 Task: Search for houses in Atlanta, Georgia, with a private backyard and outdoor kitchen, and prioritize properties with space for outdoor entertaining.
Action: Mouse moved to (346, 280)
Screenshot: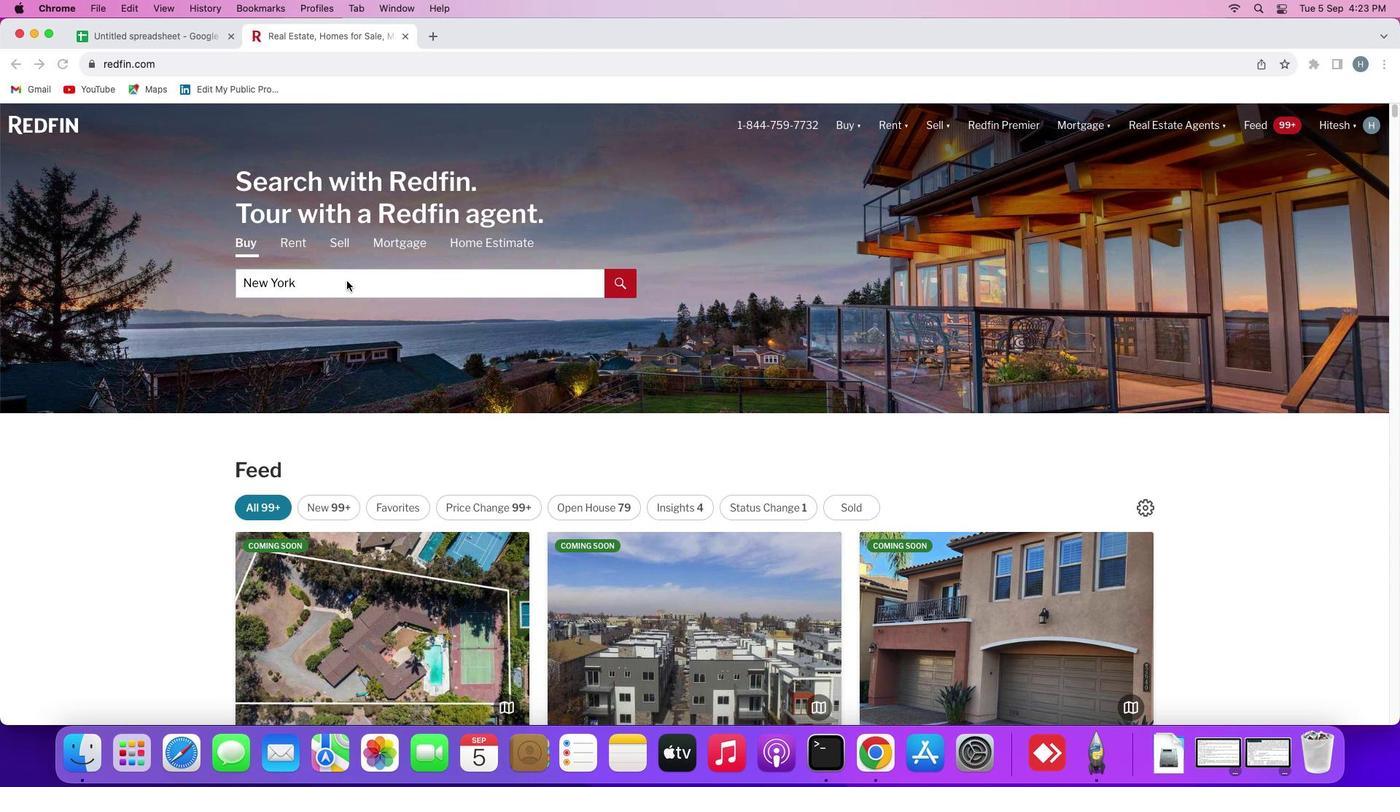
Action: Mouse pressed left at (346, 280)
Screenshot: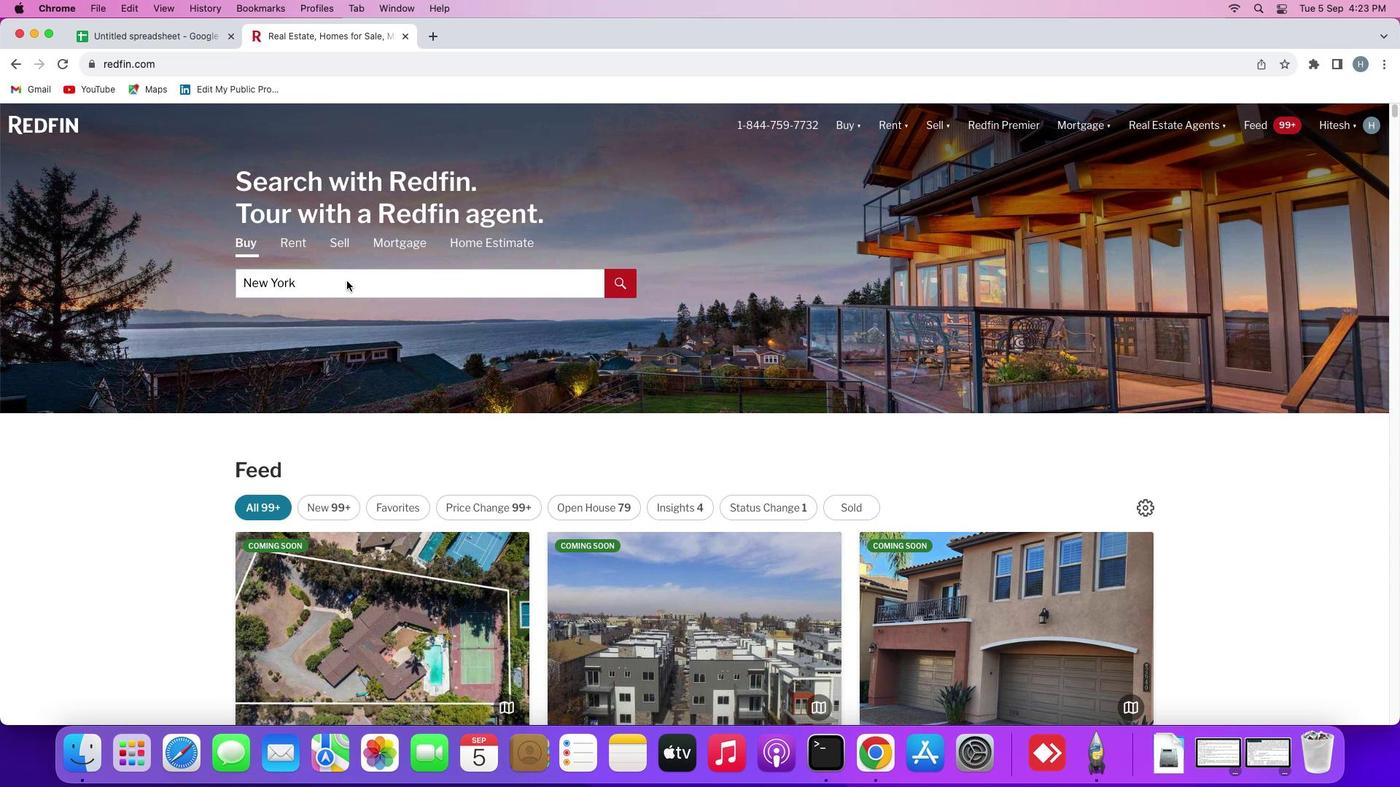 
Action: Mouse moved to (348, 283)
Screenshot: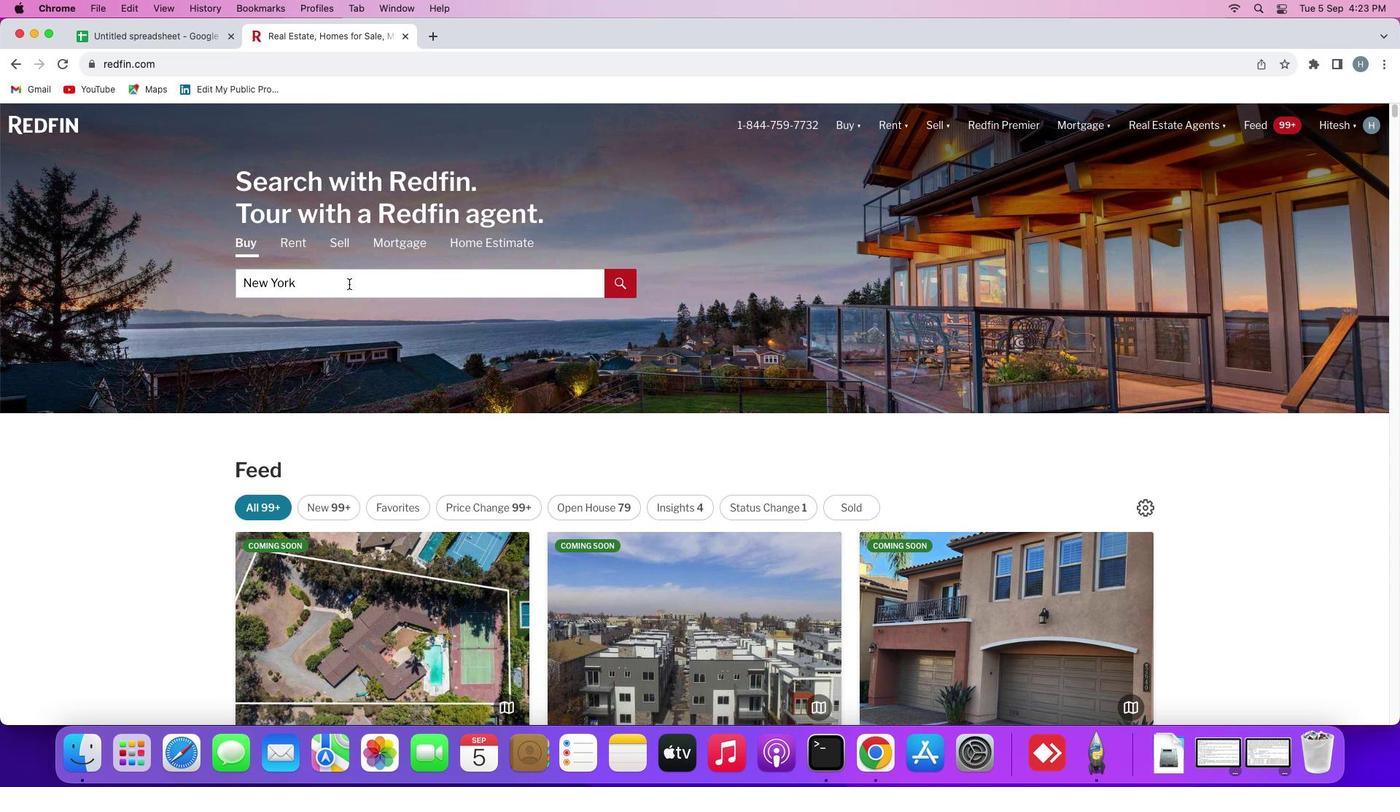 
Action: Mouse pressed left at (348, 283)
Screenshot: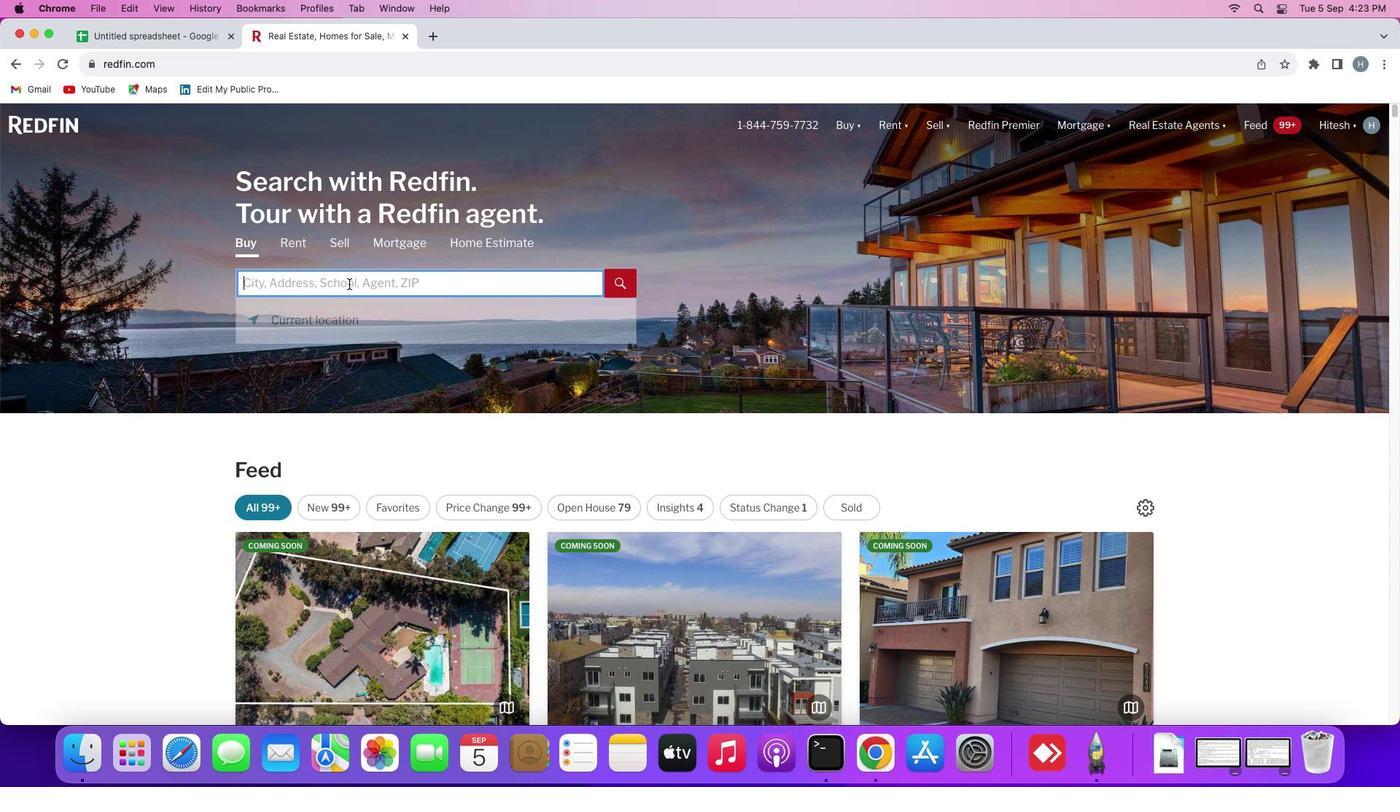 
Action: Mouse moved to (349, 283)
Screenshot: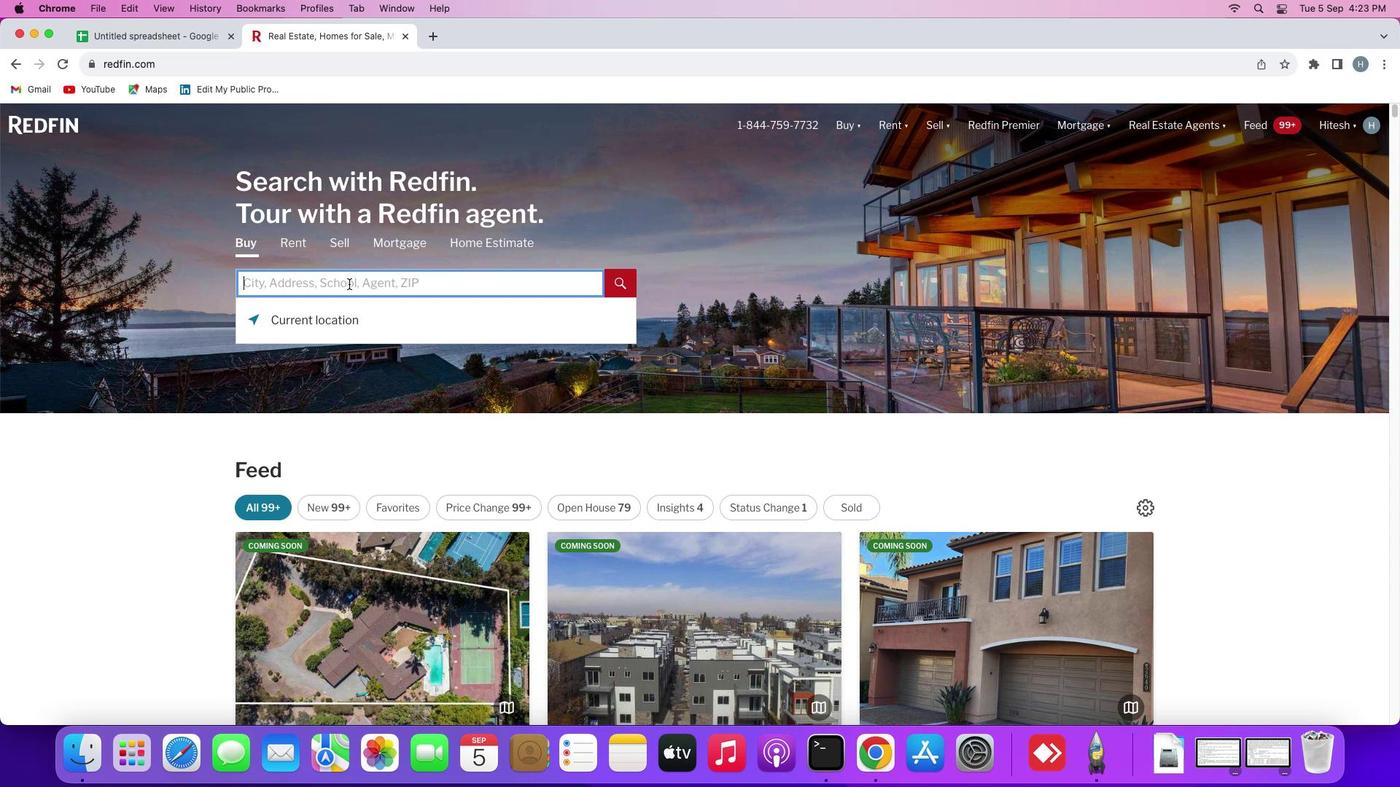 
Action: Key pressed Key.shift'A''t''l''a''n''t''a'Key.spaceKey.shift'G''e''o''r''g''i''a'
Screenshot: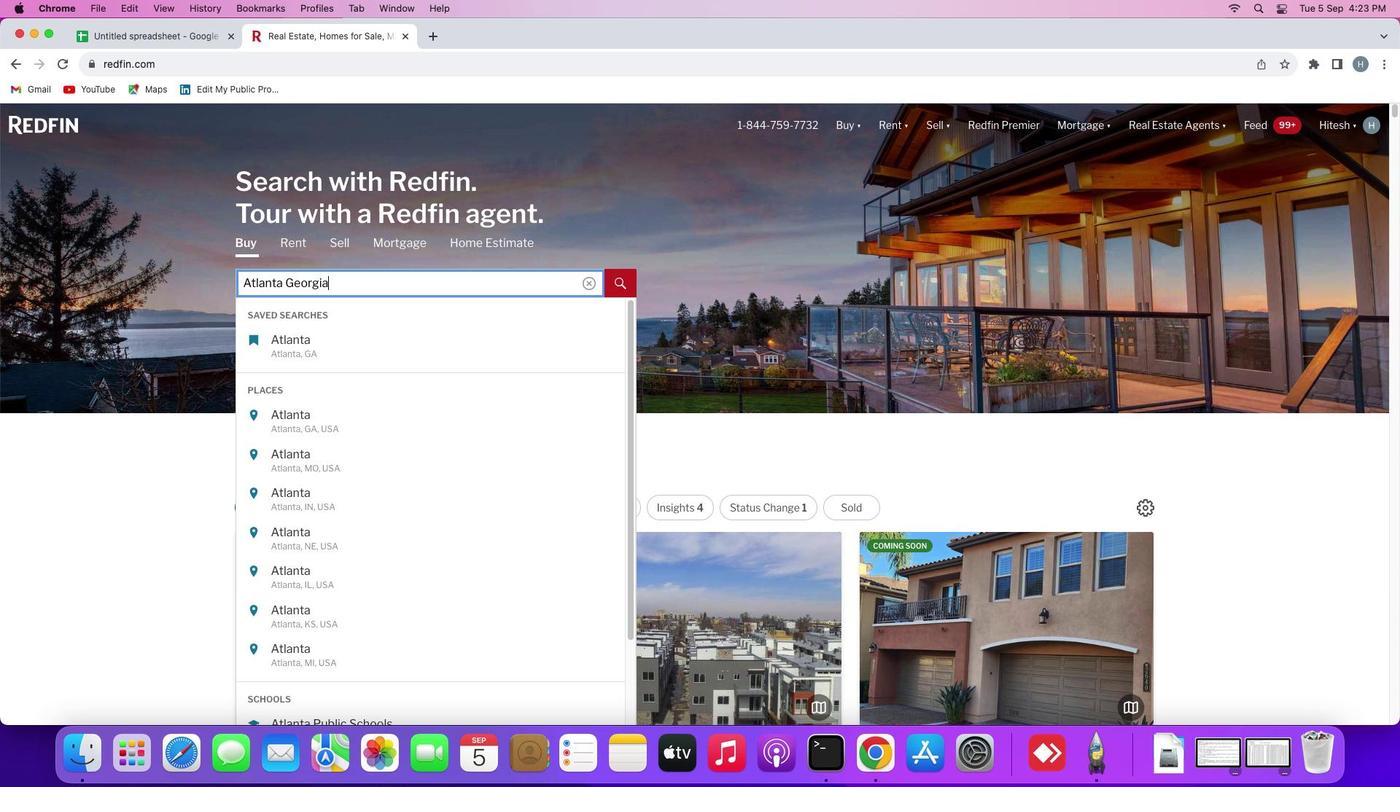 
Action: Mouse moved to (372, 349)
Screenshot: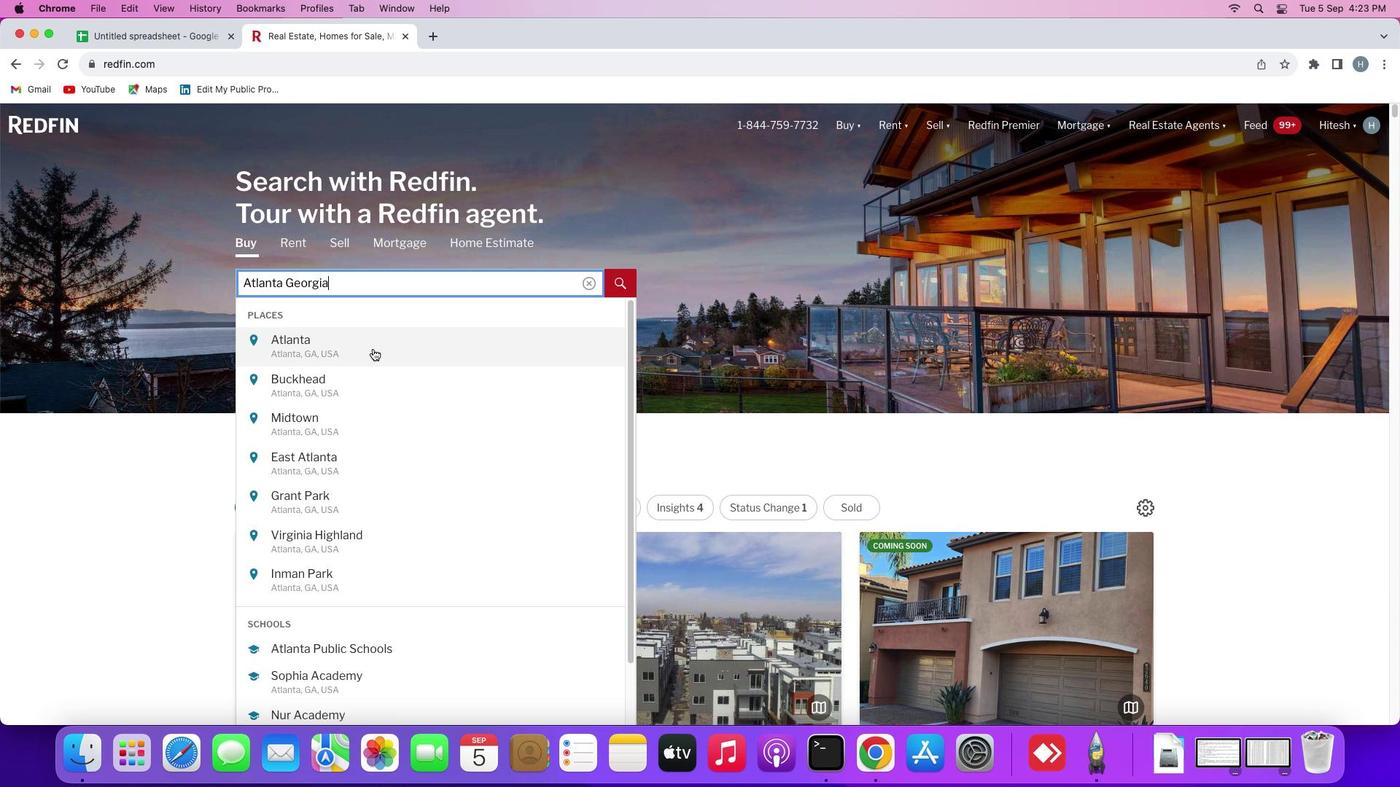 
Action: Mouse pressed left at (372, 349)
Screenshot: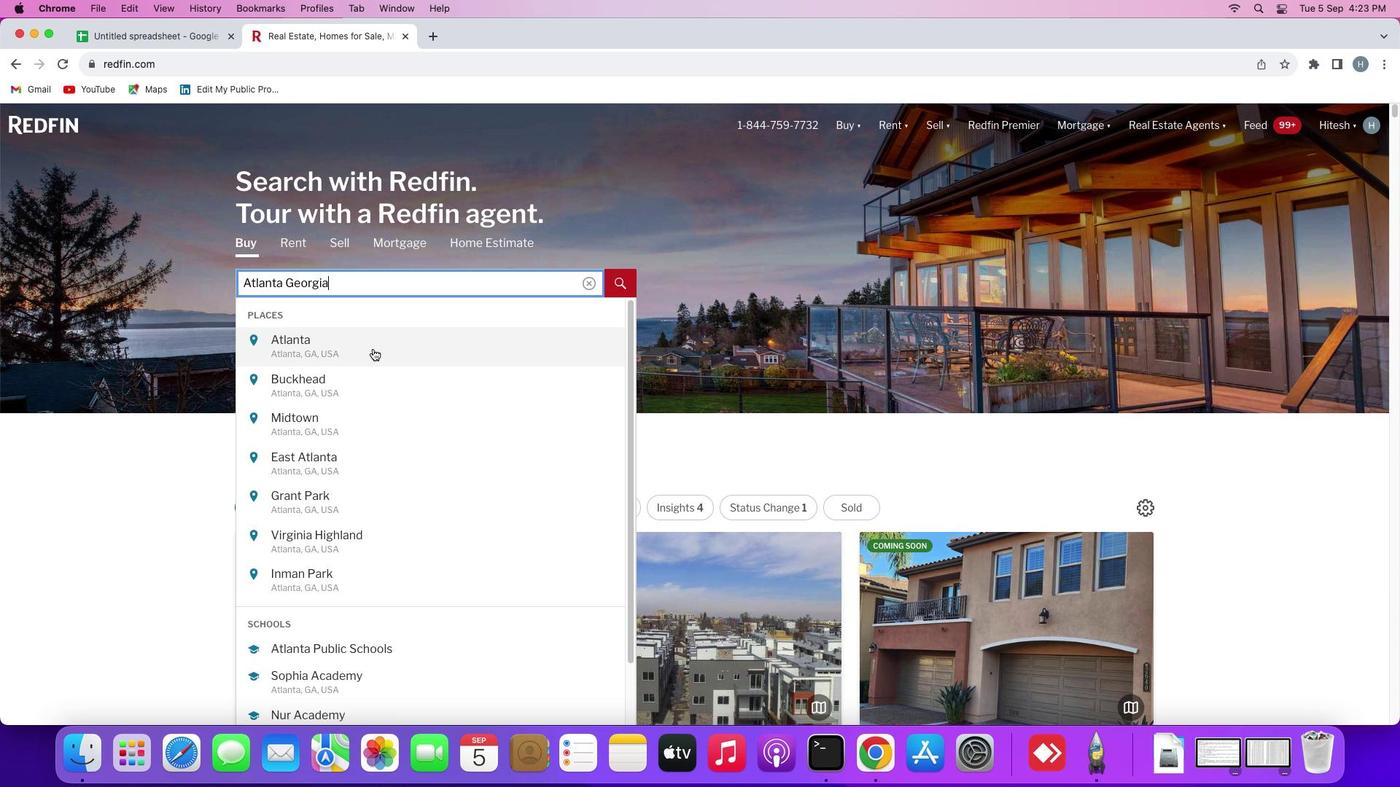 
Action: Mouse moved to (1250, 216)
Screenshot: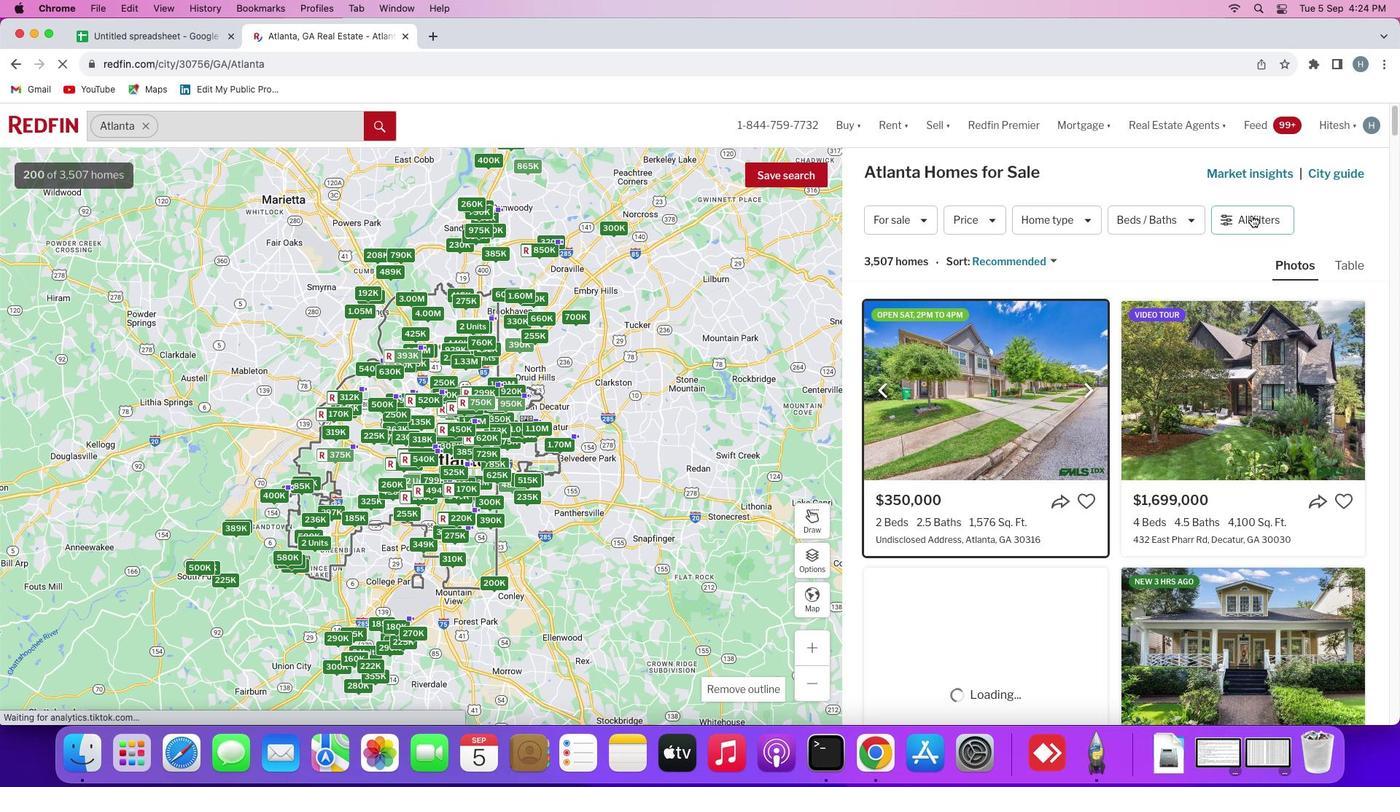 
Action: Mouse pressed left at (1250, 216)
Screenshot: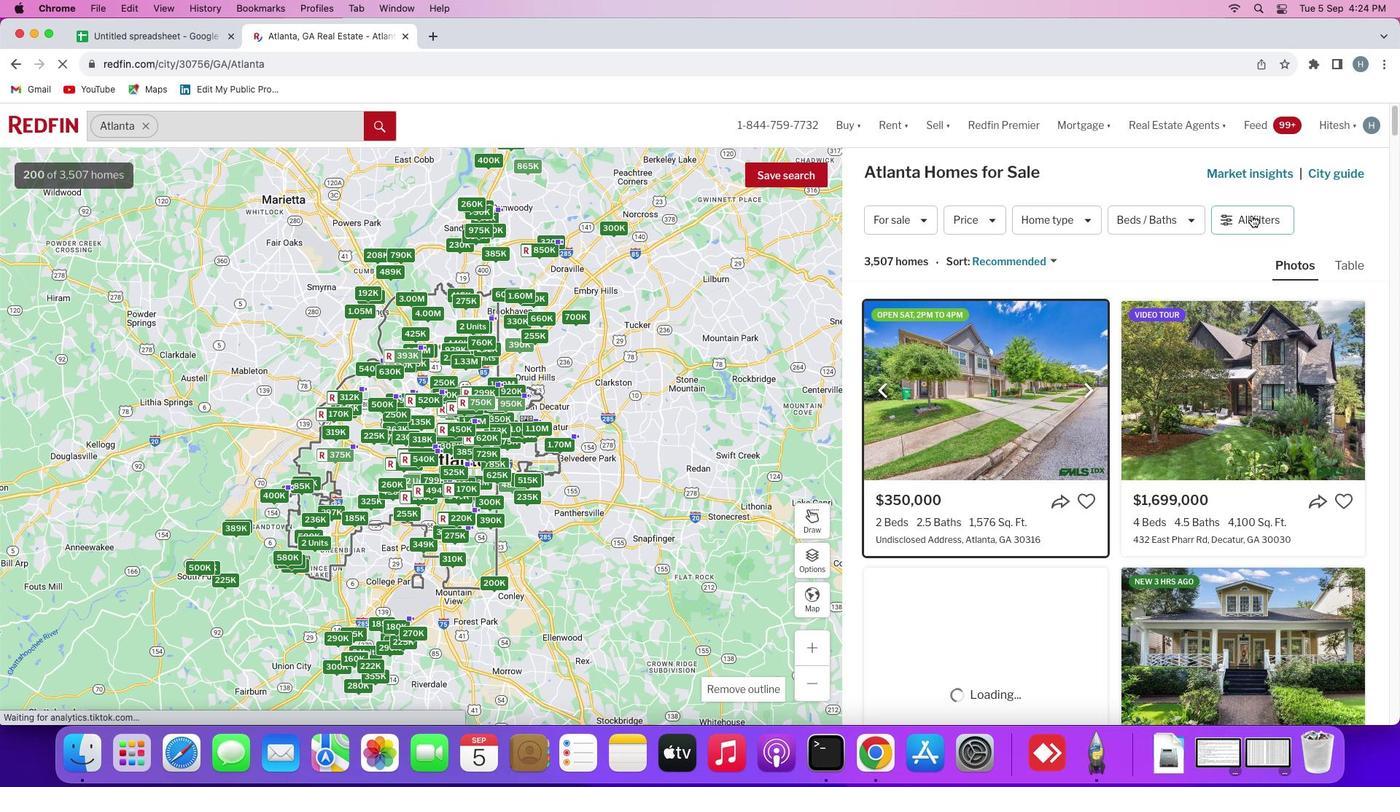 
Action: Mouse moved to (1253, 217)
Screenshot: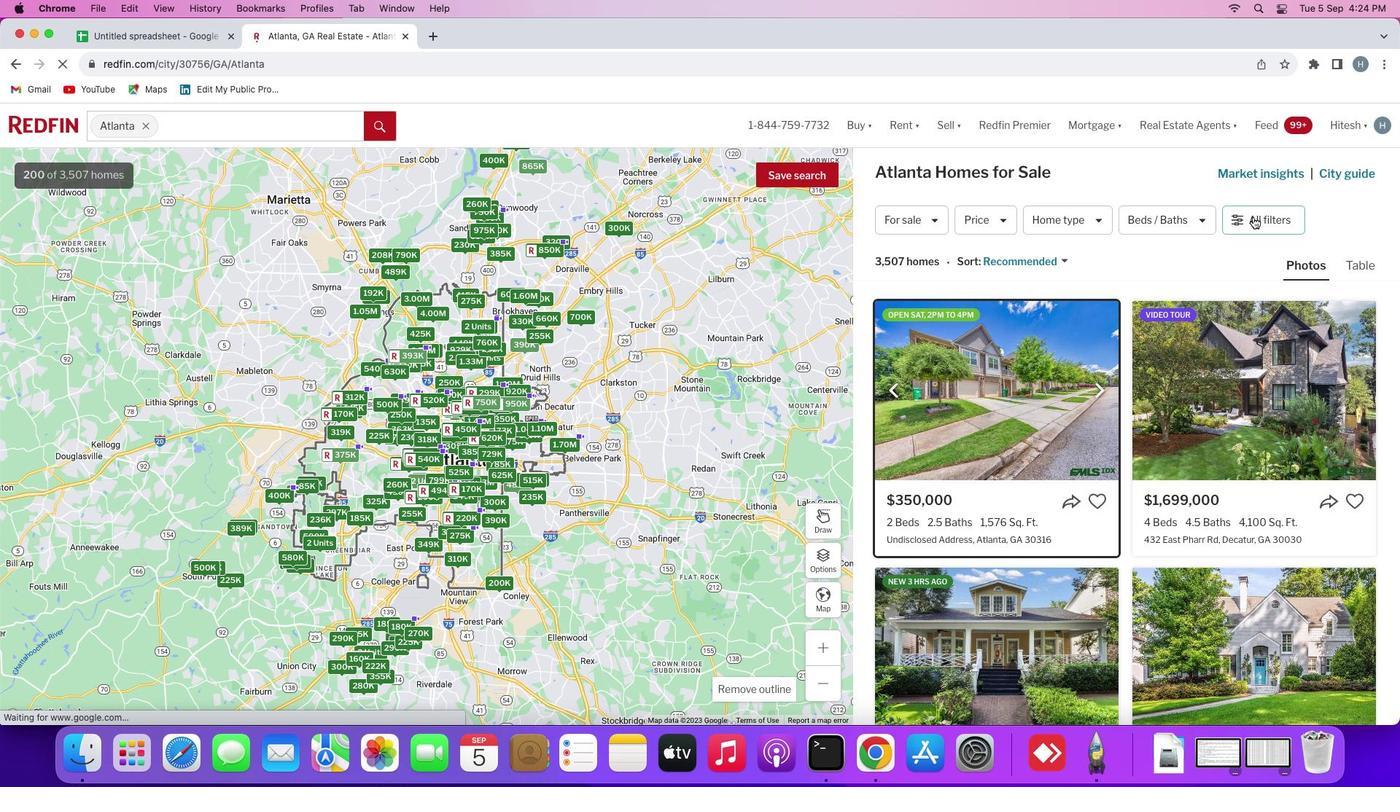 
Action: Mouse pressed left at (1253, 217)
Screenshot: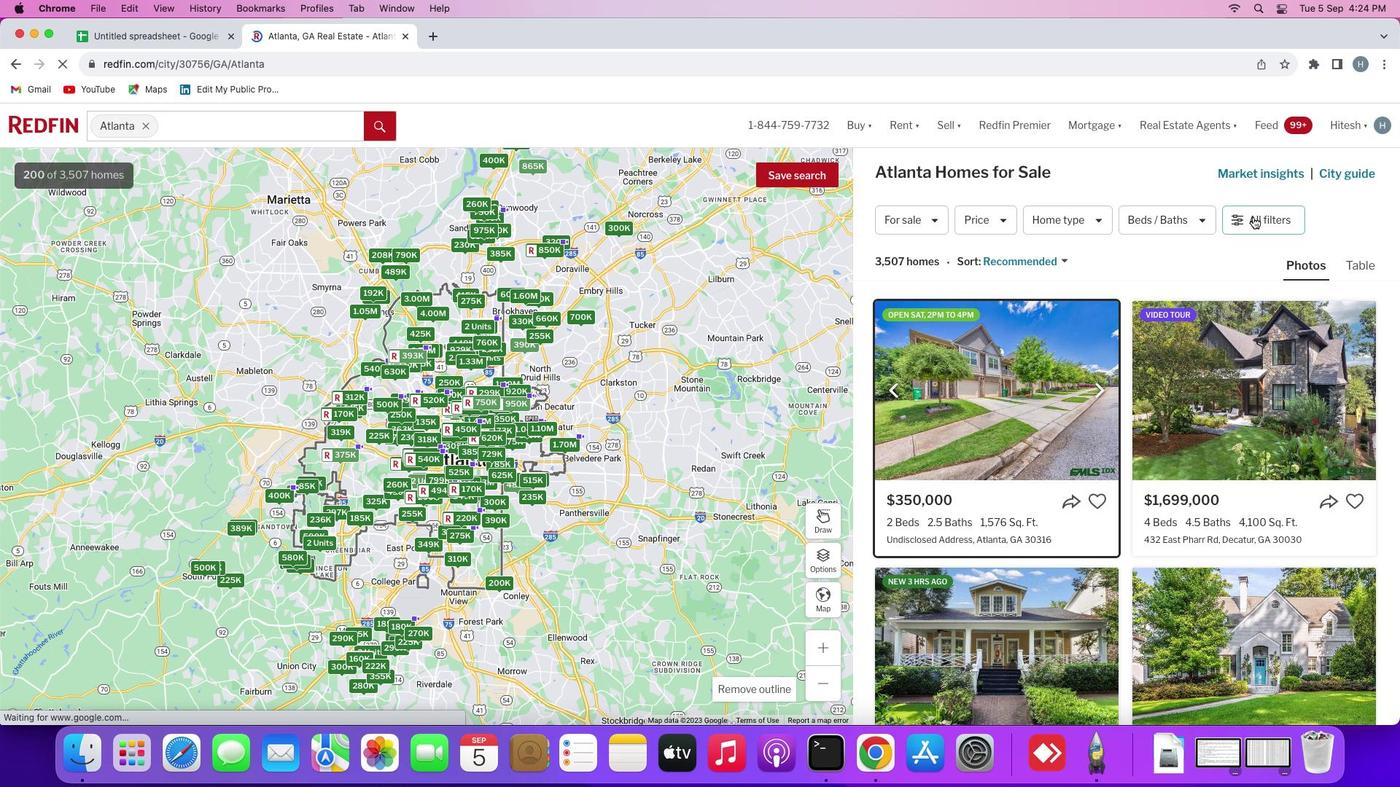 
Action: Mouse moved to (1180, 445)
Screenshot: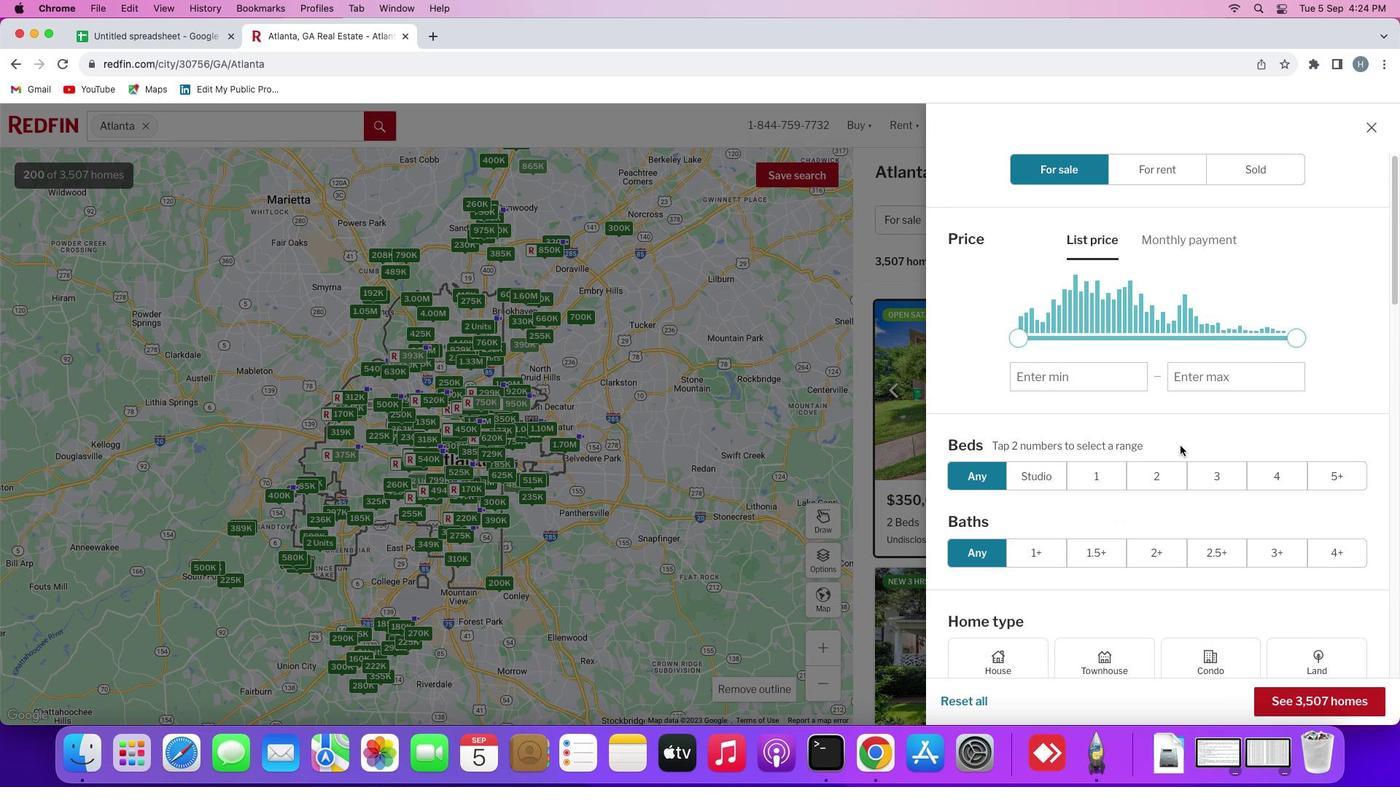 
Action: Mouse scrolled (1180, 445) with delta (0, 0)
Screenshot: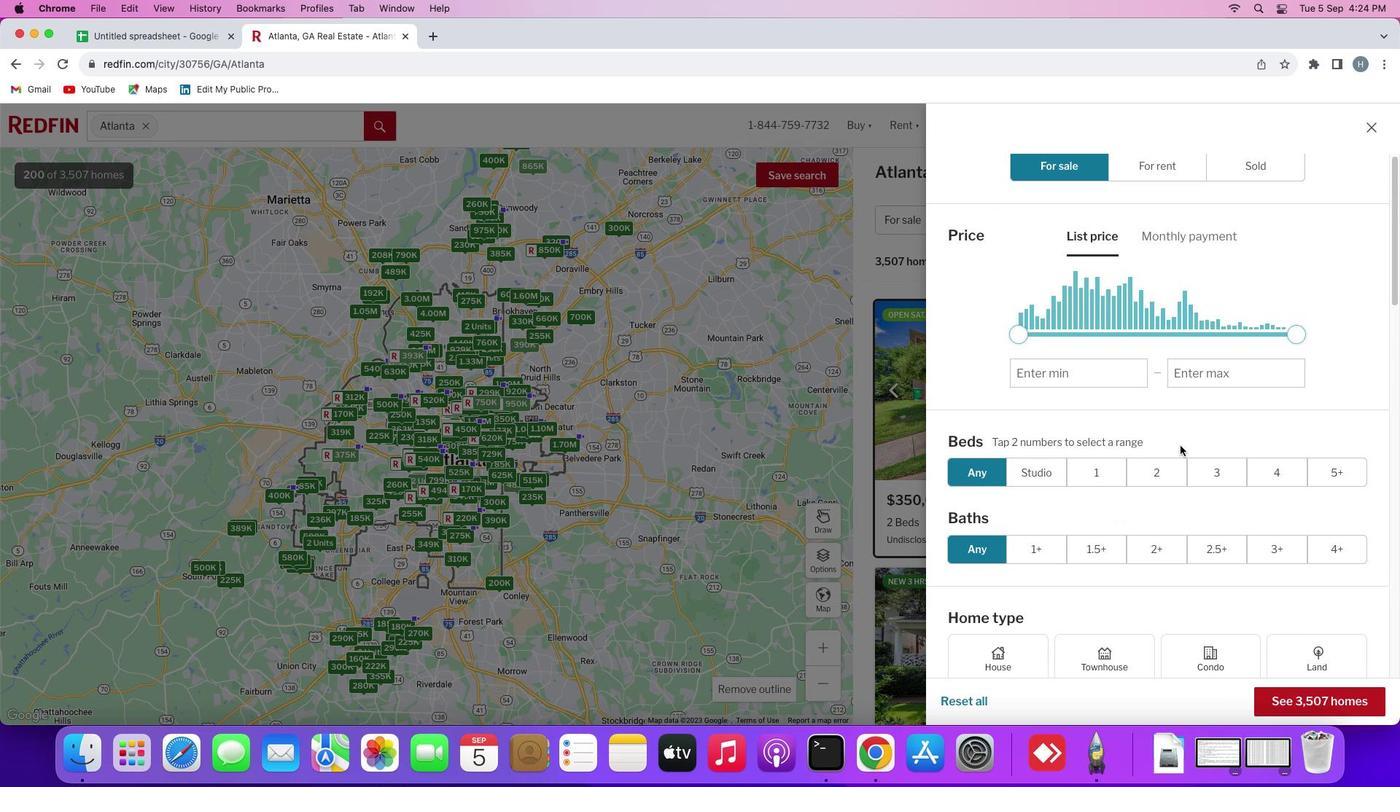 
Action: Mouse scrolled (1180, 445) with delta (0, 0)
Screenshot: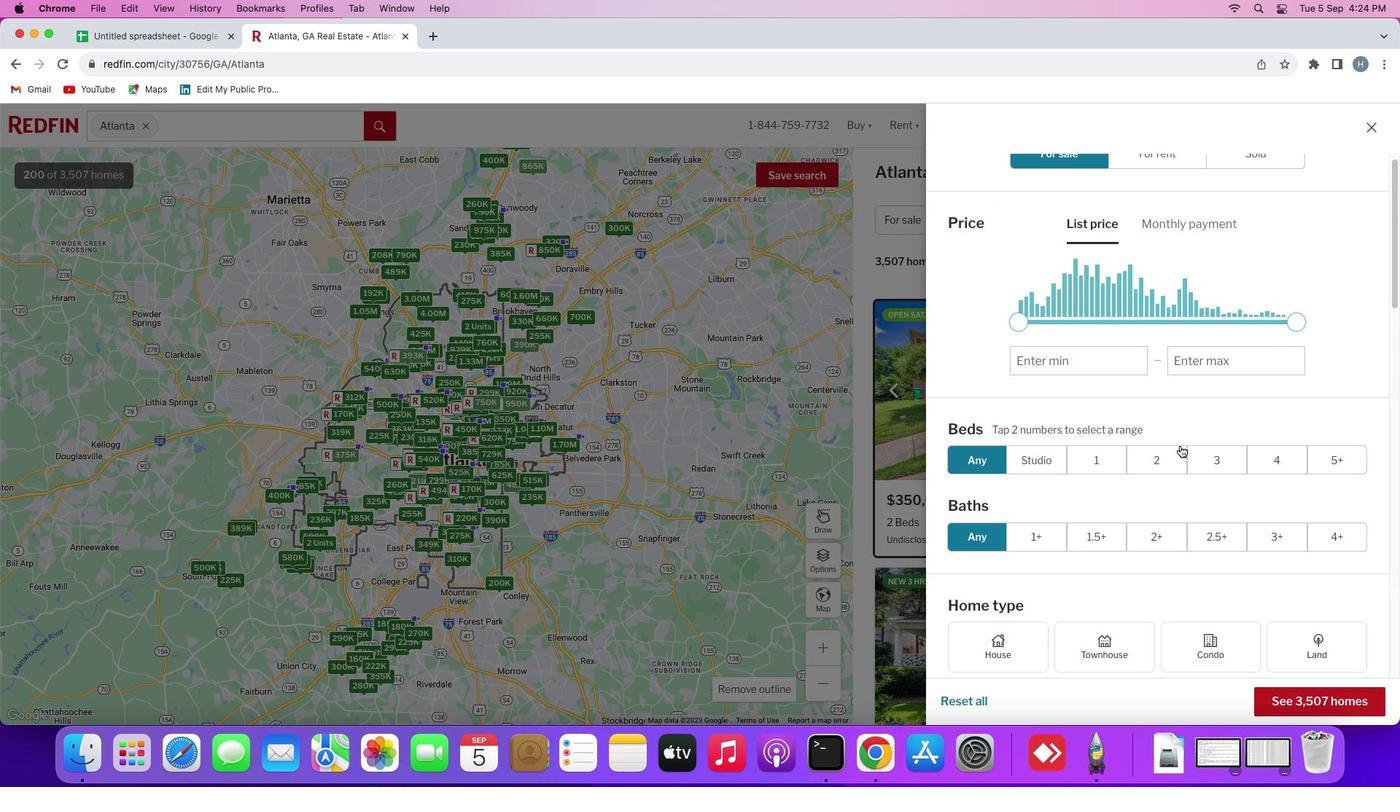 
Action: Mouse scrolled (1180, 445) with delta (0, 0)
Screenshot: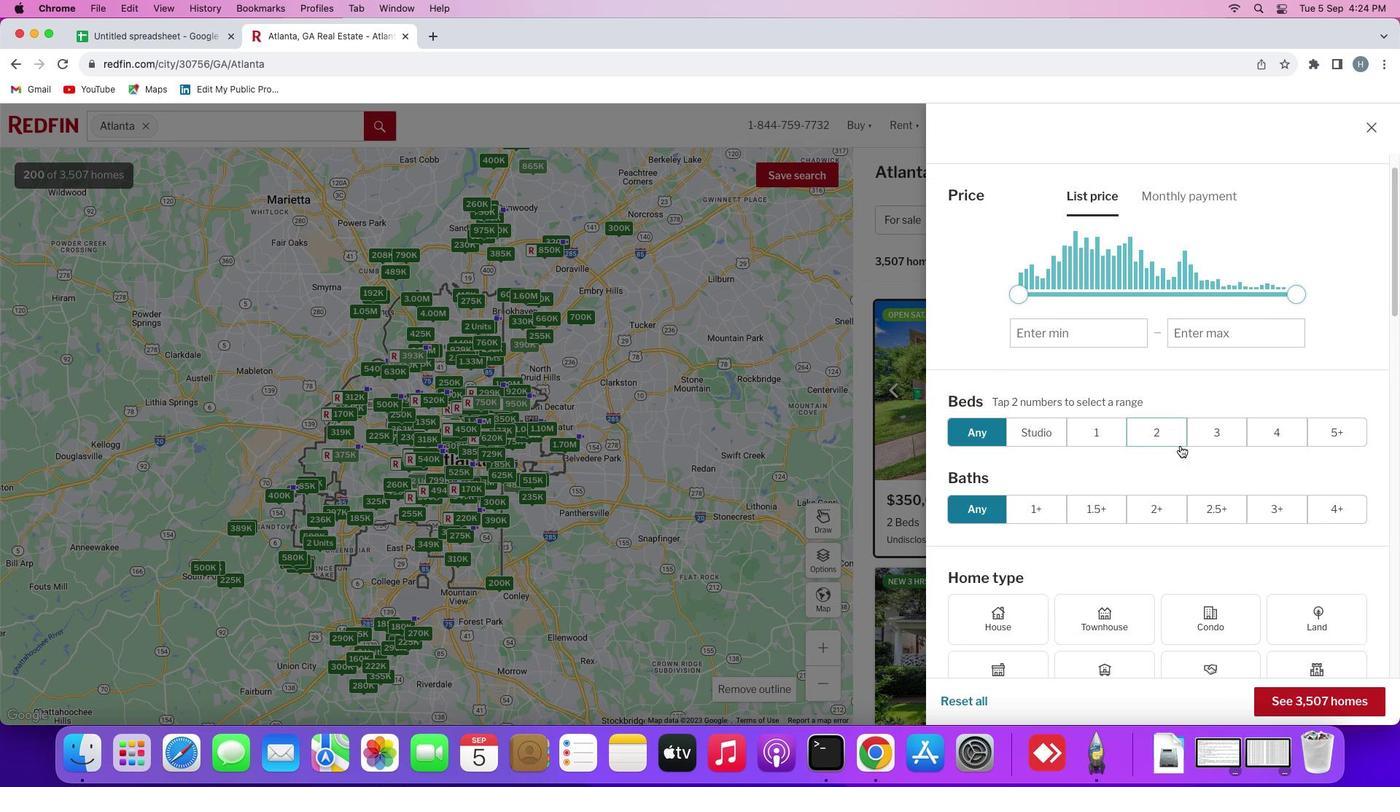 
Action: Mouse moved to (1180, 445)
Screenshot: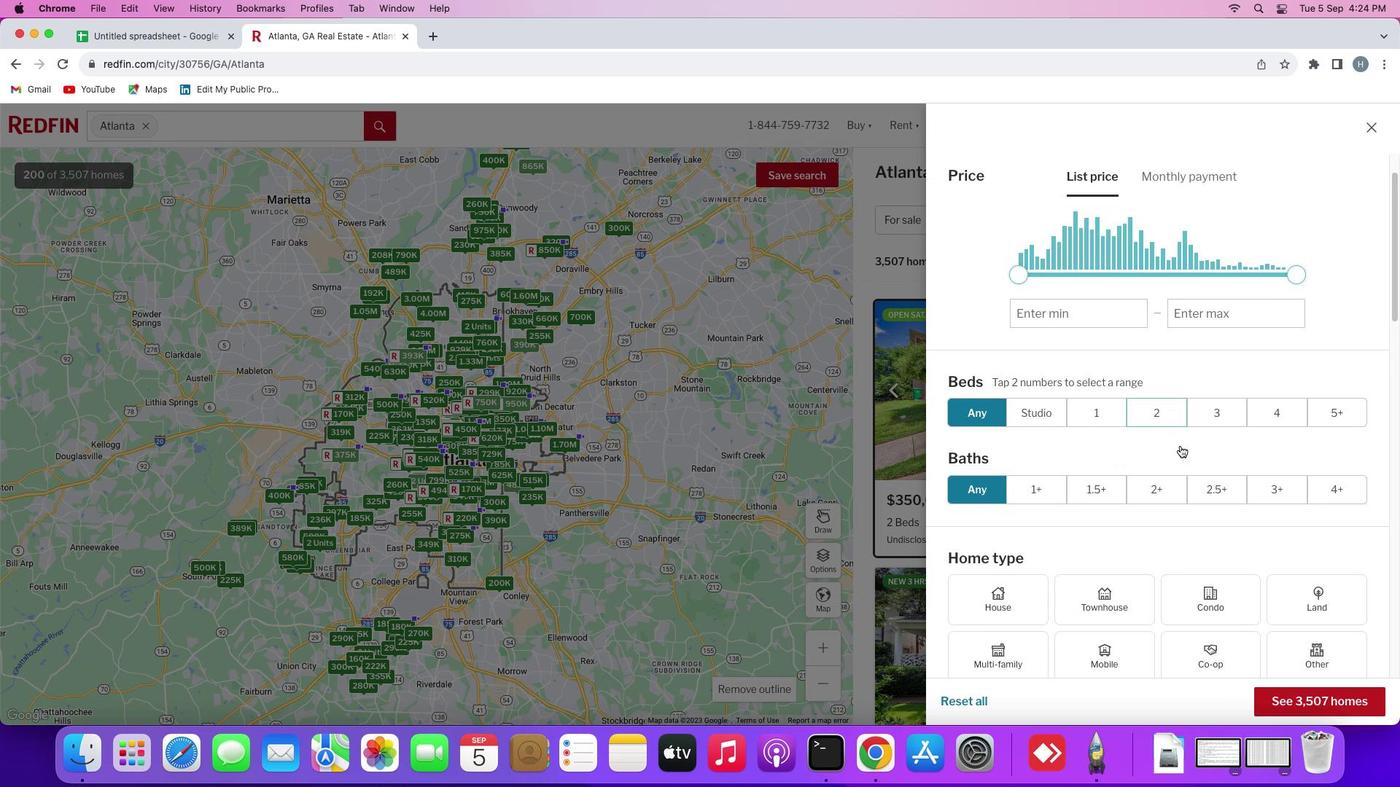 
Action: Mouse scrolled (1180, 445) with delta (0, 0)
Screenshot: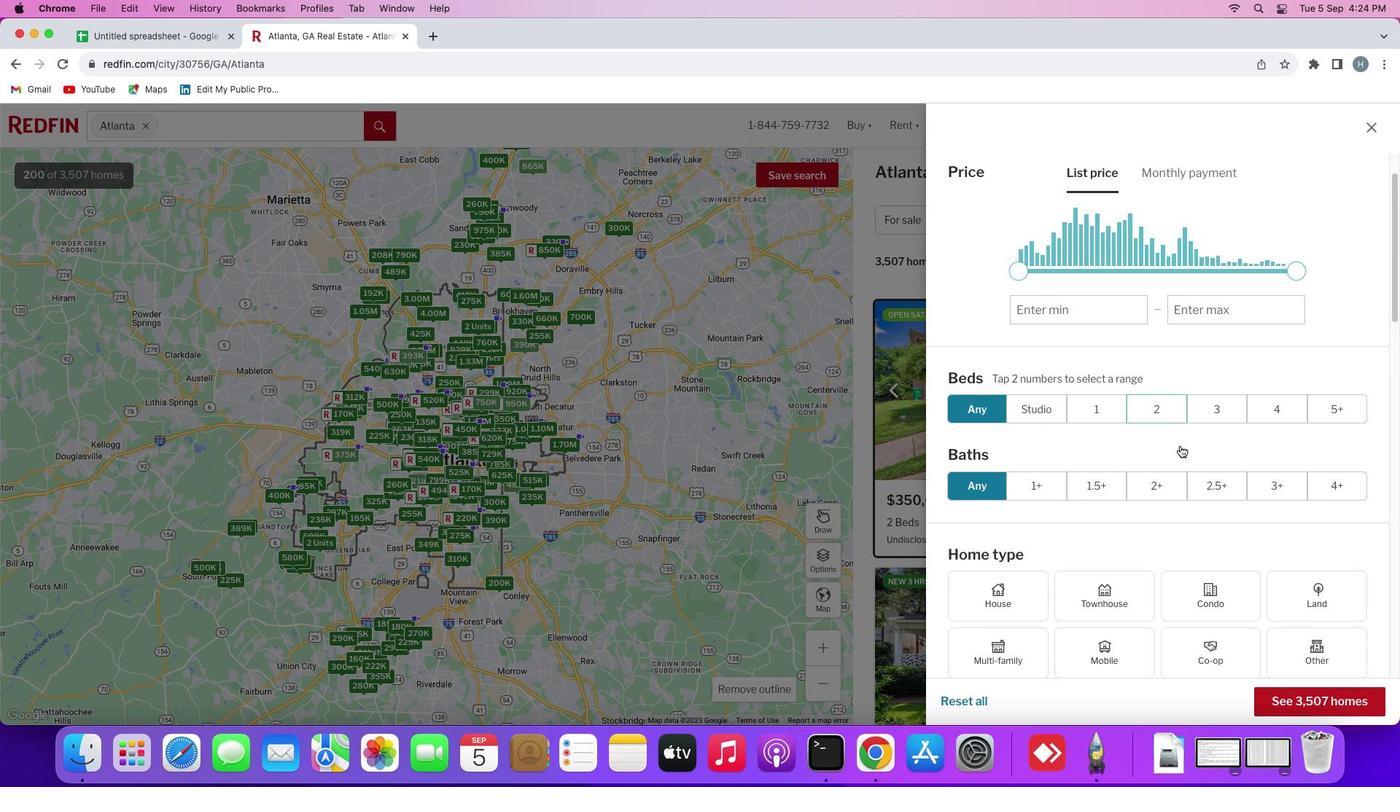 
Action: Mouse scrolled (1180, 445) with delta (0, 0)
Screenshot: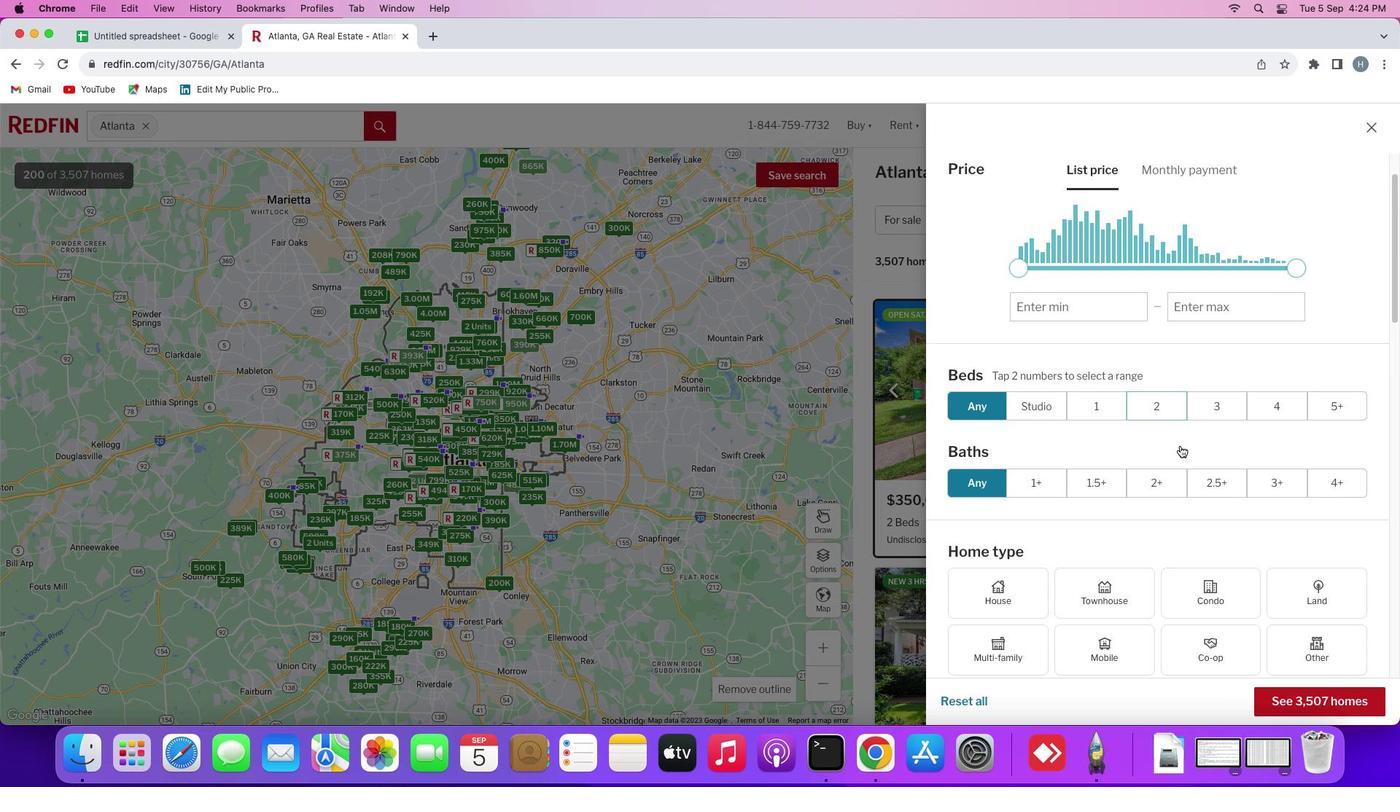 
Action: Mouse scrolled (1180, 445) with delta (0, 0)
Screenshot: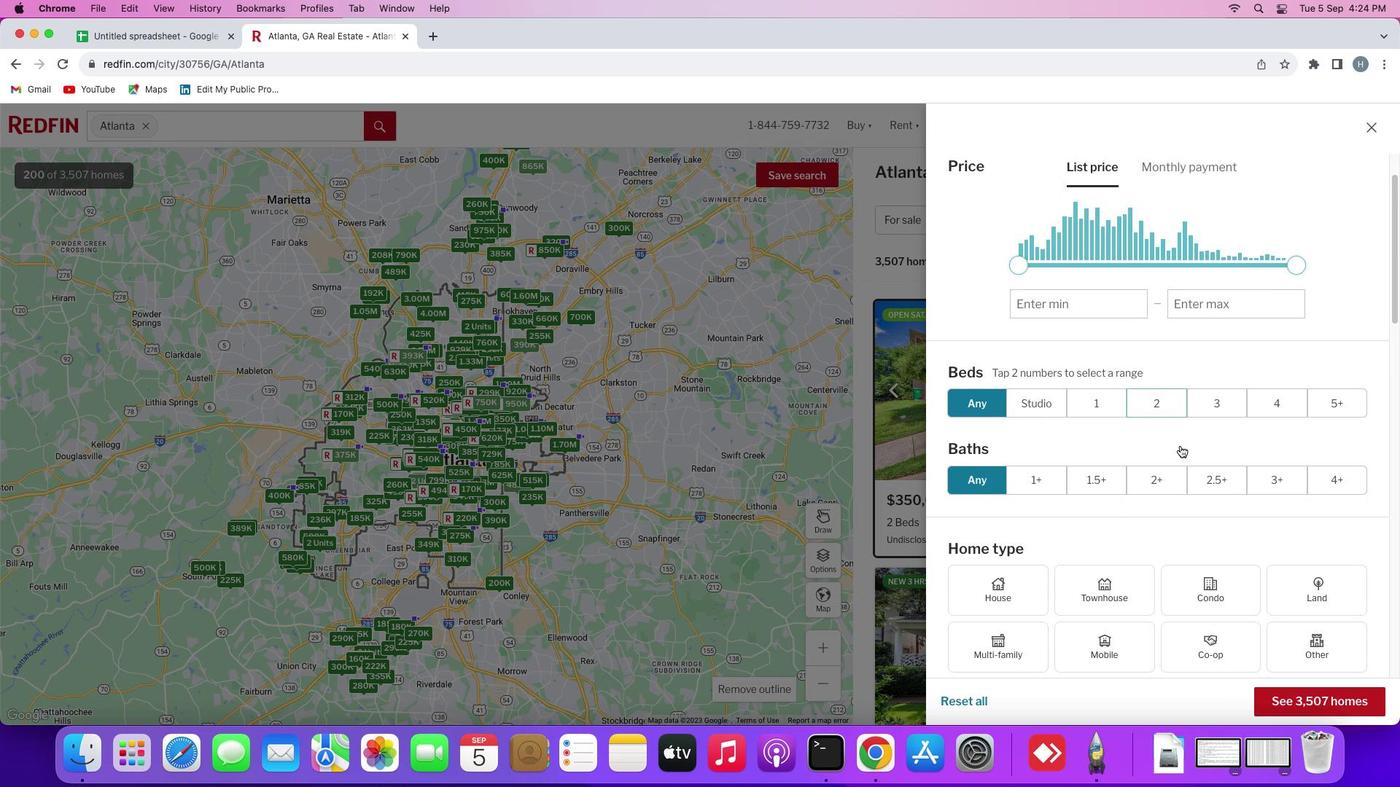 
Action: Mouse scrolled (1180, 445) with delta (0, 0)
Screenshot: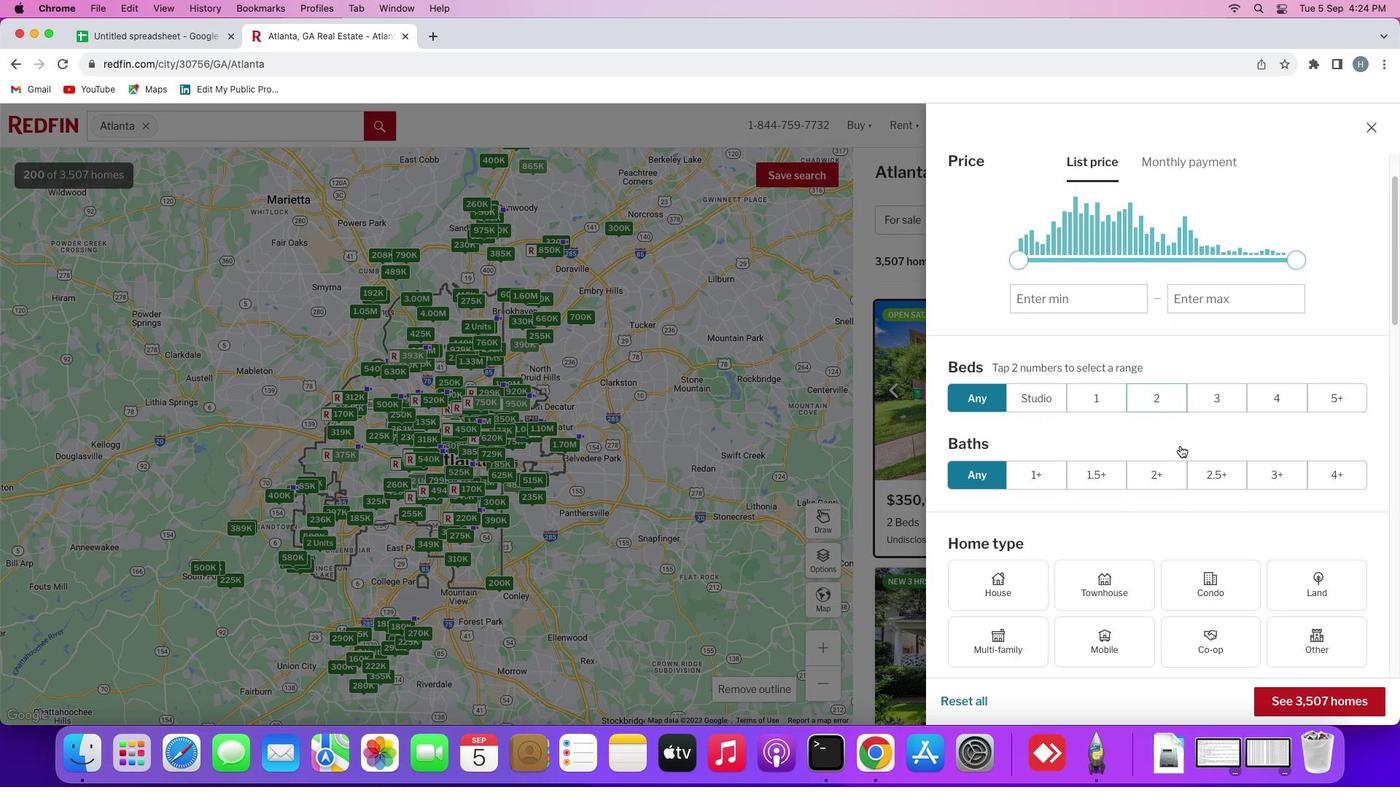 
Action: Mouse scrolled (1180, 445) with delta (0, 0)
Screenshot: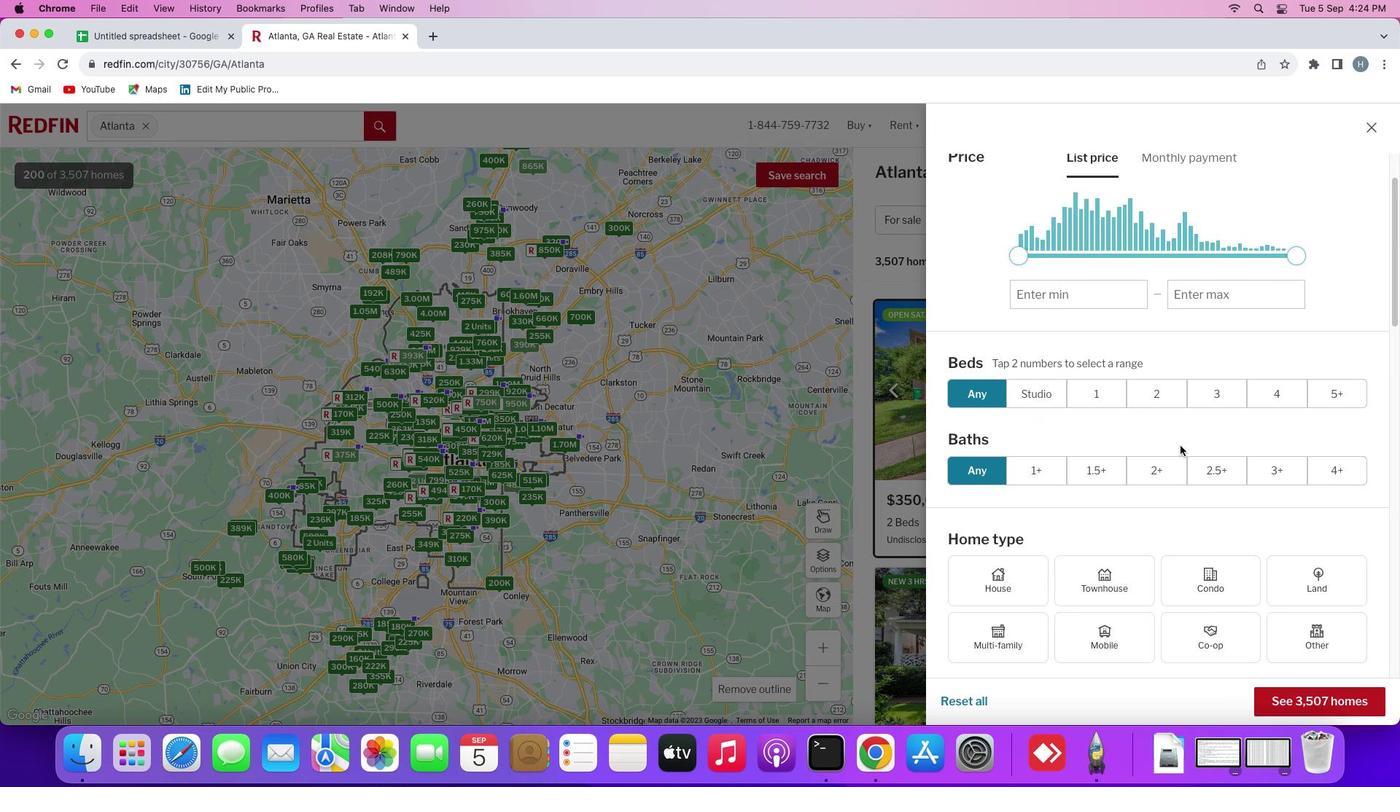 
Action: Mouse scrolled (1180, 445) with delta (0, 0)
Screenshot: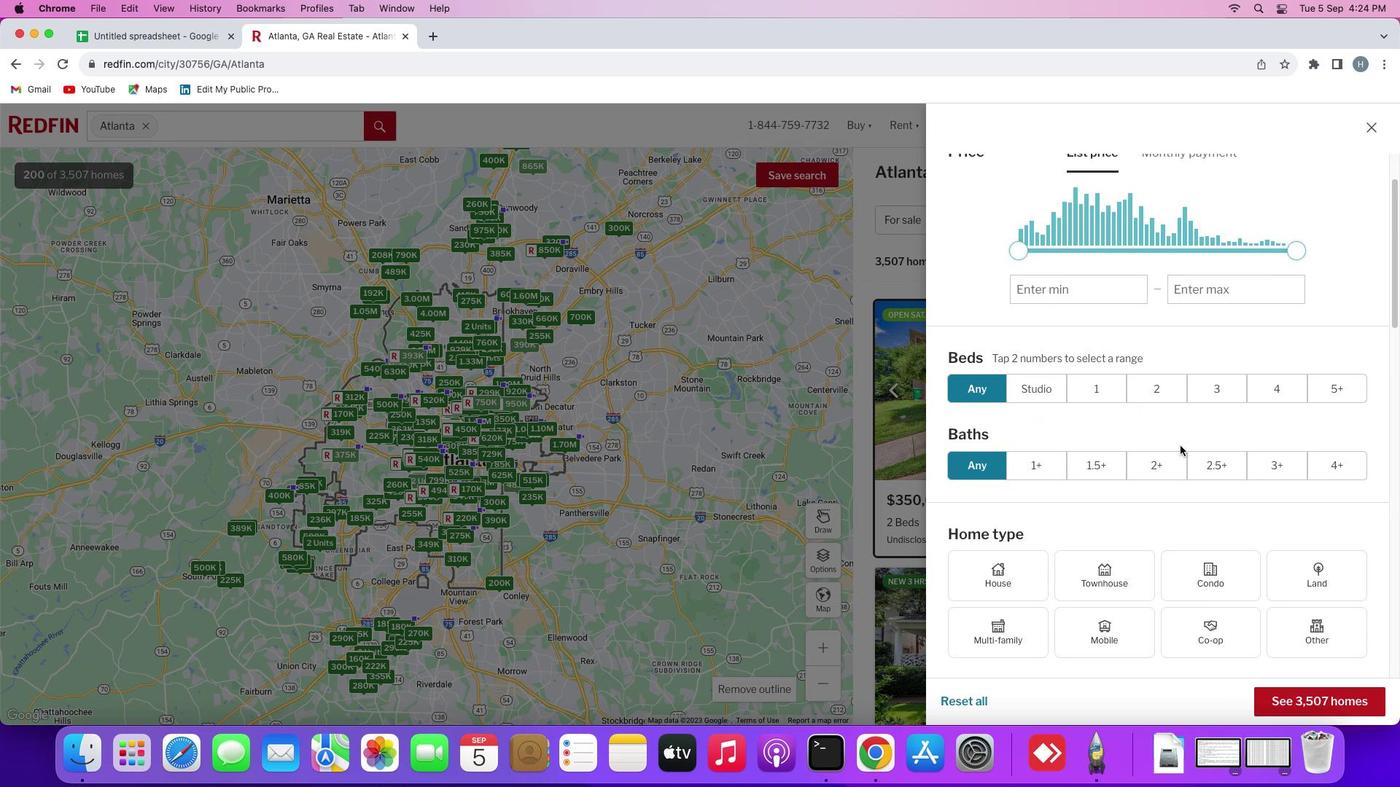 
Action: Mouse scrolled (1180, 445) with delta (0, 0)
Screenshot: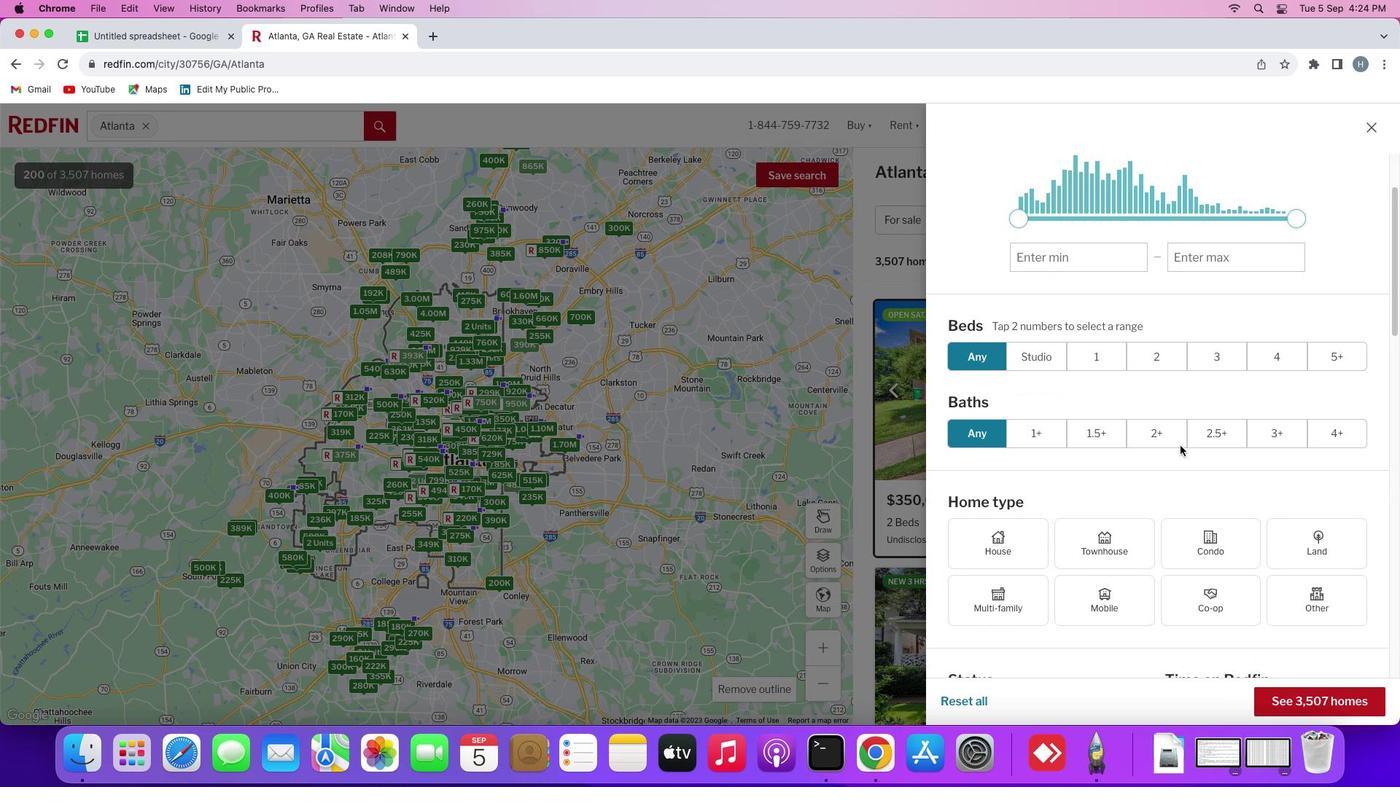 
Action: Mouse scrolled (1180, 445) with delta (0, 0)
Screenshot: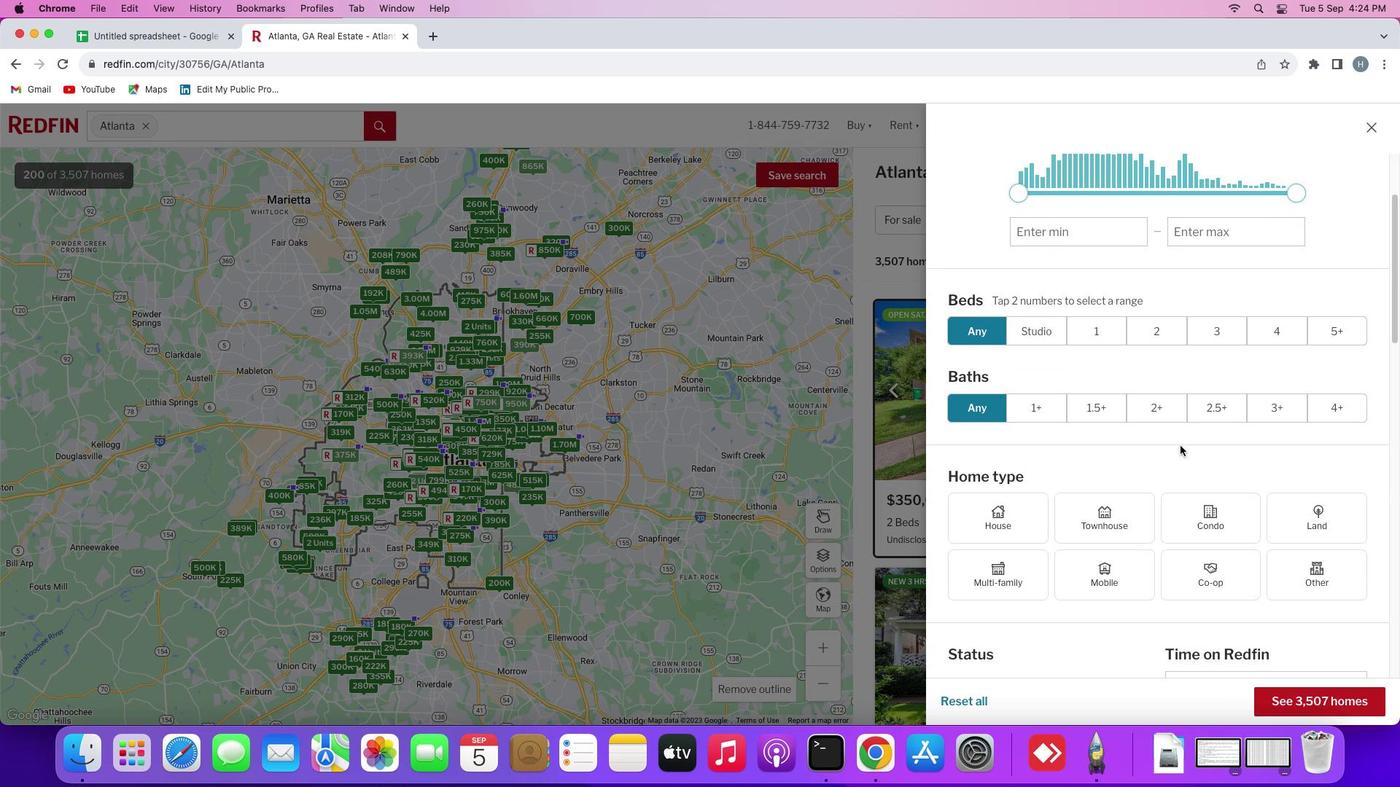 
Action: Mouse scrolled (1180, 445) with delta (0, -1)
Screenshot: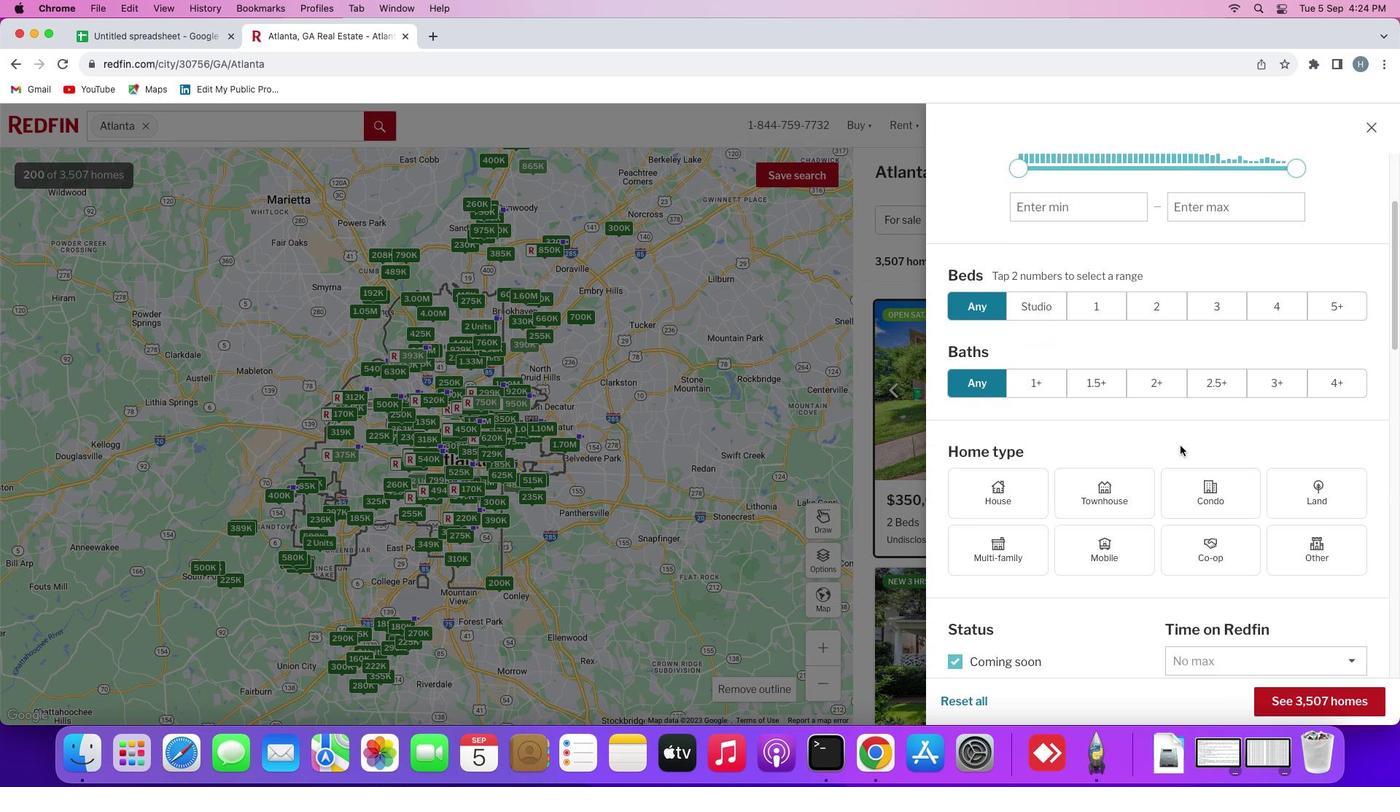 
Action: Mouse scrolled (1180, 445) with delta (0, 0)
Screenshot: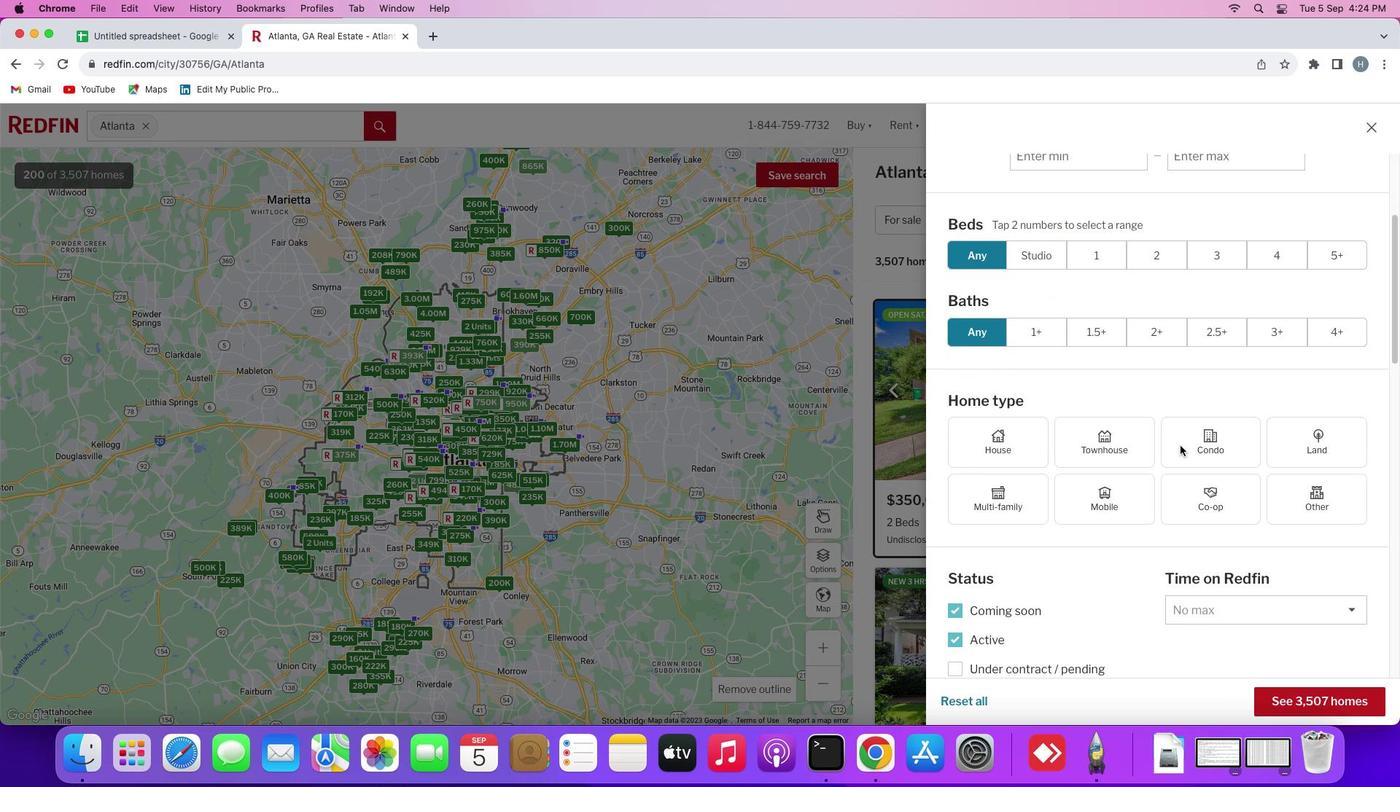 
Action: Mouse scrolled (1180, 445) with delta (0, 0)
Screenshot: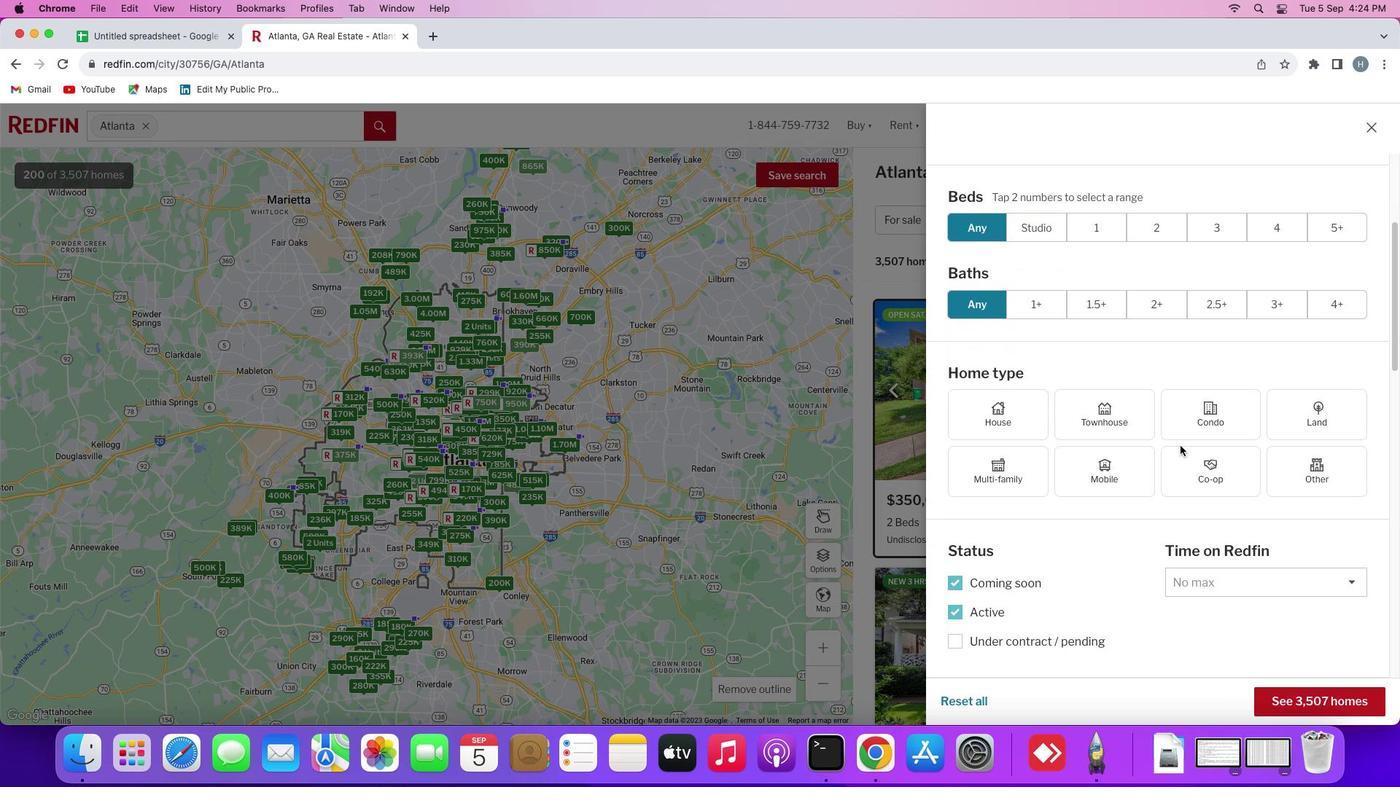 
Action: Mouse scrolled (1180, 445) with delta (0, -1)
Screenshot: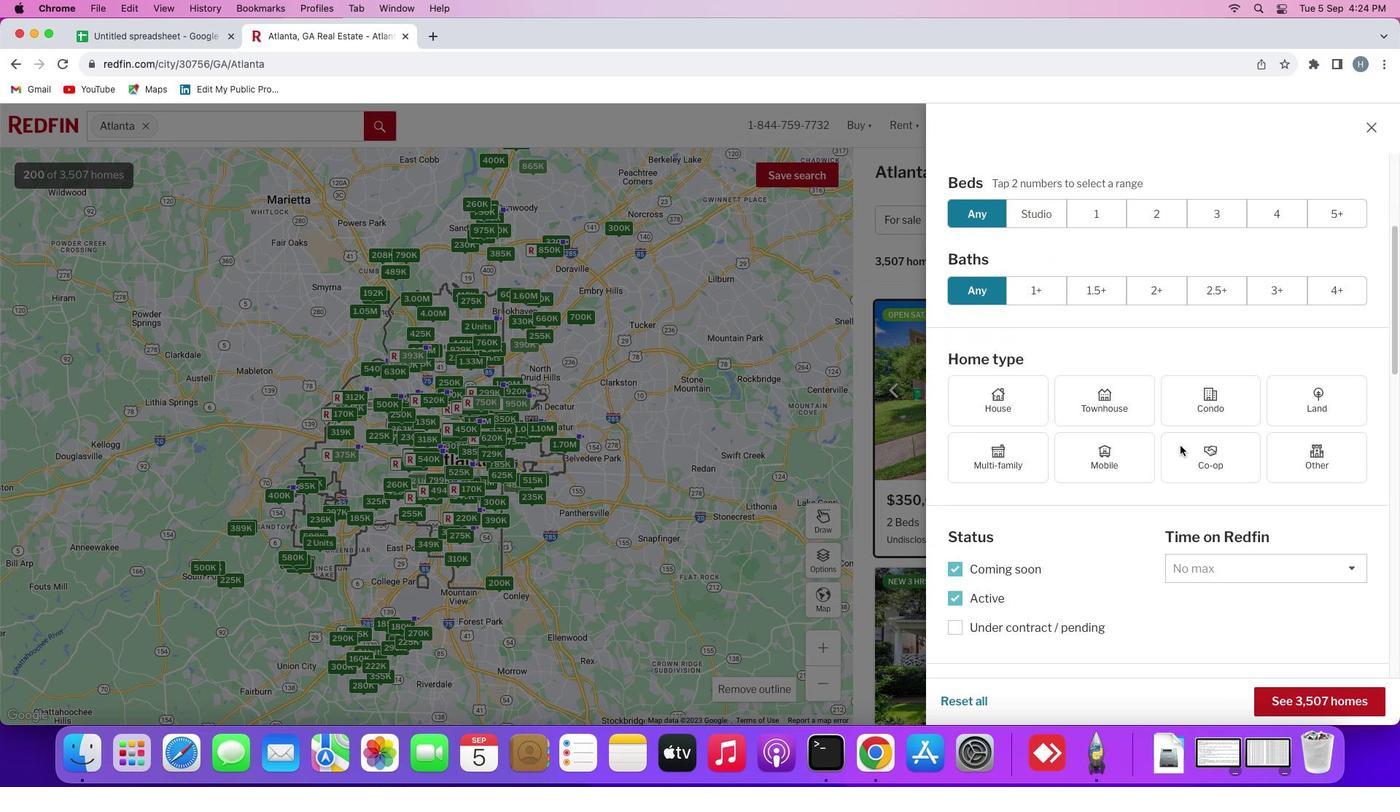 
Action: Mouse scrolled (1180, 445) with delta (0, 0)
Screenshot: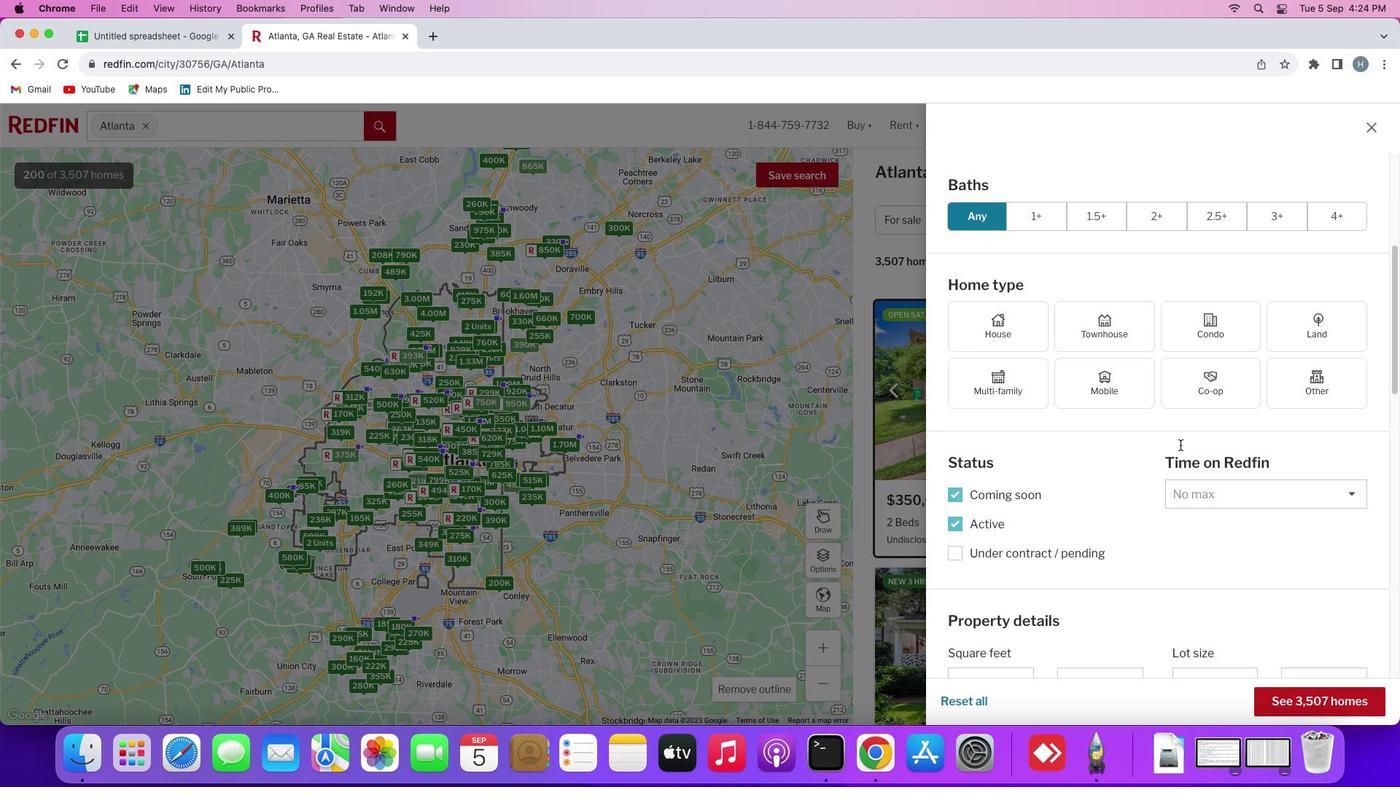 
Action: Mouse scrolled (1180, 445) with delta (0, 0)
Screenshot: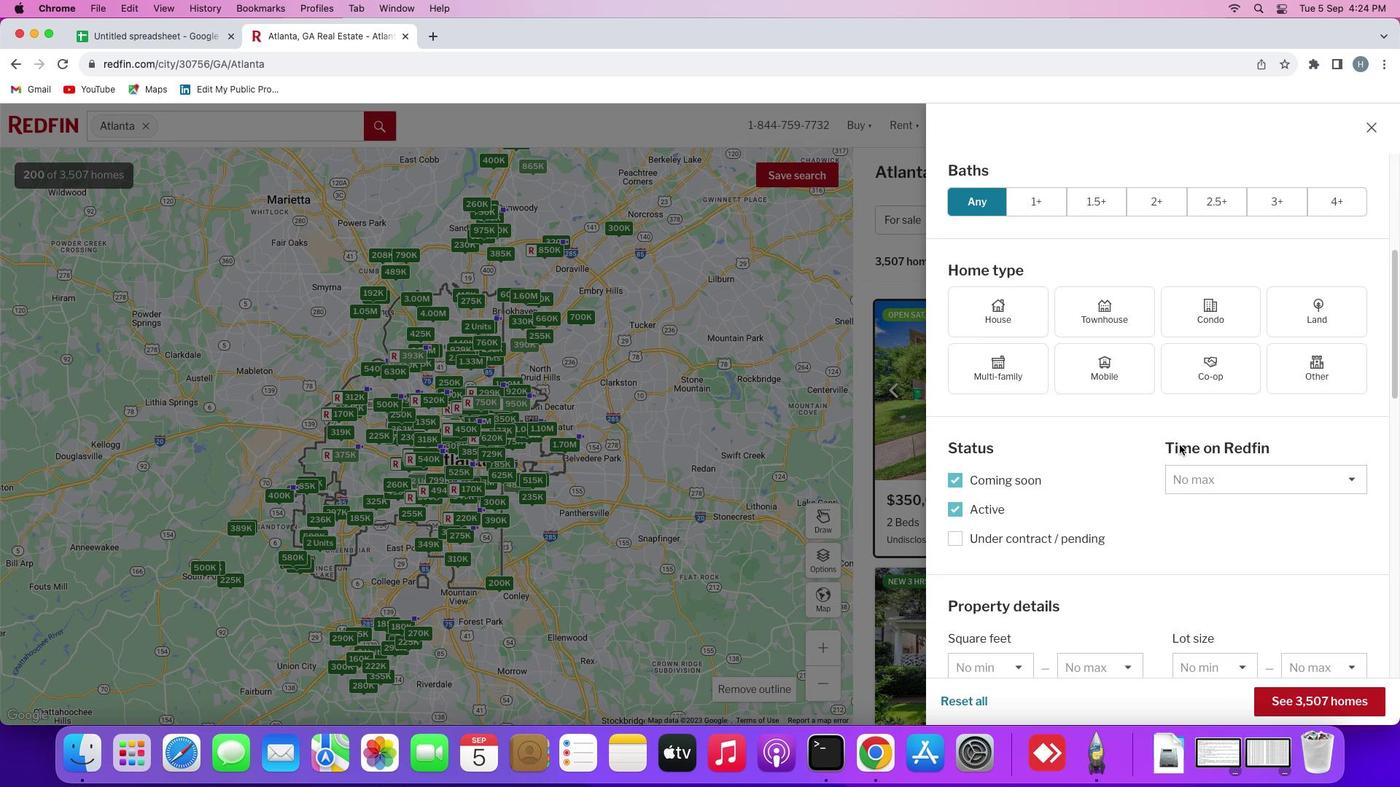
Action: Mouse scrolled (1180, 445) with delta (0, -1)
Screenshot: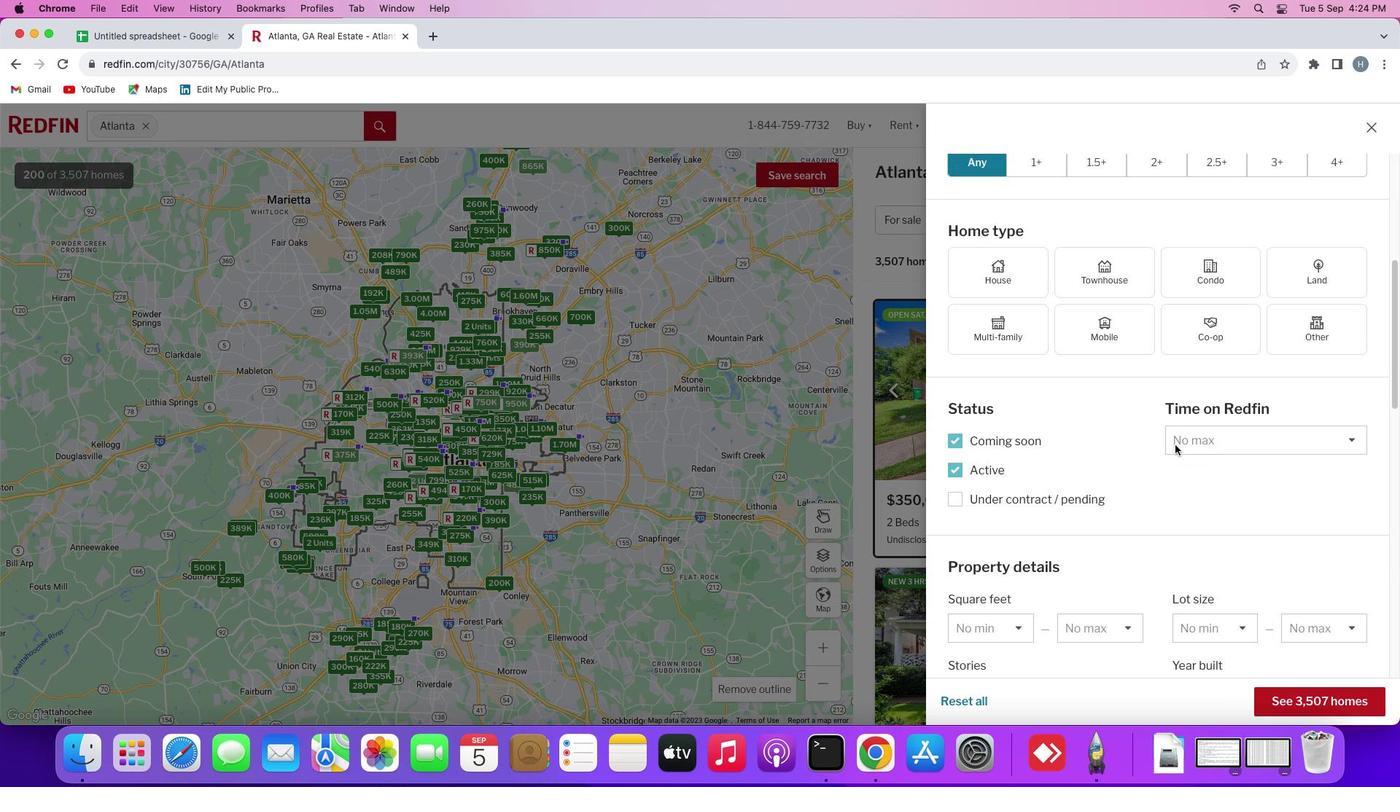
Action: Mouse moved to (1128, 465)
Screenshot: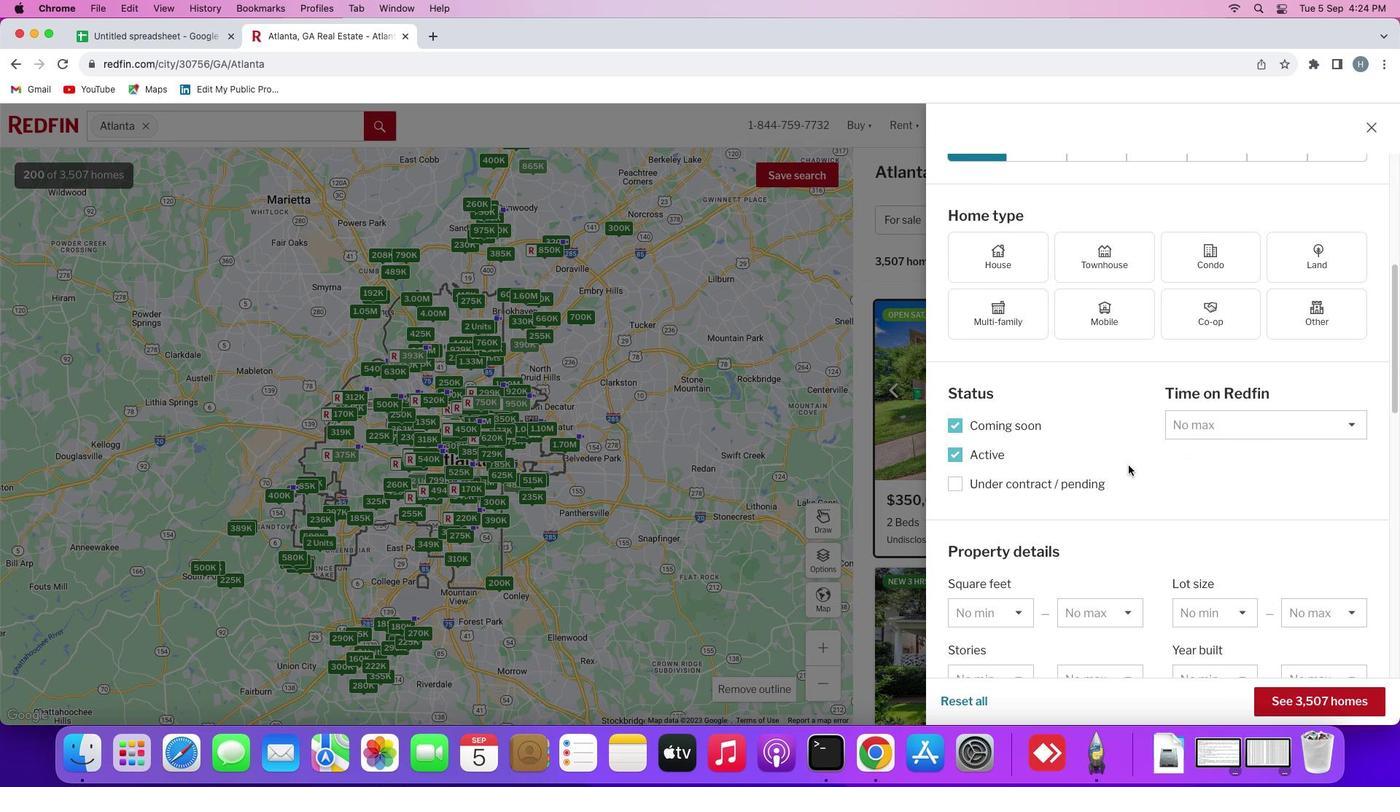 
Action: Mouse scrolled (1128, 465) with delta (0, 0)
Screenshot: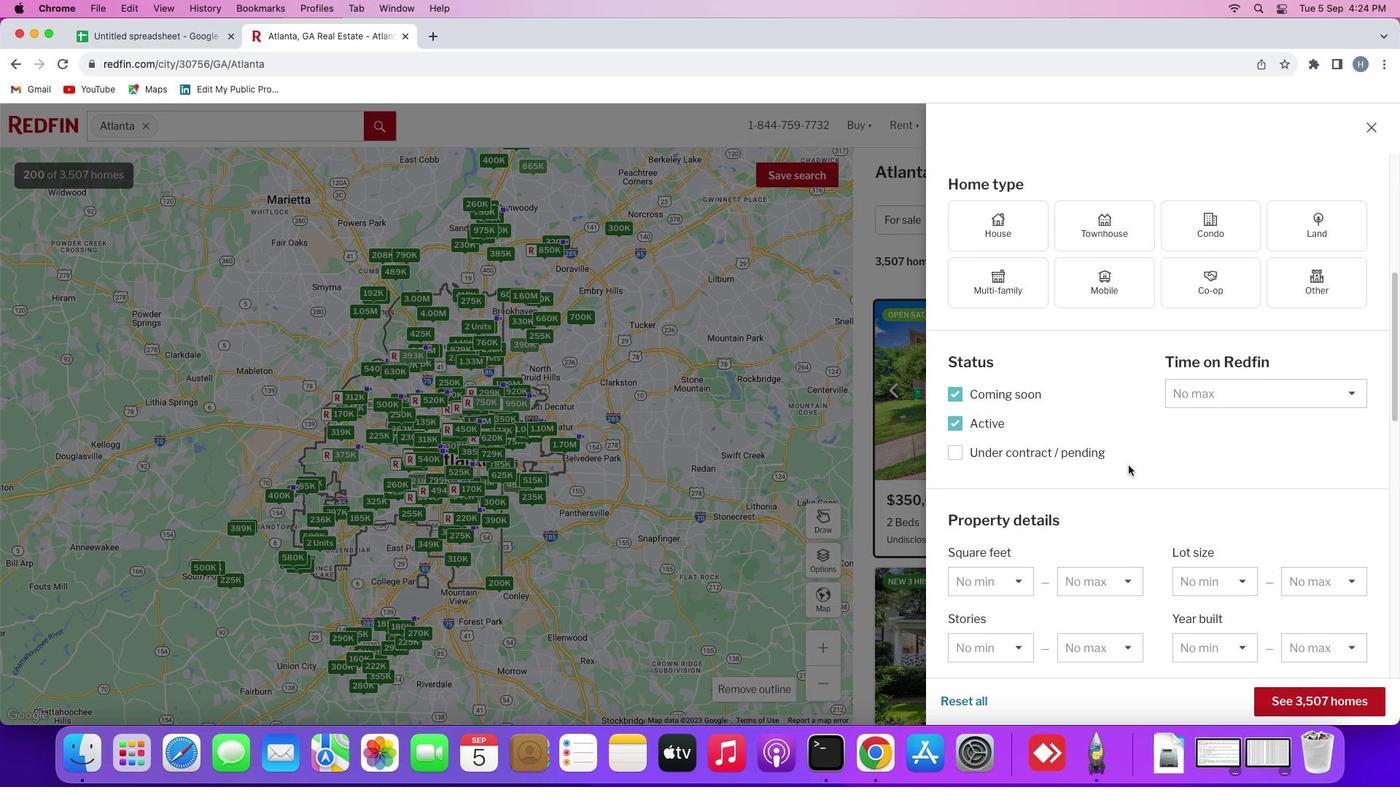 
Action: Mouse scrolled (1128, 465) with delta (0, 0)
Screenshot: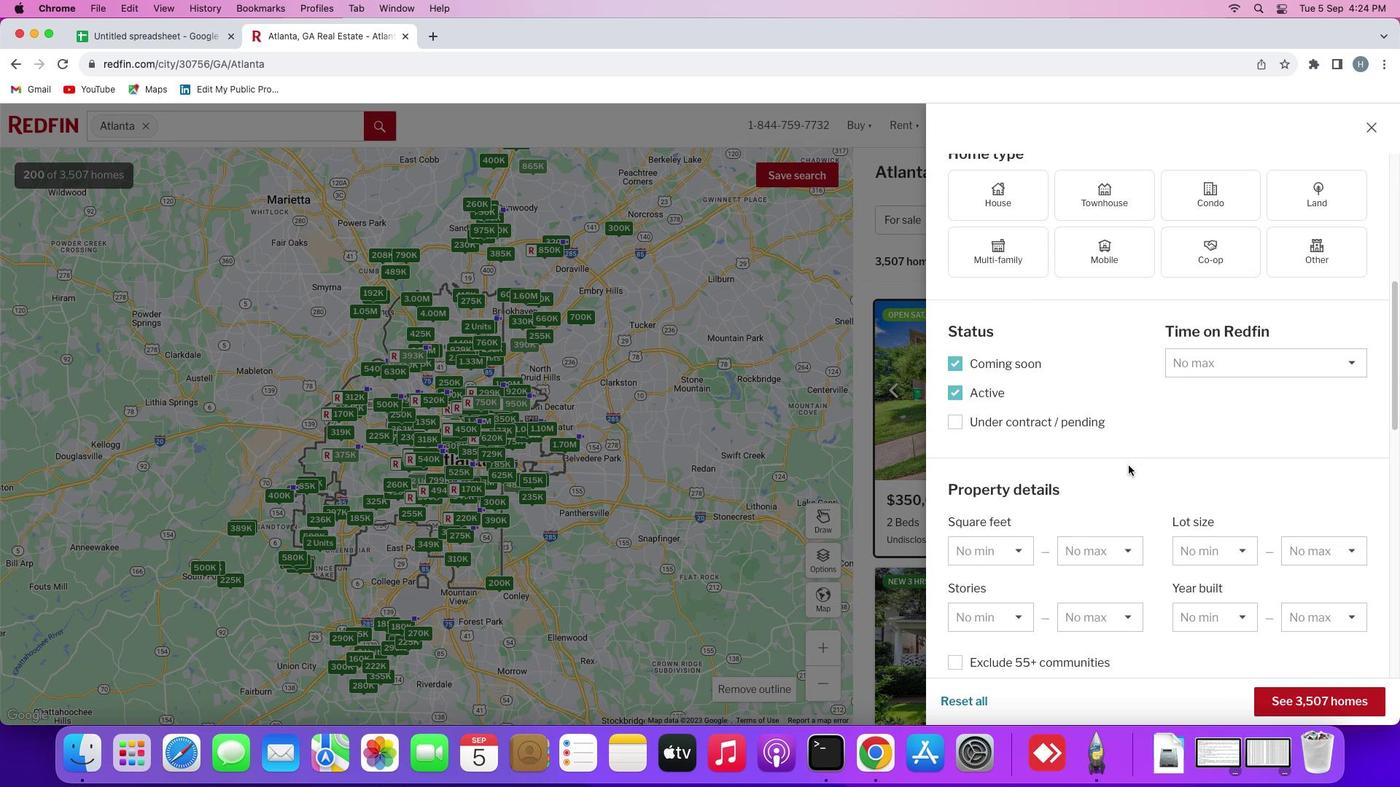 
Action: Mouse scrolled (1128, 465) with delta (0, -1)
Screenshot: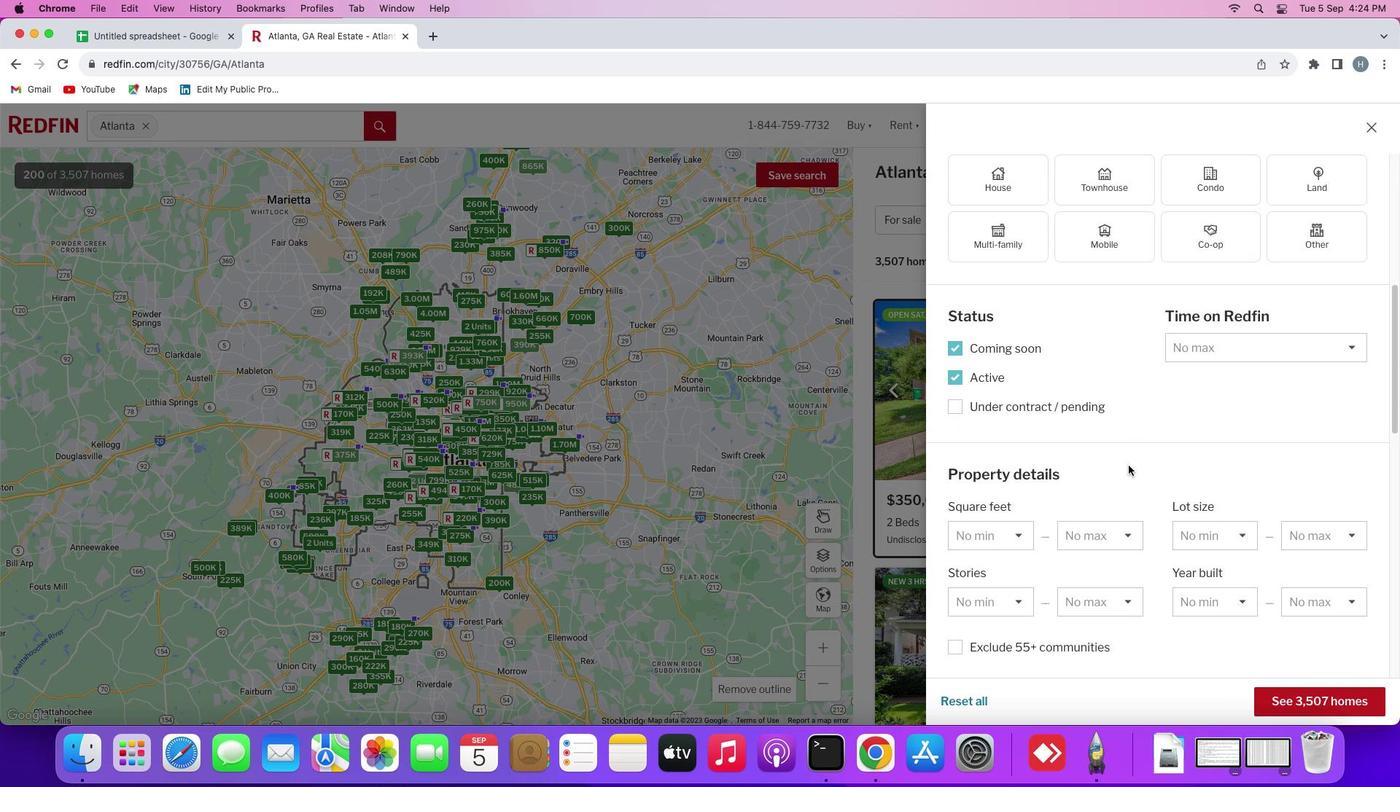 
Action: Mouse scrolled (1128, 465) with delta (0, 0)
Screenshot: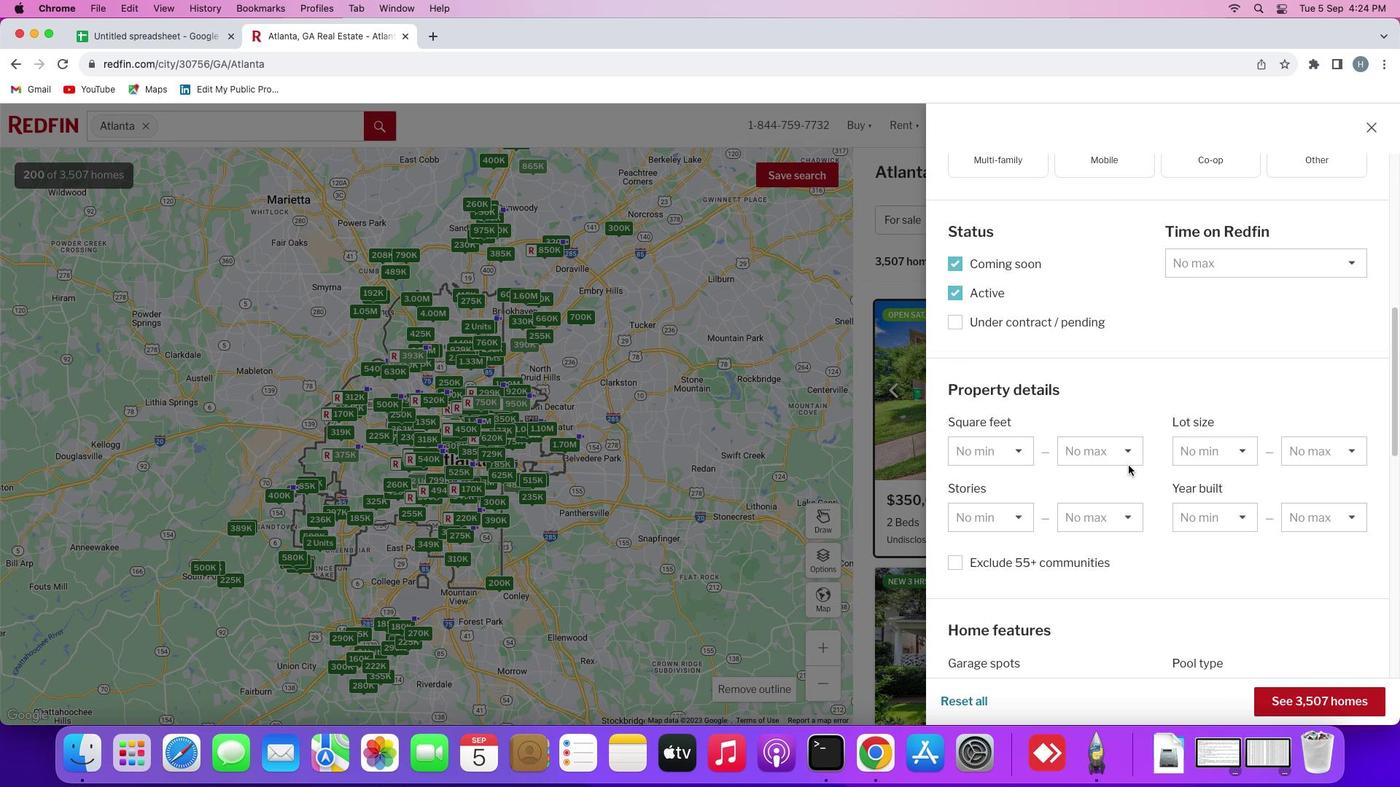 
Action: Mouse scrolled (1128, 465) with delta (0, 0)
Screenshot: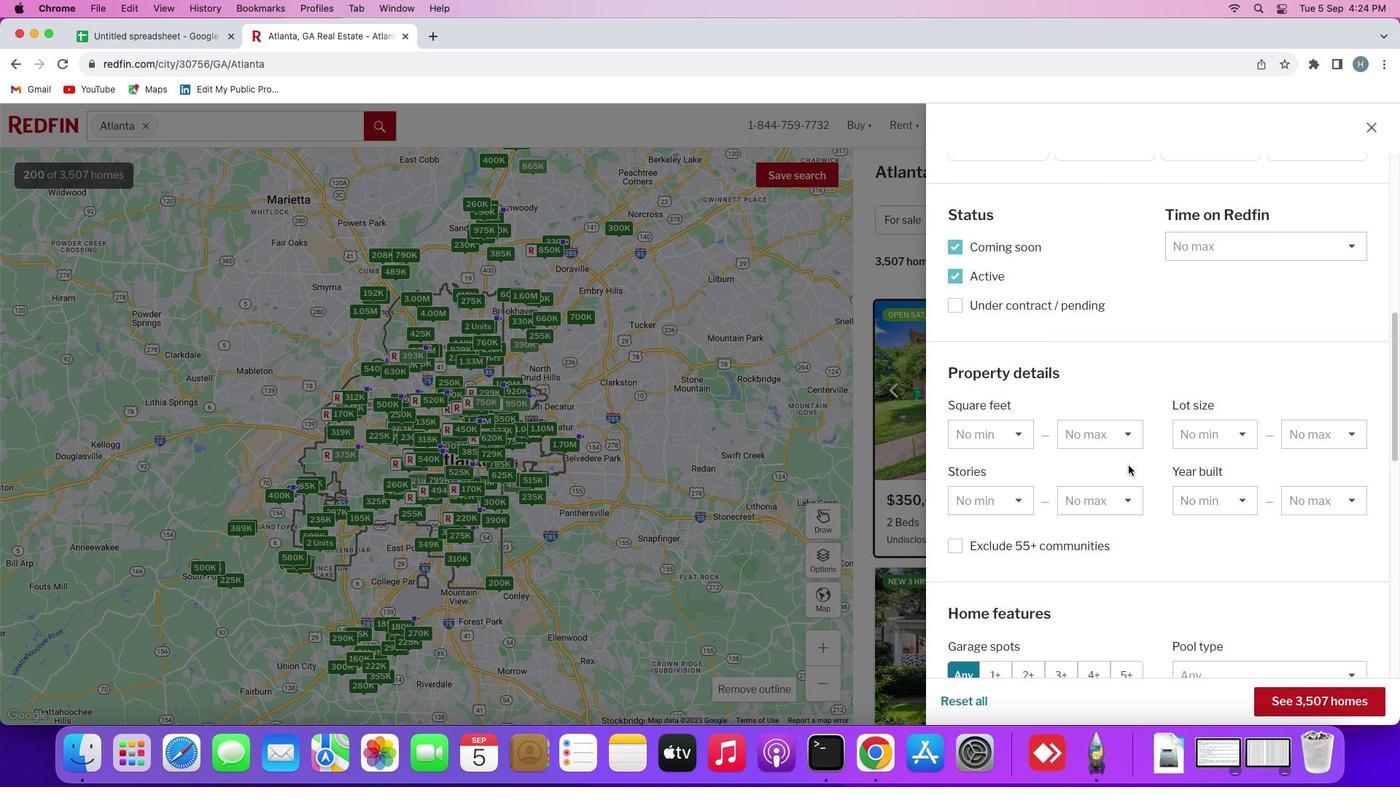 
Action: Mouse scrolled (1128, 465) with delta (0, -2)
Screenshot: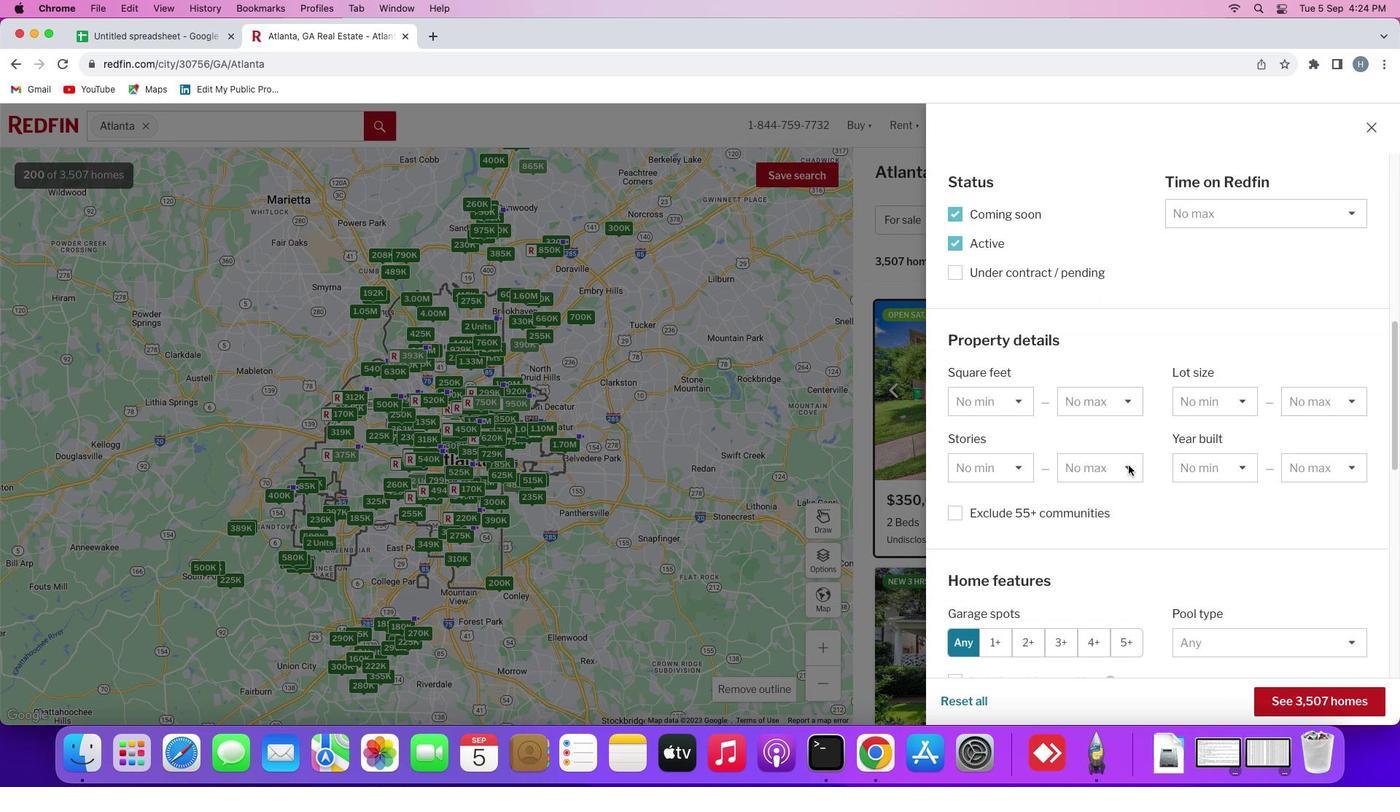 
Action: Mouse scrolled (1128, 465) with delta (0, 0)
Screenshot: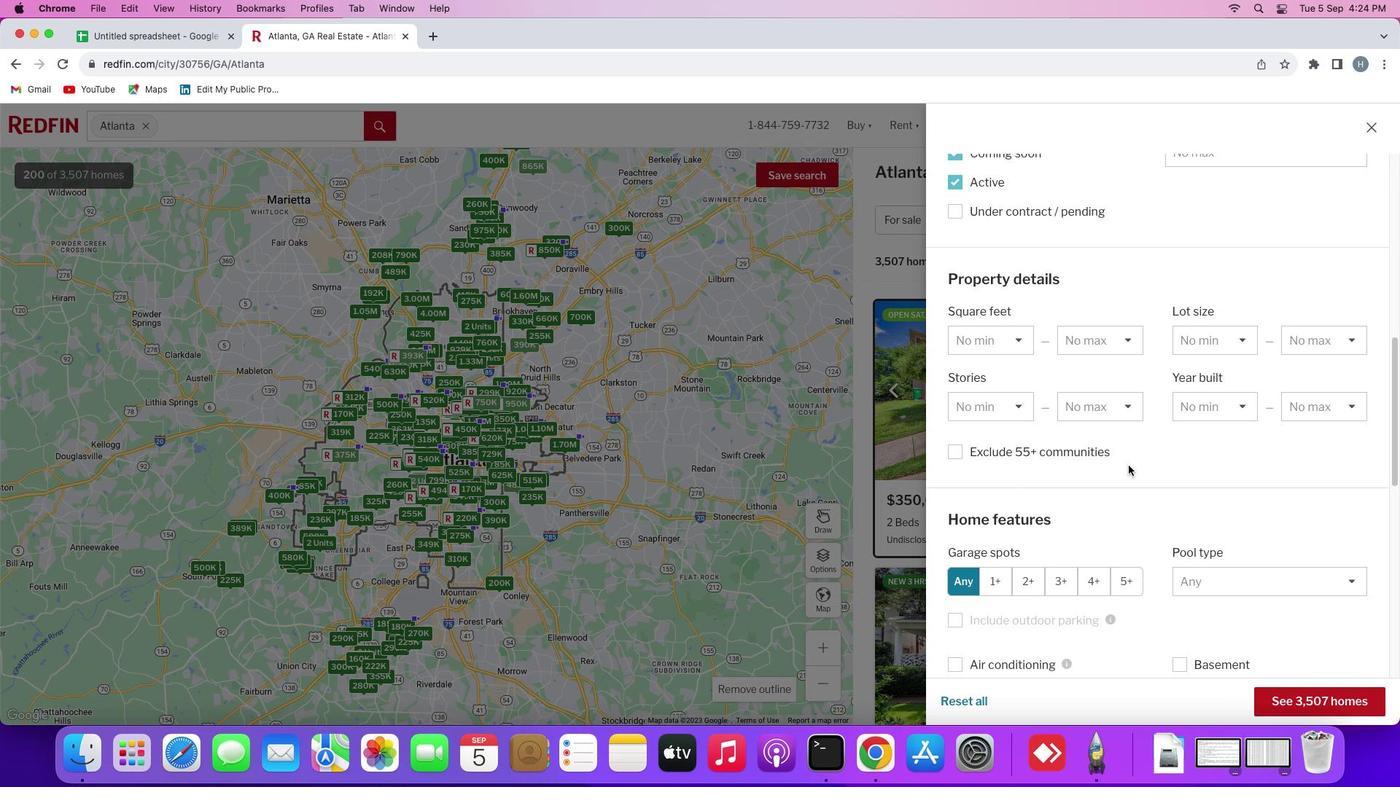 
Action: Mouse scrolled (1128, 465) with delta (0, 0)
Screenshot: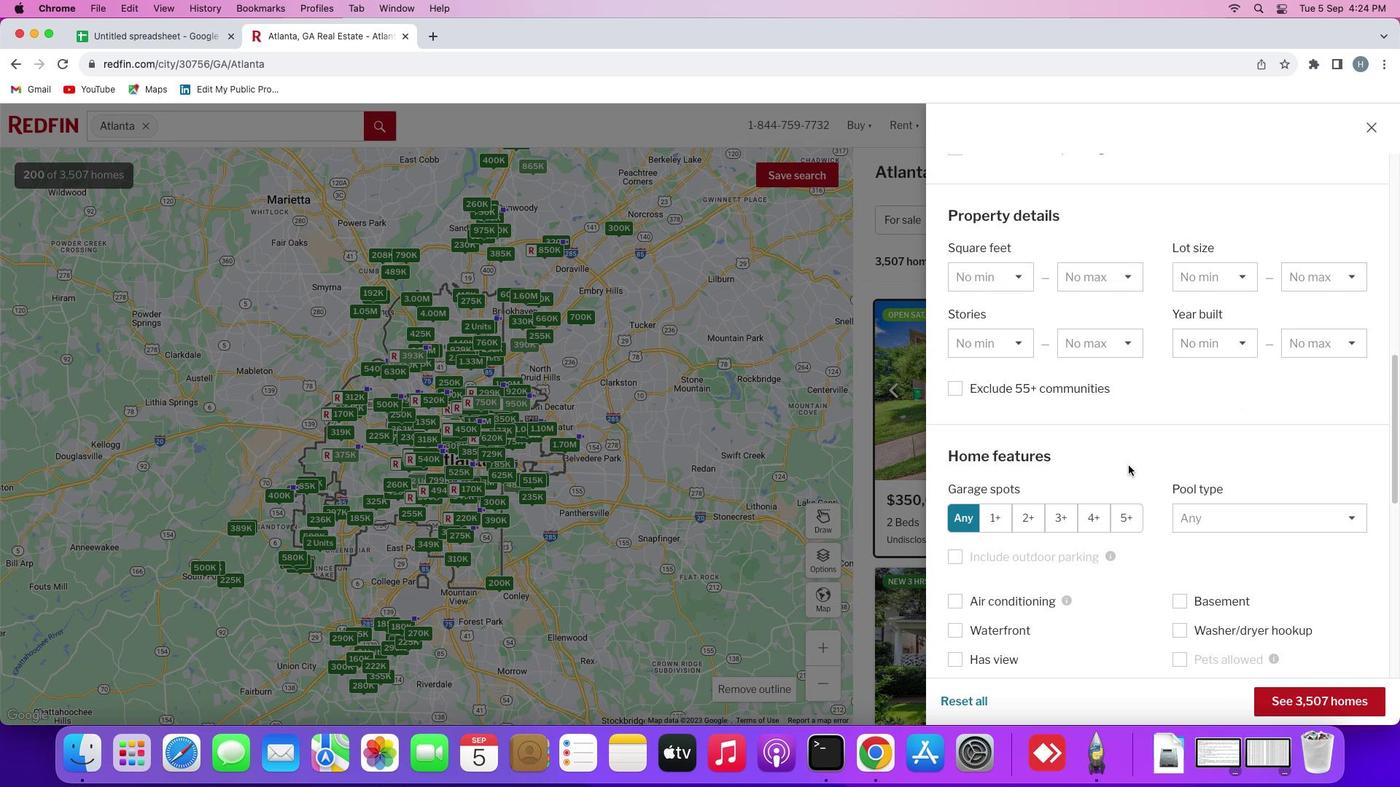 
Action: Mouse scrolled (1128, 465) with delta (0, -1)
Screenshot: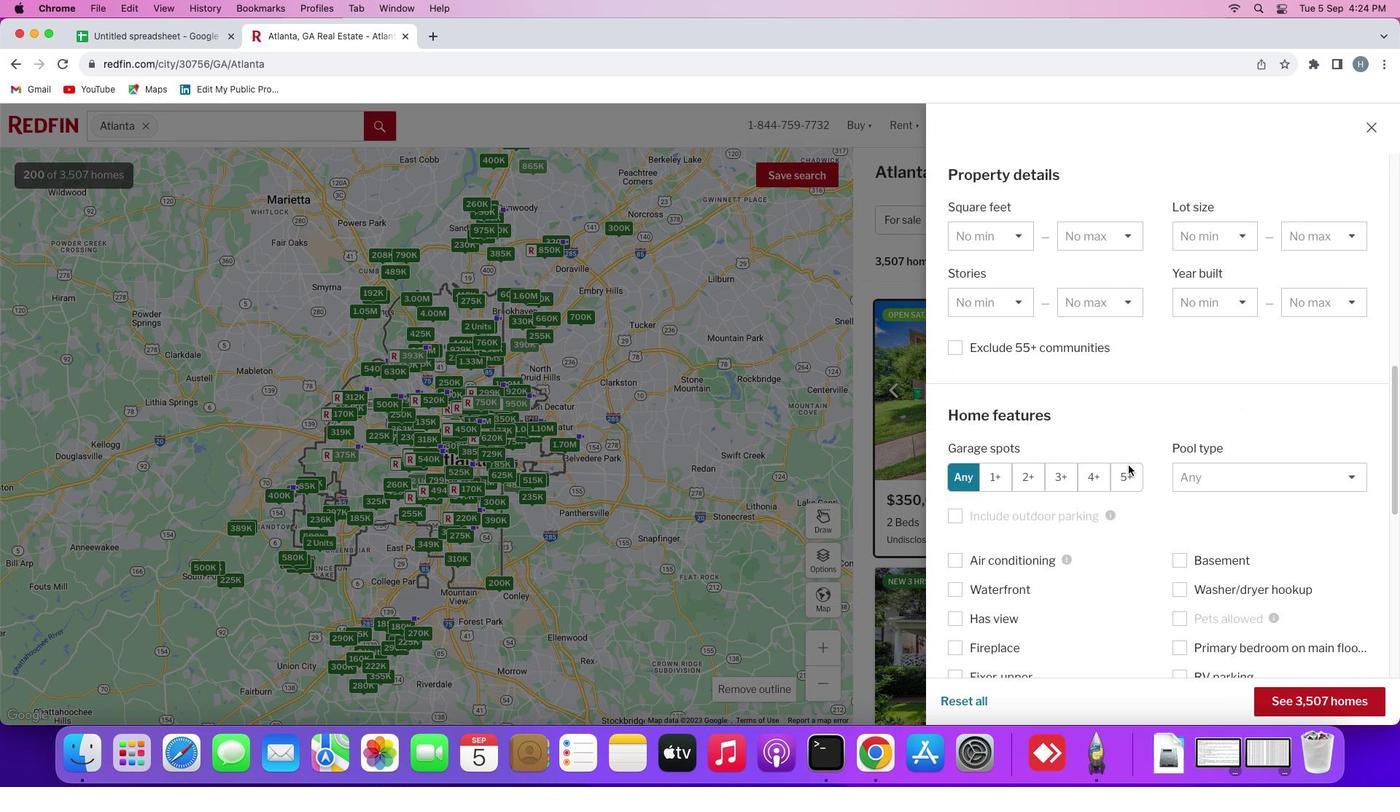 
Action: Mouse scrolled (1128, 465) with delta (0, -2)
Screenshot: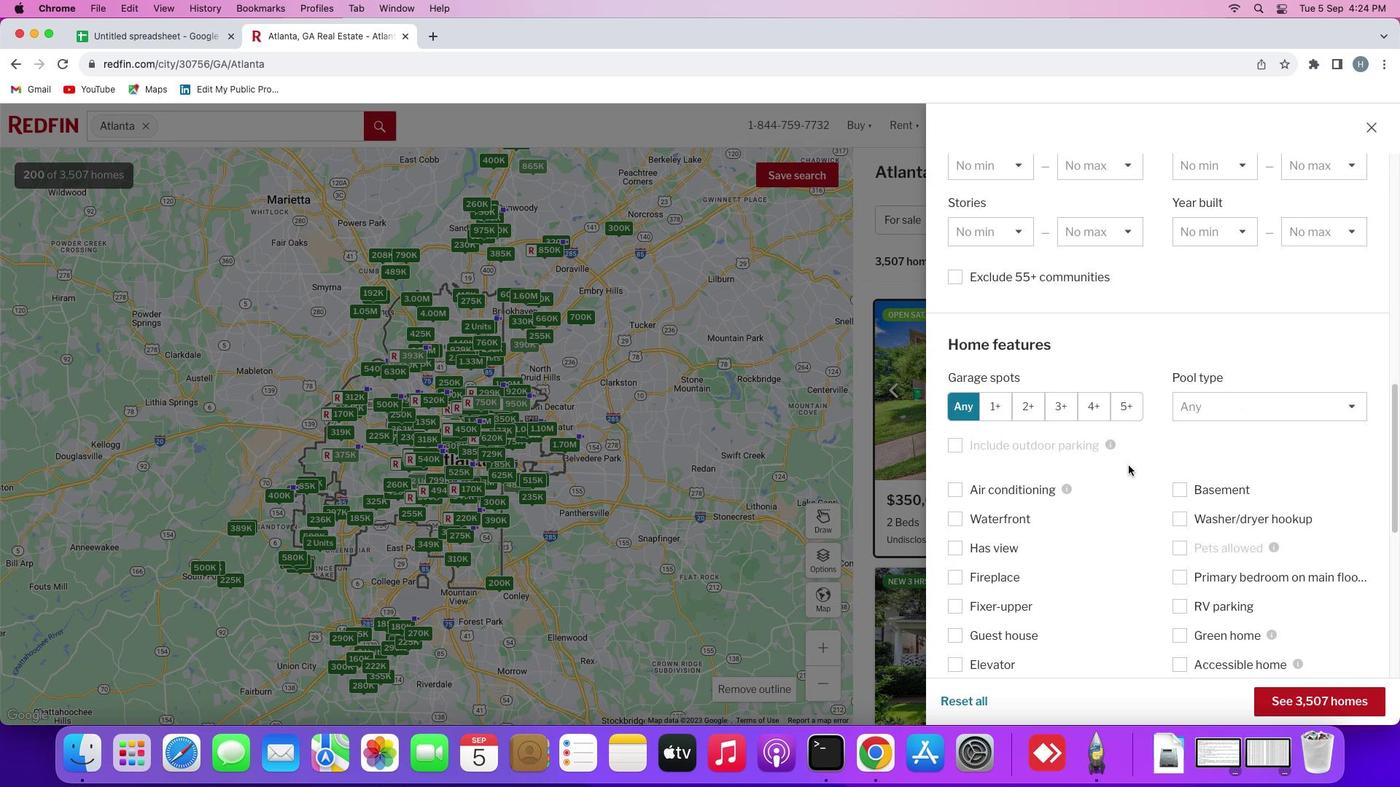 
Action: Mouse scrolled (1128, 465) with delta (0, 0)
Screenshot: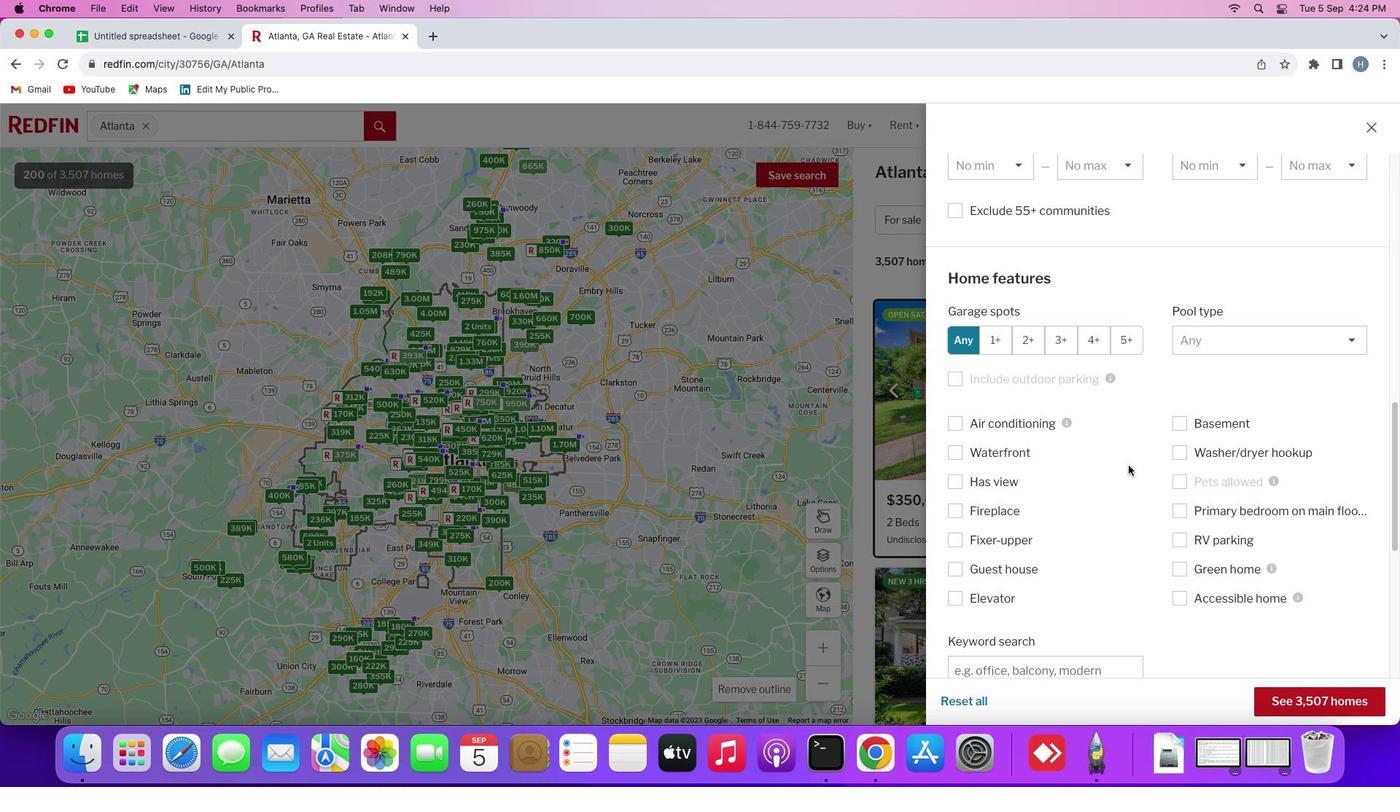 
Action: Mouse scrolled (1128, 465) with delta (0, 0)
Screenshot: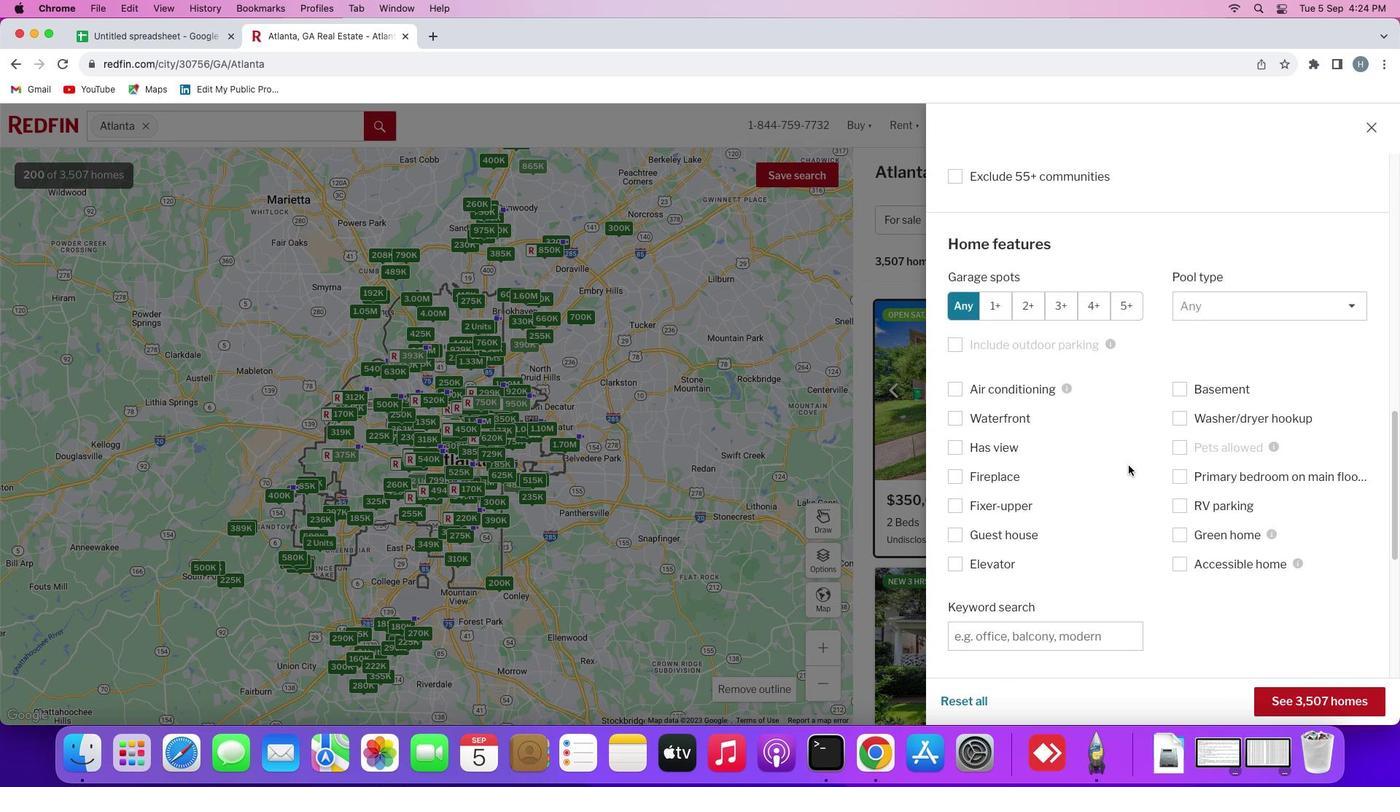 
Action: Mouse scrolled (1128, 465) with delta (0, -2)
Screenshot: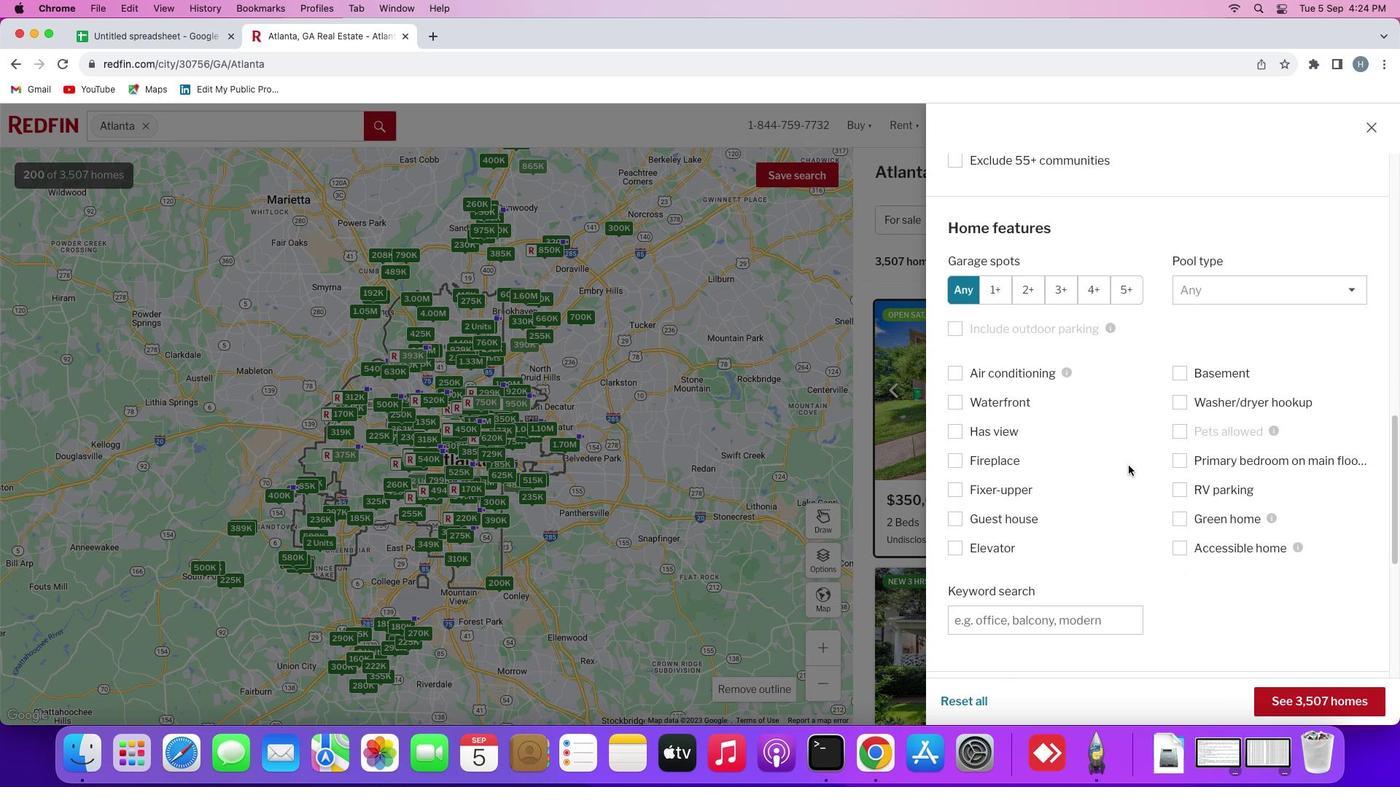 
Action: Mouse moved to (1050, 586)
Screenshot: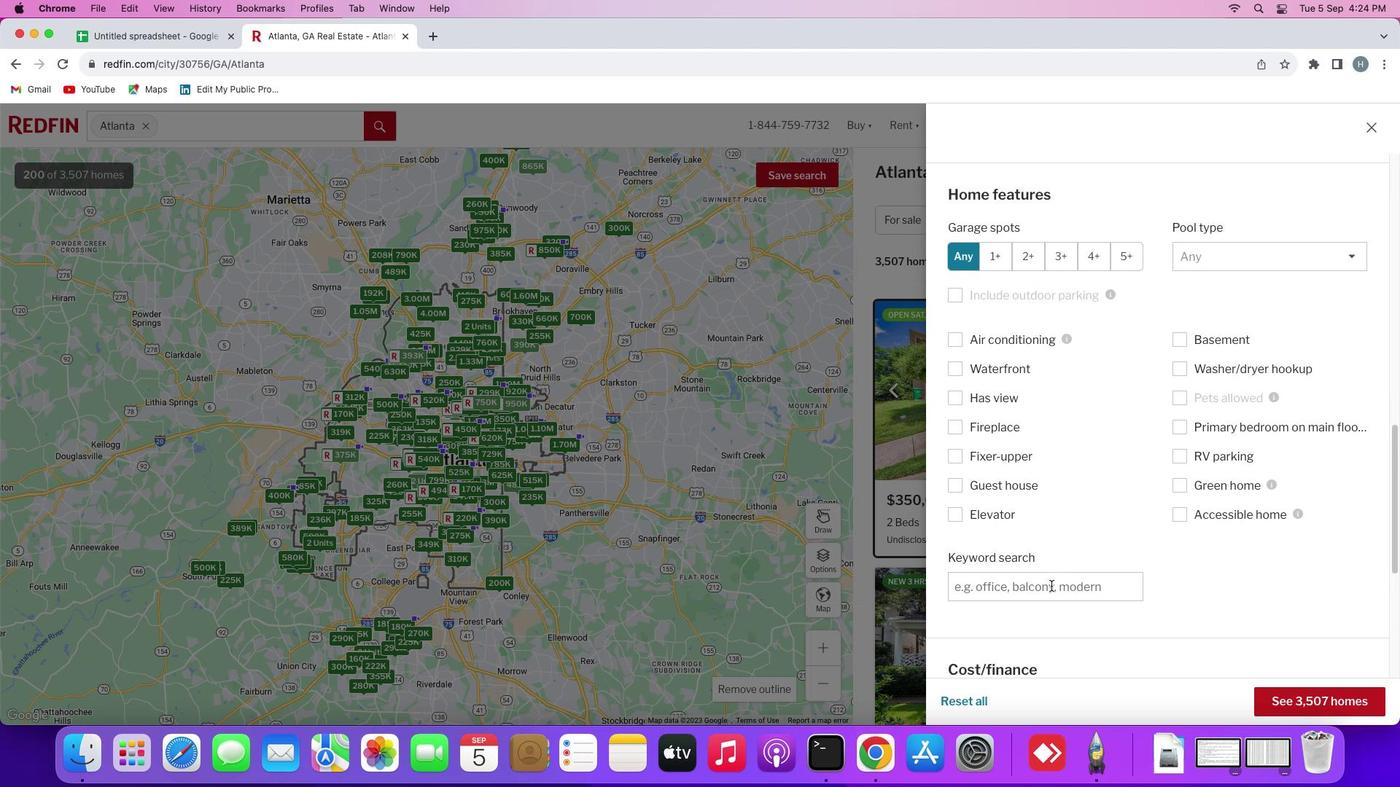 
Action: Mouse pressed left at (1050, 586)
Screenshot: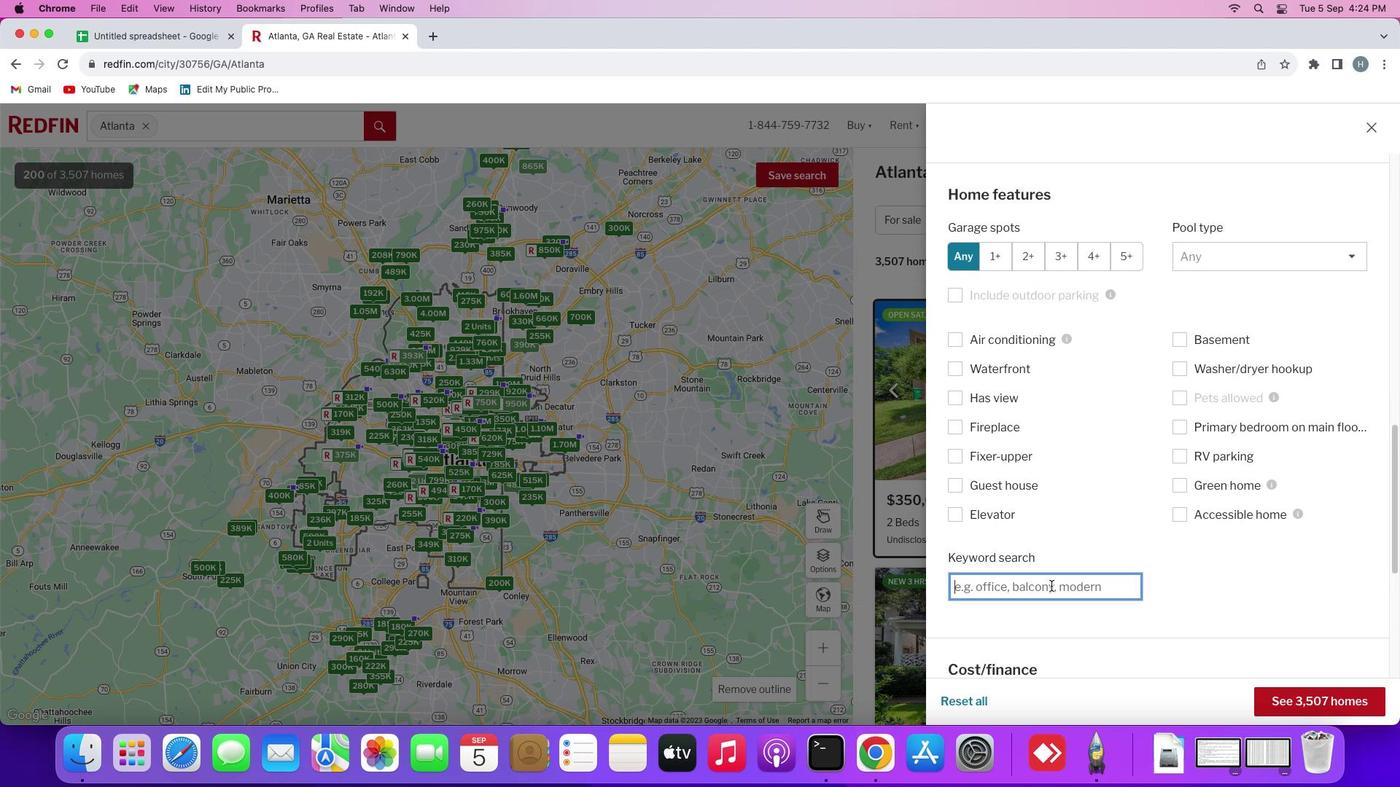 
Action: Key pressed 'o''u''t''d''o''o''r'Key.space'k''i''t''c''h''e''n'','Key.space'b''a''c''k''y''a''r''d'
Screenshot: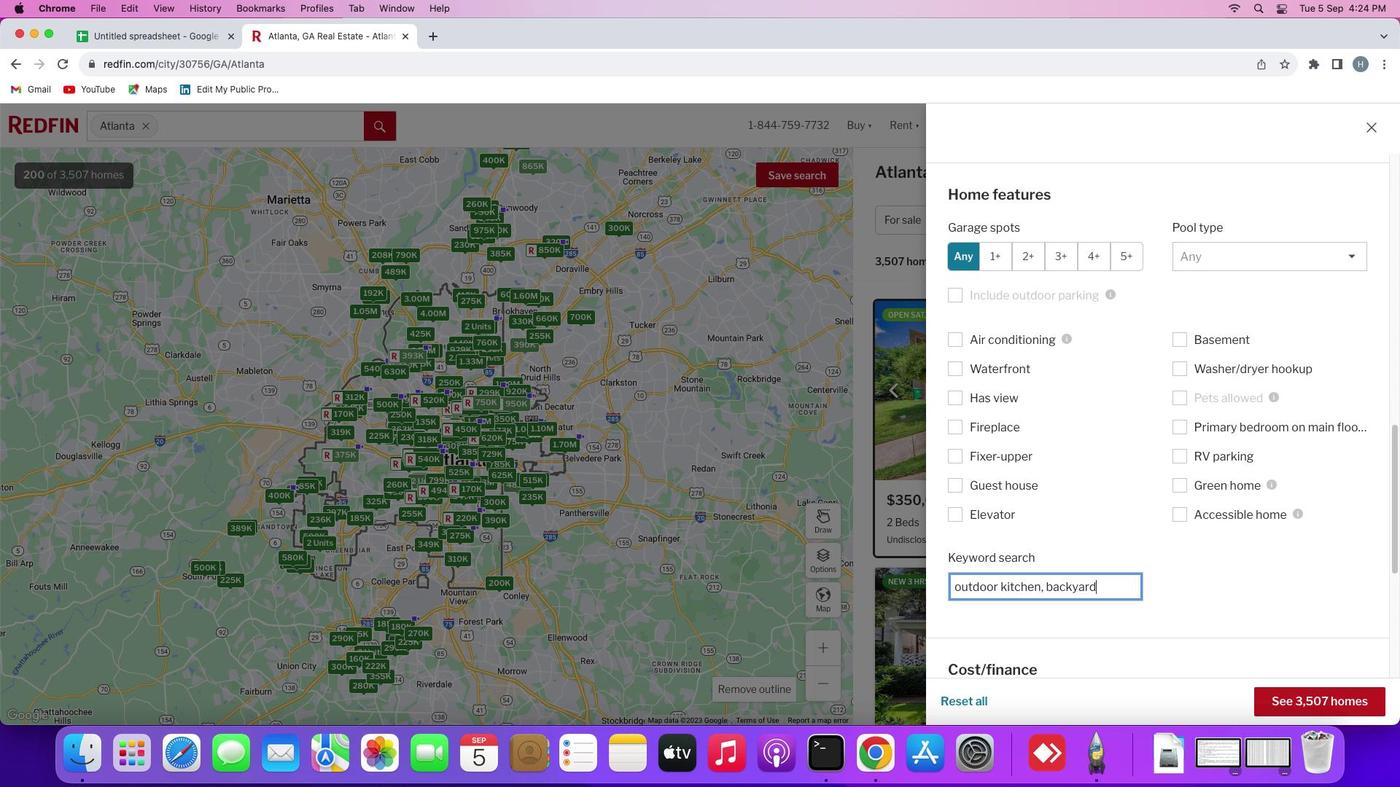 
Action: Mouse moved to (1282, 597)
Screenshot: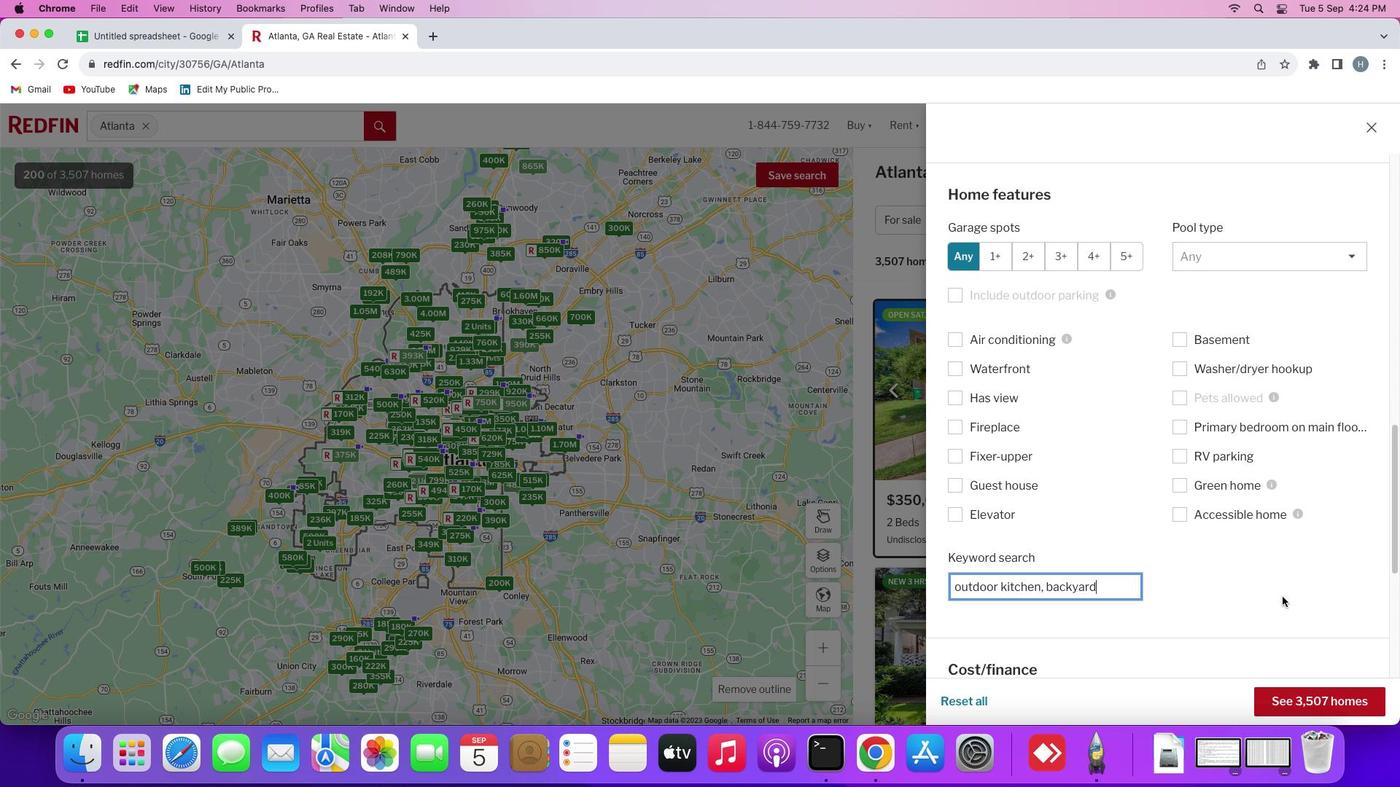 
Action: Mouse pressed left at (1282, 597)
Screenshot: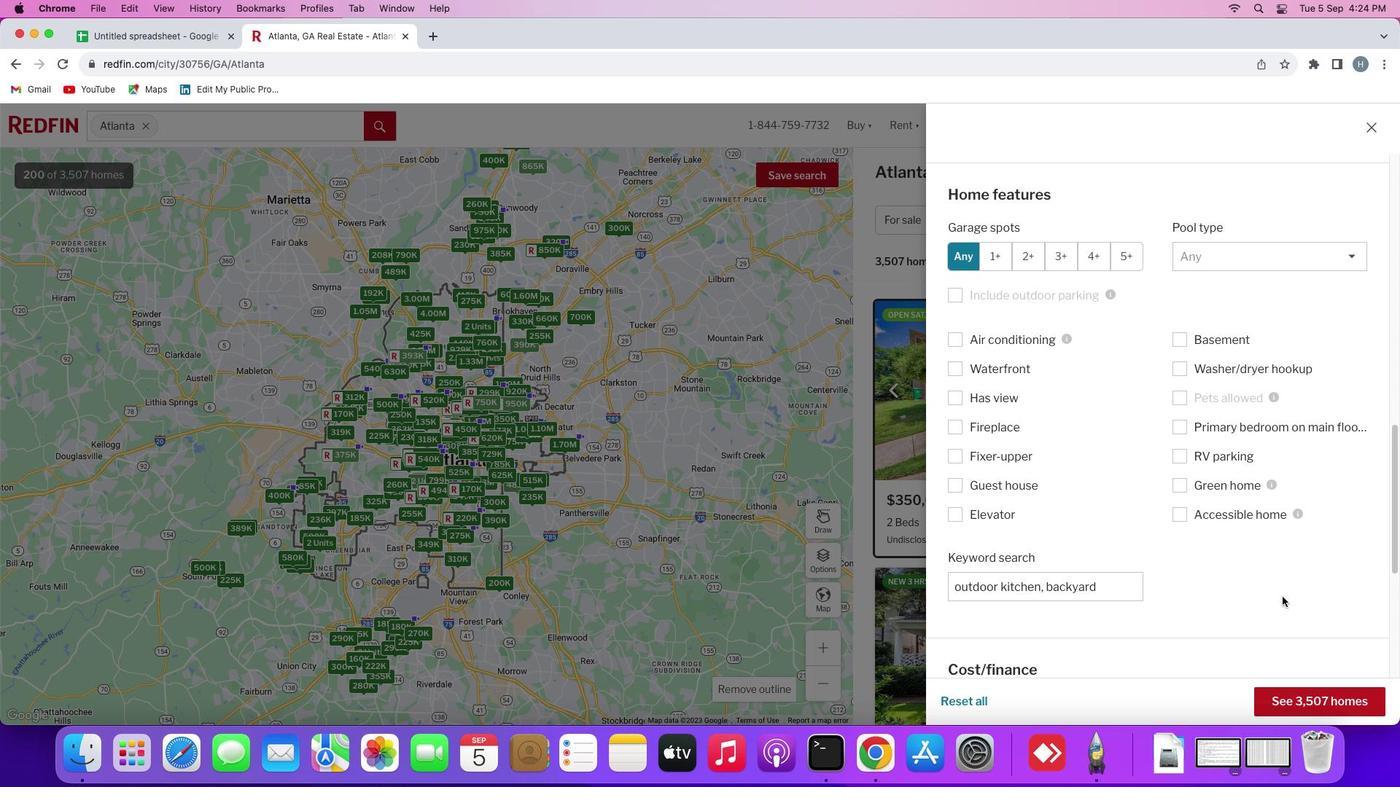 
Action: Mouse moved to (1045, 589)
Screenshot: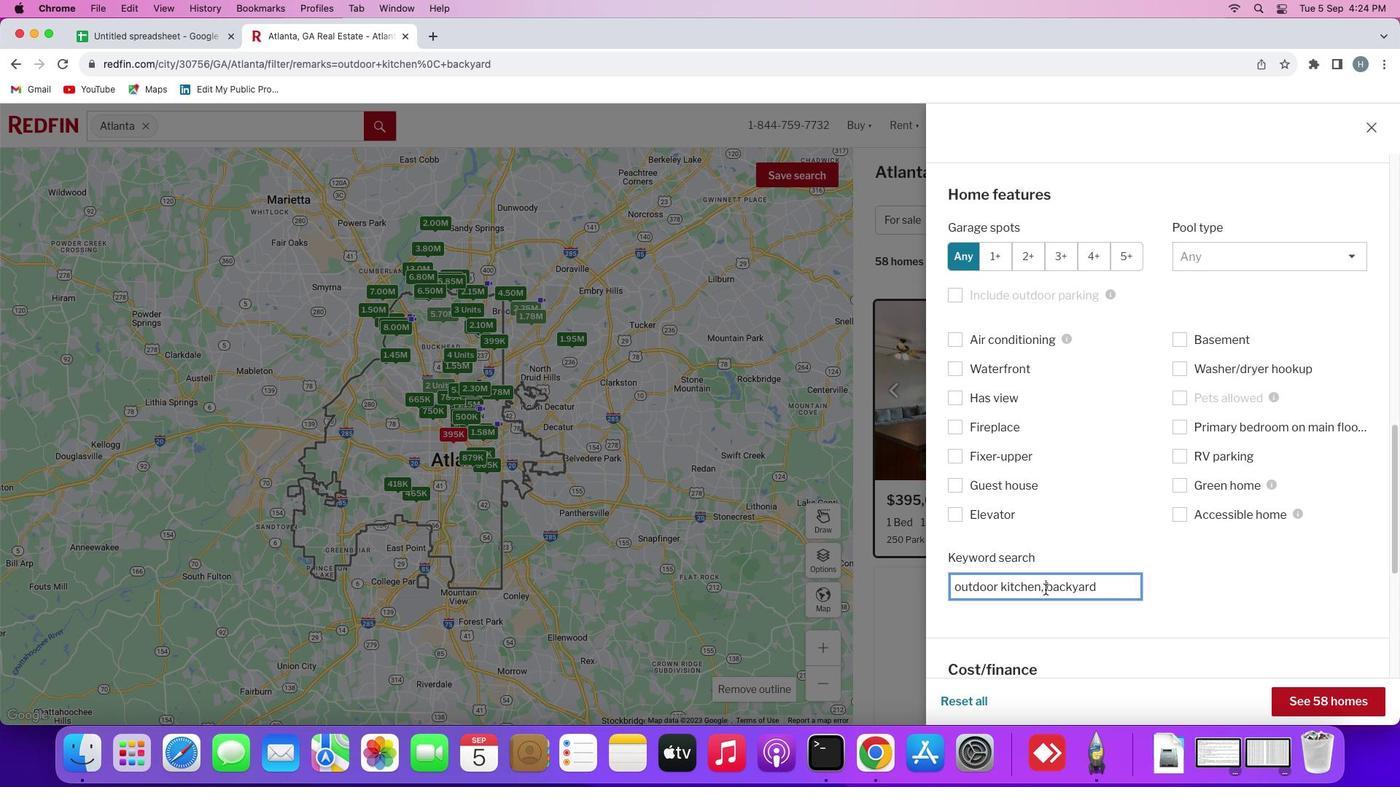 
Action: Mouse pressed left at (1045, 589)
Screenshot: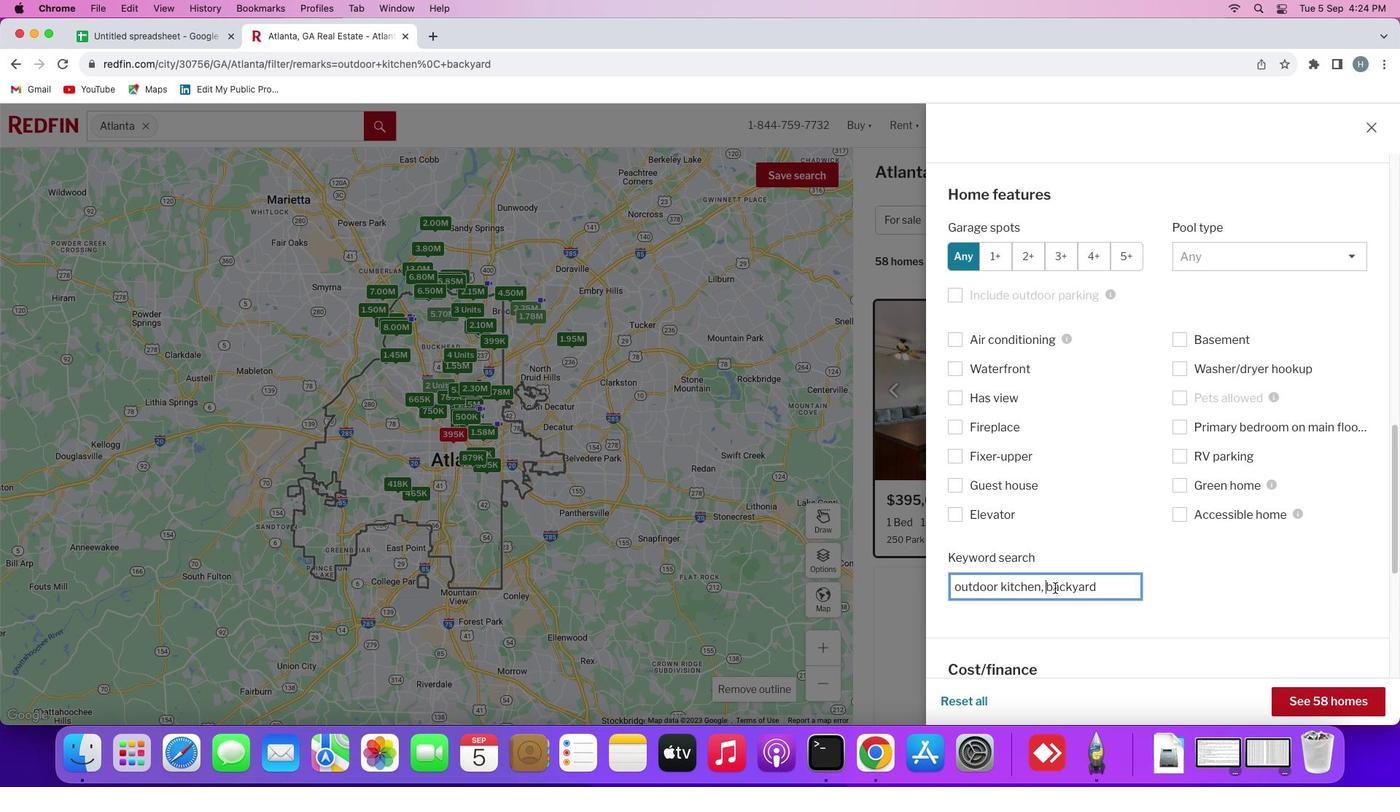 
Action: Mouse moved to (1056, 587)
Screenshot: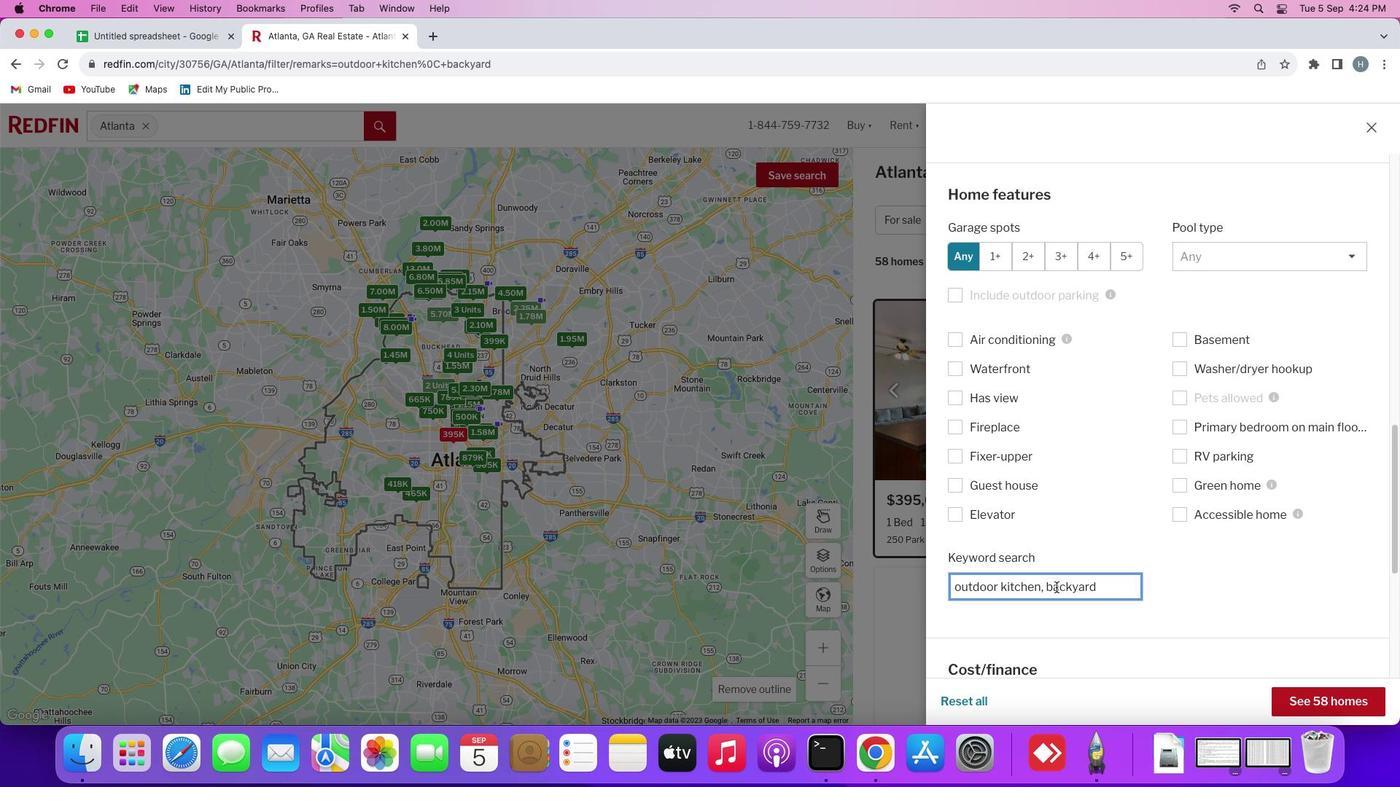 
Action: Key pressed Key.space'p''r''i''v''a''t''e'Key.space
Screenshot: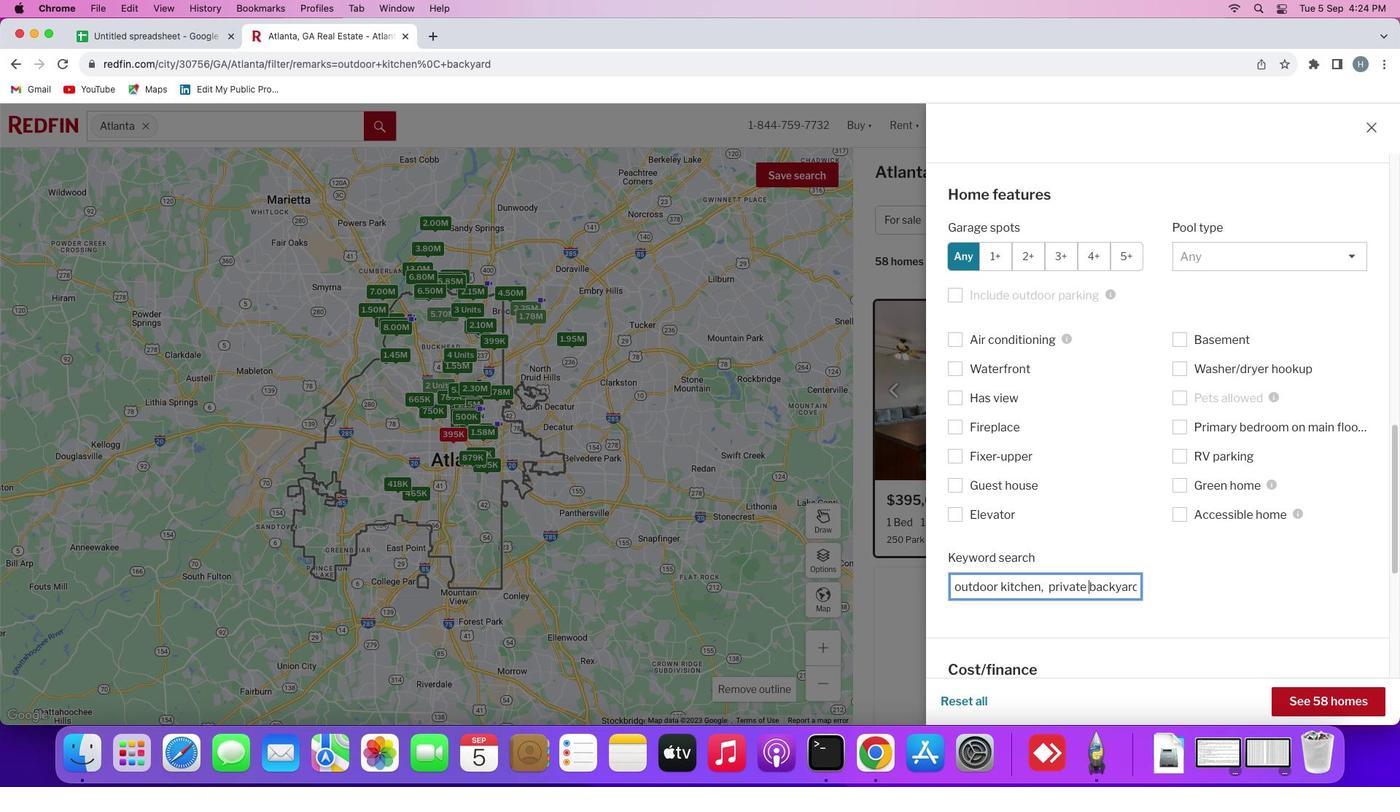 
Action: Mouse moved to (1286, 614)
Screenshot: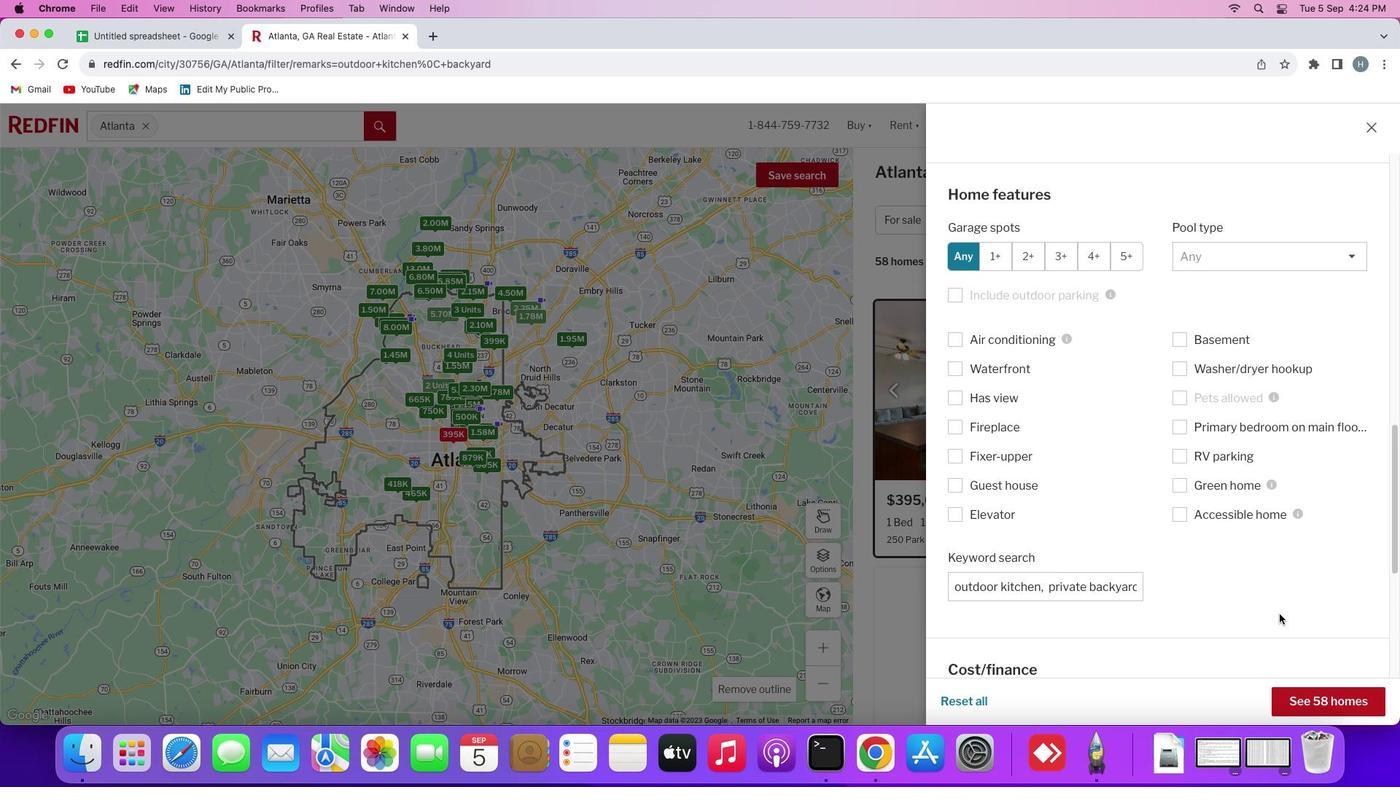 
Action: Mouse pressed left at (1286, 614)
Screenshot: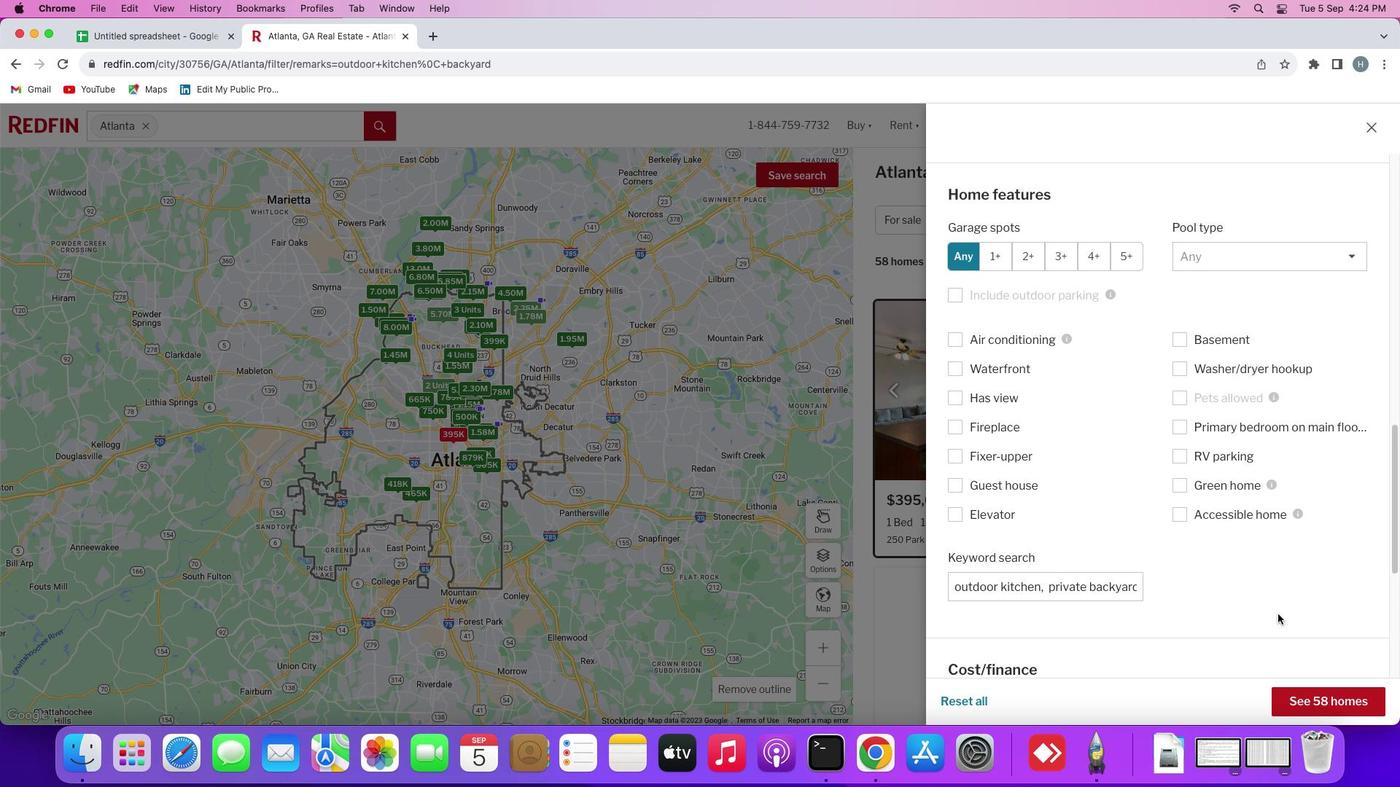
Action: Mouse moved to (1304, 700)
Screenshot: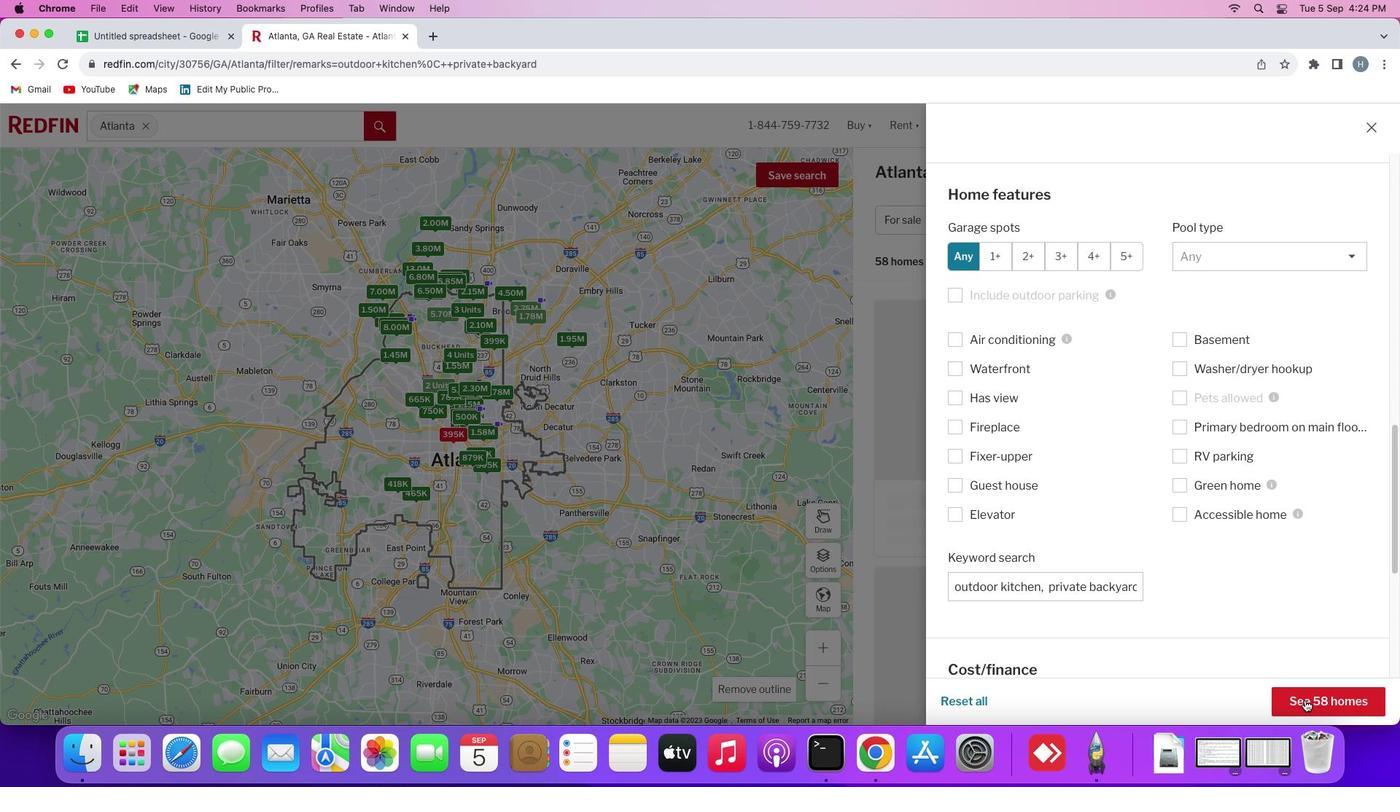 
Action: Mouse pressed left at (1304, 700)
Screenshot: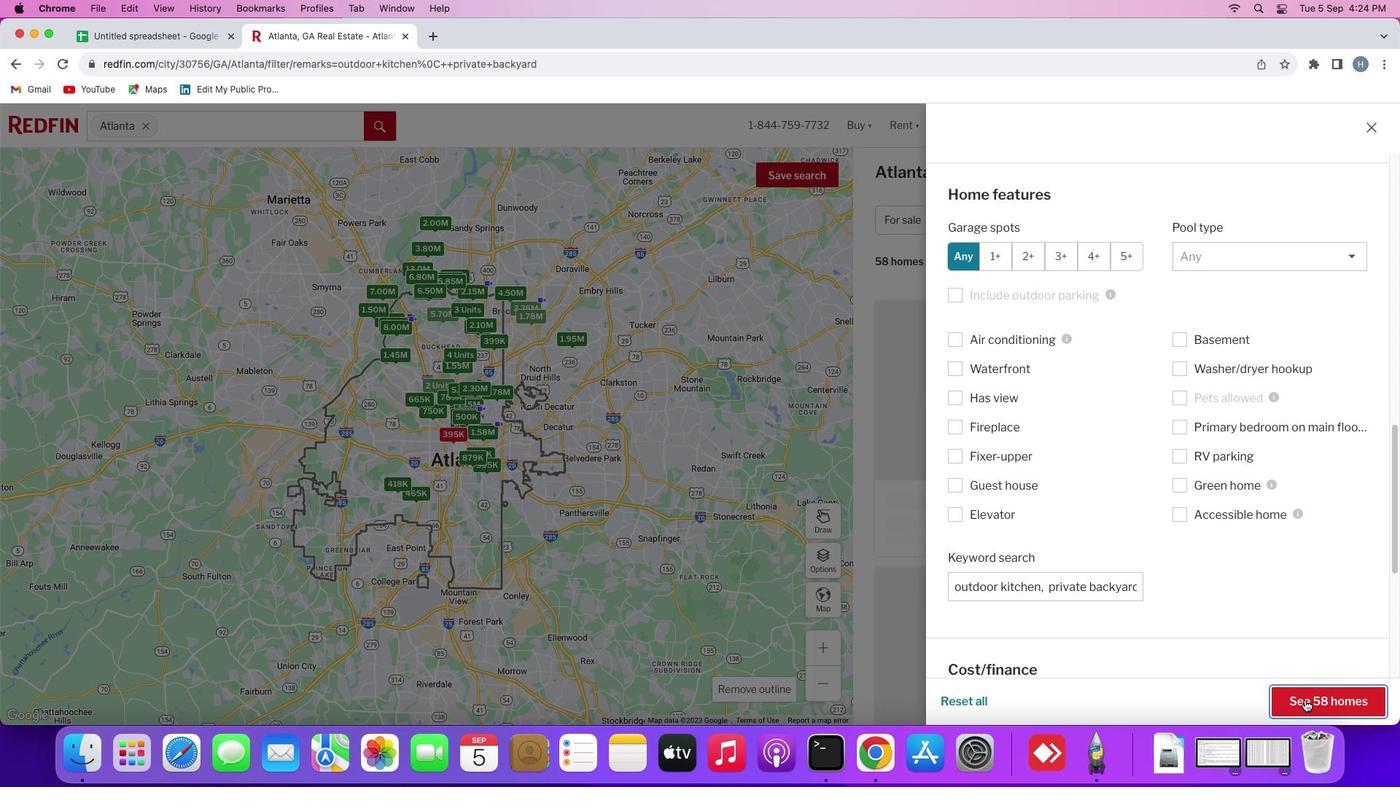 
Action: Mouse moved to (1068, 458)
Screenshot: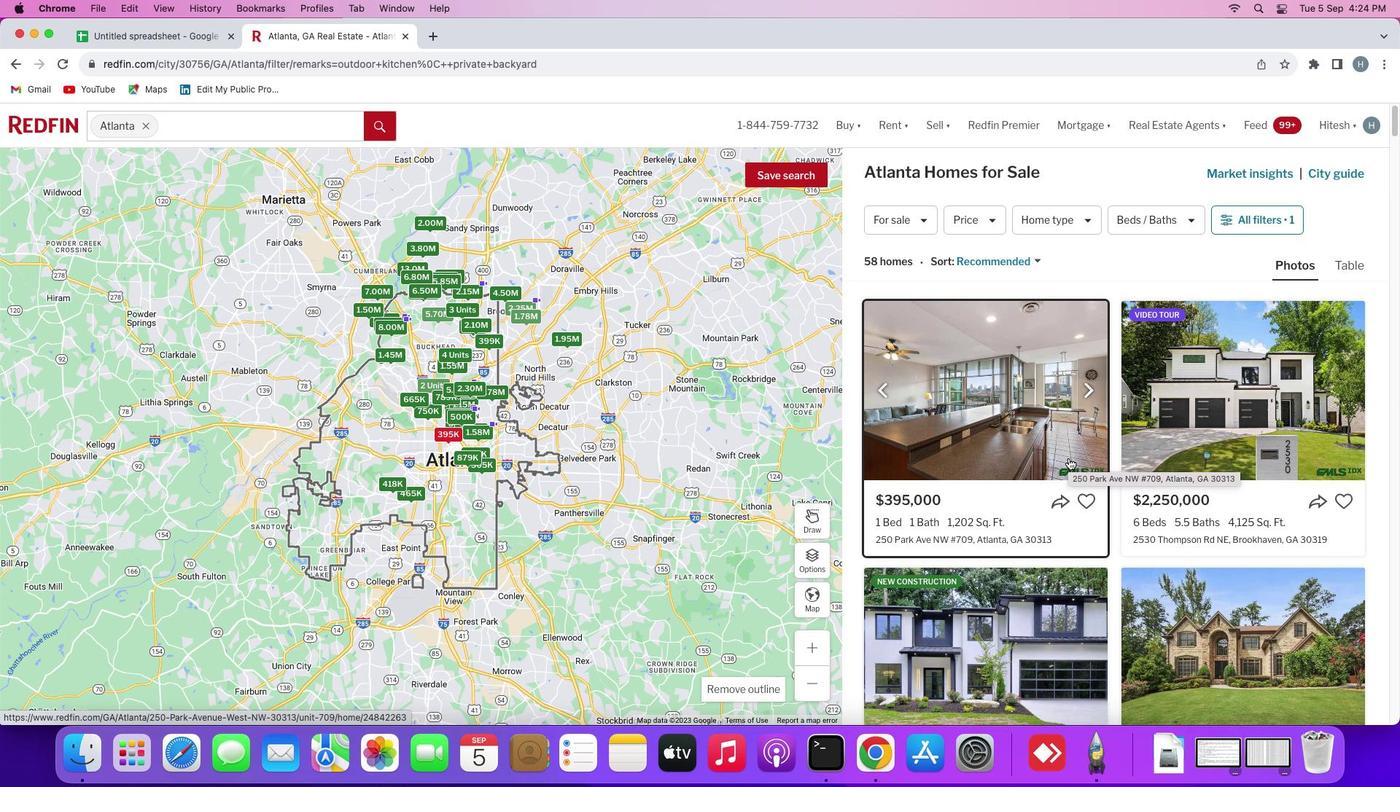 
Action: Mouse scrolled (1068, 458) with delta (0, 0)
Screenshot: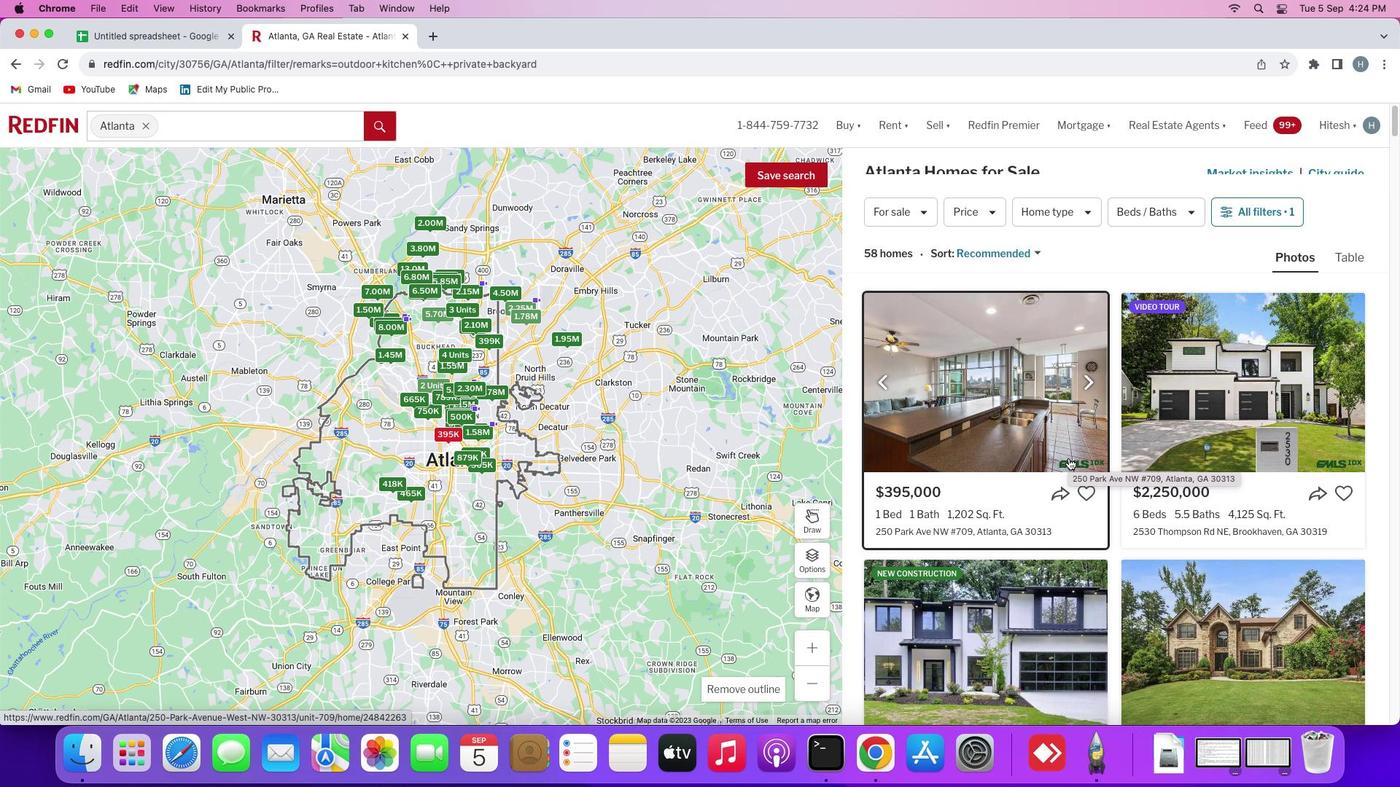 
Action: Mouse scrolled (1068, 458) with delta (0, 0)
Screenshot: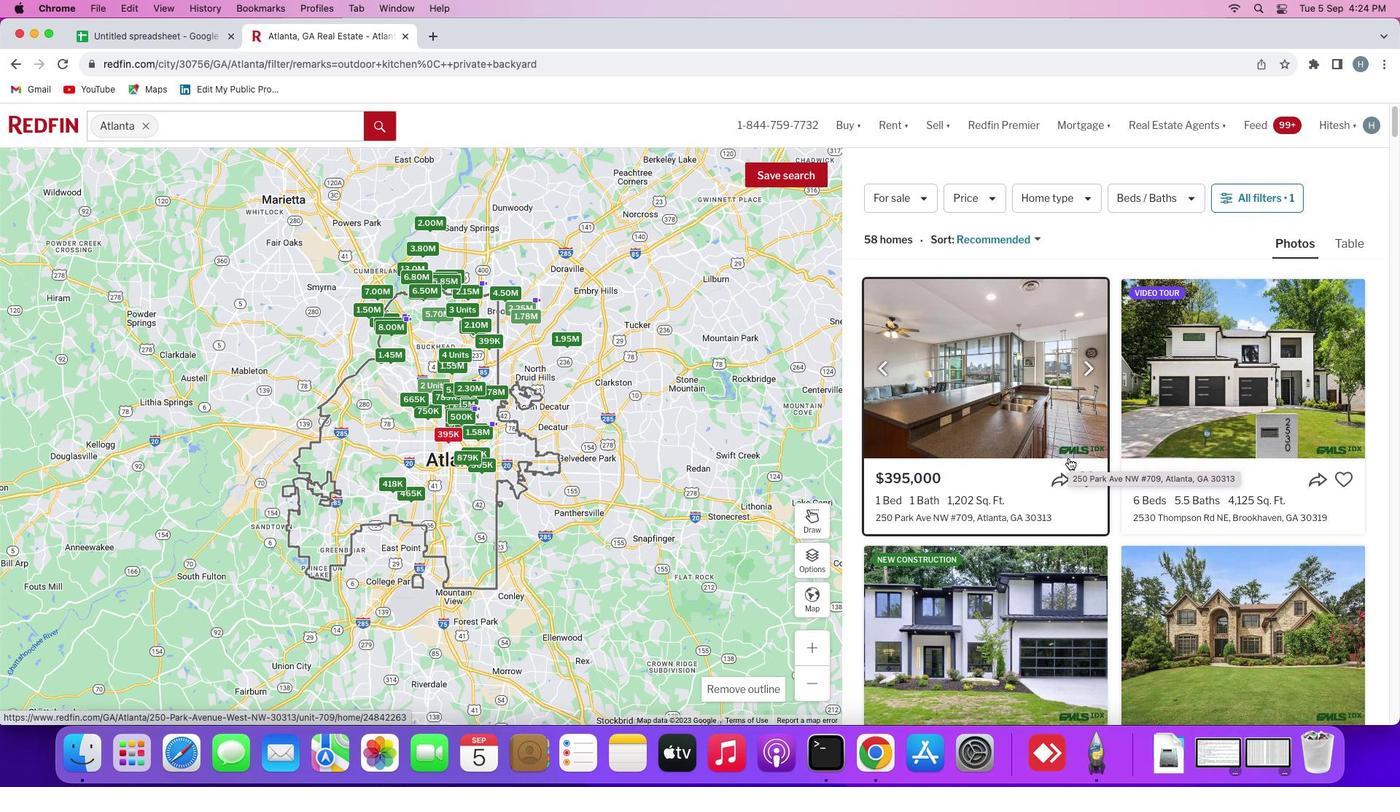 
Action: Mouse scrolled (1068, 458) with delta (0, 0)
Screenshot: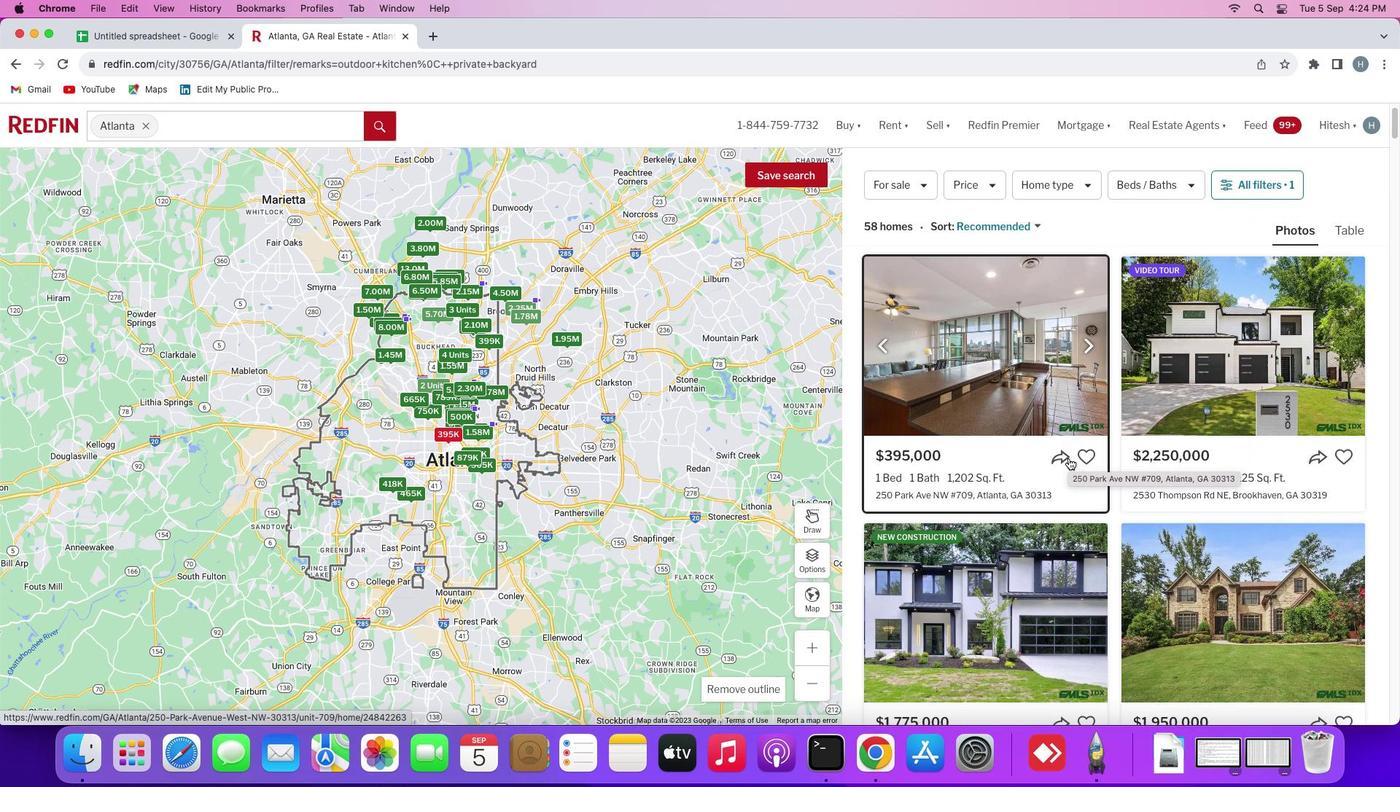 
Action: Mouse scrolled (1068, 458) with delta (0, 0)
Screenshot: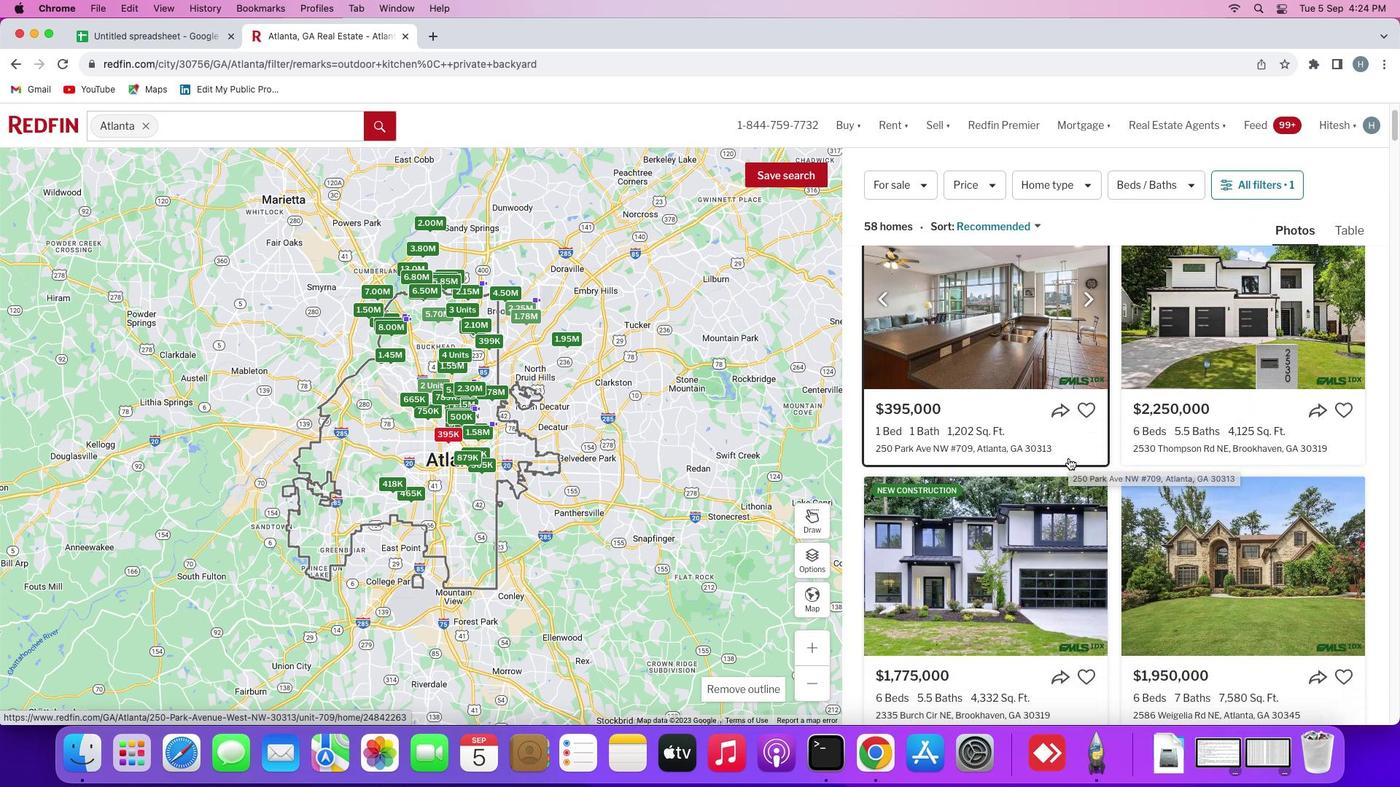 
Action: Mouse scrolled (1068, 458) with delta (0, 0)
Screenshot: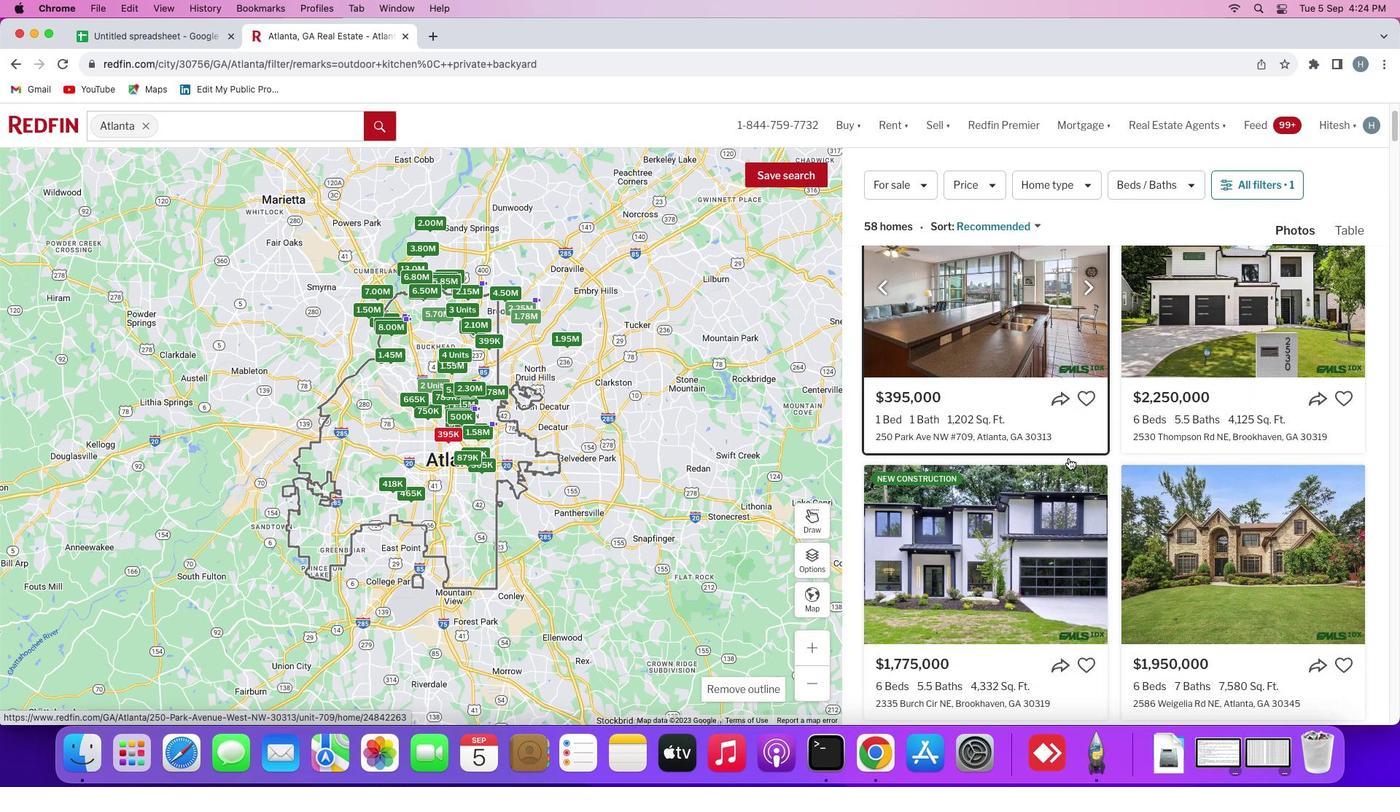 
Action: Mouse scrolled (1068, 458) with delta (0, 0)
Screenshot: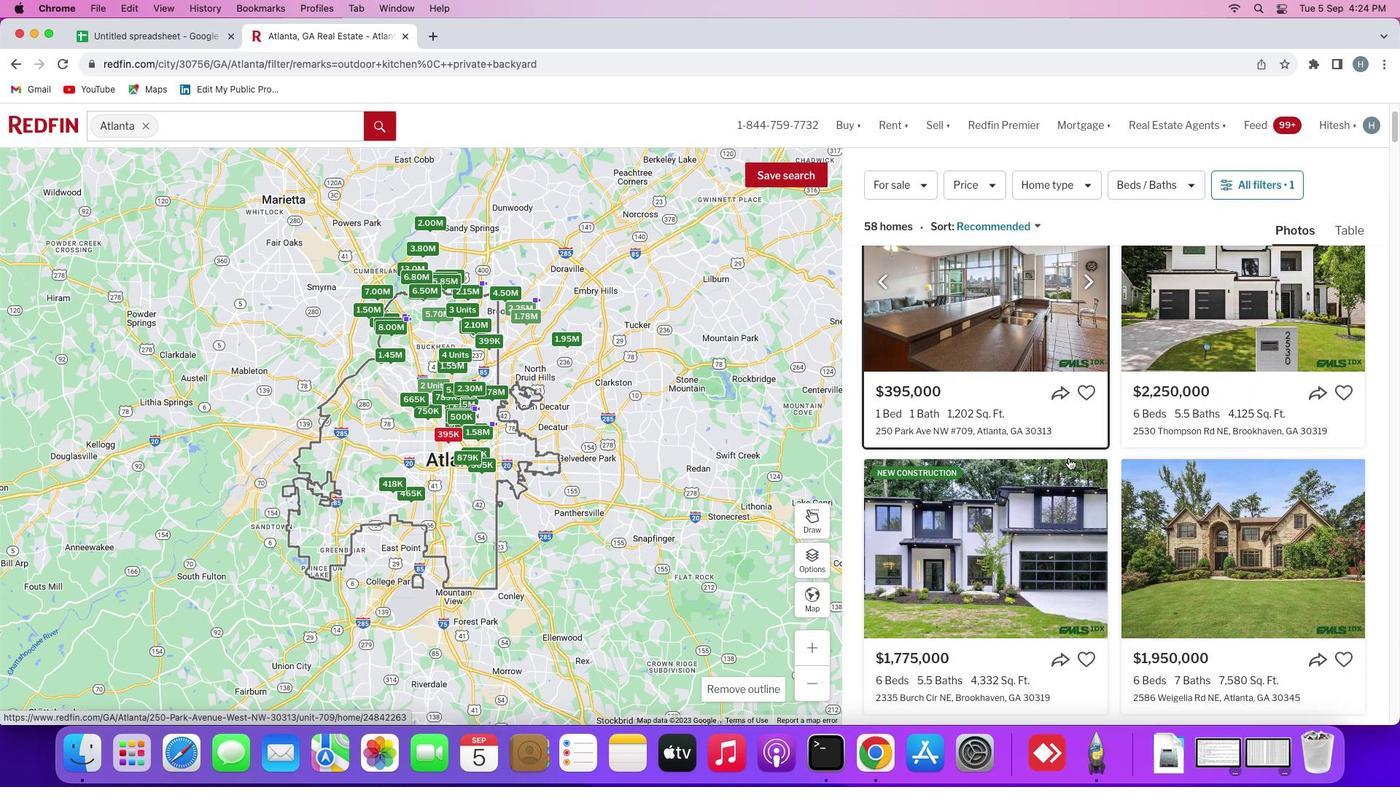 
Action: Mouse moved to (1069, 459)
Screenshot: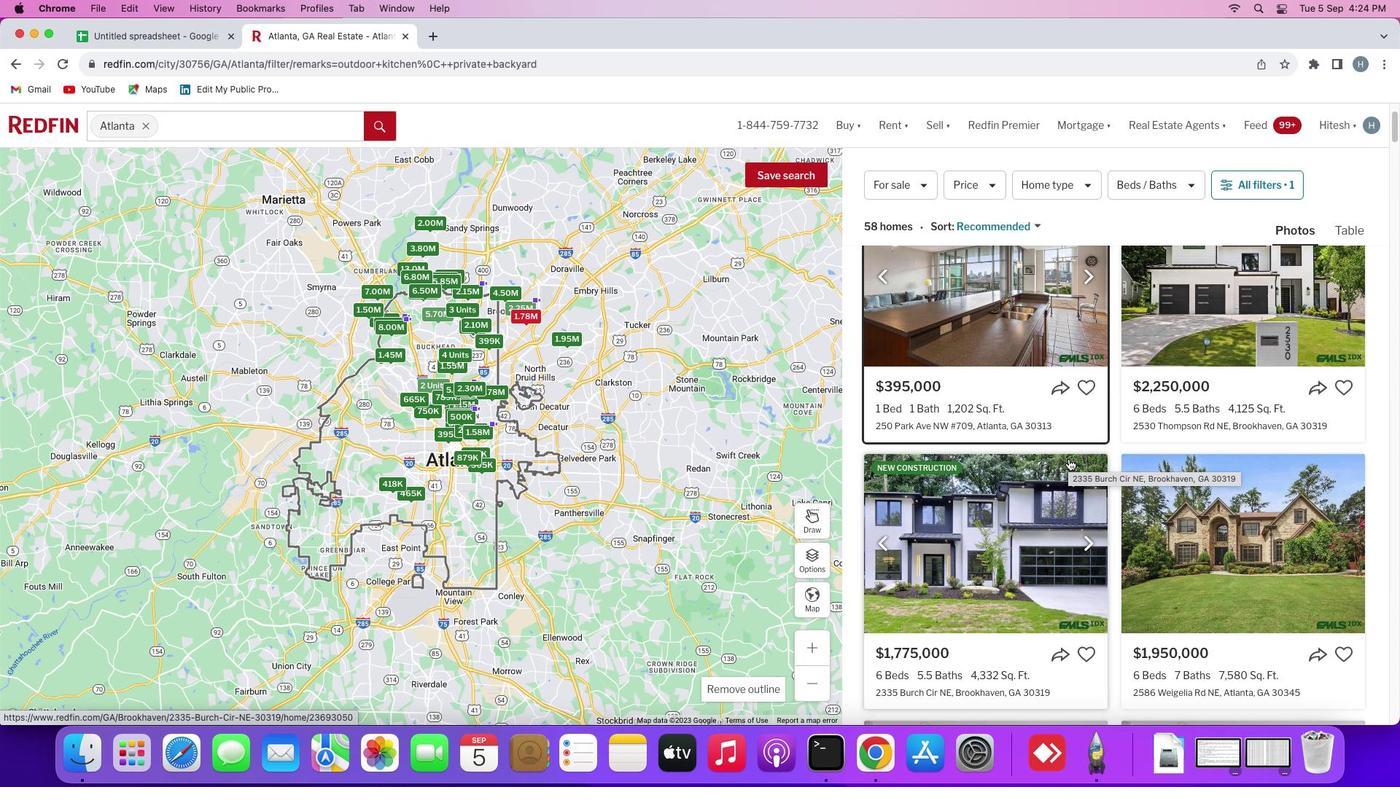 
Action: Mouse scrolled (1069, 459) with delta (0, 0)
Screenshot: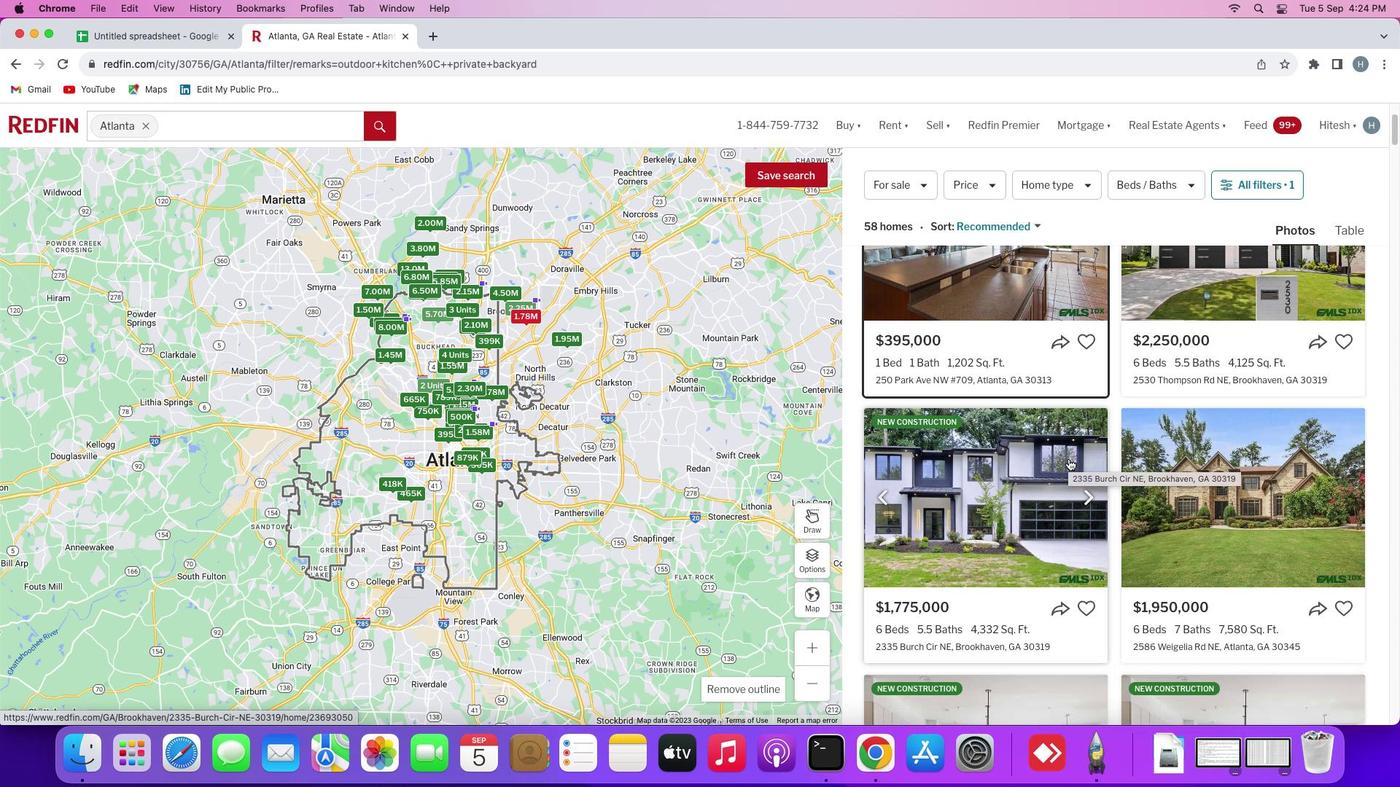 
Action: Mouse scrolled (1069, 459) with delta (0, 0)
Screenshot: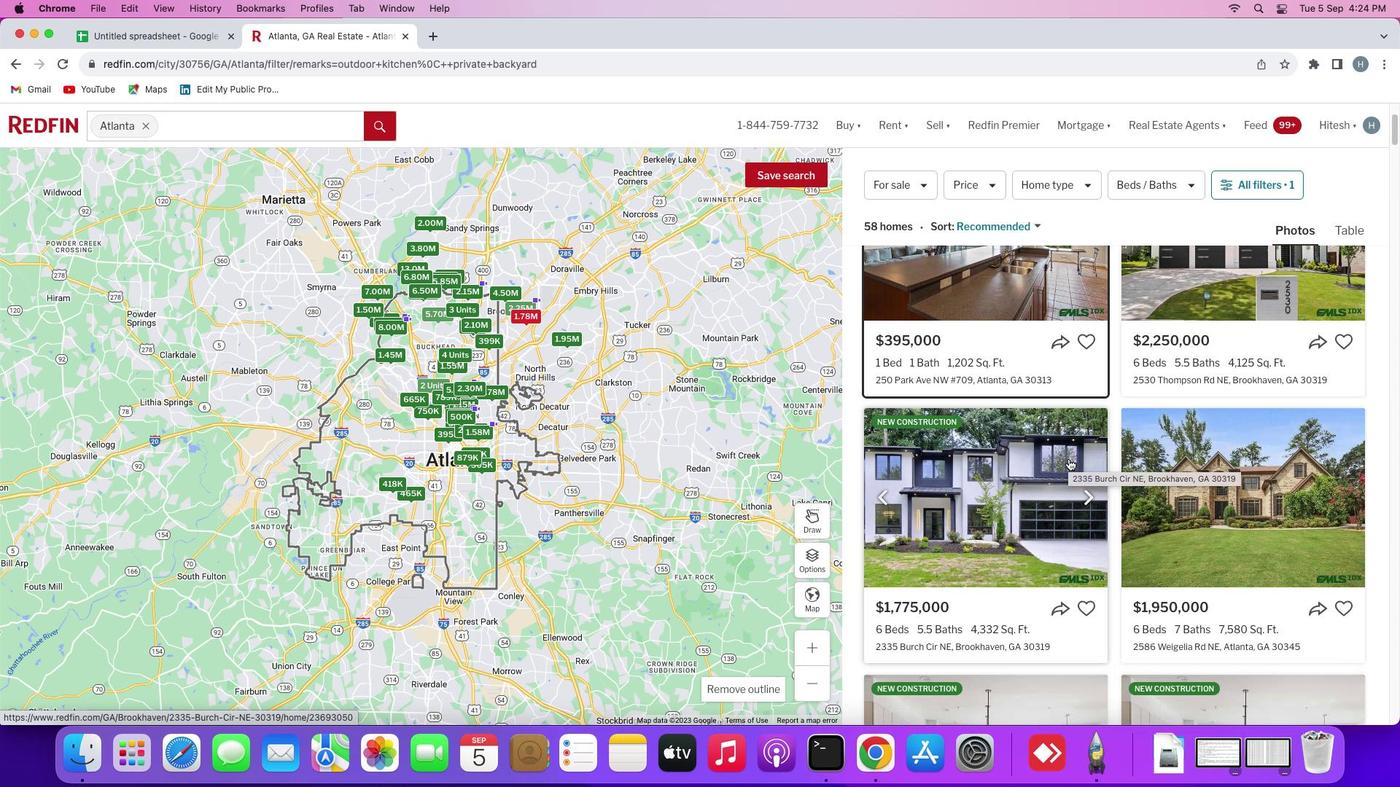 
Action: Mouse scrolled (1069, 459) with delta (0, -1)
Screenshot: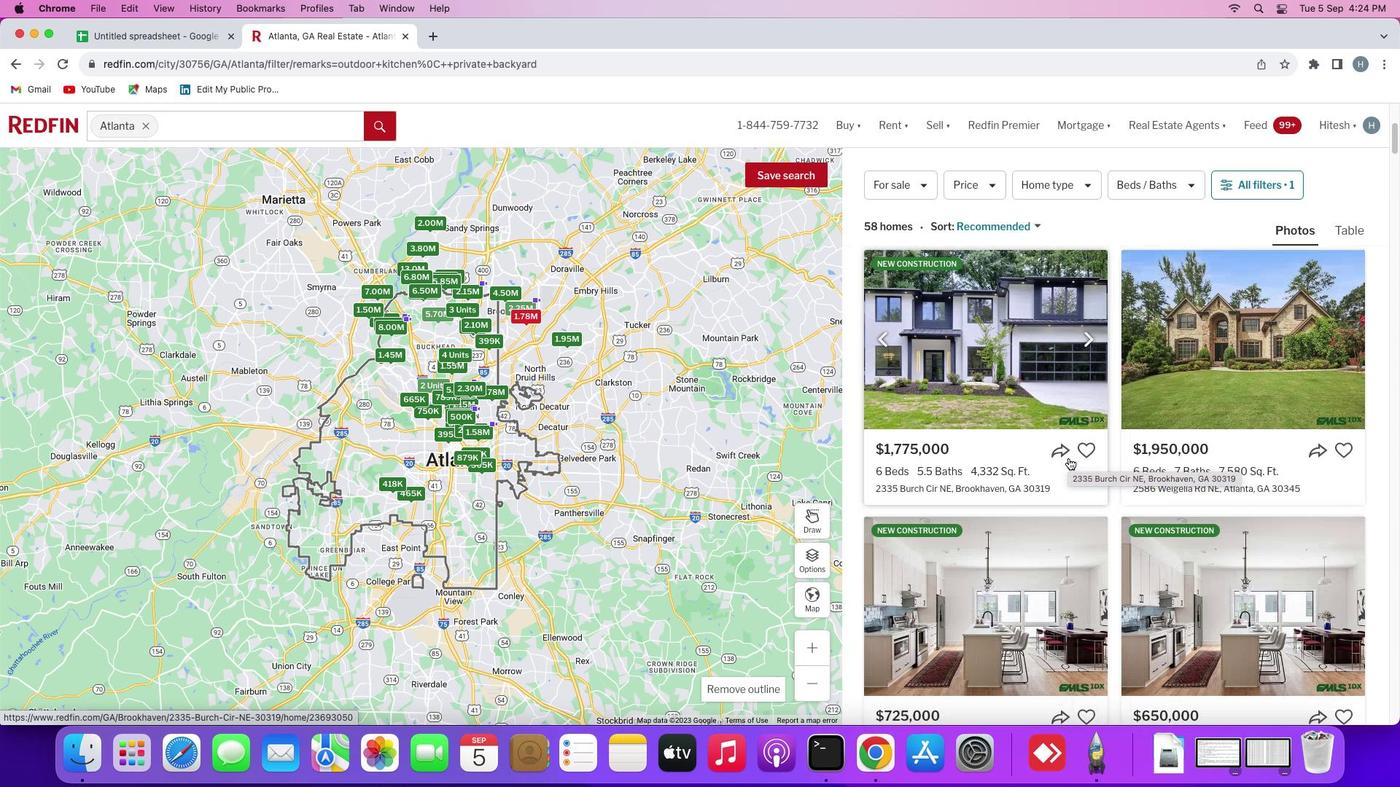 
Action: Mouse scrolled (1069, 459) with delta (0, -2)
Screenshot: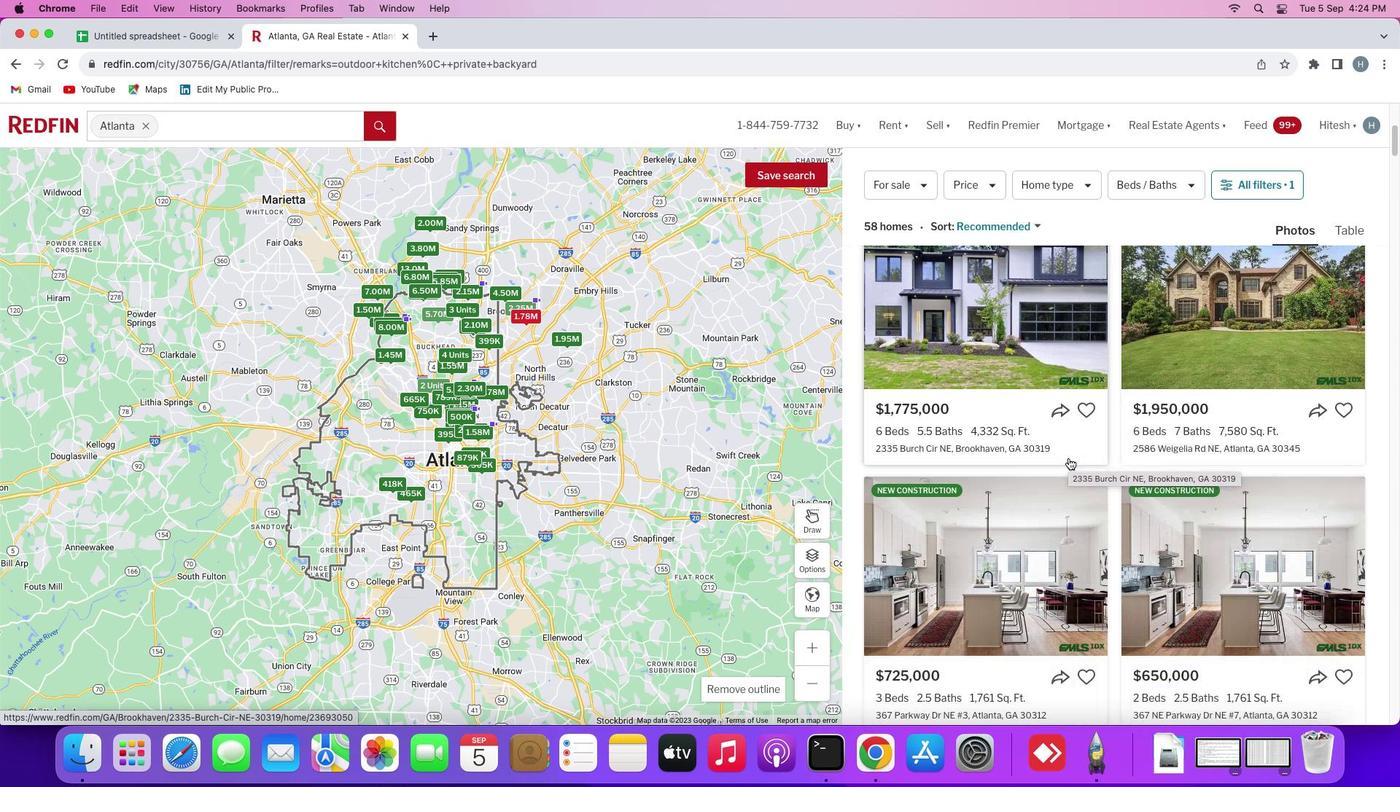 
Action: Mouse moved to (1069, 458)
Screenshot: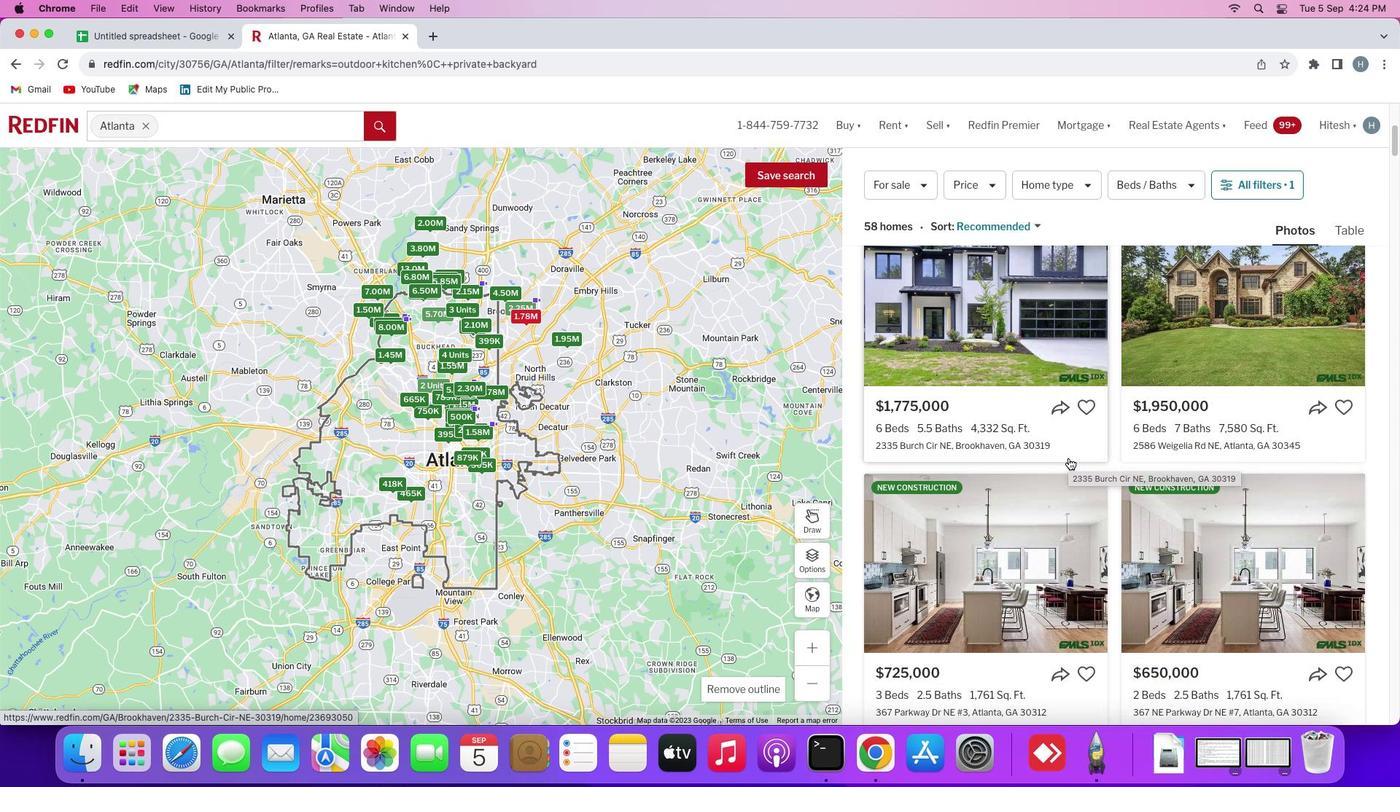 
Action: Mouse scrolled (1069, 458) with delta (0, 0)
Screenshot: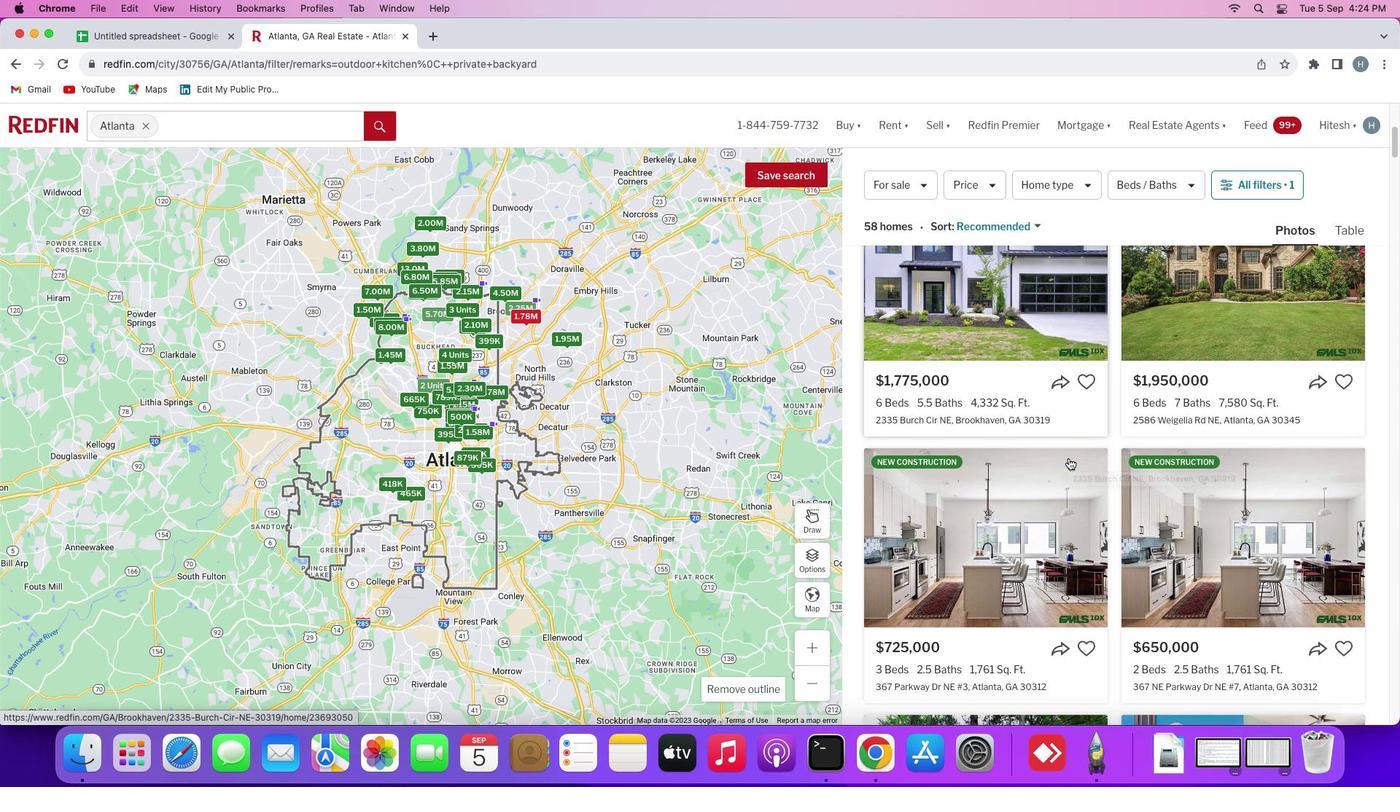 
Action: Mouse scrolled (1069, 458) with delta (0, 0)
Screenshot: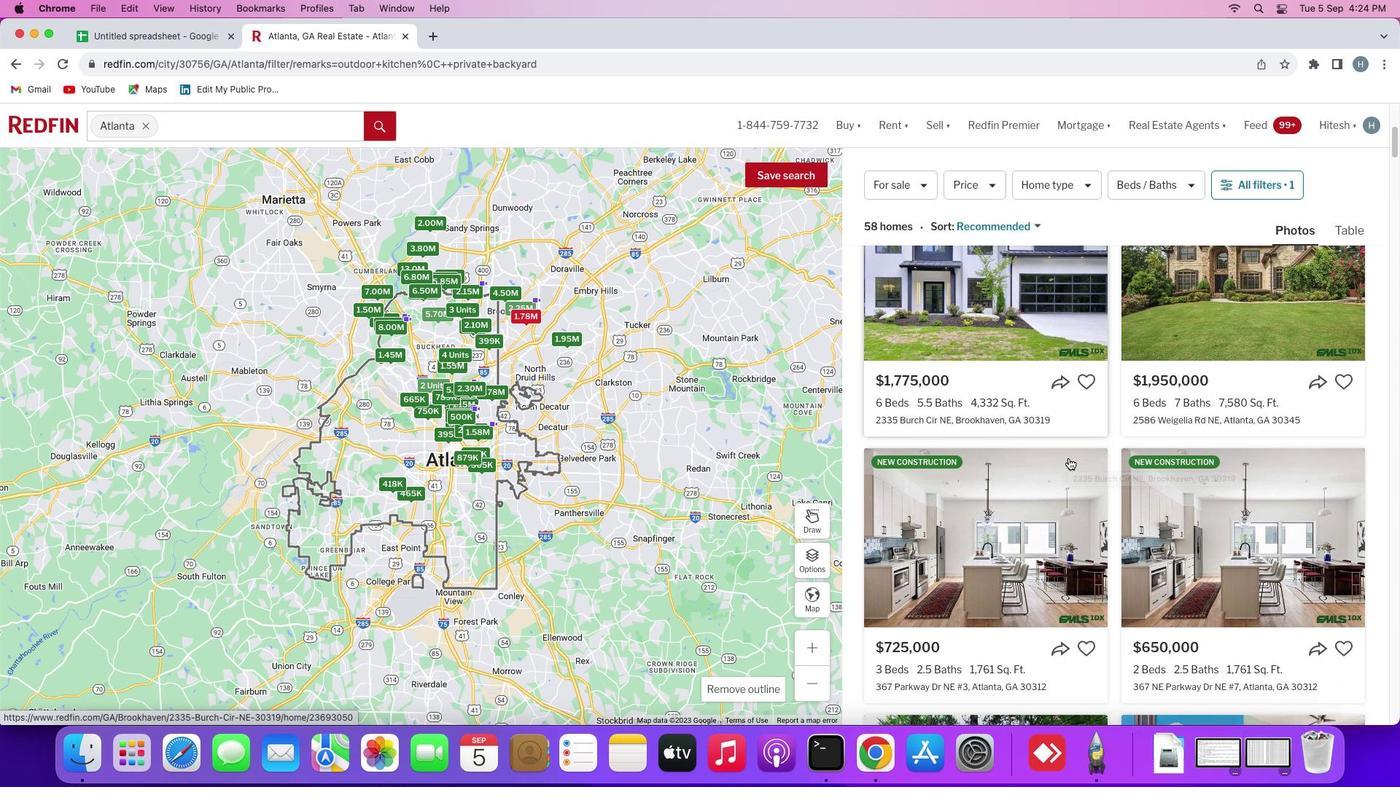 
Action: Mouse scrolled (1069, 458) with delta (0, -1)
Screenshot: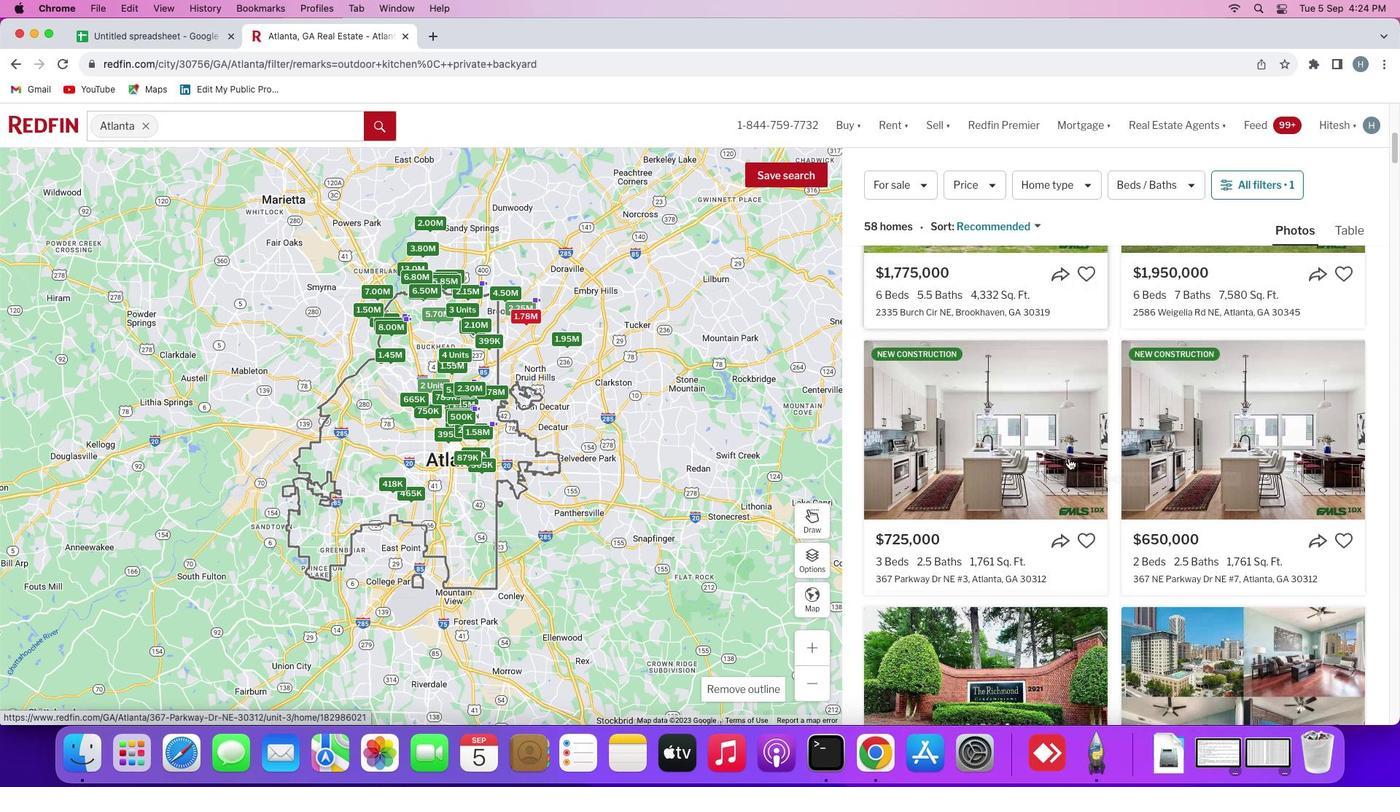 
Action: Mouse scrolled (1069, 458) with delta (0, -2)
Screenshot: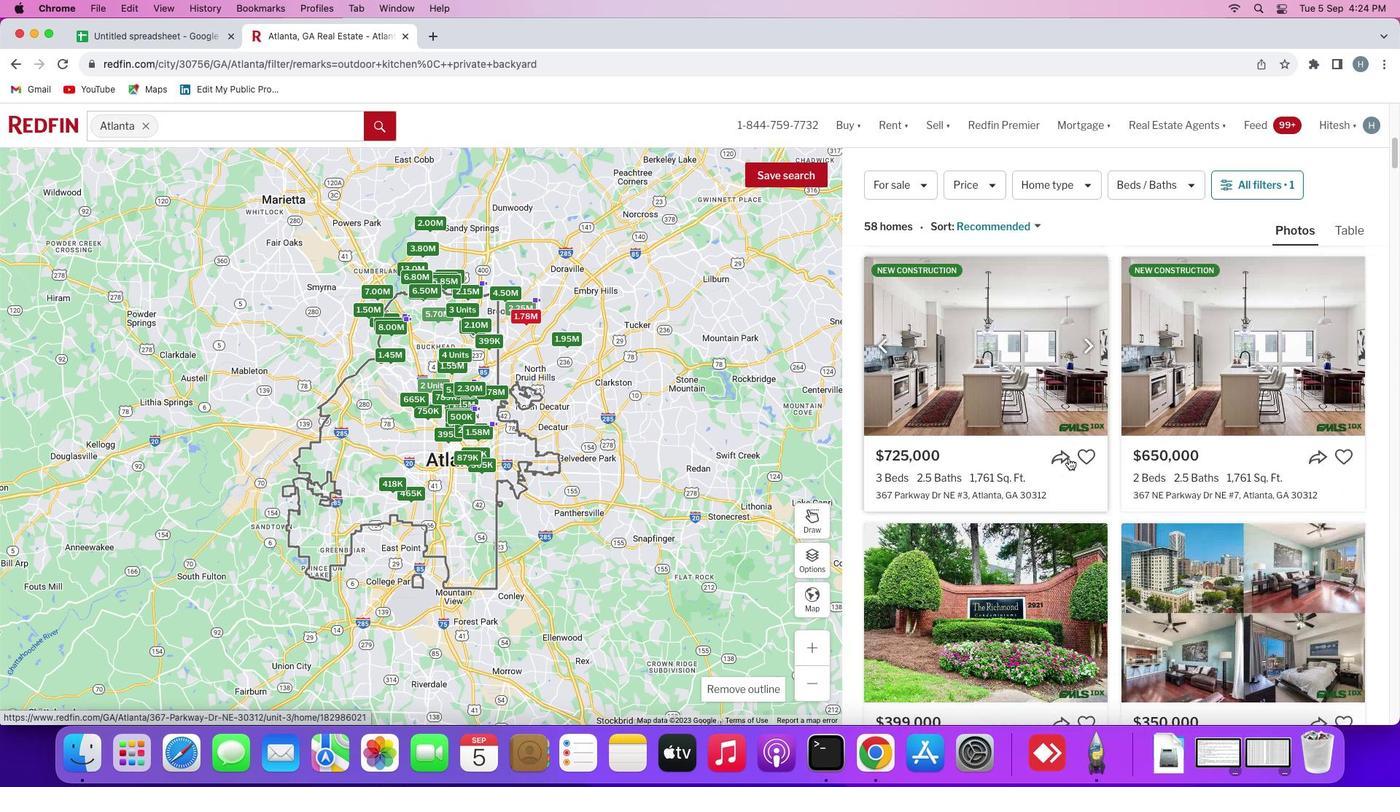 
Action: Mouse scrolled (1069, 458) with delta (0, 0)
Screenshot: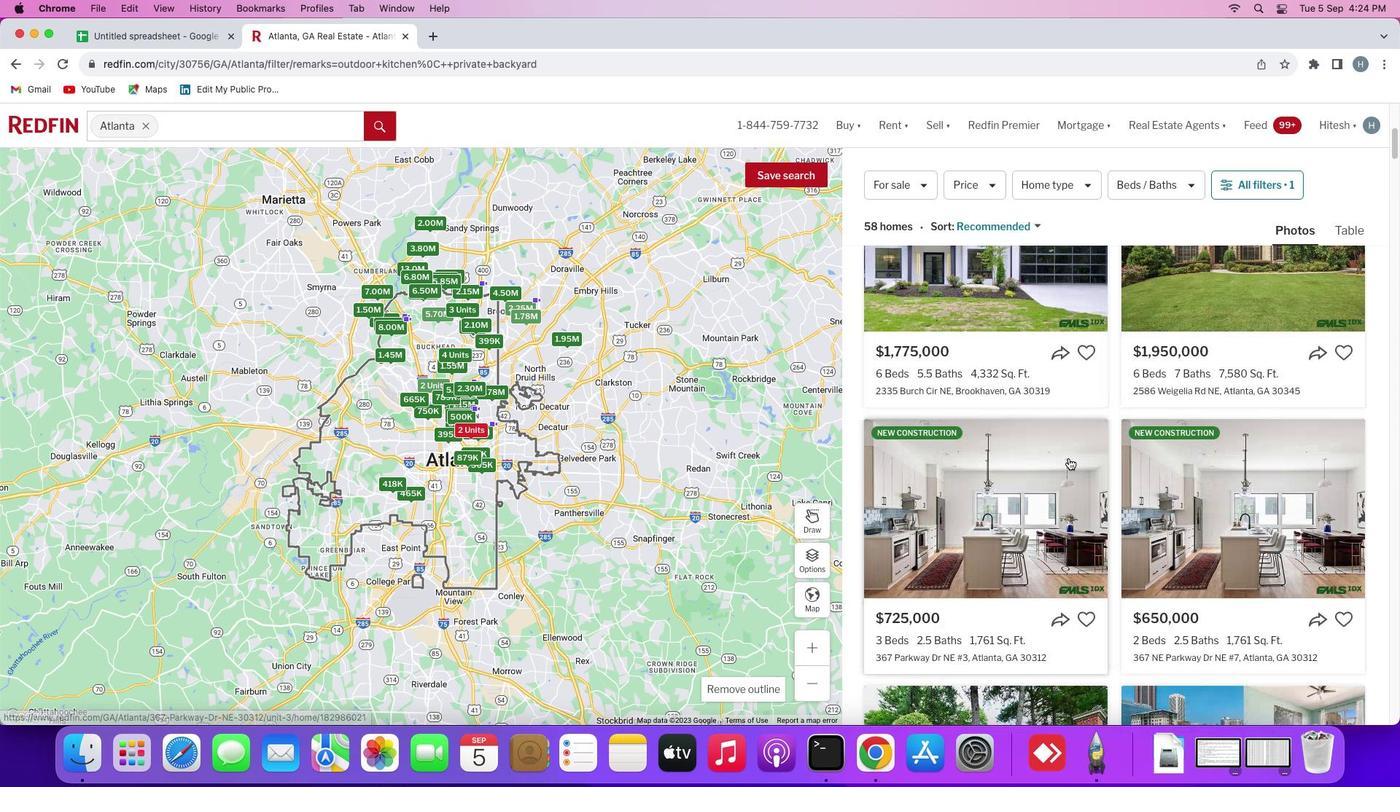 
Action: Mouse scrolled (1069, 458) with delta (0, 0)
Screenshot: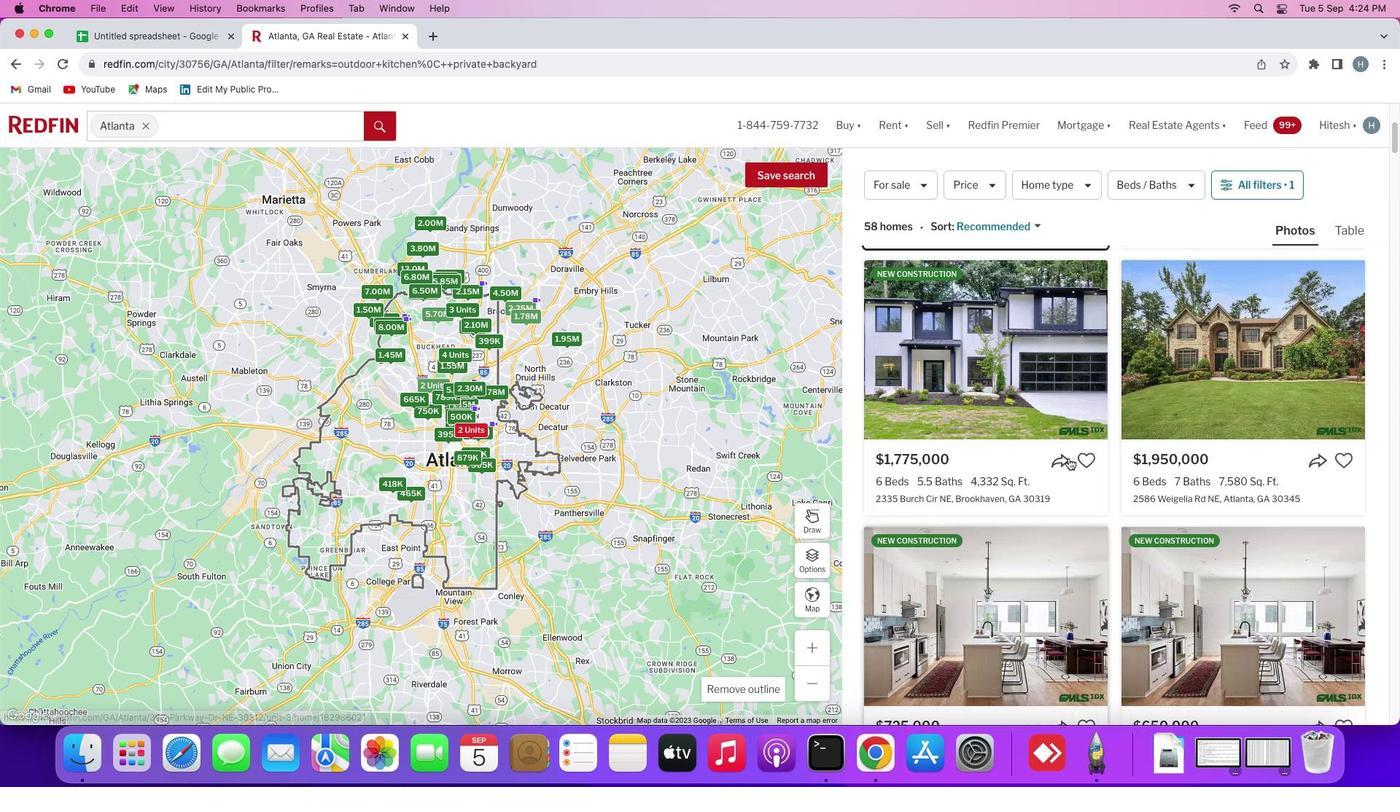 
Action: Mouse scrolled (1069, 458) with delta (0, 2)
Screenshot: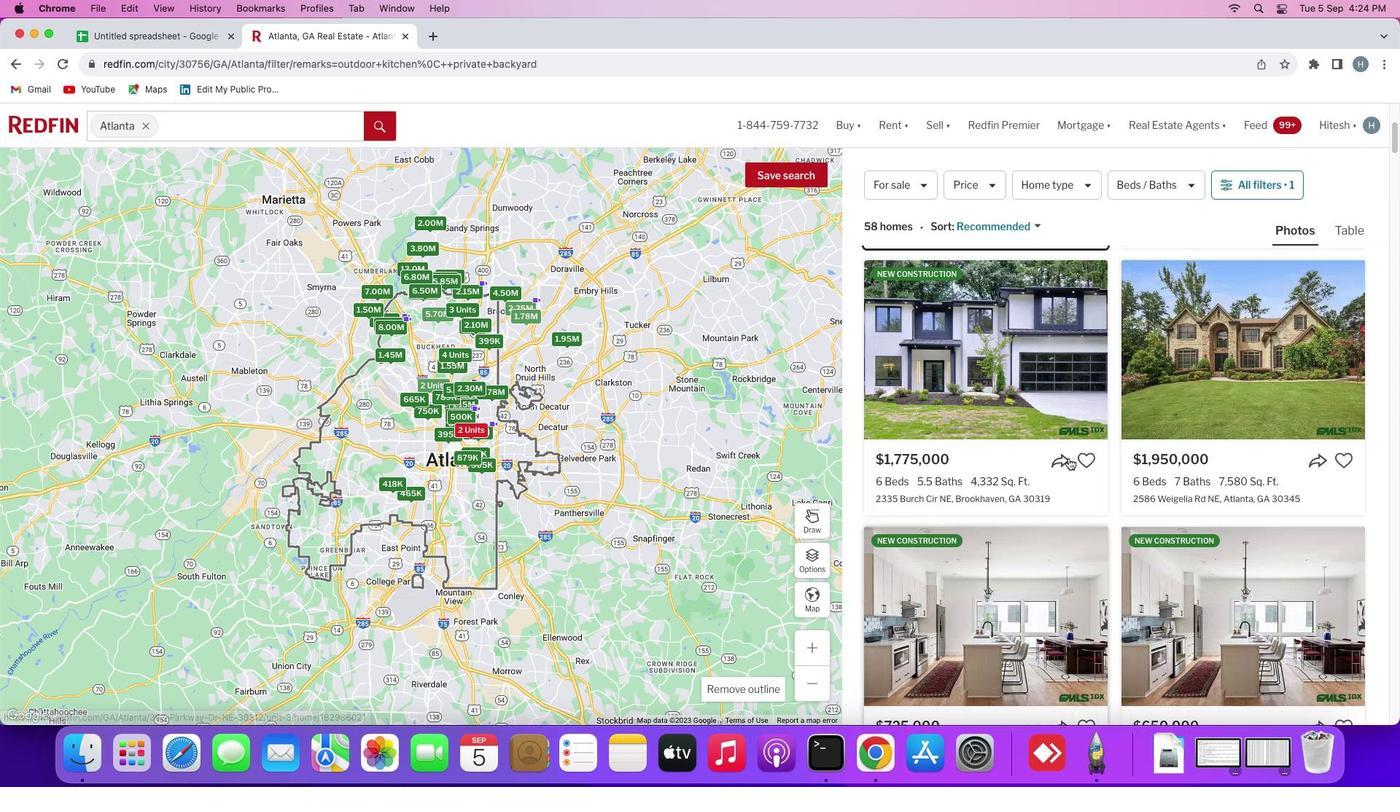 
Action: Mouse scrolled (1069, 458) with delta (0, 3)
Screenshot: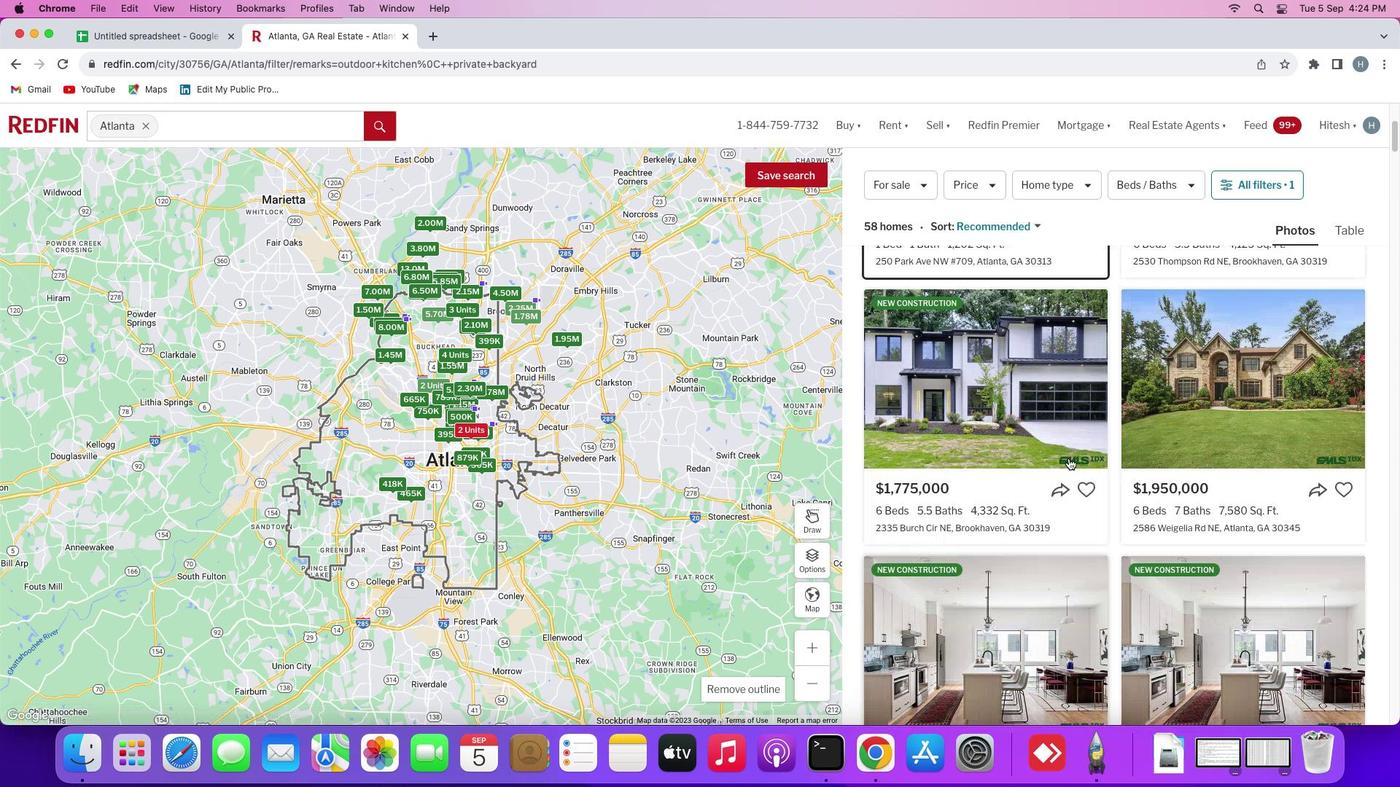 
Action: Mouse scrolled (1069, 458) with delta (0, 0)
Screenshot: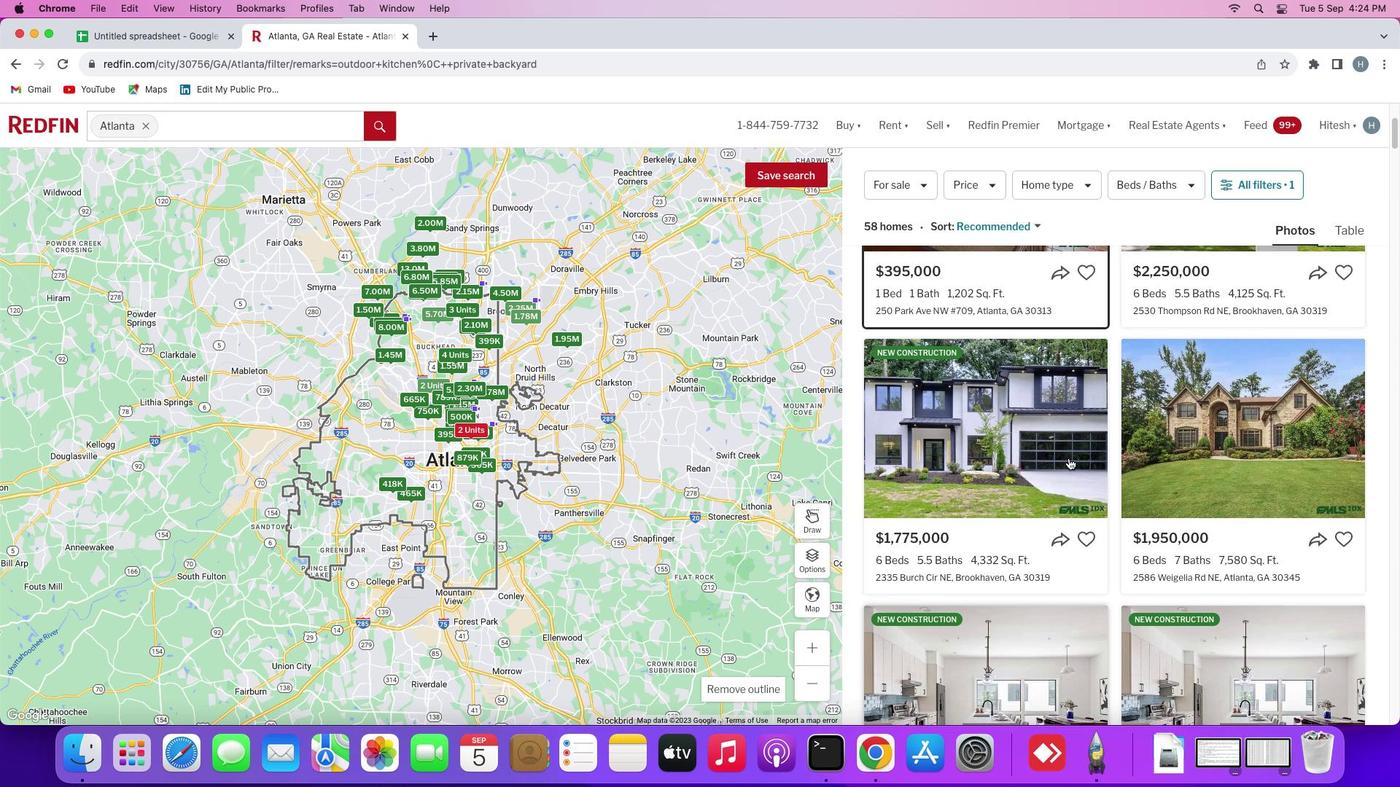 
Action: Mouse scrolled (1069, 458) with delta (0, 0)
Screenshot: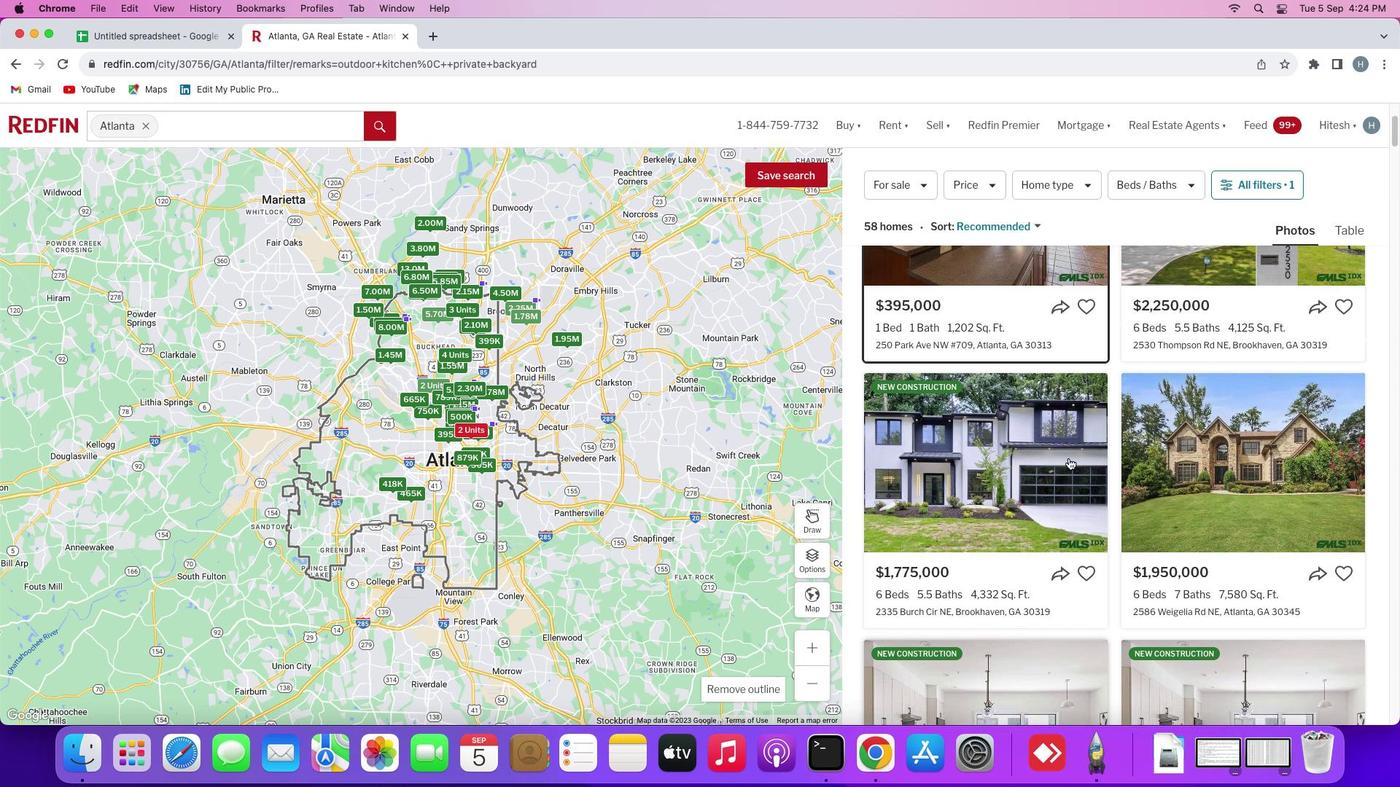 
Action: Mouse scrolled (1069, 458) with delta (0, 2)
Screenshot: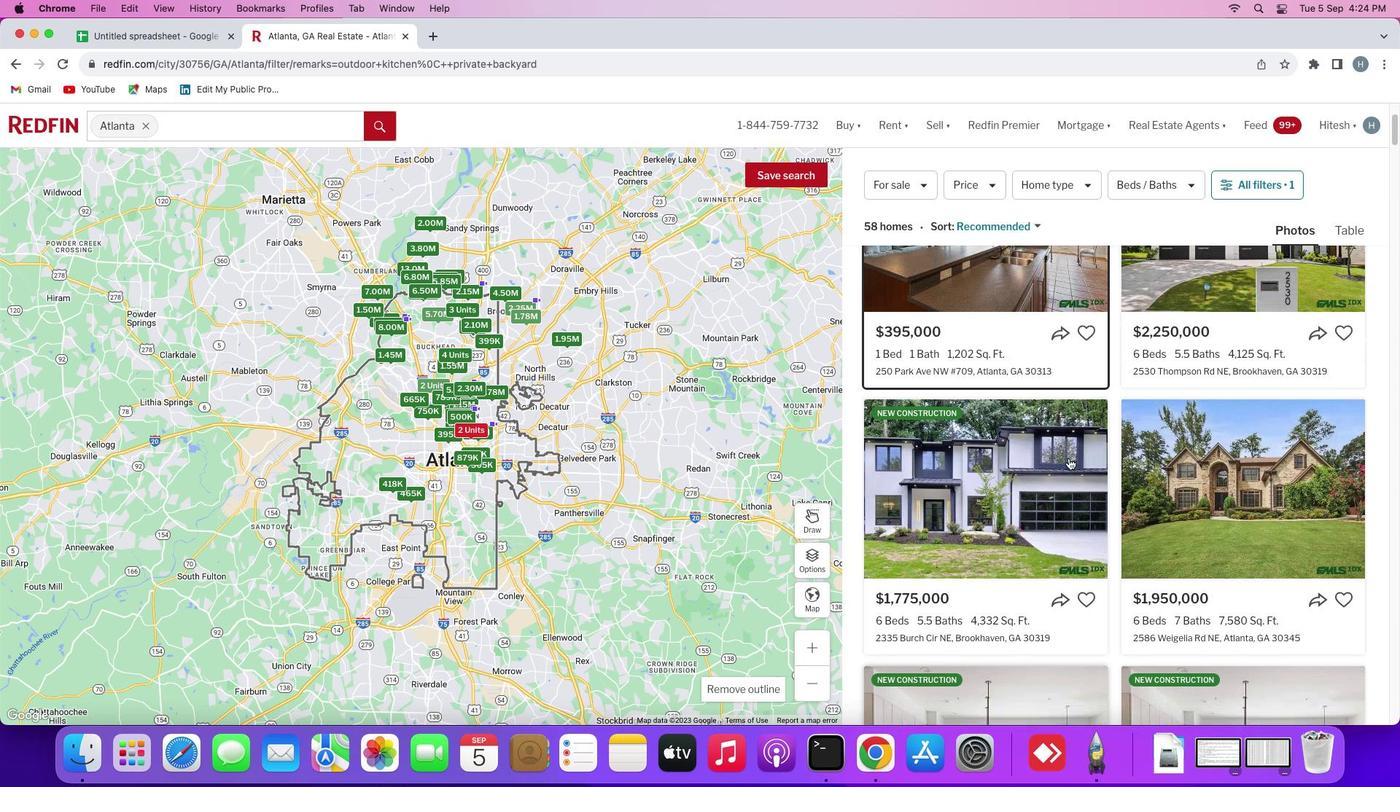 
Action: Mouse moved to (985, 489)
Screenshot: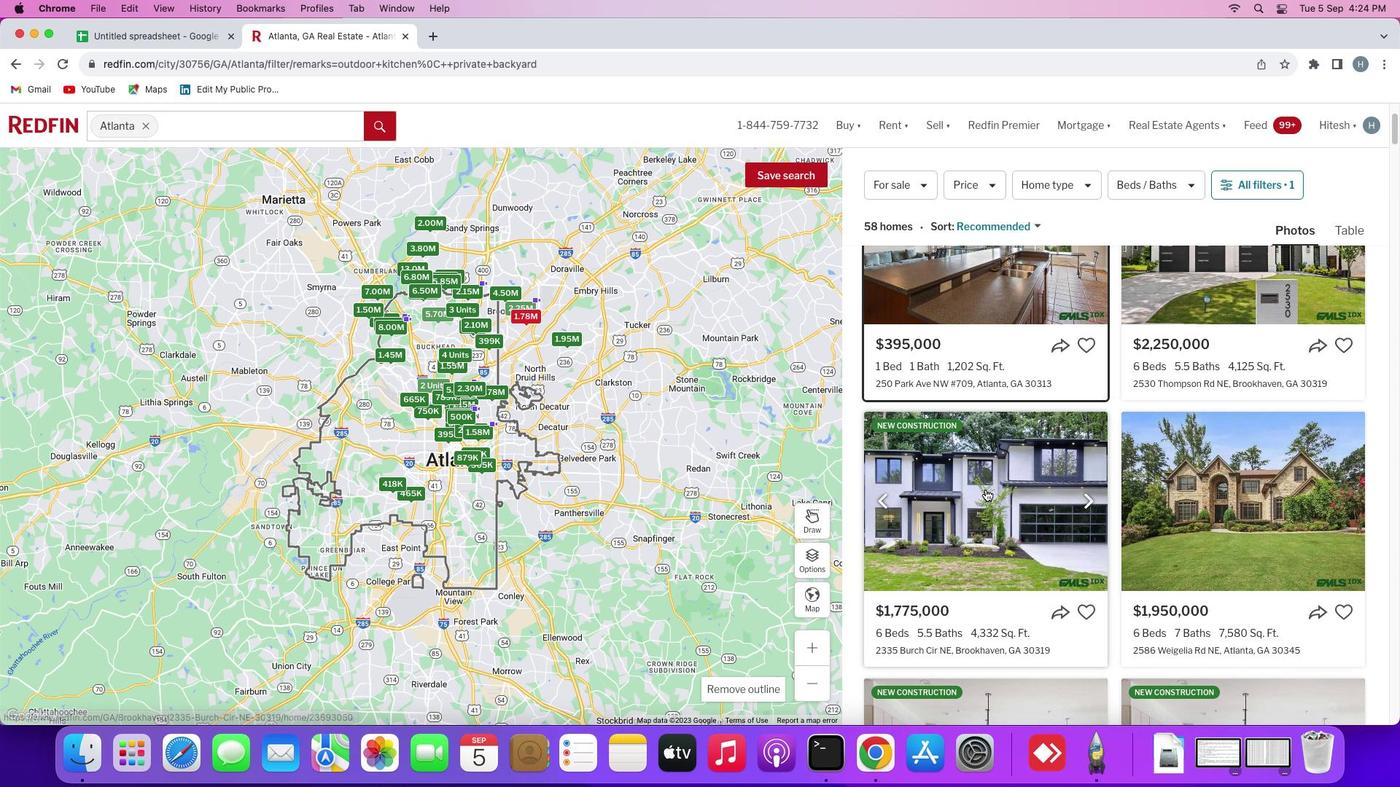 
Action: Mouse pressed left at (985, 489)
Screenshot: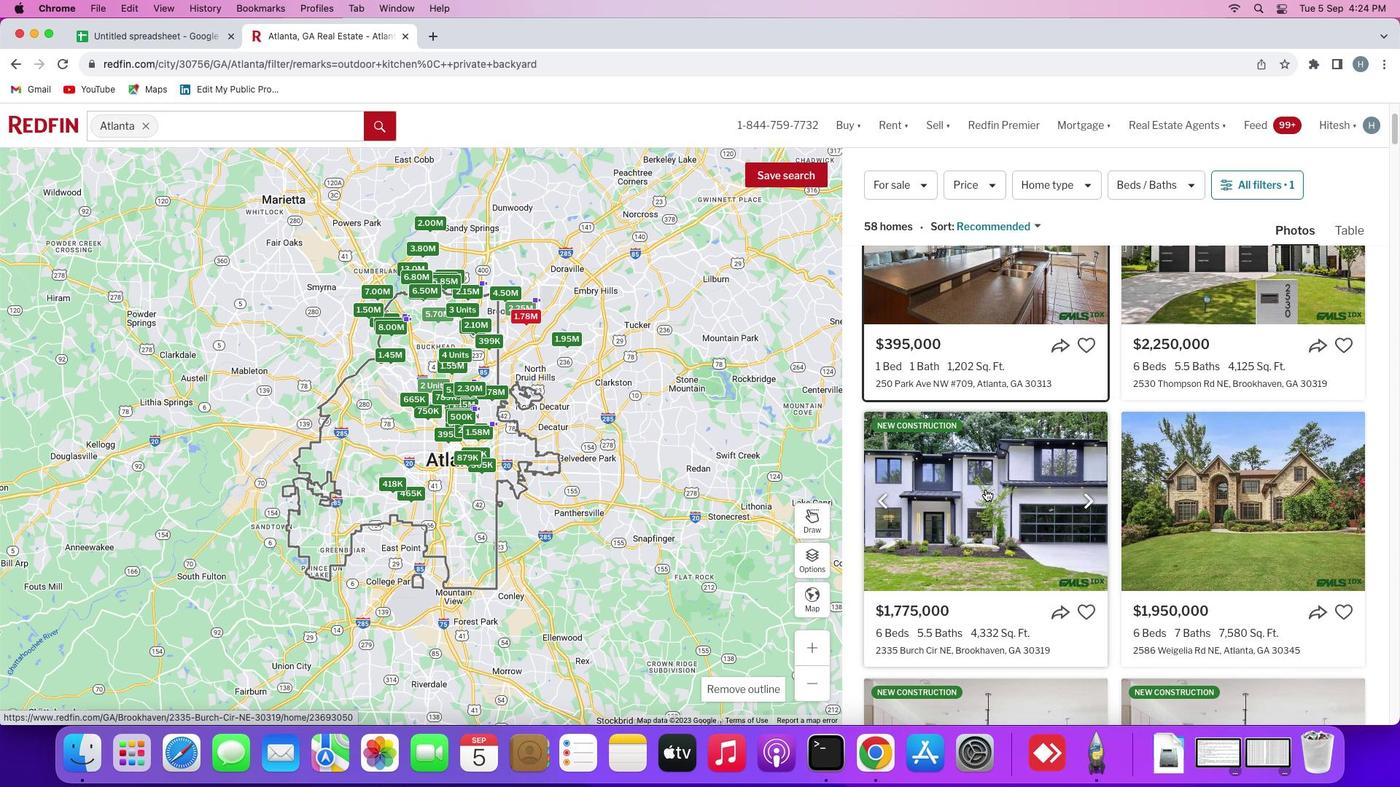 
Action: Mouse moved to (580, 353)
Screenshot: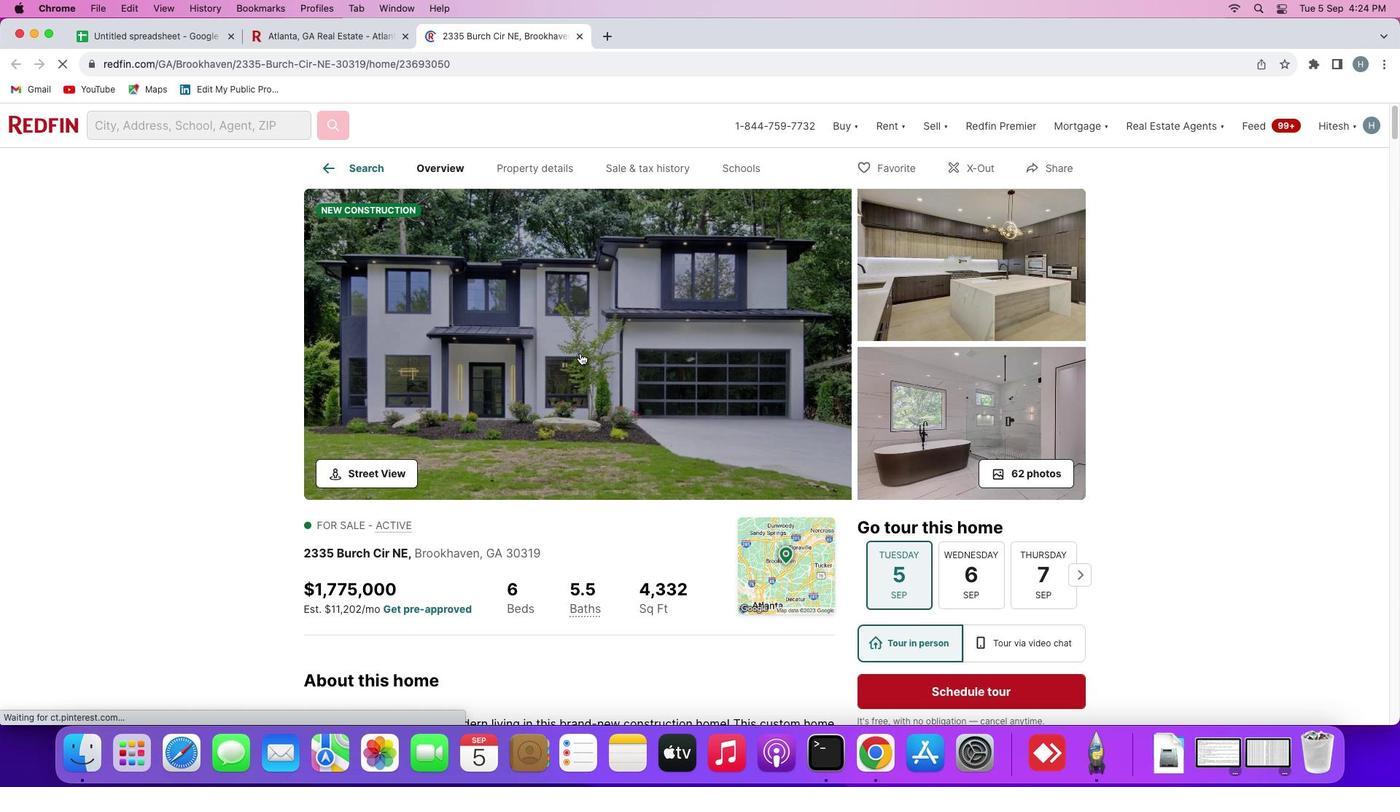 
Action: Mouse pressed left at (580, 353)
Screenshot: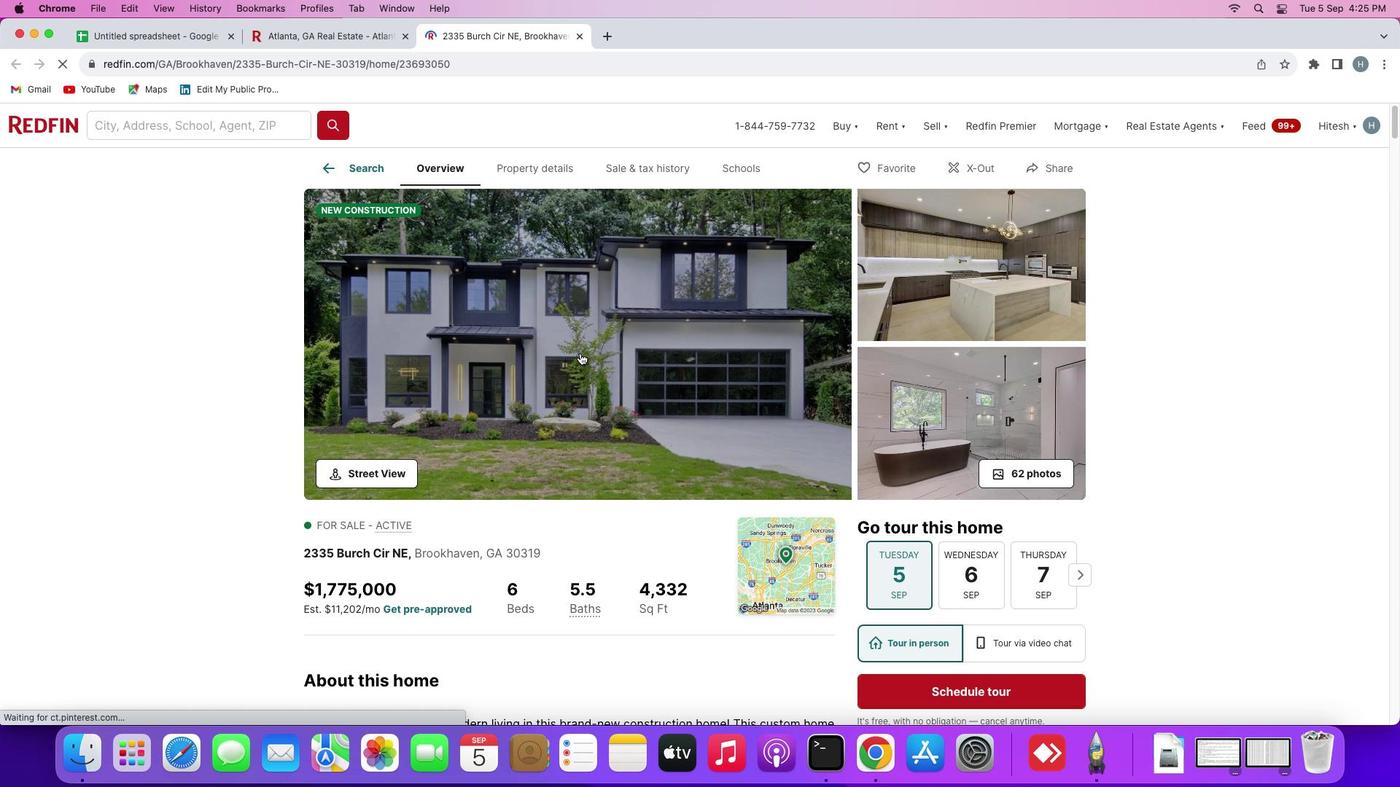 
Action: Mouse moved to (169, 393)
Screenshot: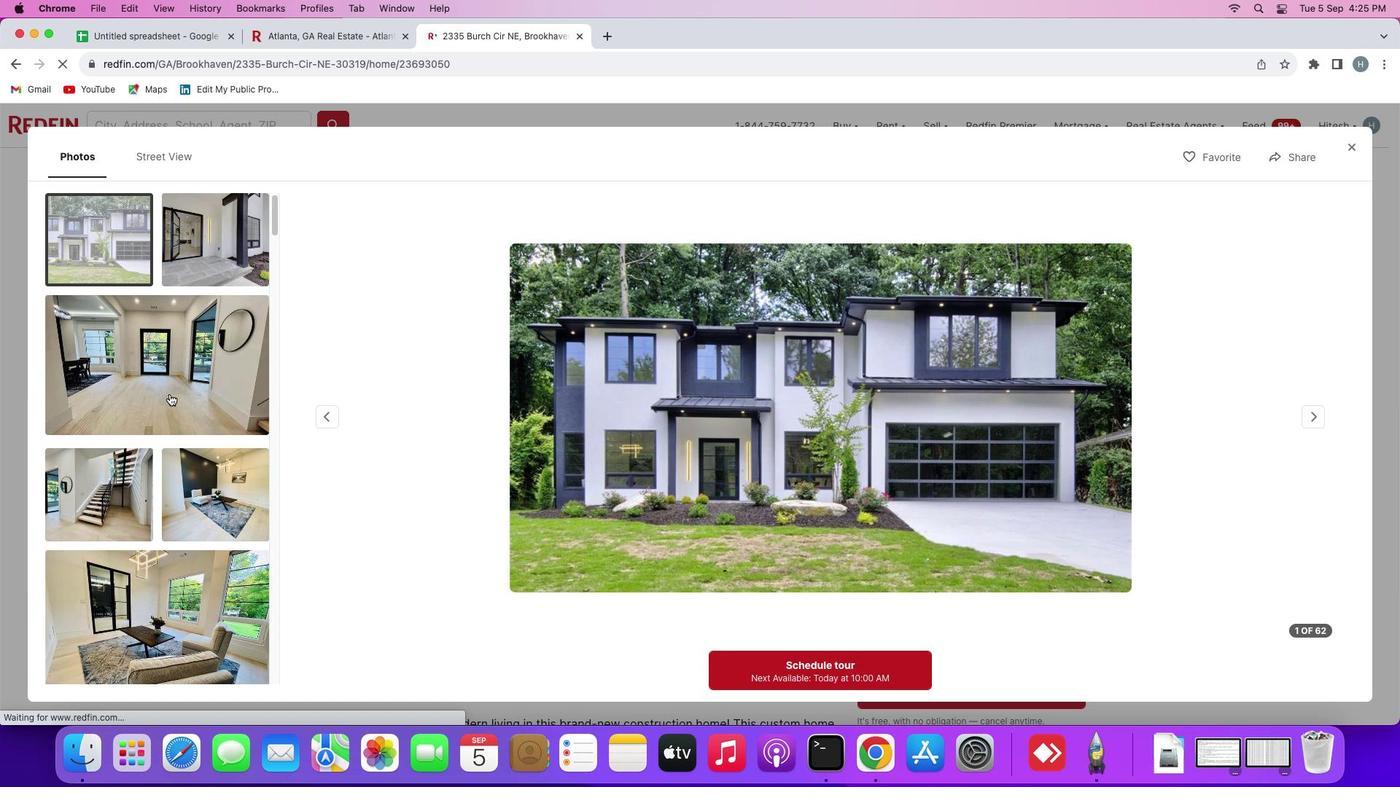 
Action: Mouse scrolled (169, 393) with delta (0, 0)
Screenshot: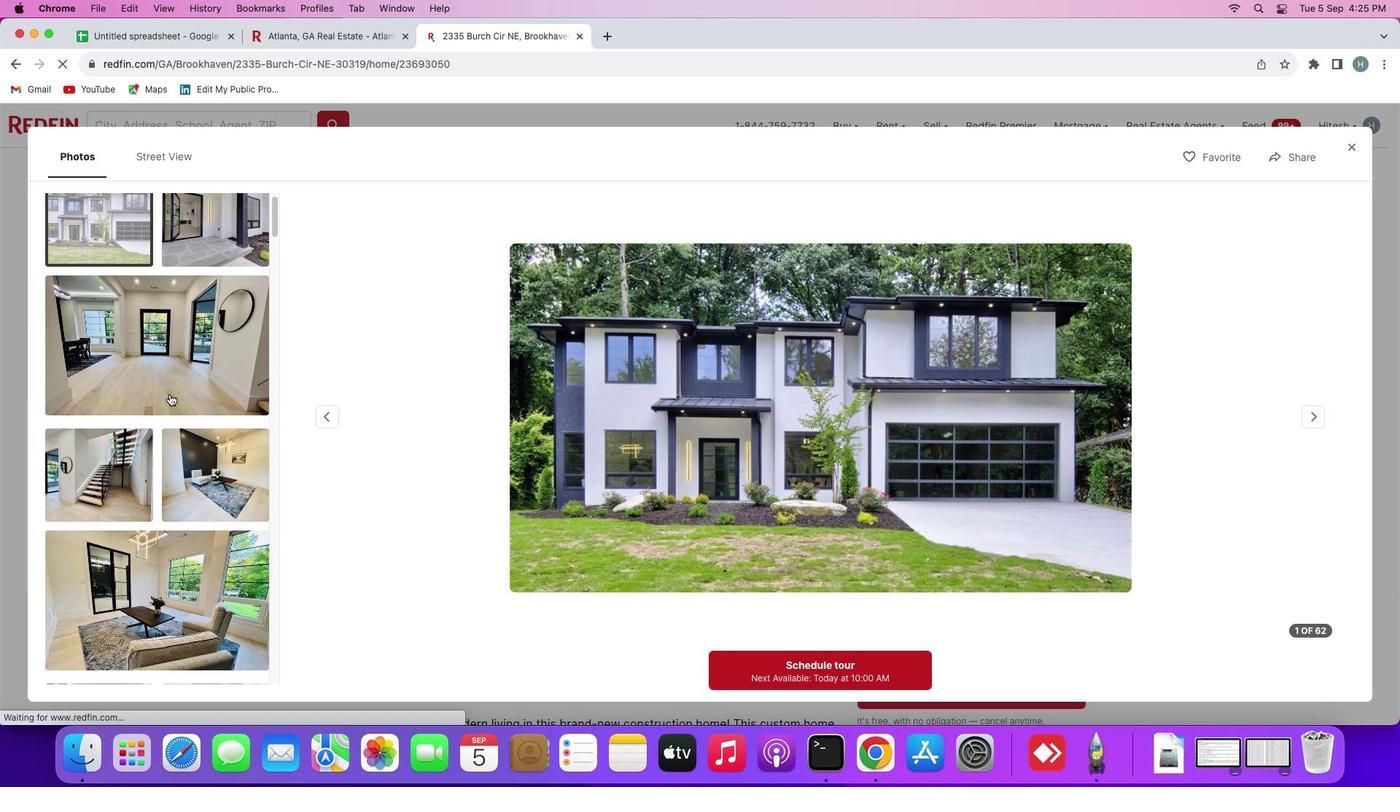 
Action: Mouse scrolled (169, 393) with delta (0, 0)
Screenshot: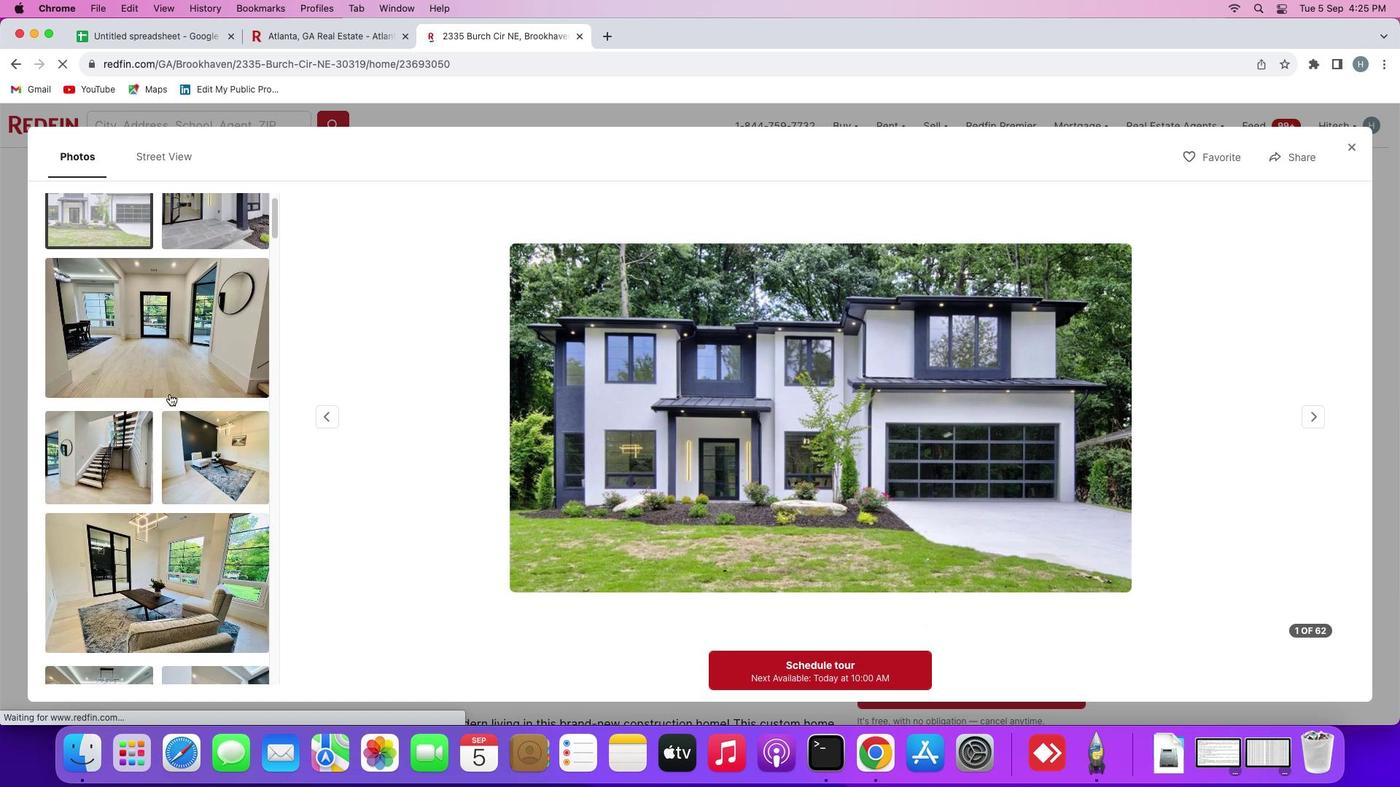 
Action: Mouse scrolled (169, 393) with delta (0, -1)
Screenshot: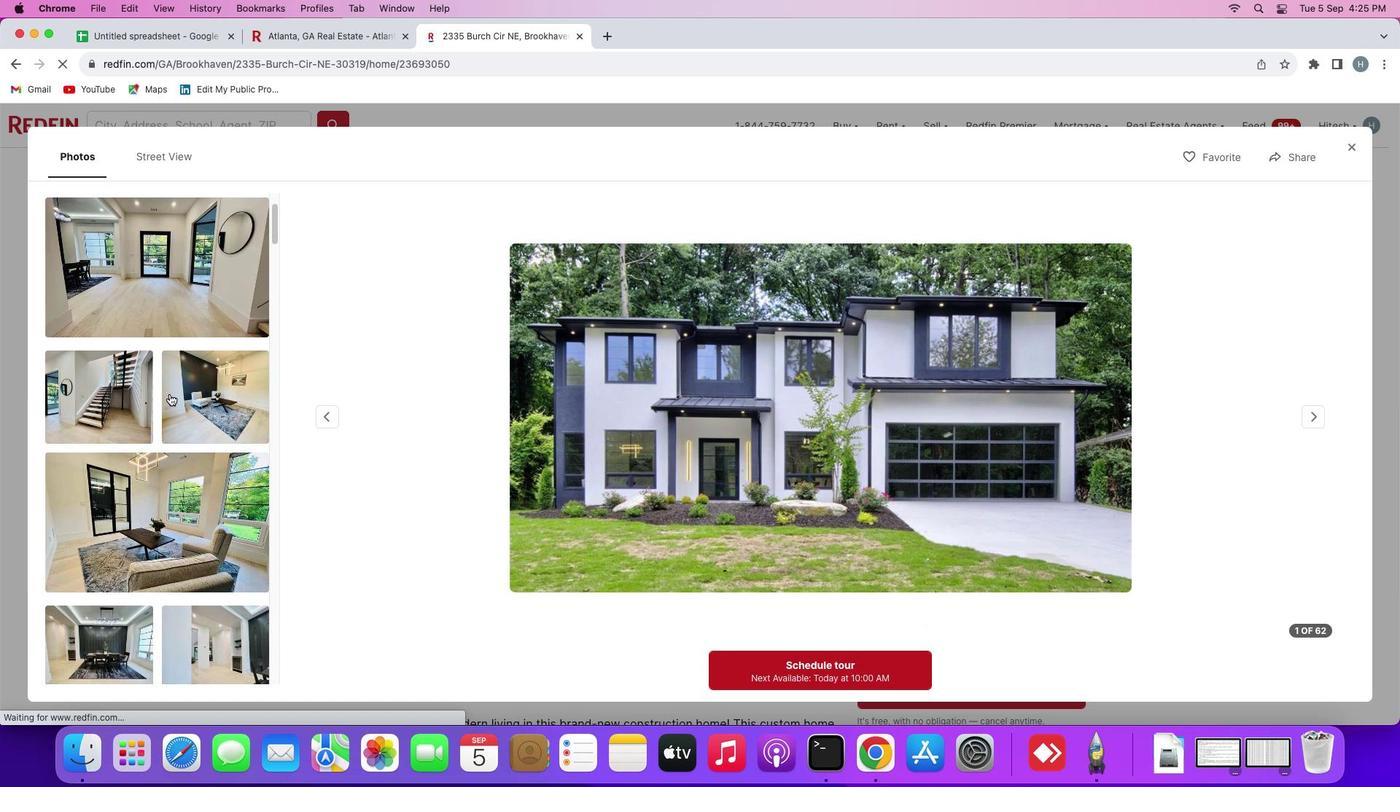 
Action: Mouse scrolled (169, 393) with delta (0, -2)
Screenshot: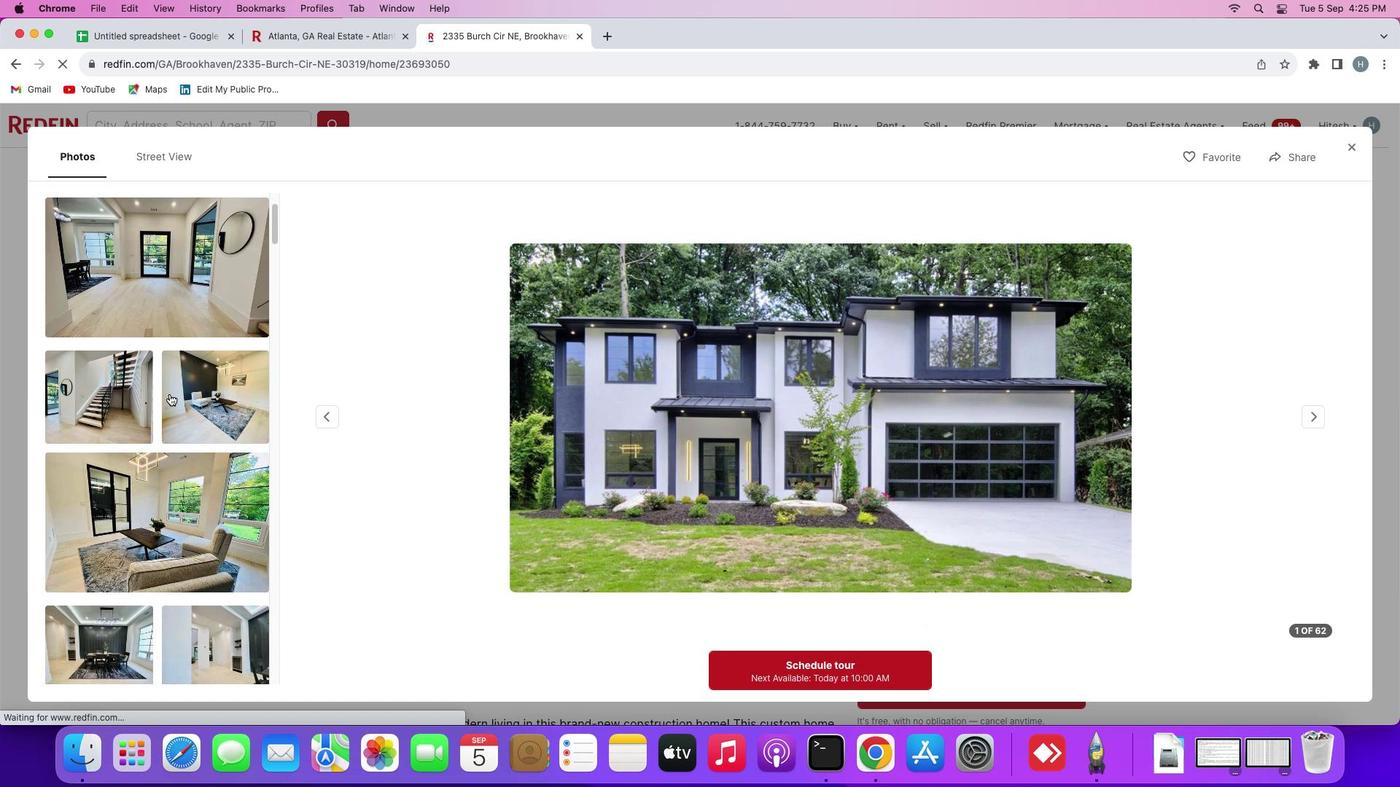 
Action: Mouse scrolled (169, 393) with delta (0, 0)
Screenshot: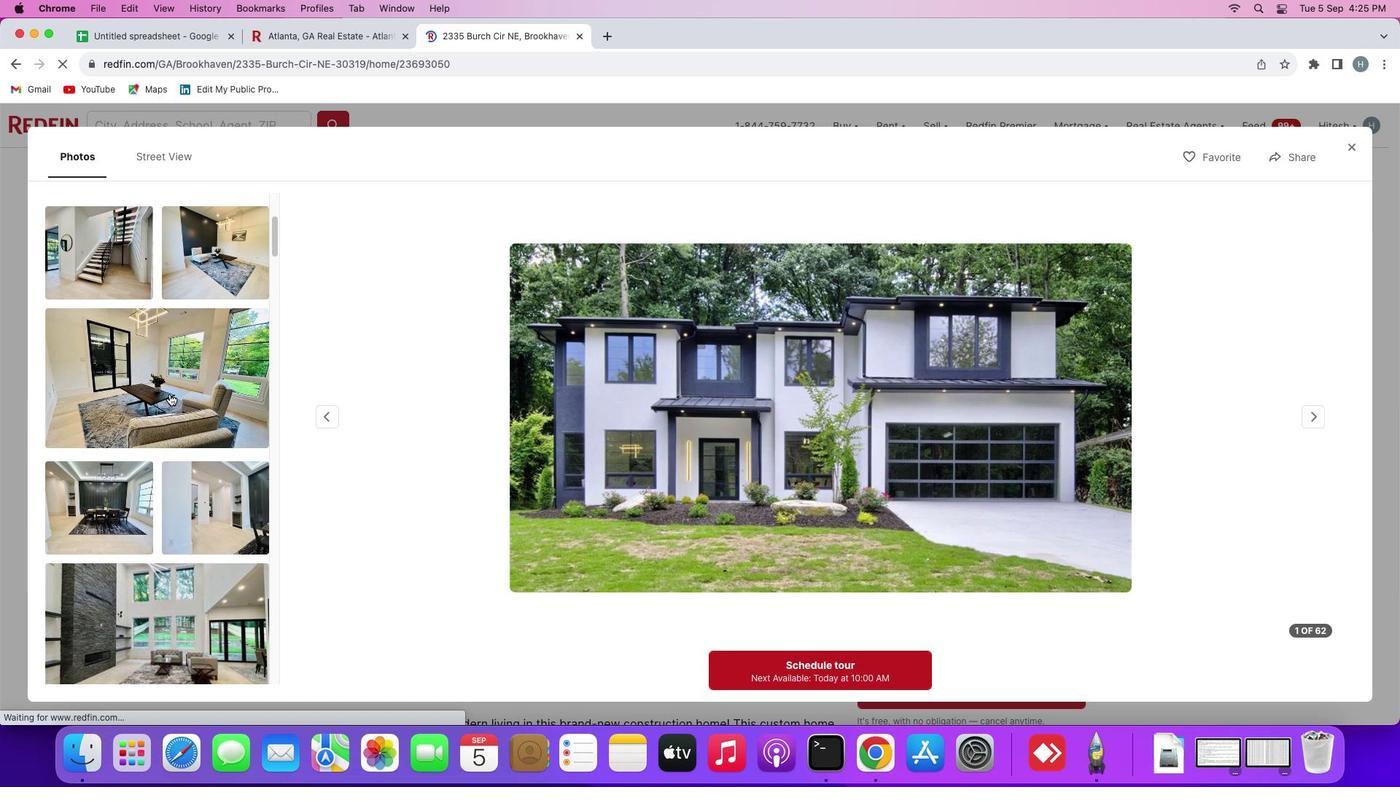 
Action: Mouse scrolled (169, 393) with delta (0, 0)
Screenshot: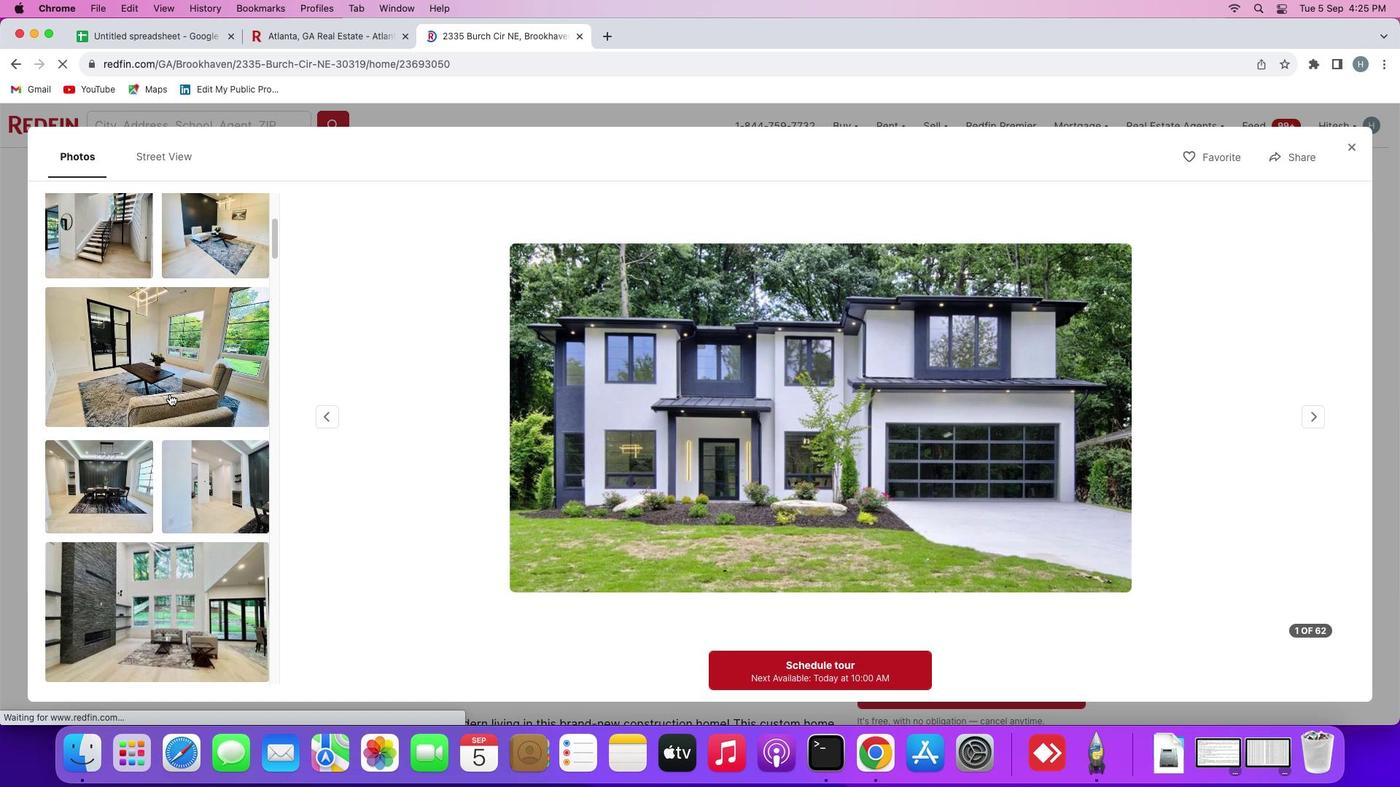 
Action: Mouse scrolled (169, 393) with delta (0, -1)
Screenshot: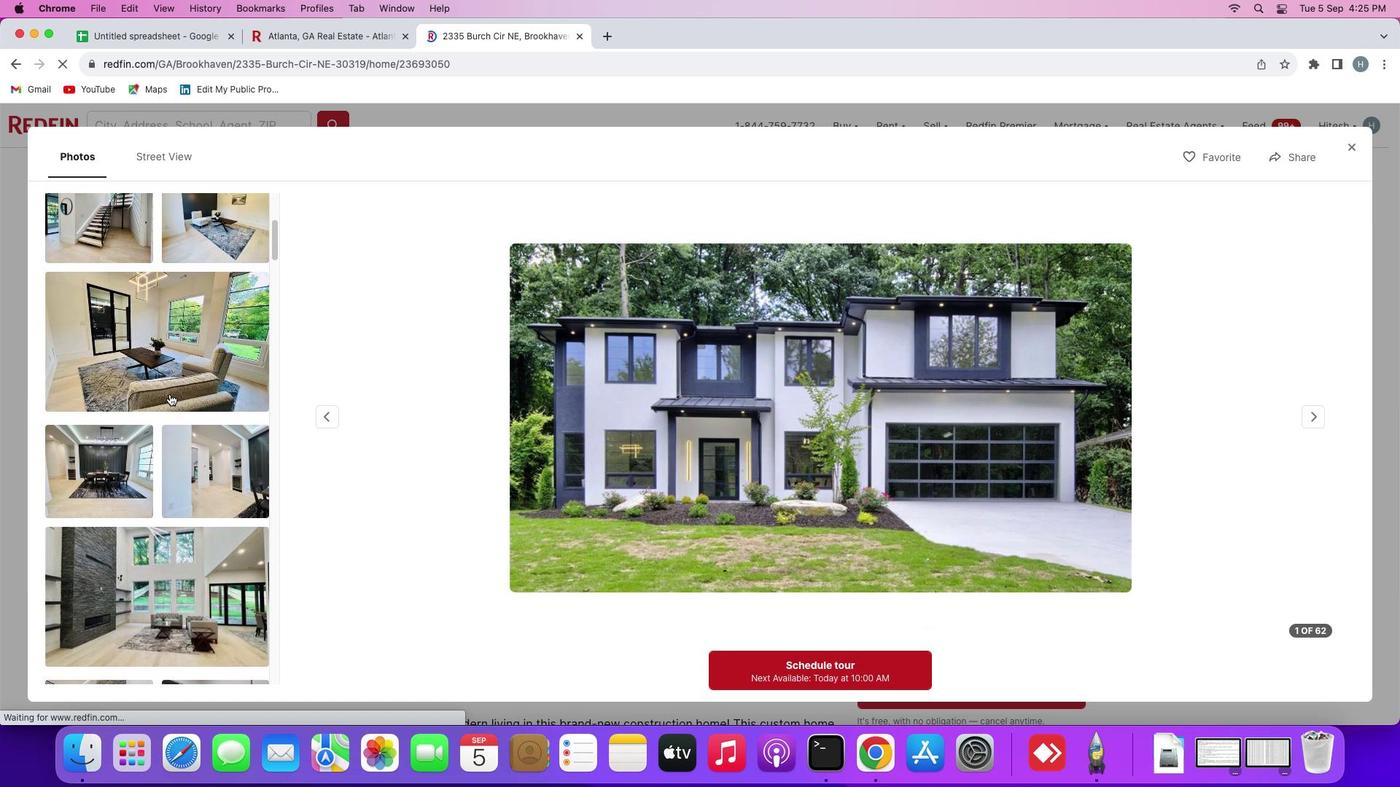 
Action: Mouse scrolled (169, 393) with delta (0, -2)
Screenshot: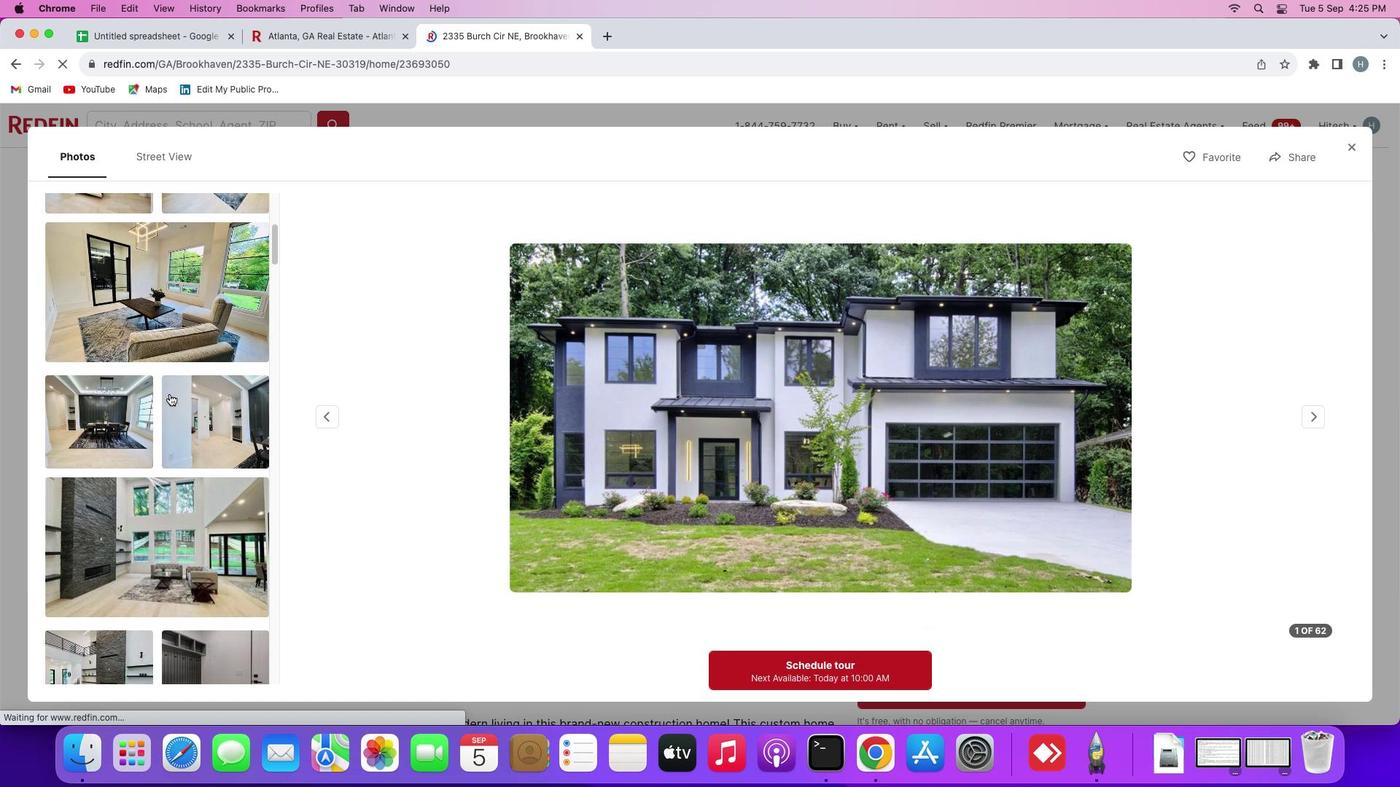 
Action: Mouse scrolled (169, 393) with delta (0, 0)
Screenshot: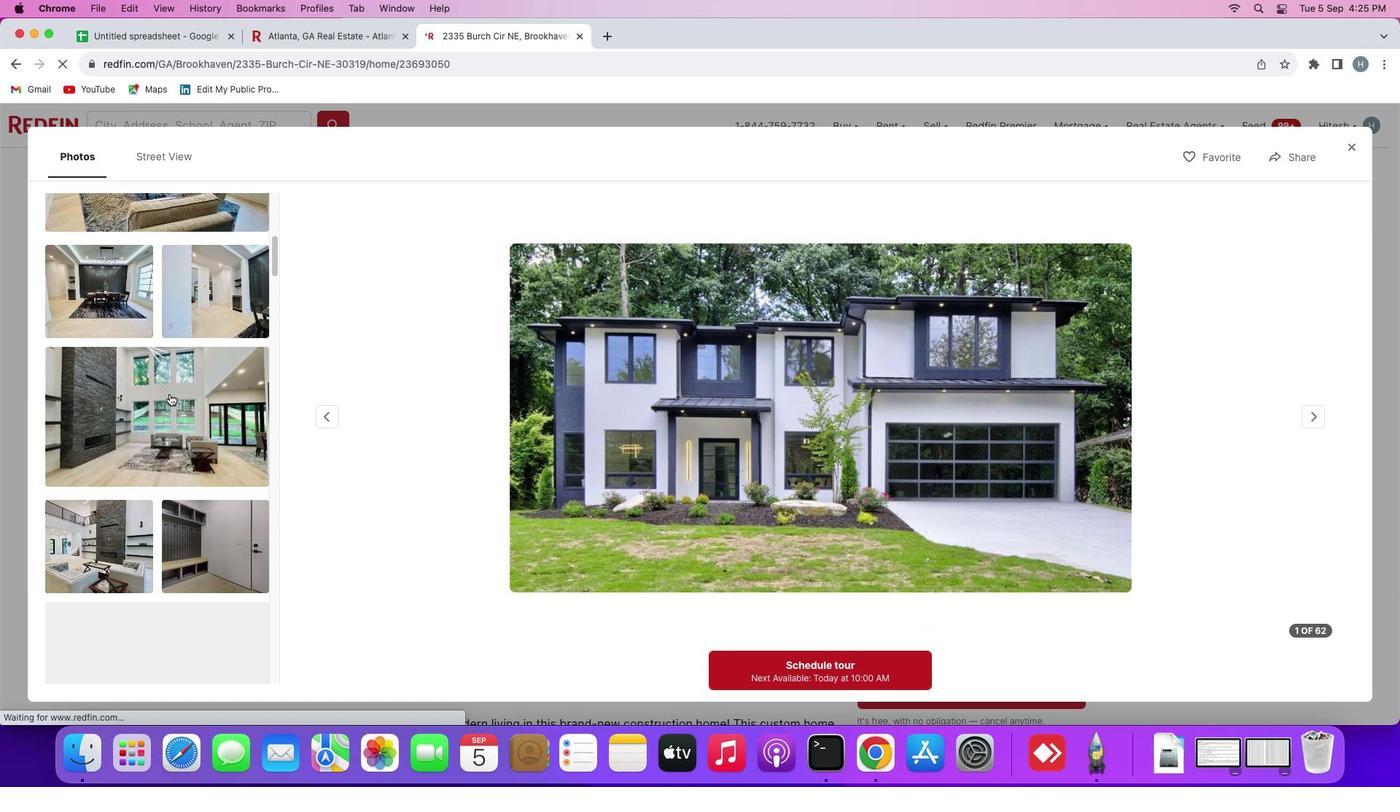 
Action: Mouse scrolled (169, 393) with delta (0, 0)
Screenshot: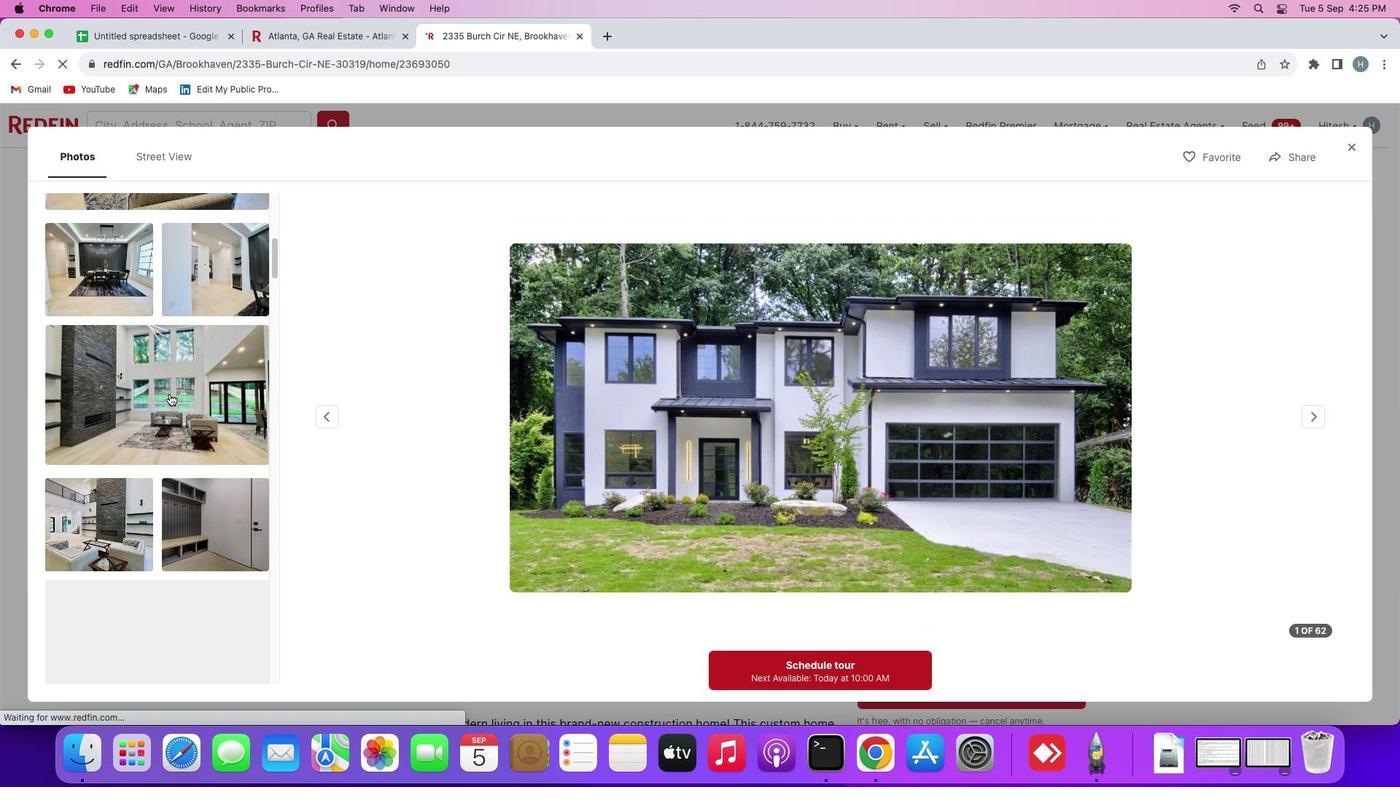 
Action: Mouse scrolled (169, 393) with delta (0, -2)
Screenshot: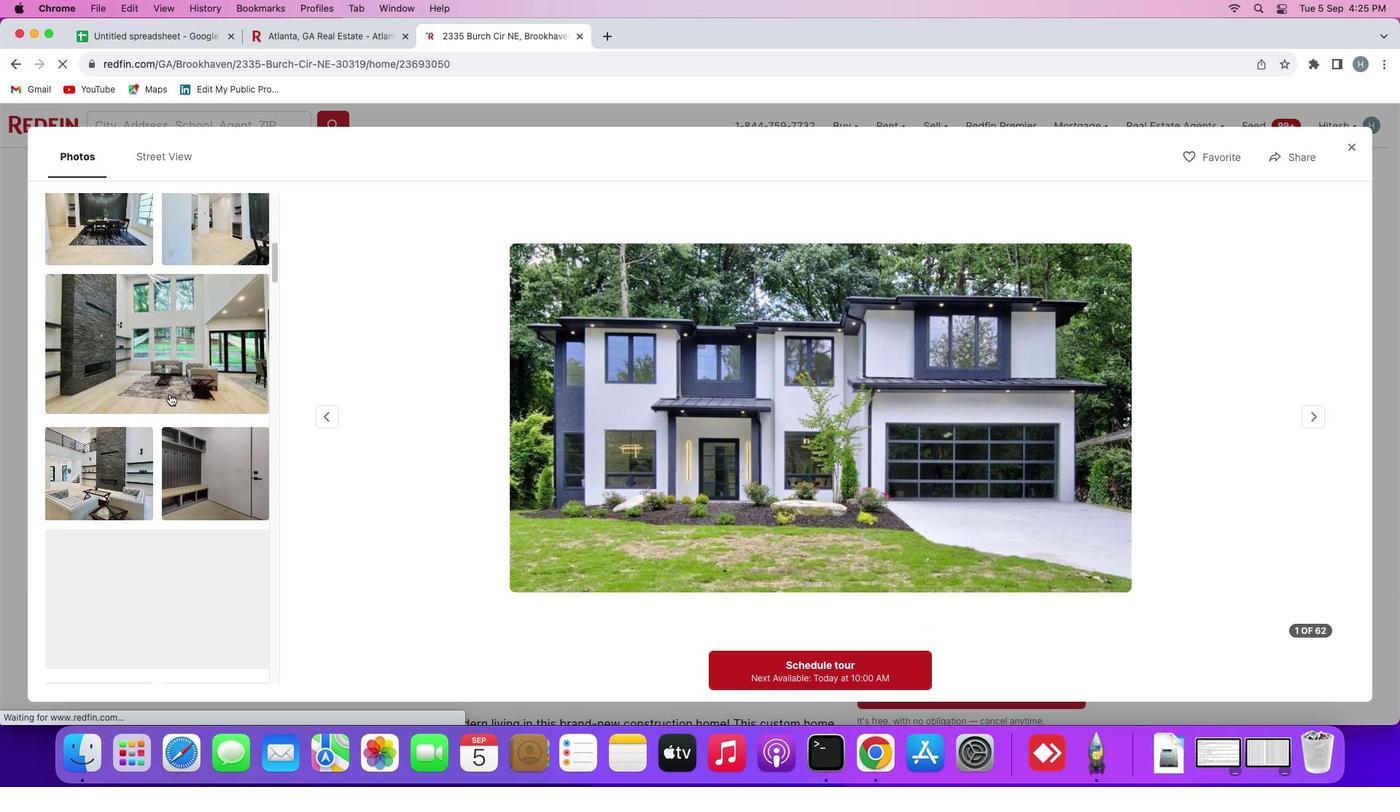 
Action: Mouse scrolled (169, 393) with delta (0, -2)
Screenshot: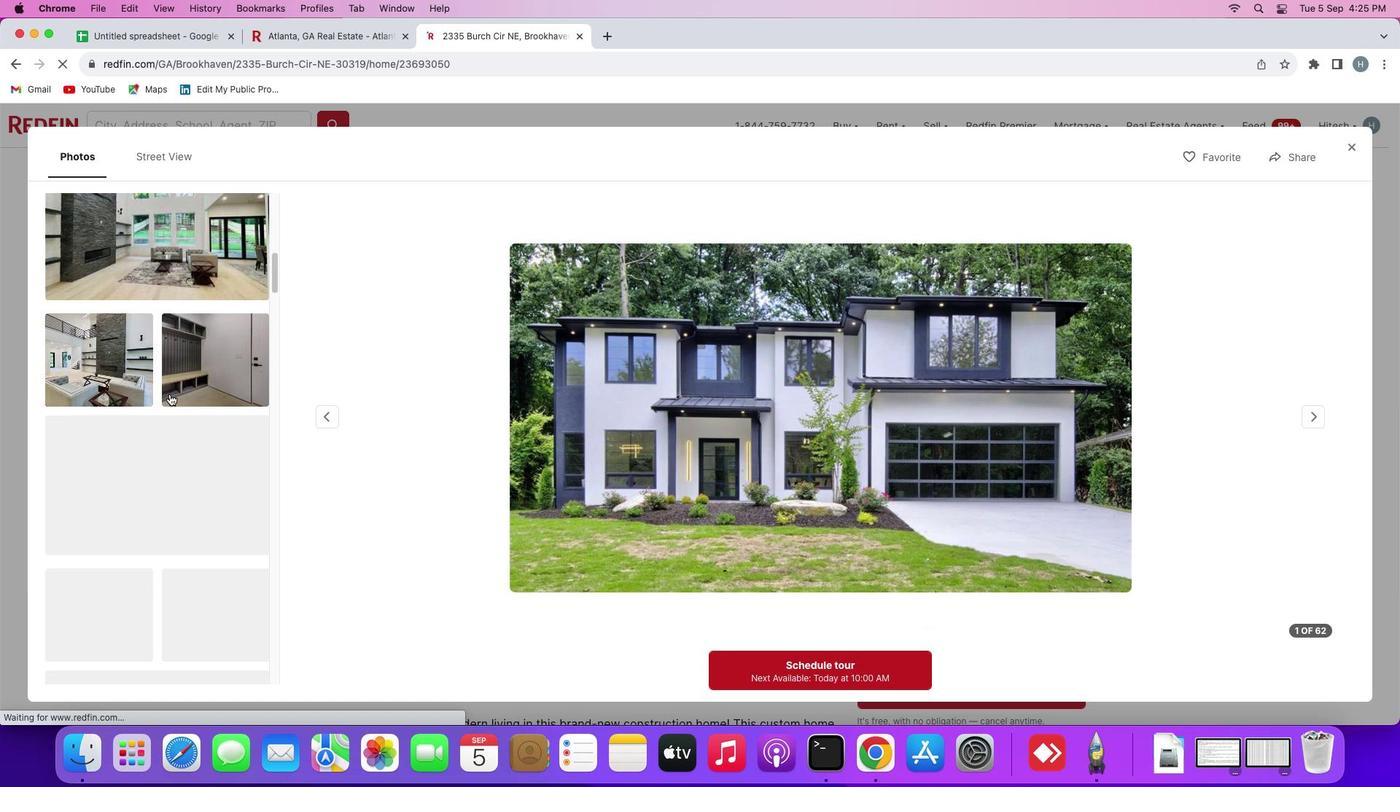 
Action: Mouse scrolled (169, 393) with delta (0, 0)
Screenshot: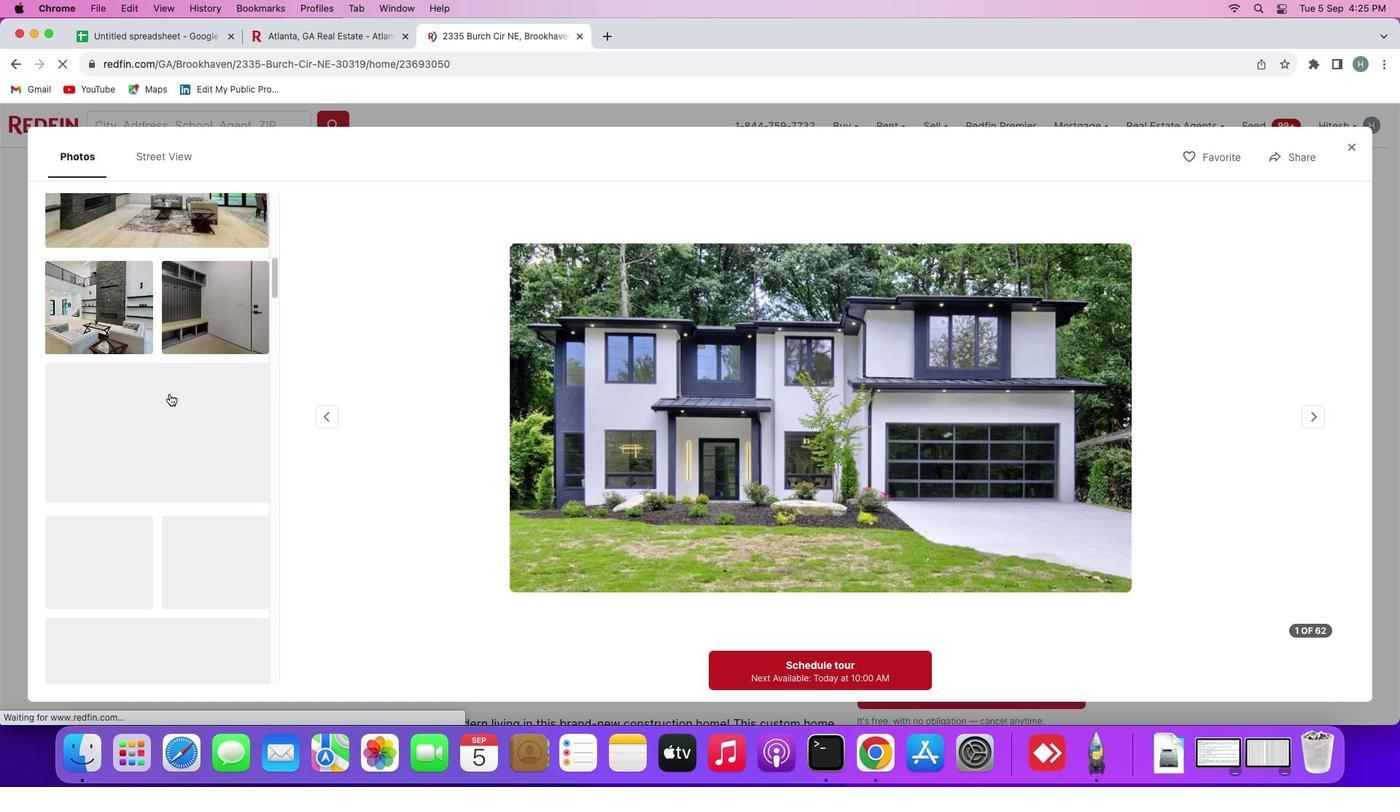 
Action: Mouse scrolled (169, 393) with delta (0, 0)
Screenshot: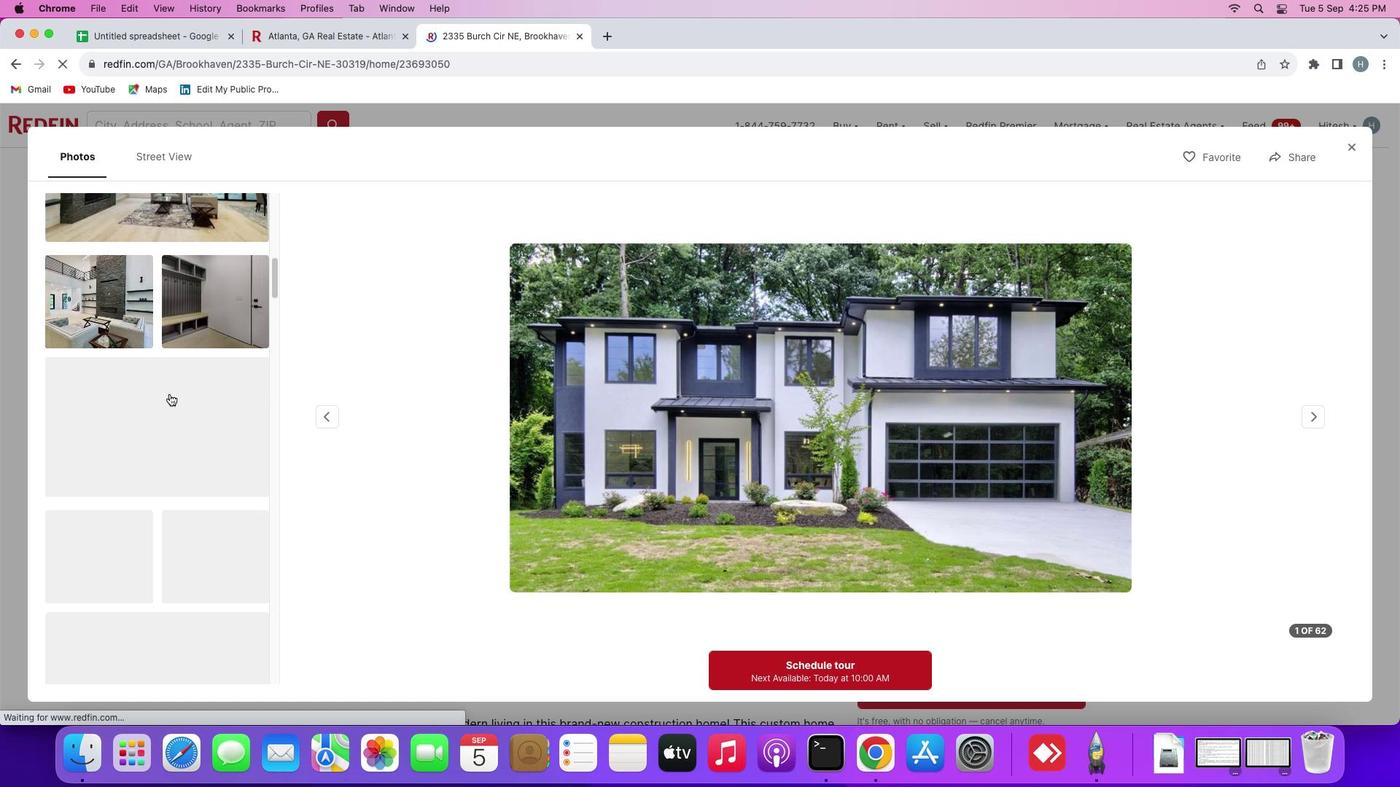 
Action: Mouse scrolled (169, 393) with delta (0, 0)
Screenshot: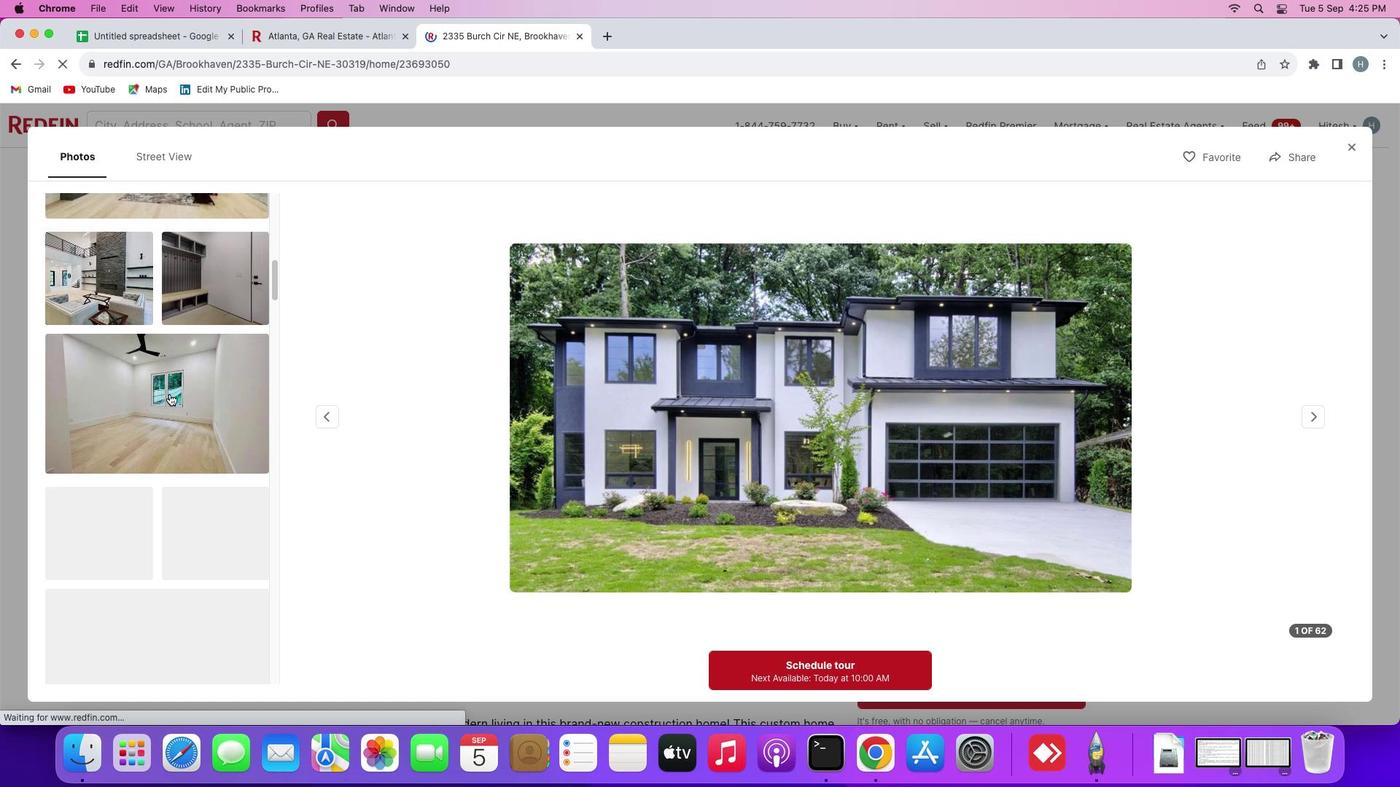 
Action: Mouse scrolled (169, 393) with delta (0, 0)
Screenshot: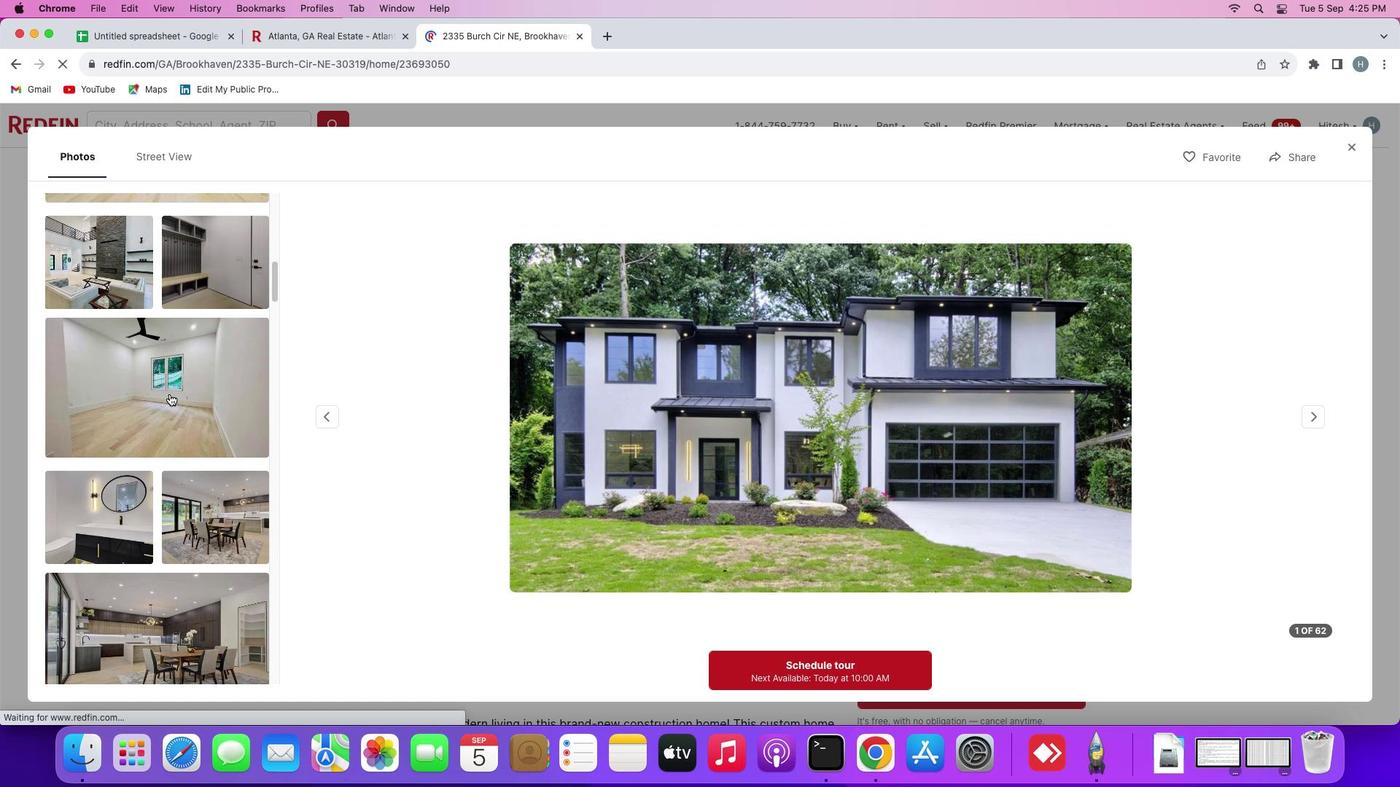
Action: Mouse scrolled (169, 393) with delta (0, 0)
Screenshot: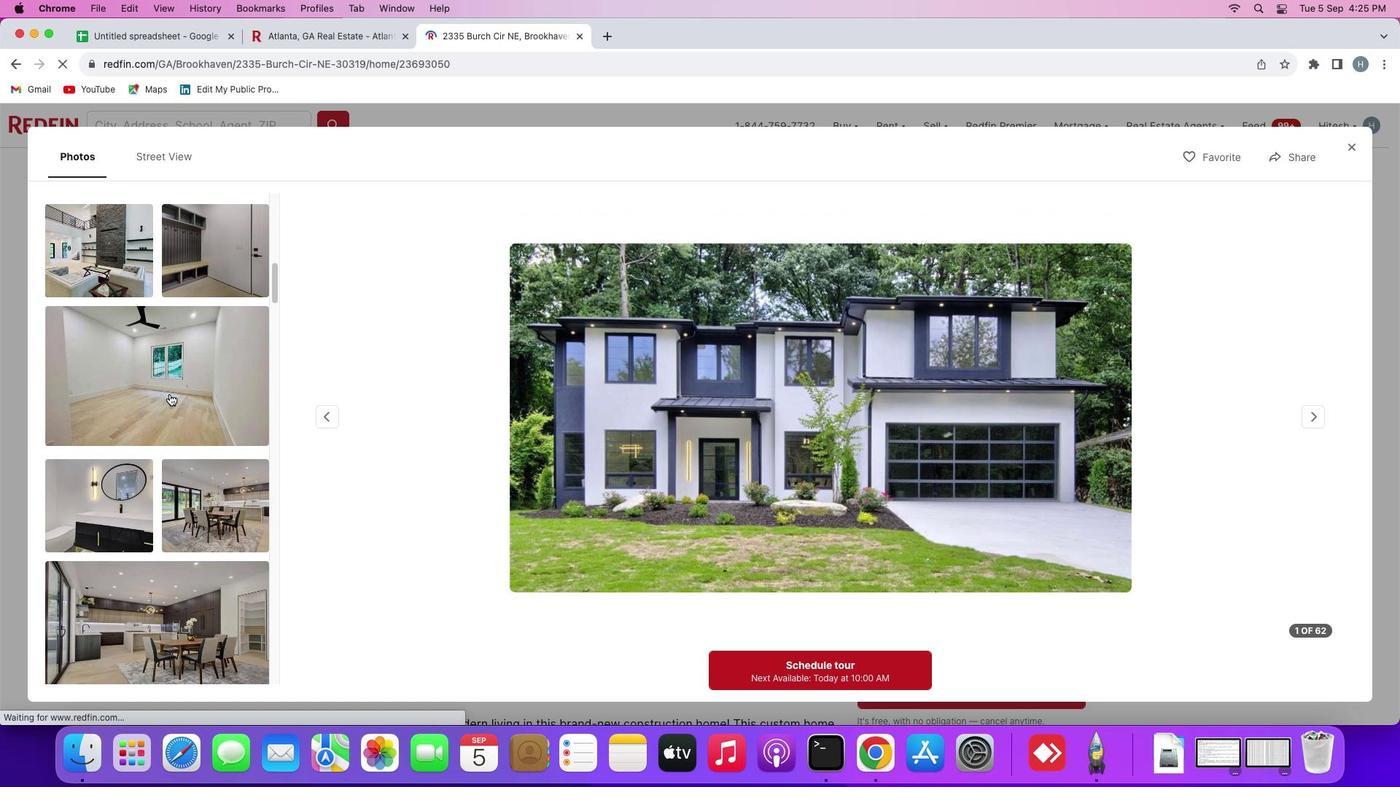 
Action: Mouse scrolled (169, 393) with delta (0, 0)
Screenshot: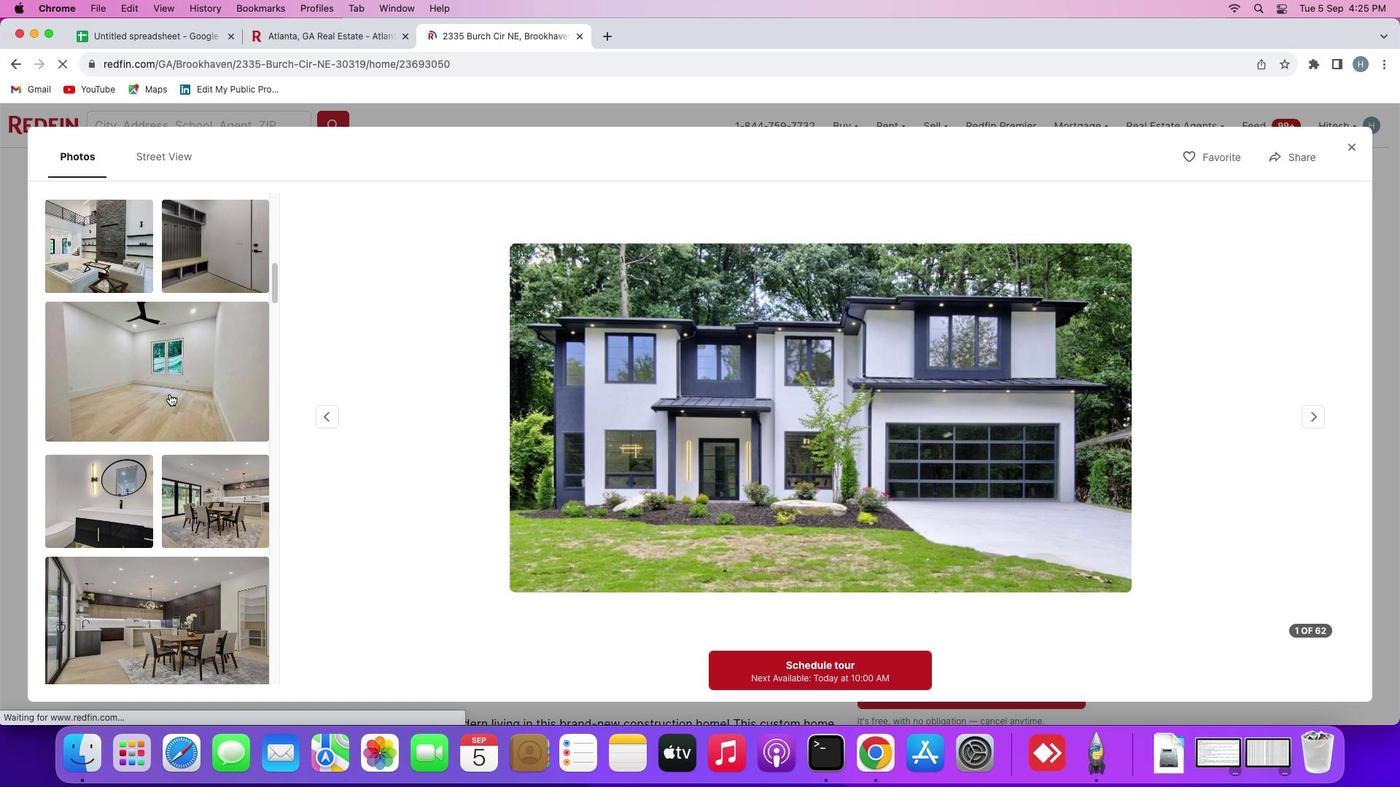 
Action: Mouse scrolled (169, 393) with delta (0, 0)
Screenshot: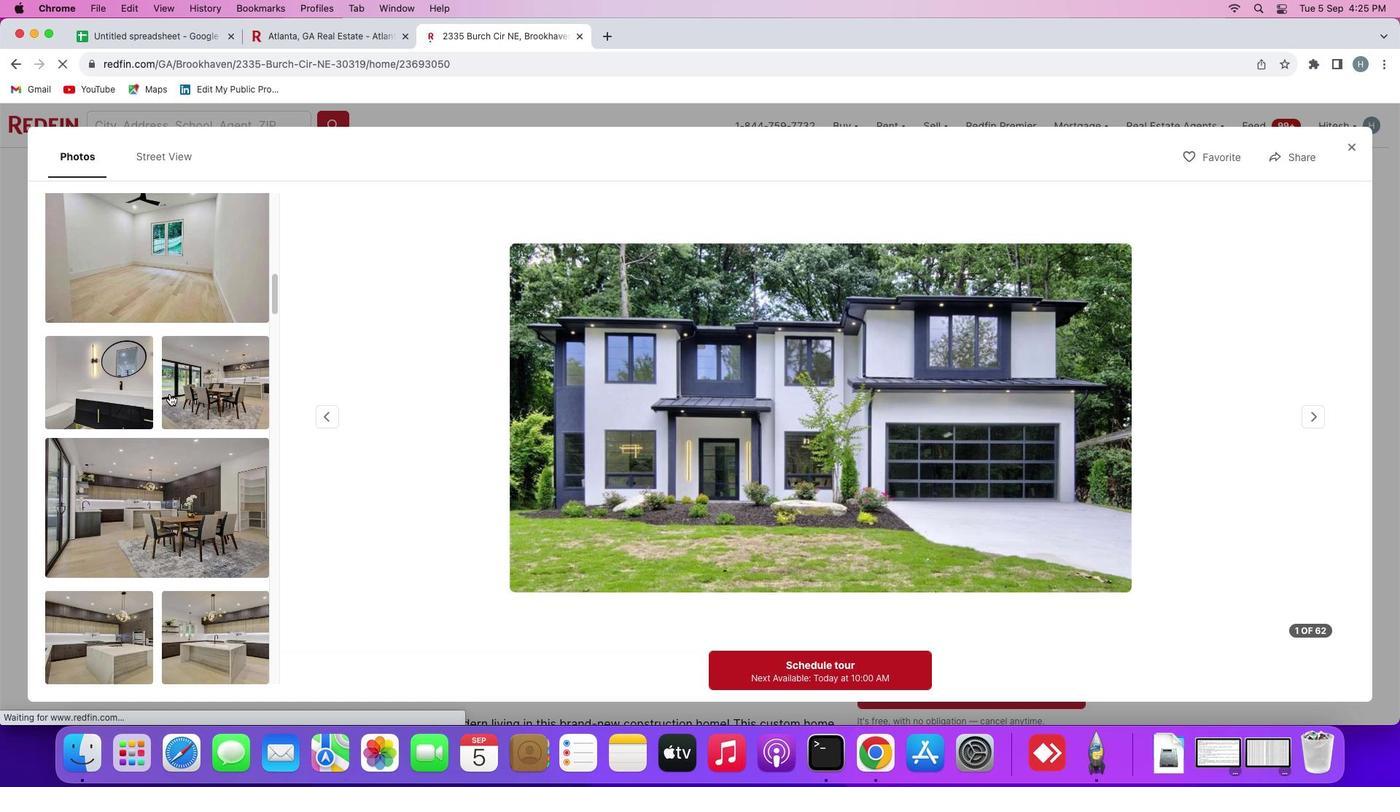 
Action: Mouse scrolled (169, 393) with delta (0, 0)
Screenshot: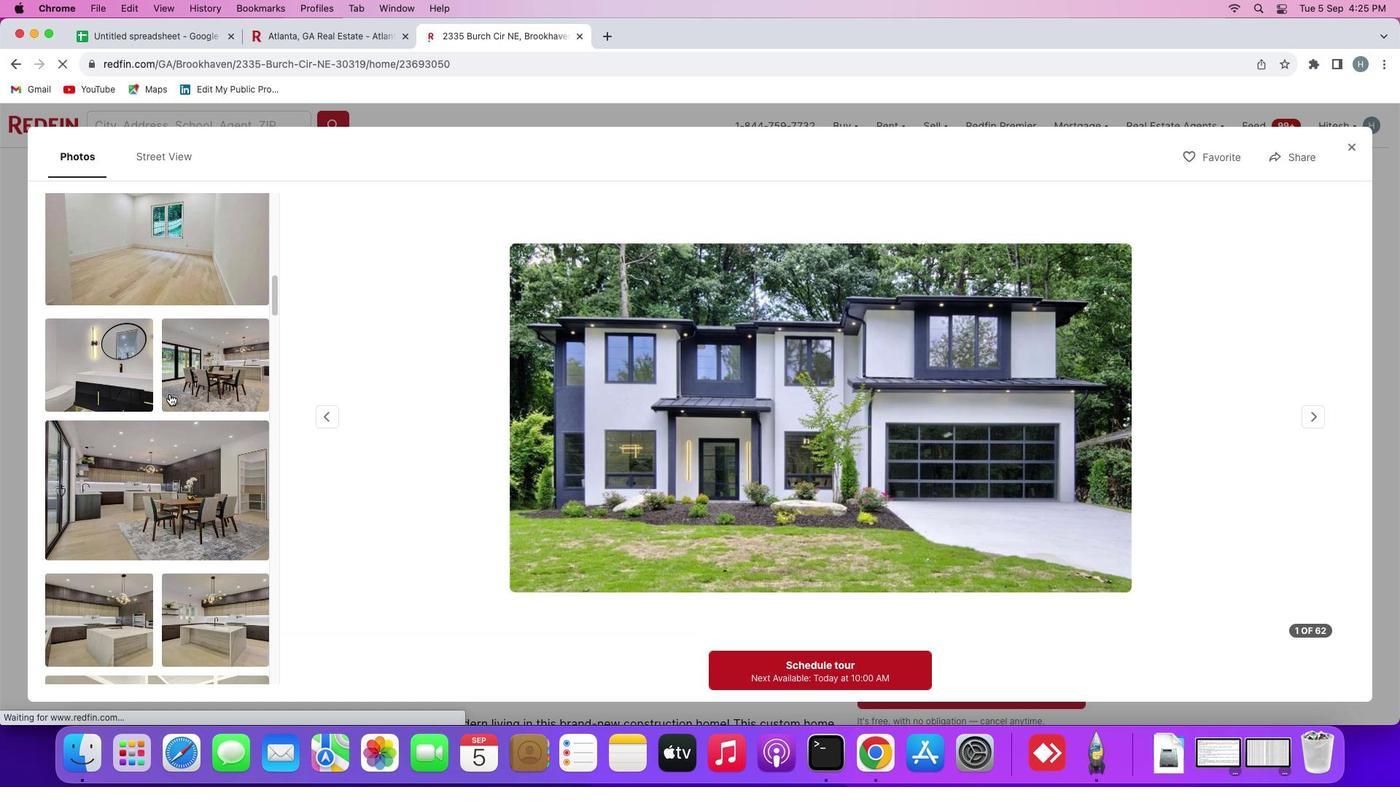 
Action: Mouse scrolled (169, 393) with delta (0, -2)
Screenshot: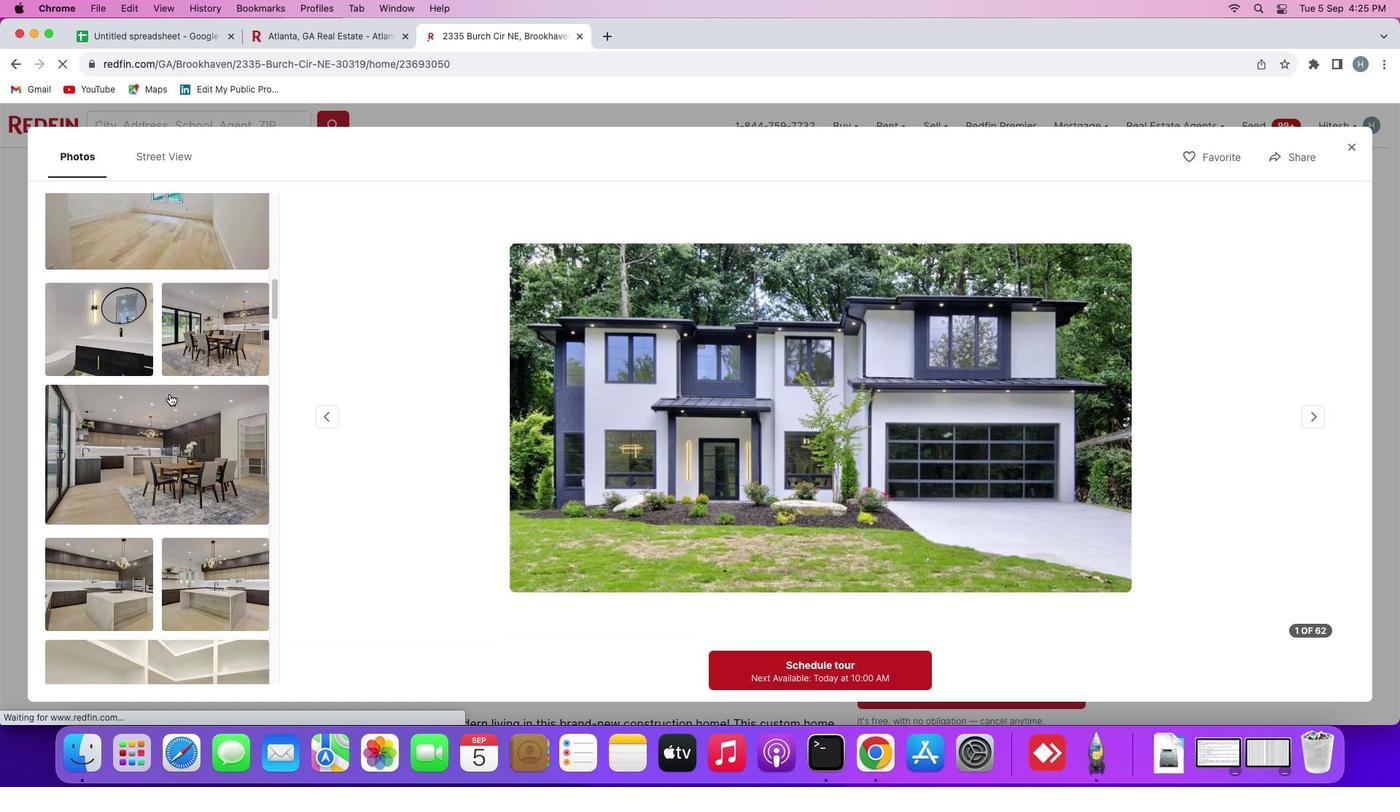 
Action: Mouse scrolled (169, 393) with delta (0, 0)
Screenshot: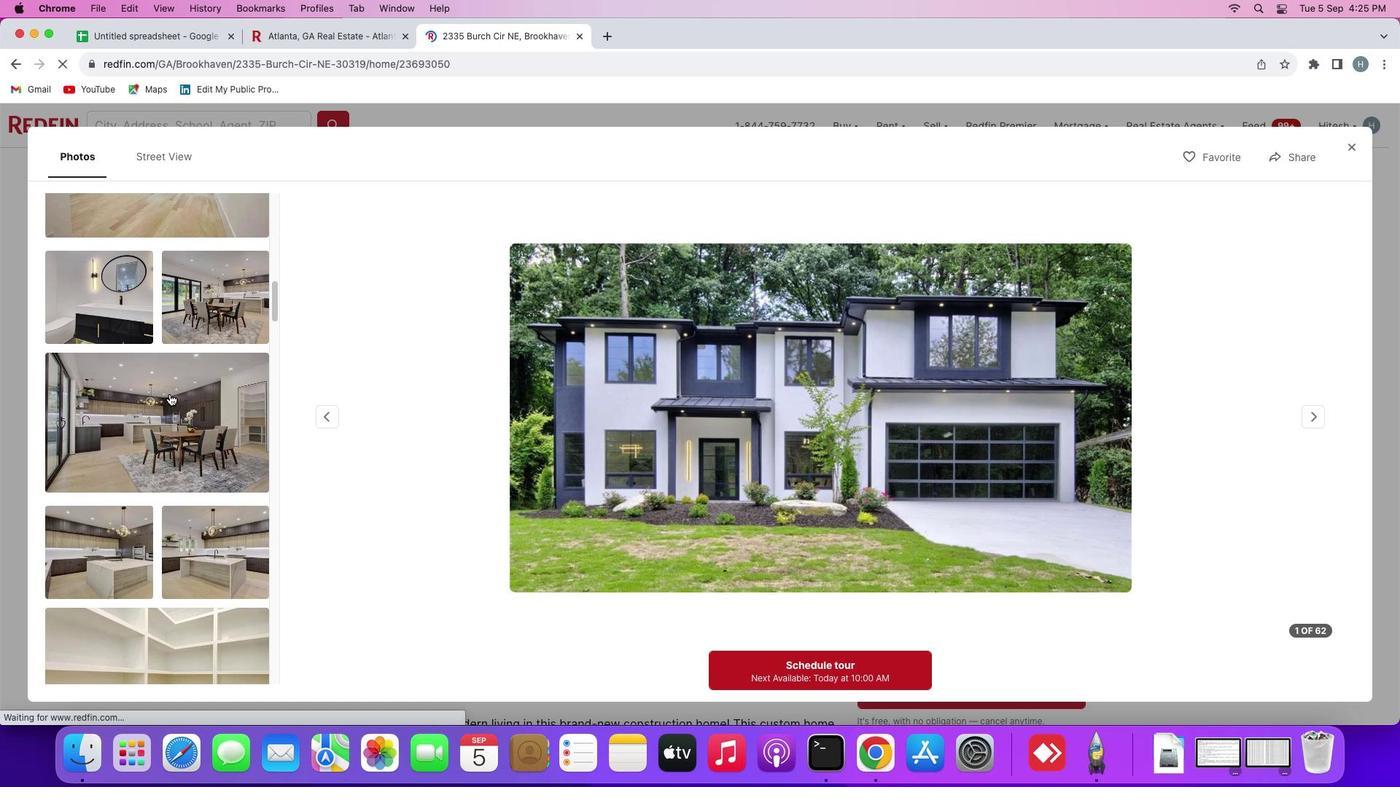 
Action: Mouse scrolled (169, 393) with delta (0, 0)
Screenshot: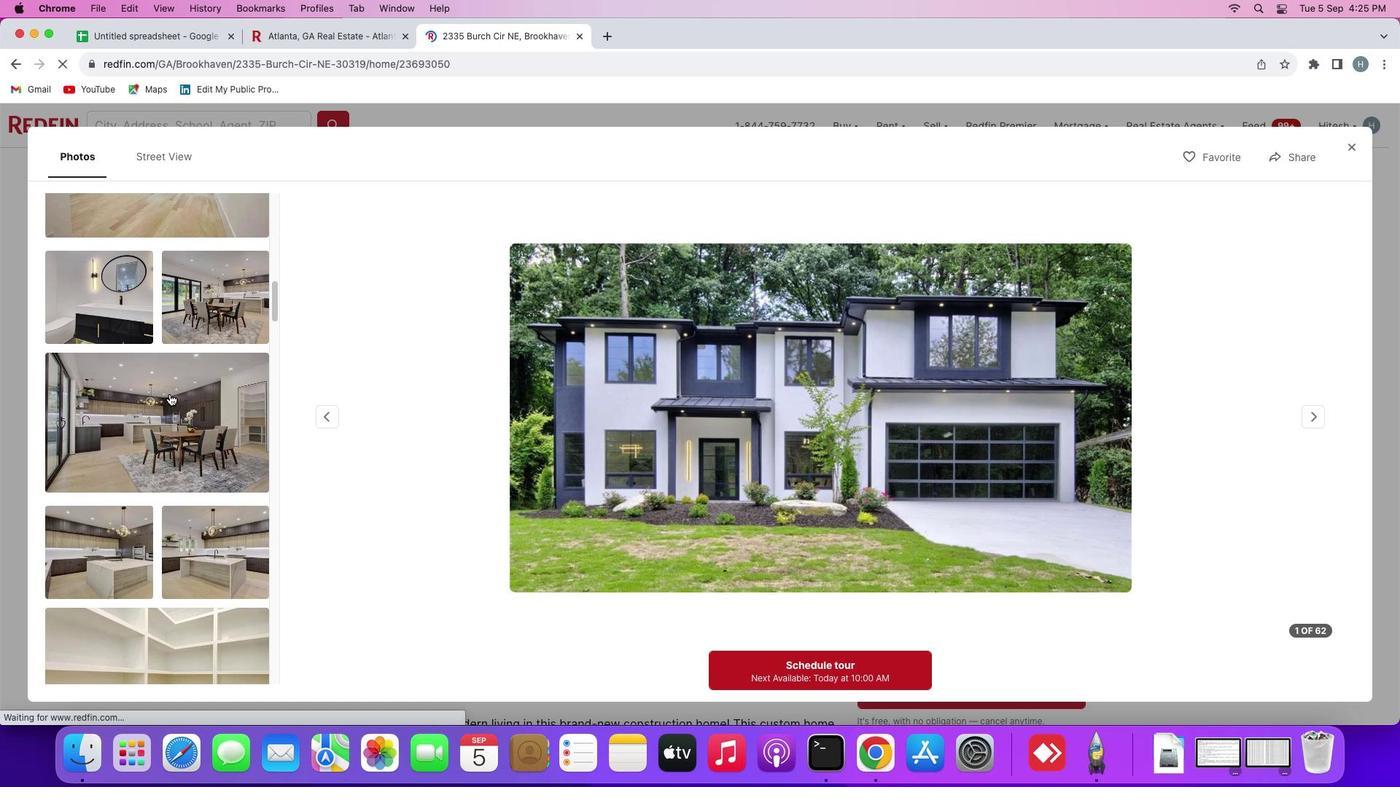 
Action: Mouse scrolled (169, 393) with delta (0, -1)
Screenshot: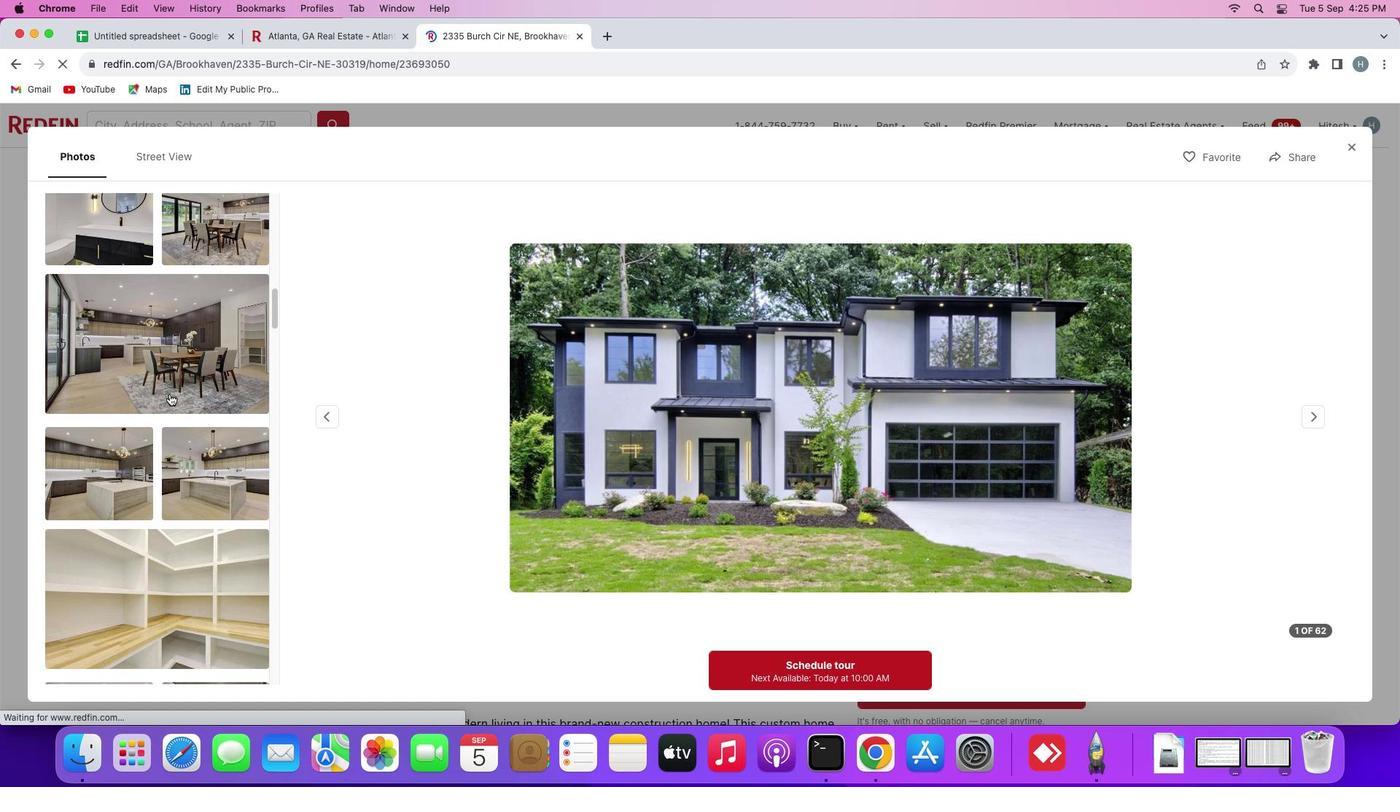 
Action: Mouse scrolled (169, 393) with delta (0, -2)
Screenshot: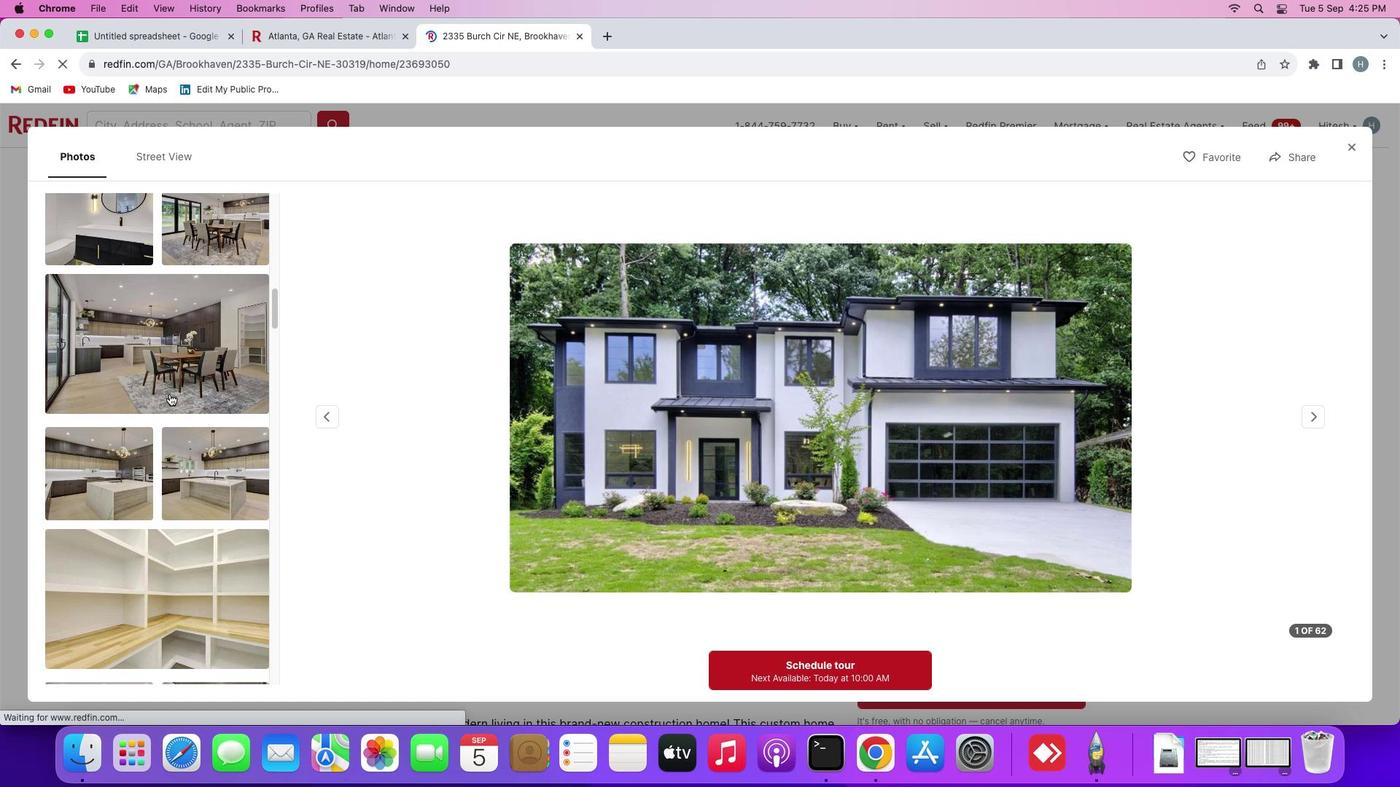 
Action: Mouse scrolled (169, 393) with delta (0, 0)
Screenshot: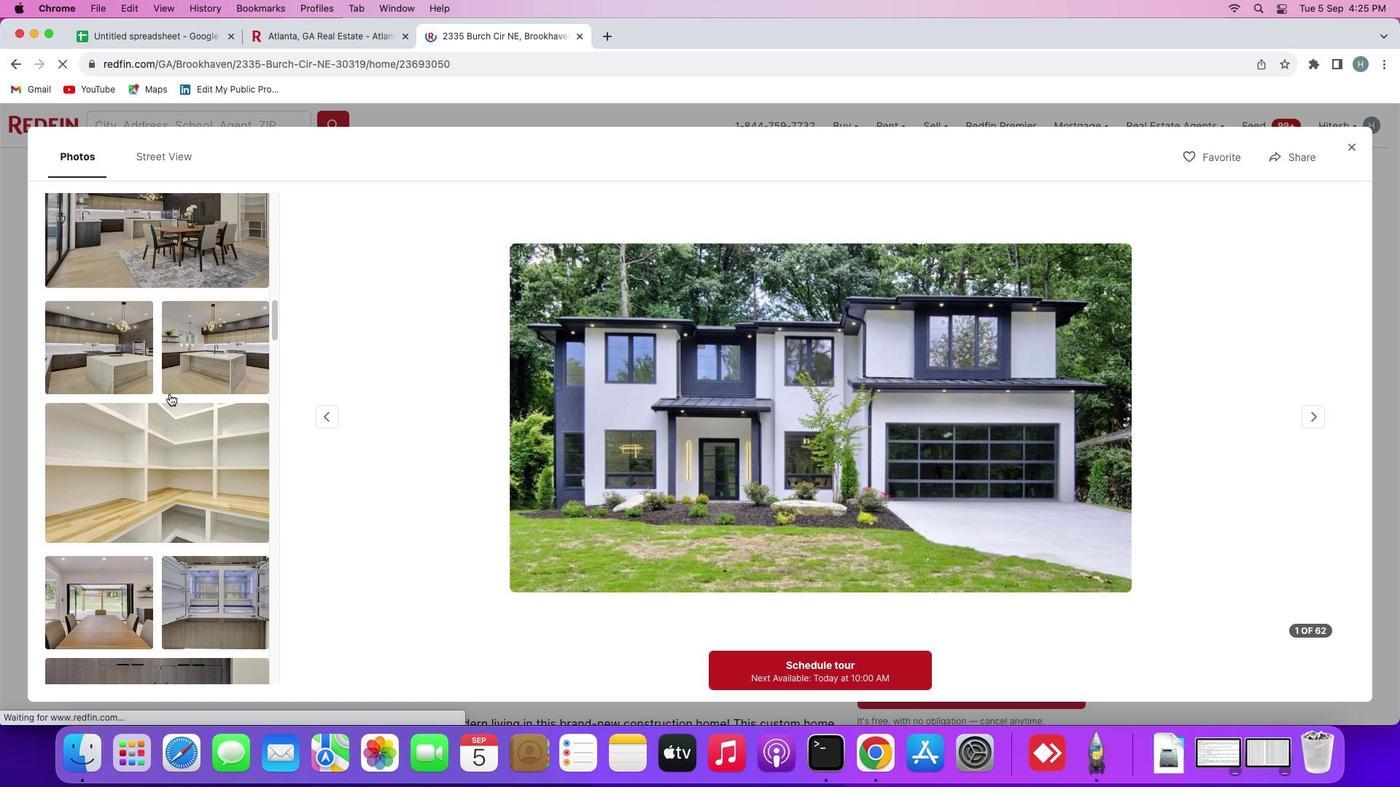 
Action: Mouse scrolled (169, 393) with delta (0, 0)
Screenshot: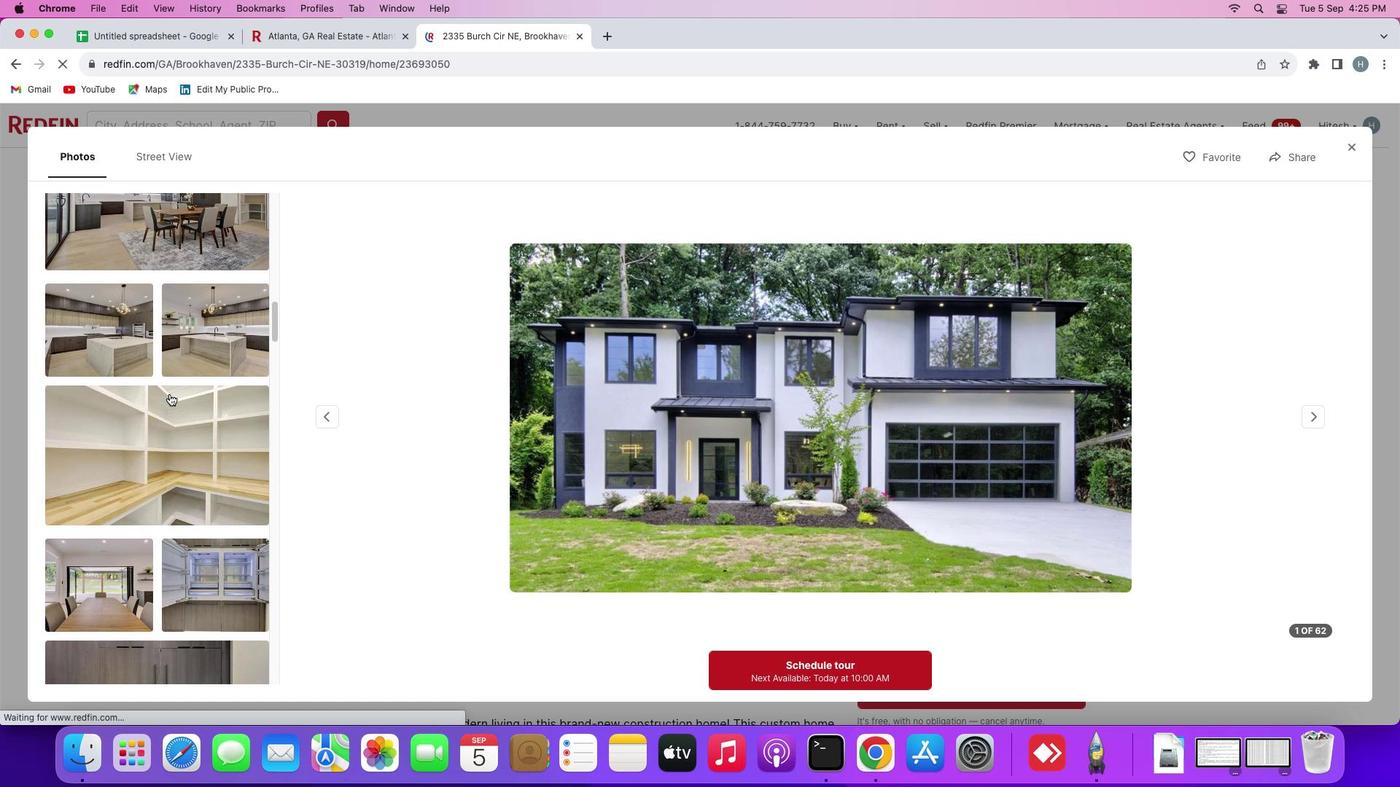 
Action: Mouse scrolled (169, 393) with delta (0, -1)
Screenshot: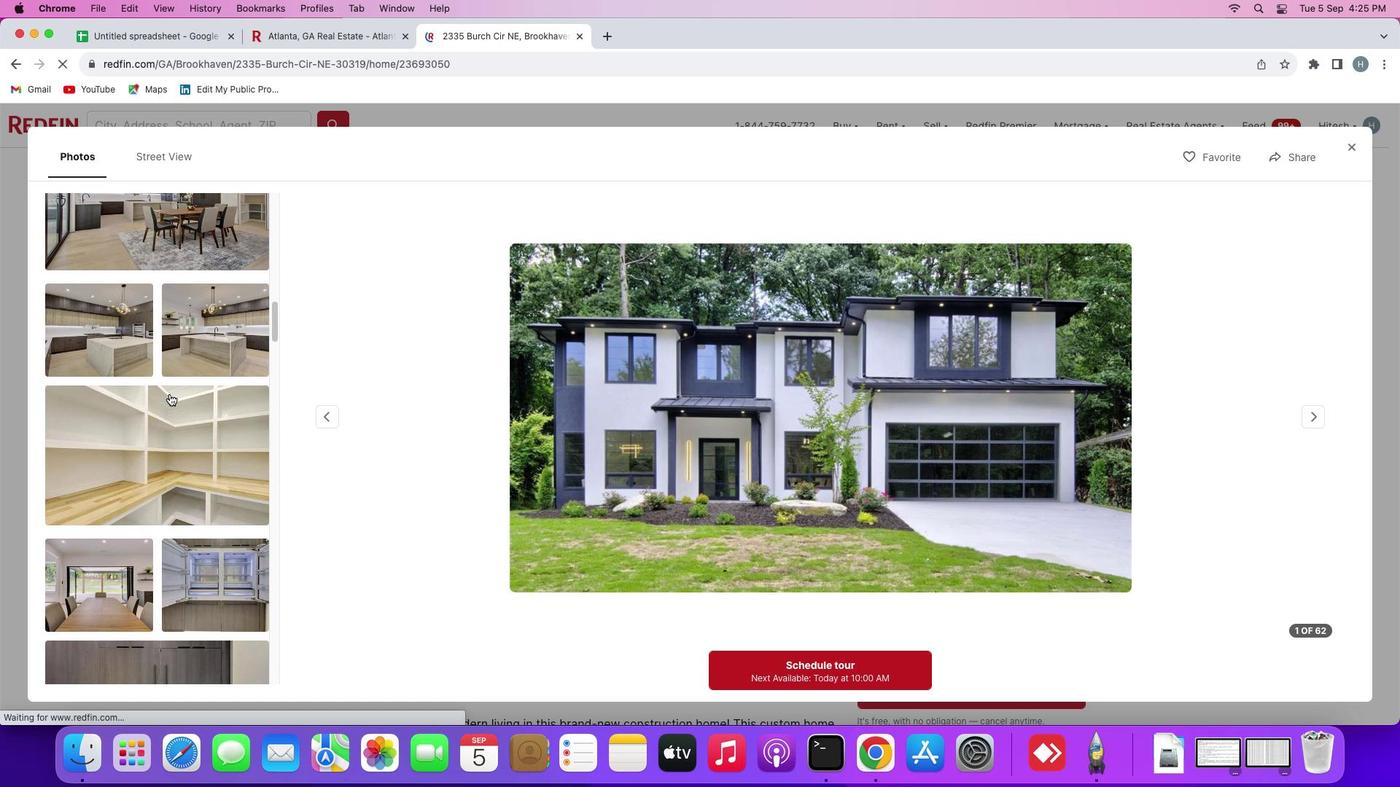 
Action: Mouse scrolled (169, 393) with delta (0, -2)
Screenshot: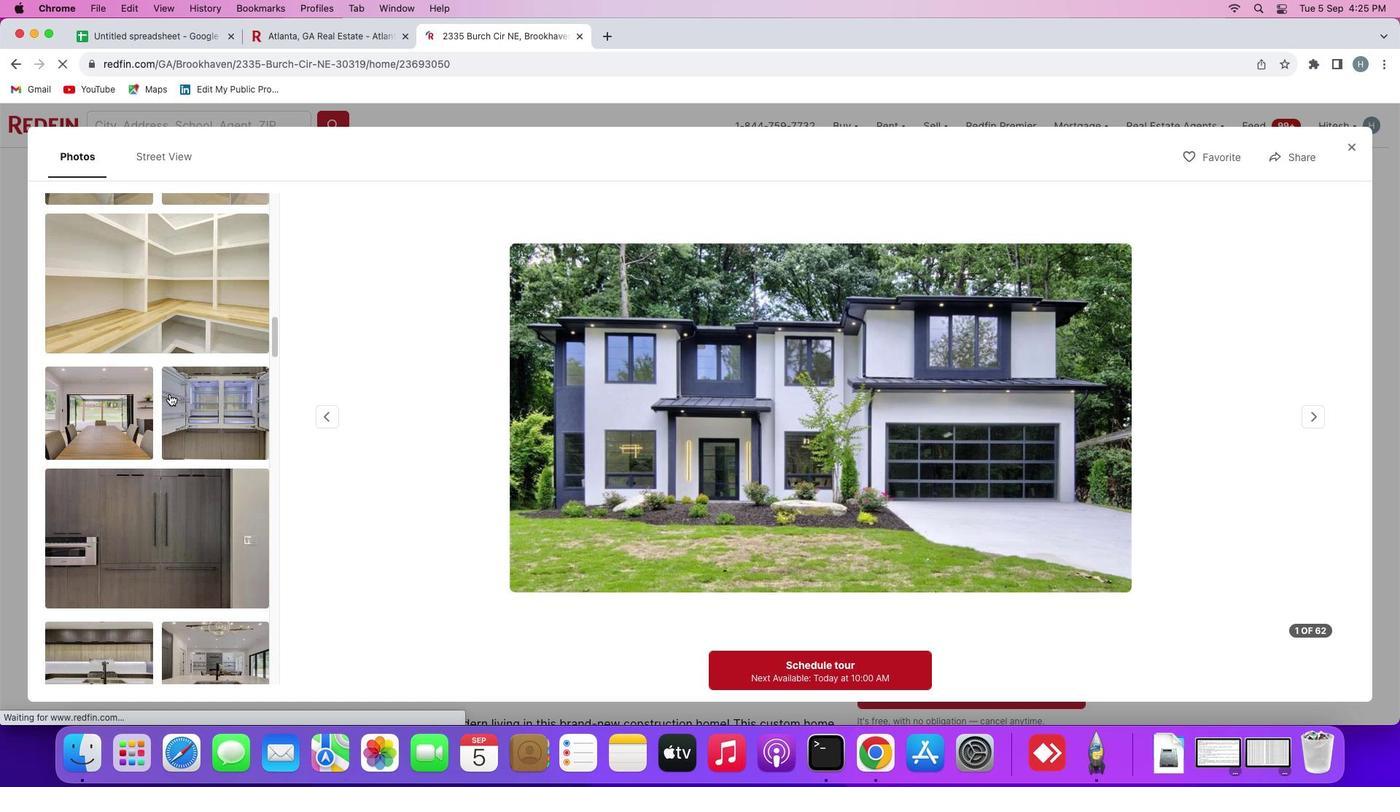 
Action: Mouse scrolled (169, 393) with delta (0, 0)
Screenshot: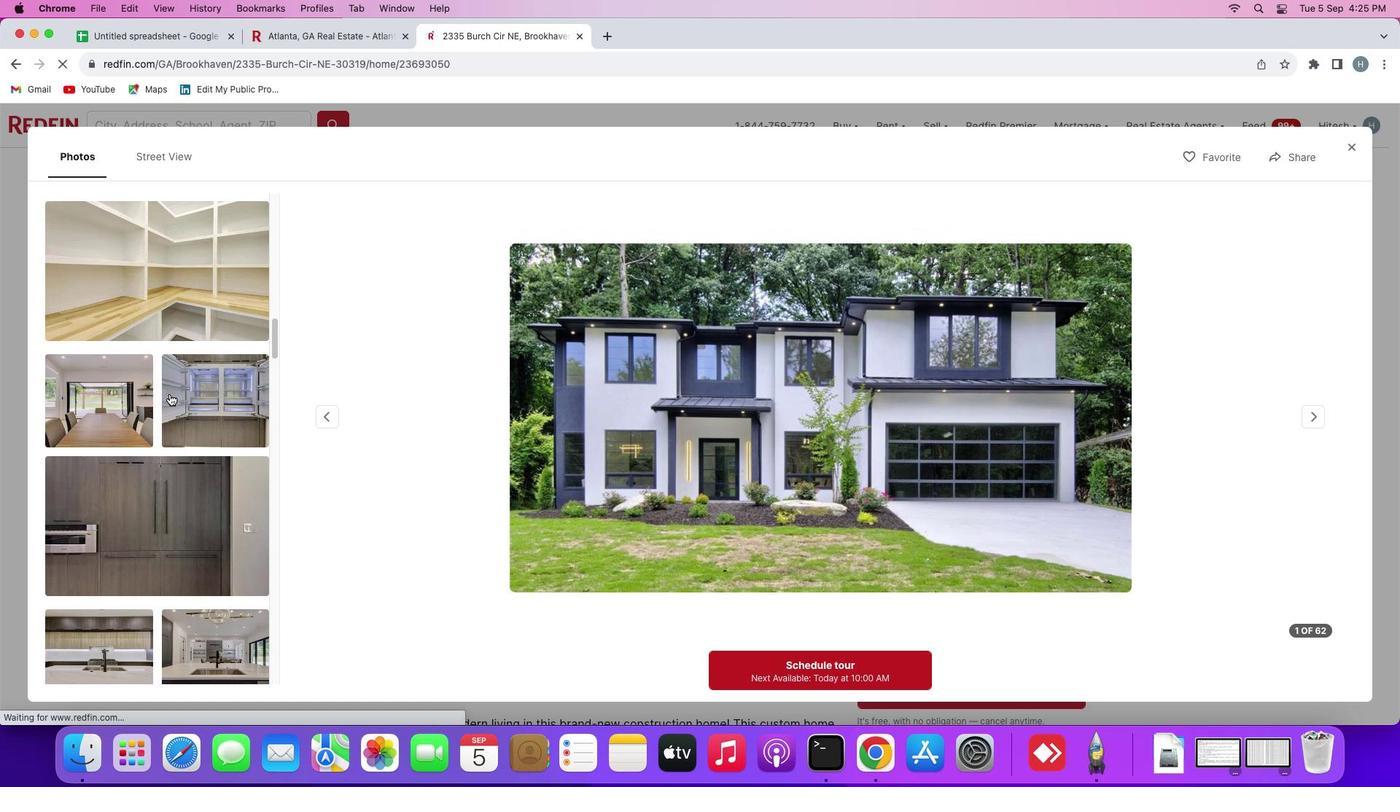 
Action: Mouse scrolled (169, 393) with delta (0, 0)
Screenshot: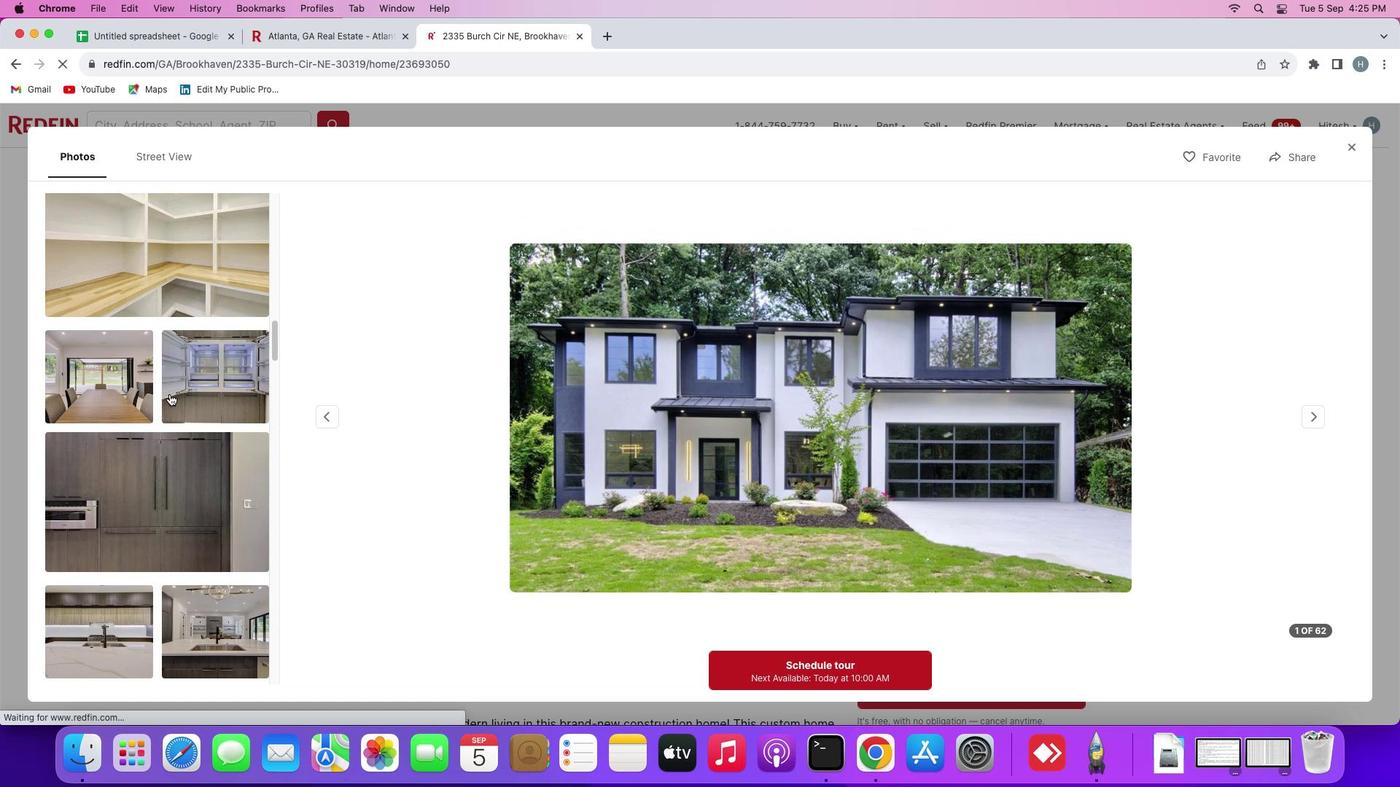 
Action: Mouse scrolled (169, 393) with delta (0, -1)
Screenshot: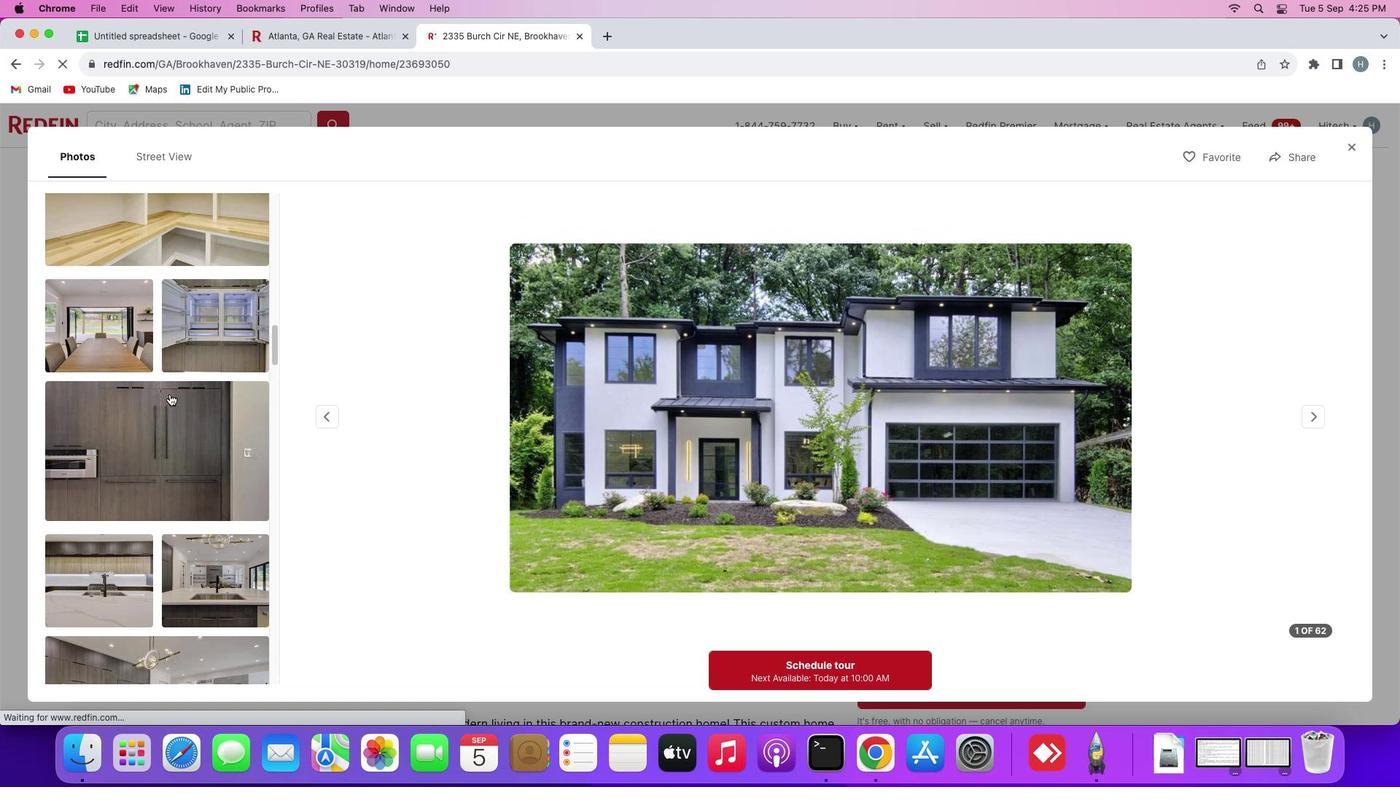 
Action: Mouse scrolled (169, 393) with delta (0, 0)
Screenshot: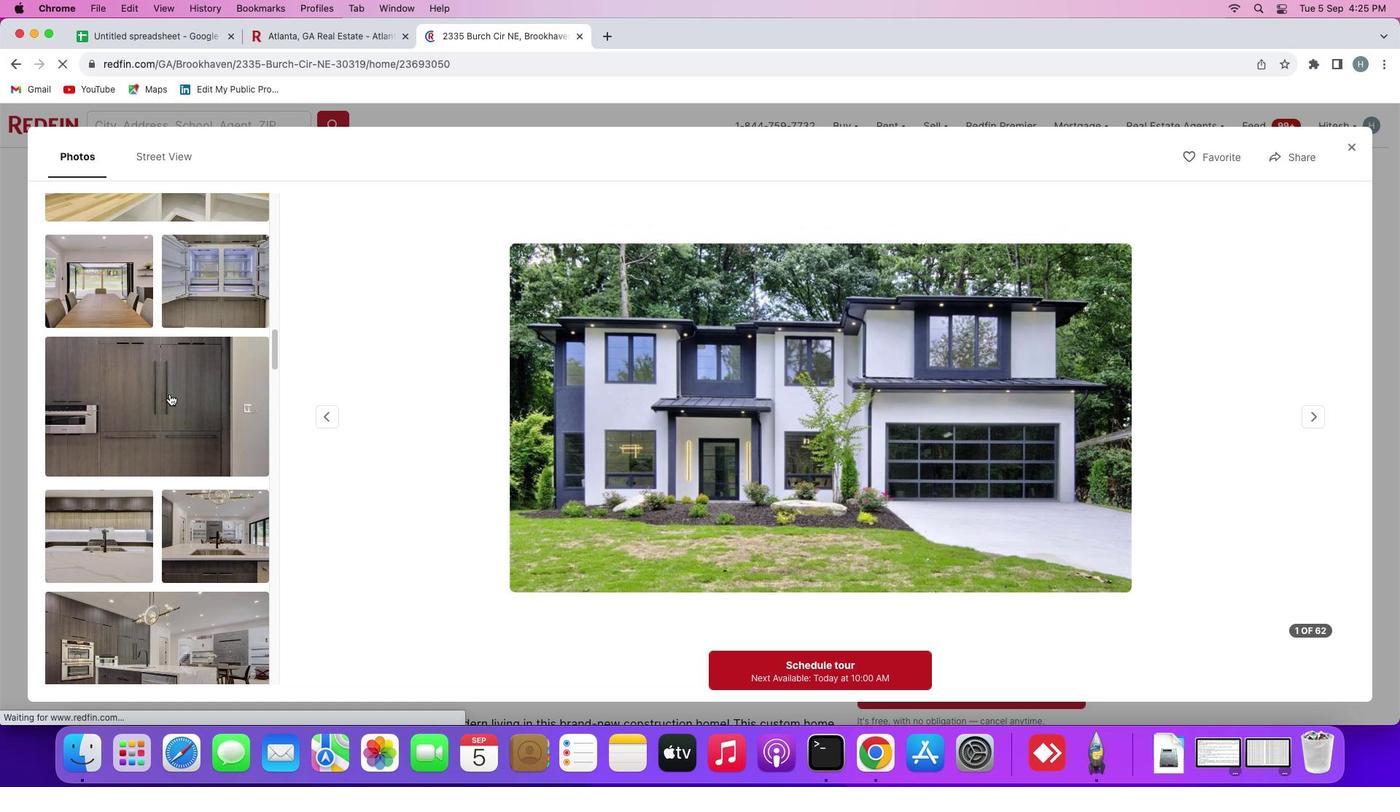 
Action: Mouse scrolled (169, 393) with delta (0, 0)
Screenshot: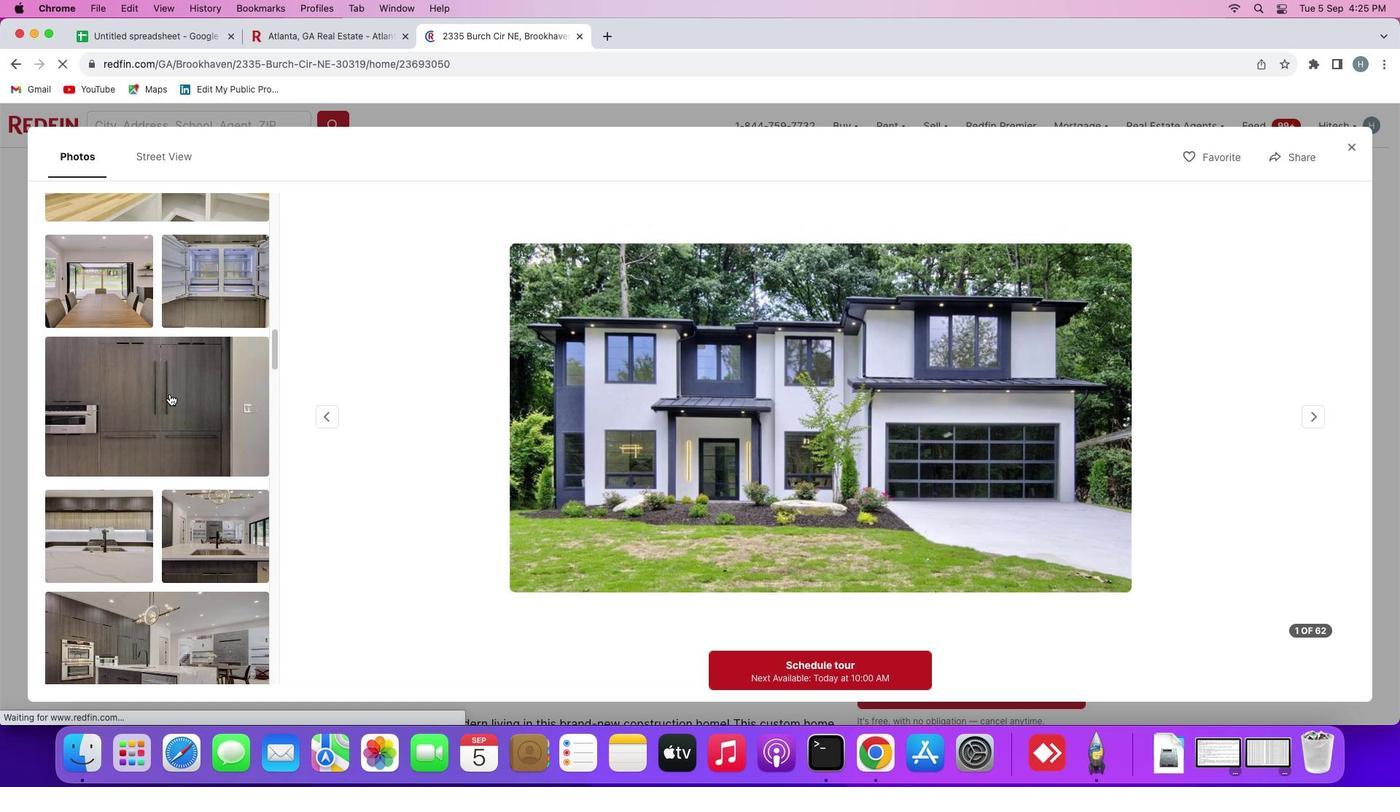 
Action: Mouse scrolled (169, 393) with delta (0, -1)
Screenshot: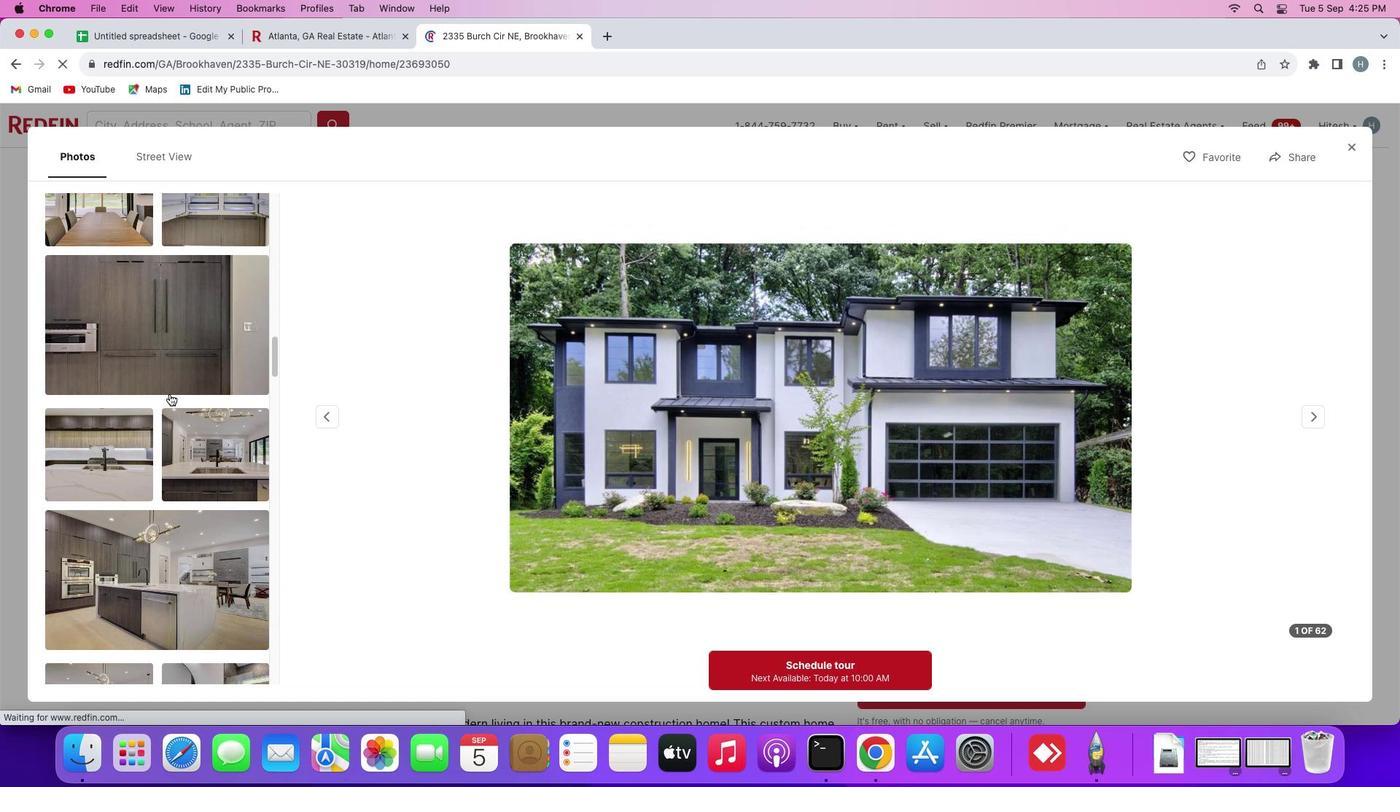 
Action: Mouse scrolled (169, 393) with delta (0, -2)
Screenshot: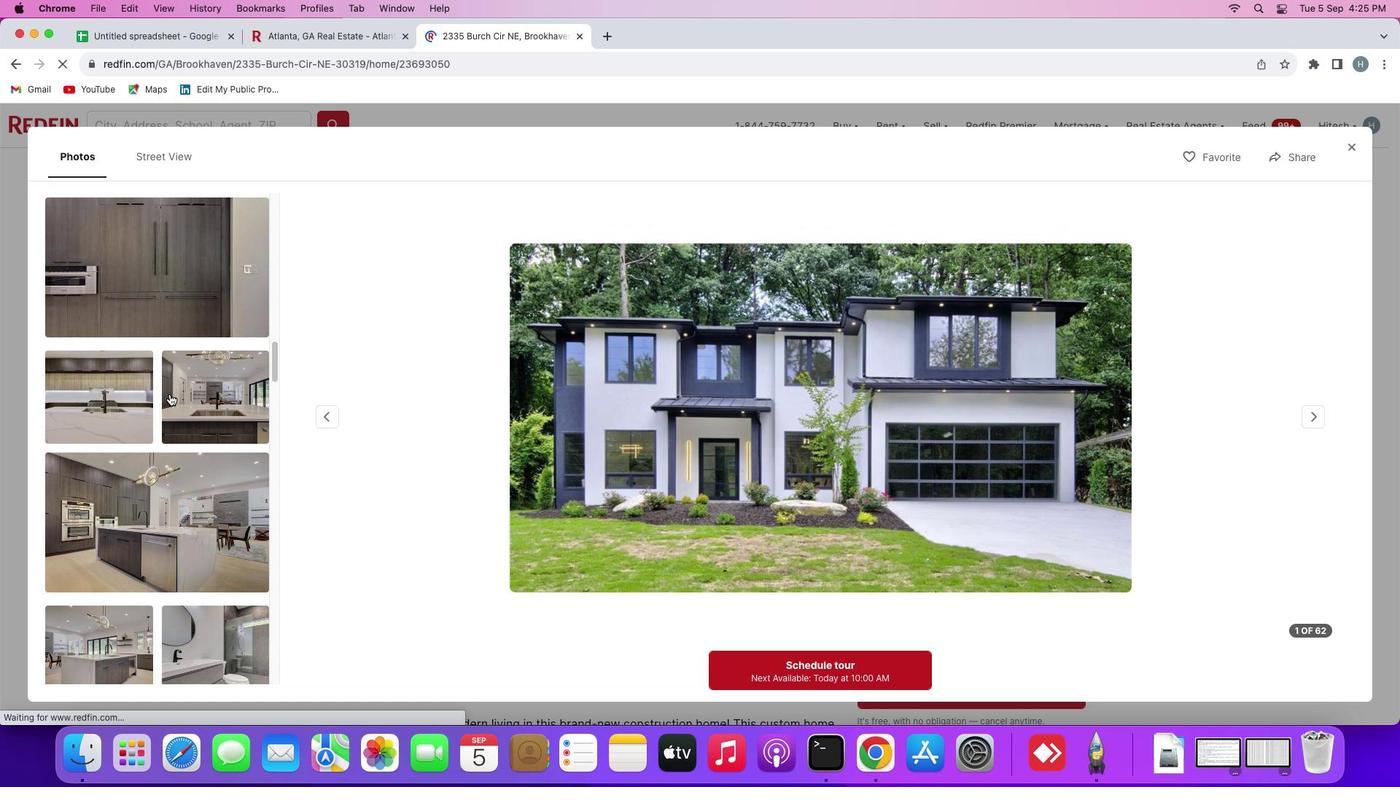 
Action: Mouse scrolled (169, 393) with delta (0, 0)
Screenshot: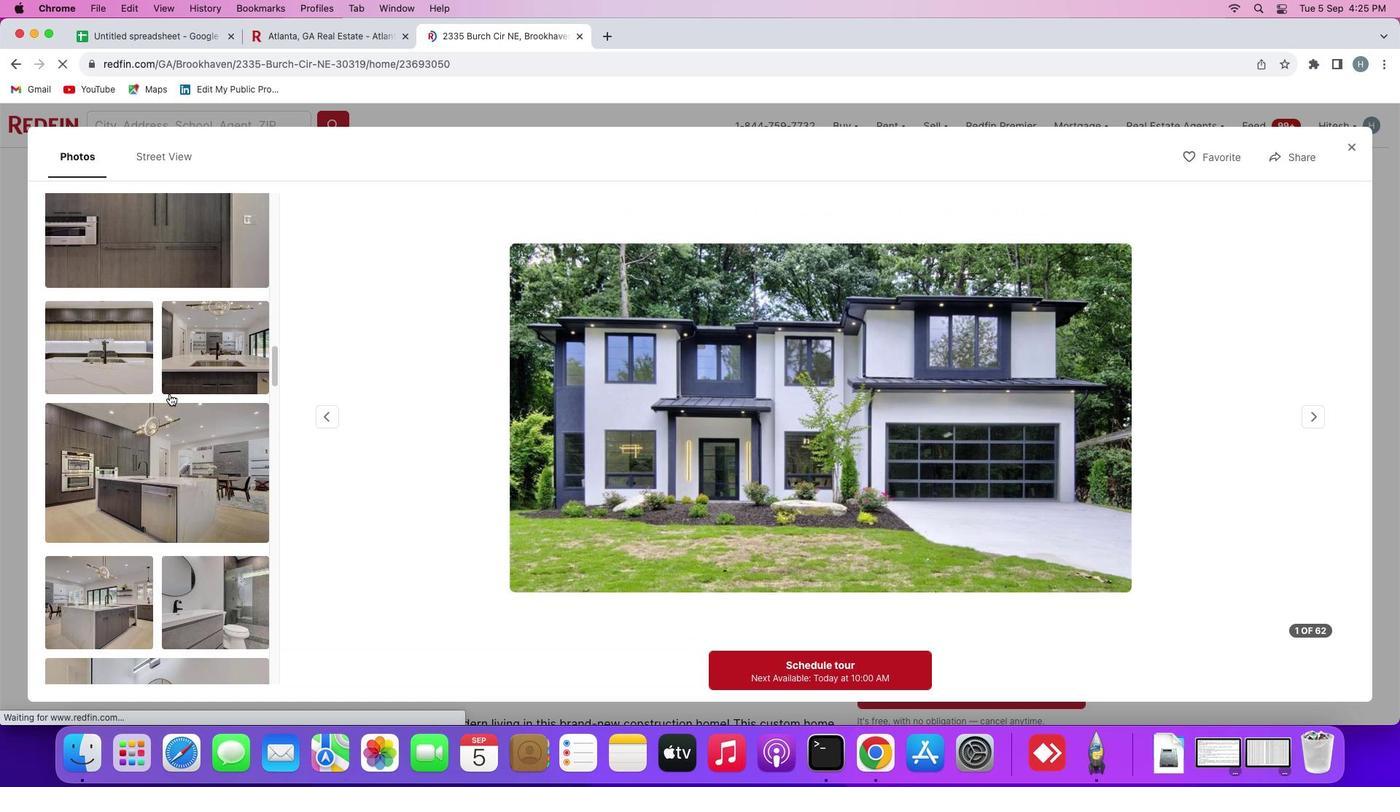 
Action: Mouse scrolled (169, 393) with delta (0, 0)
Screenshot: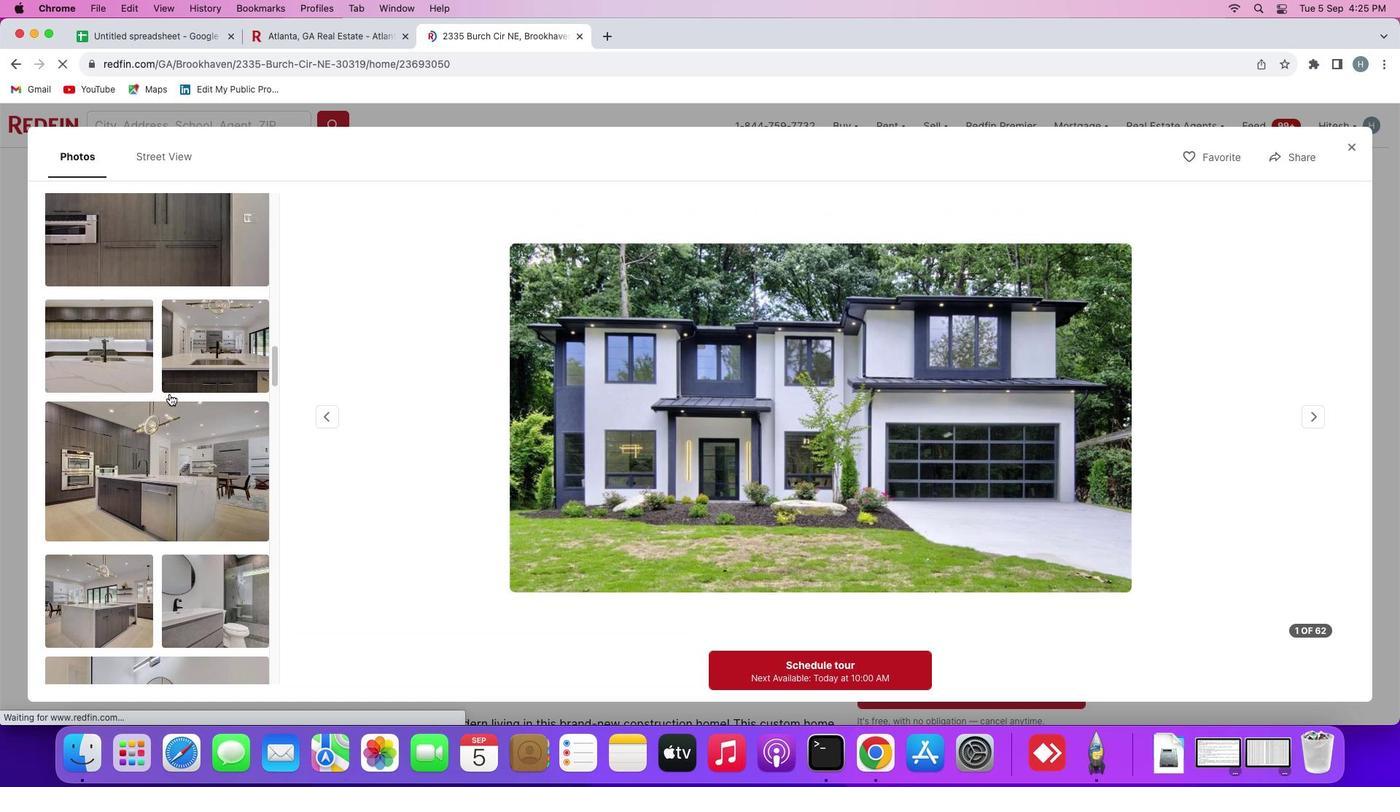 
Action: Mouse scrolled (169, 393) with delta (0, -1)
Screenshot: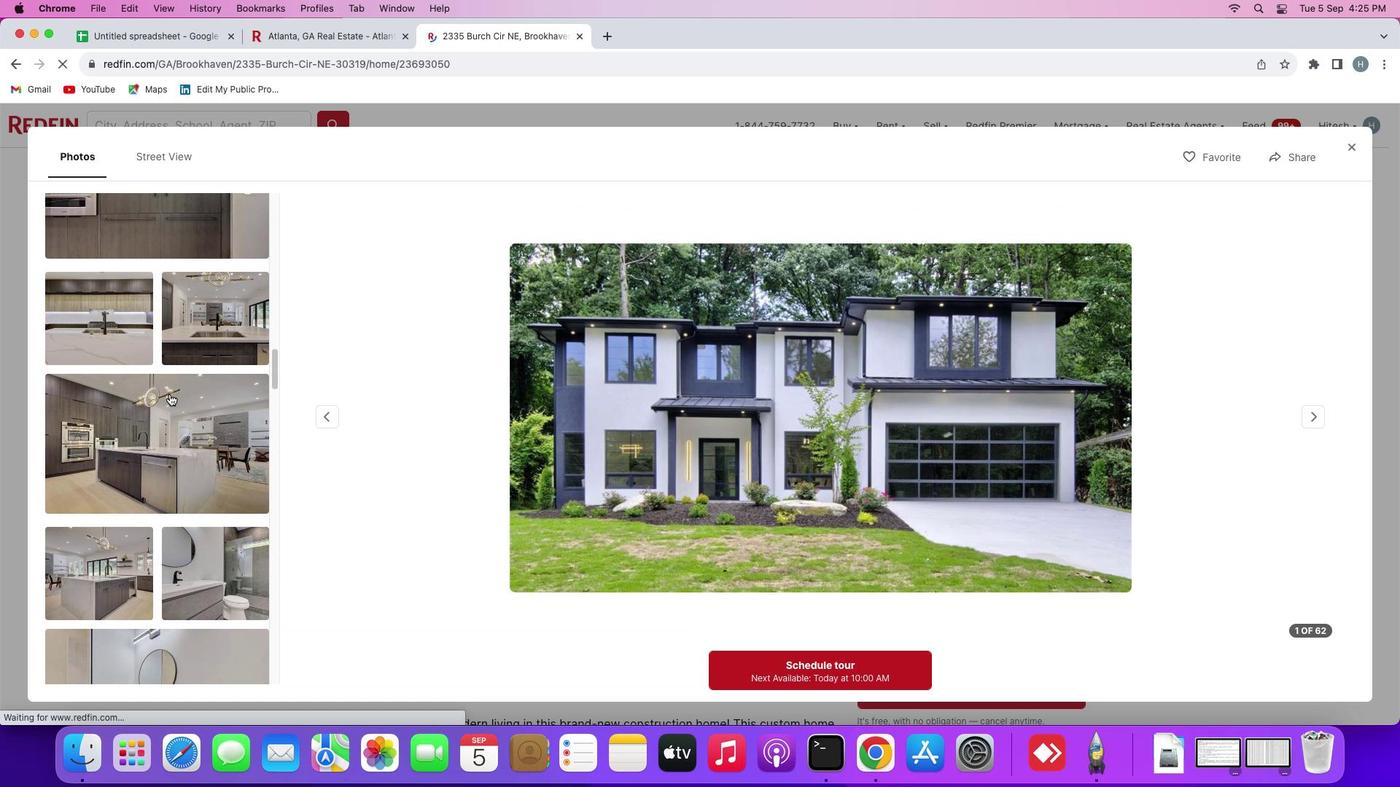 
Action: Mouse scrolled (169, 393) with delta (0, 0)
Screenshot: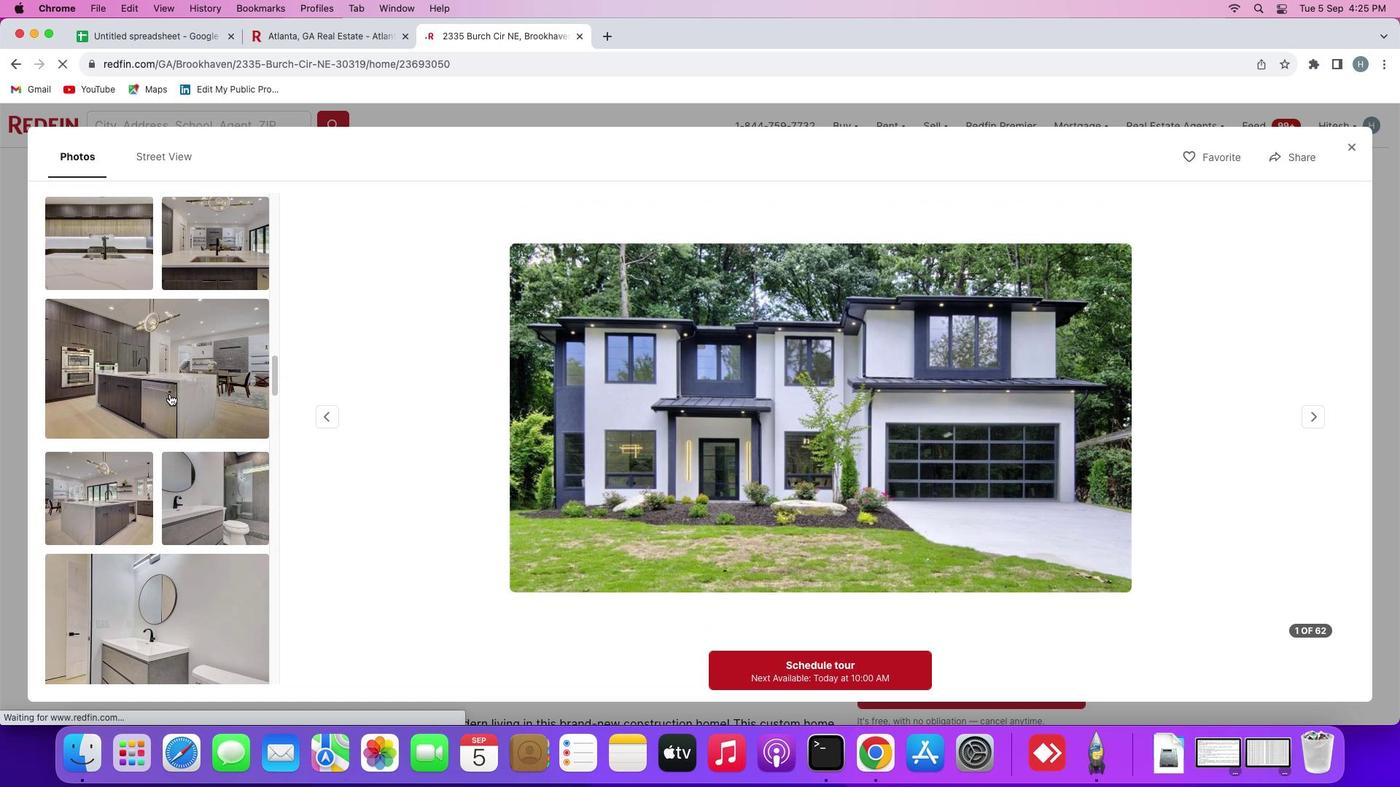 
Action: Mouse scrolled (169, 393) with delta (0, 0)
Screenshot: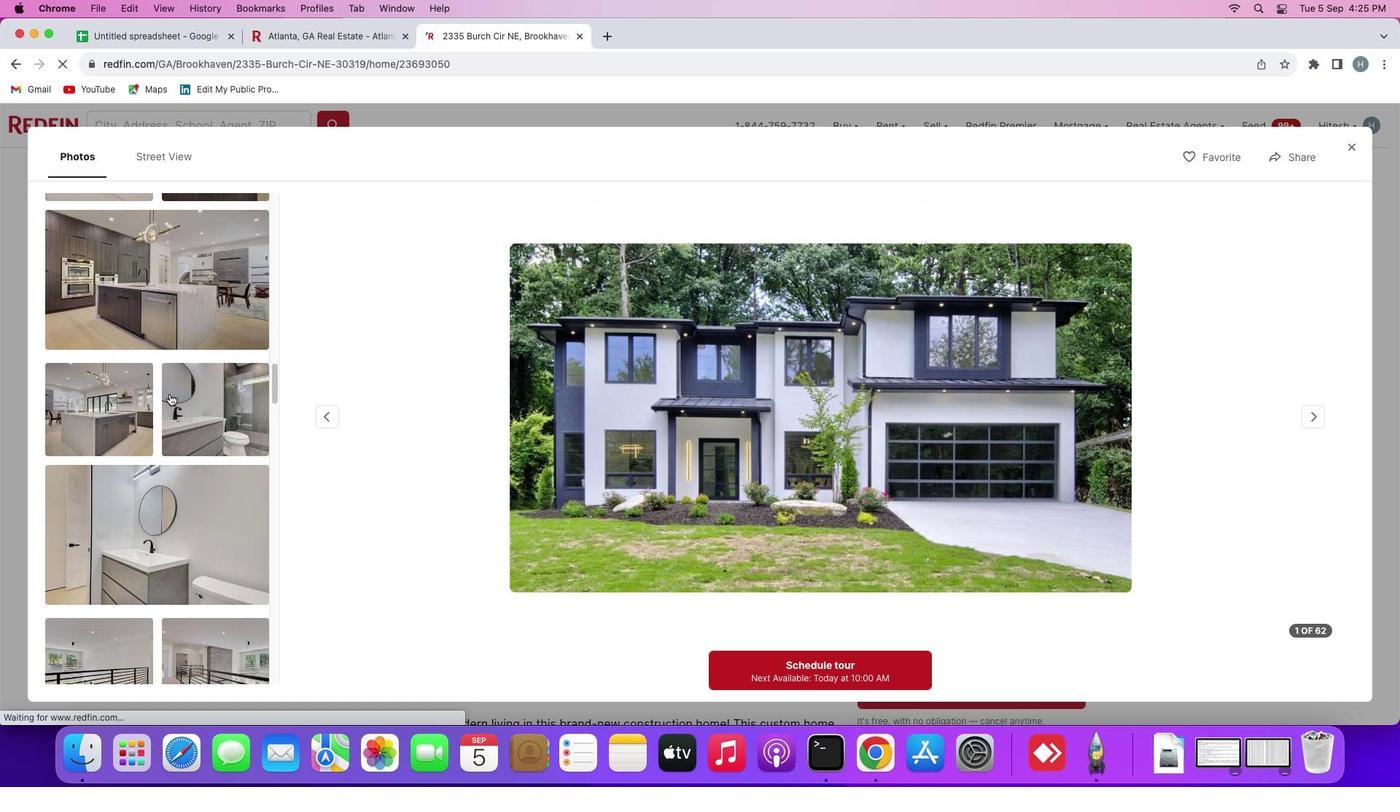 
Action: Mouse scrolled (169, 393) with delta (0, -1)
Screenshot: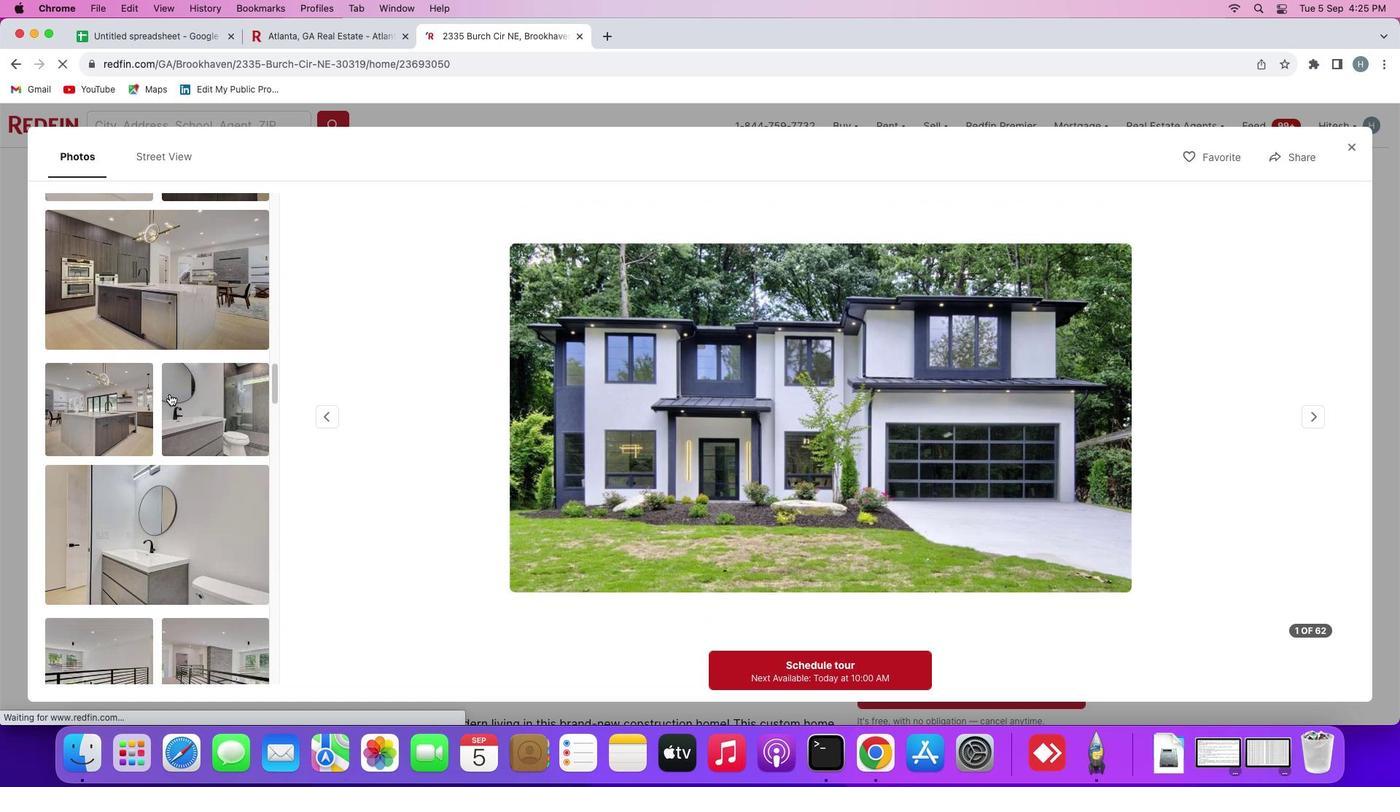 
Action: Mouse scrolled (169, 393) with delta (0, 0)
Screenshot: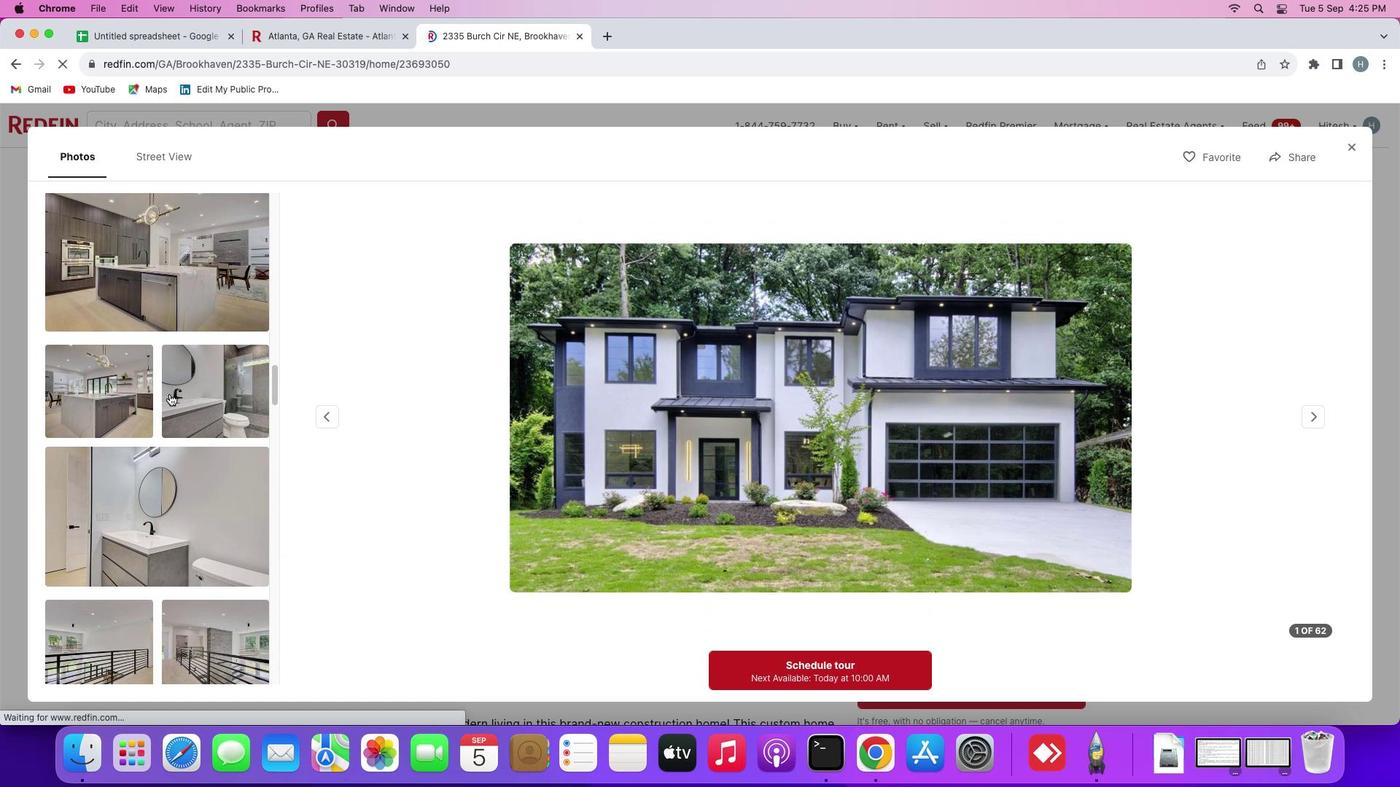 
Action: Mouse scrolled (169, 393) with delta (0, 0)
Screenshot: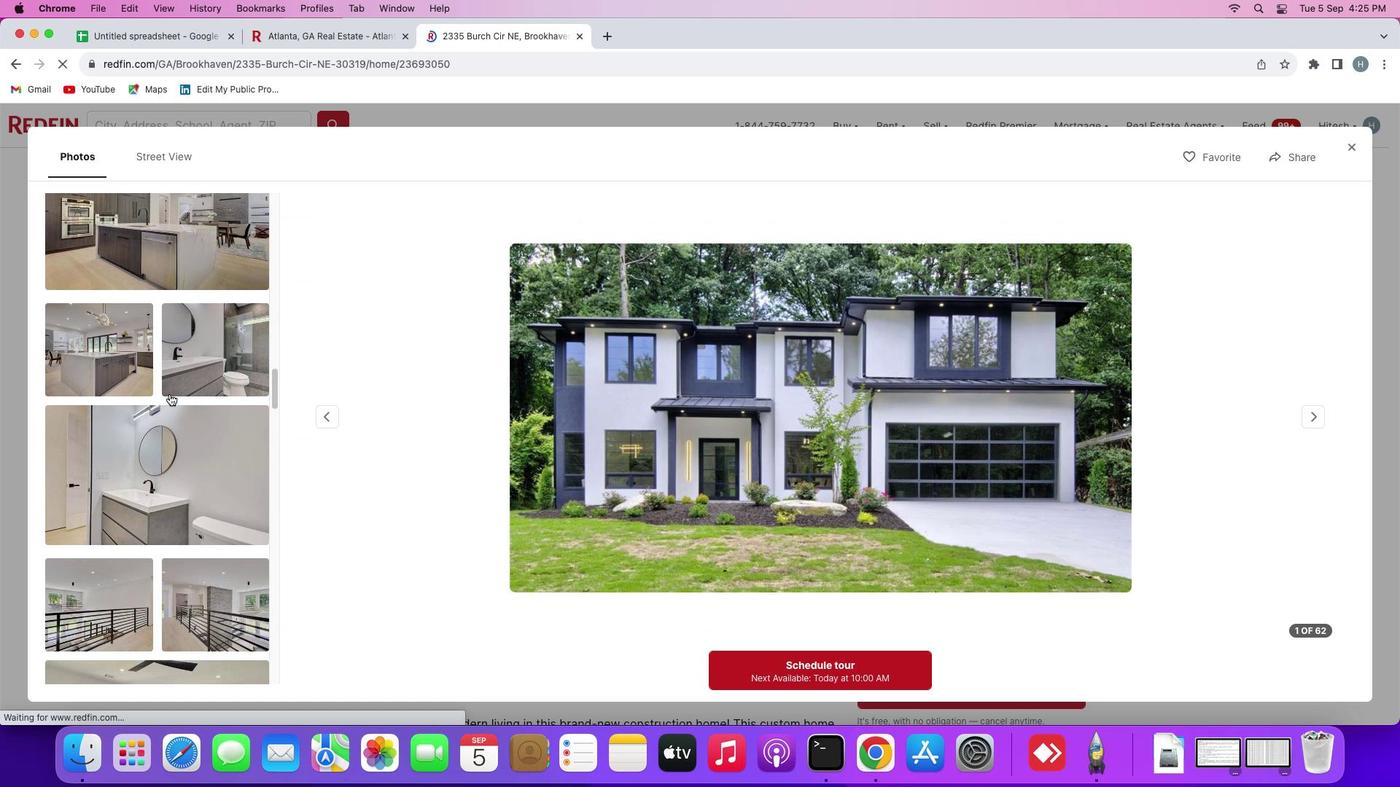 
Action: Mouse scrolled (169, 393) with delta (0, -2)
Screenshot: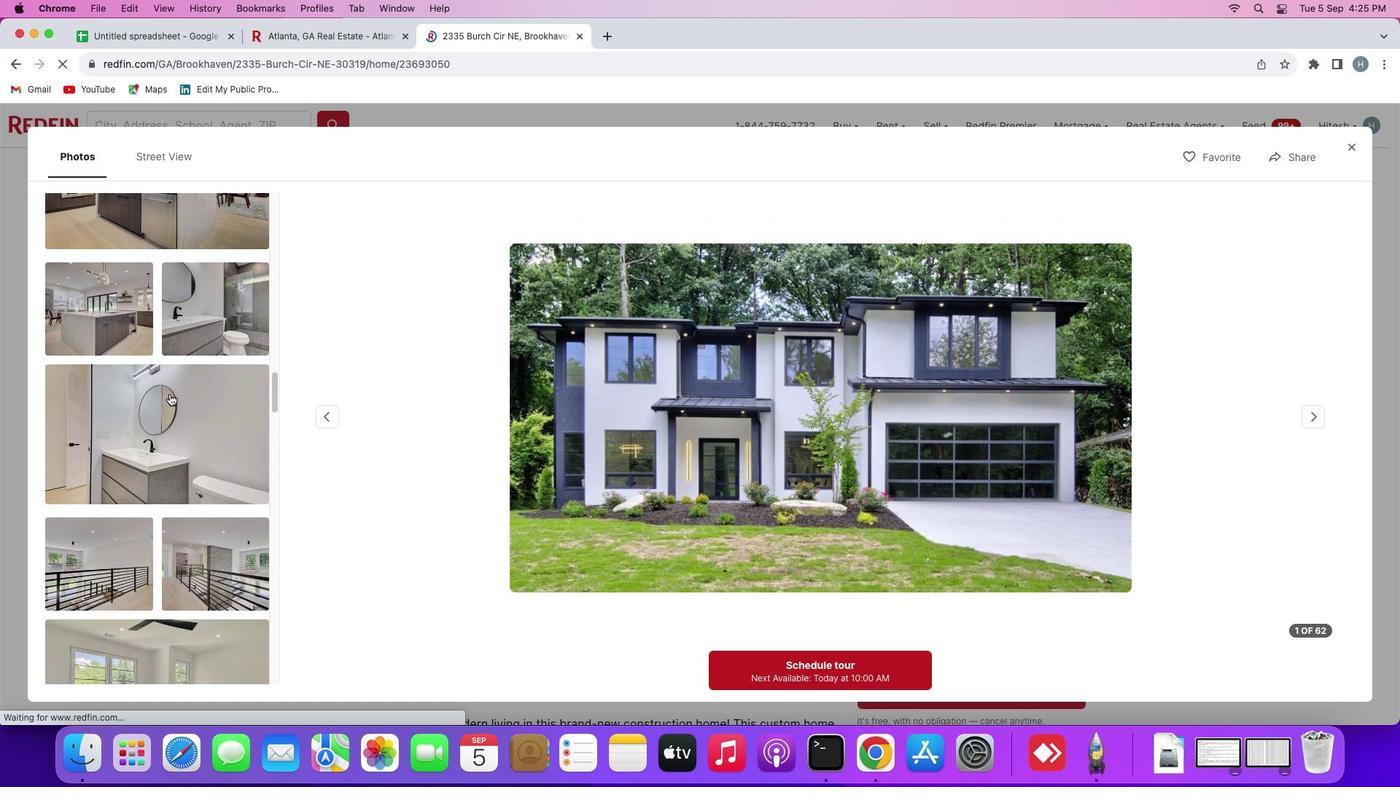 
Action: Mouse scrolled (169, 393) with delta (0, -2)
Screenshot: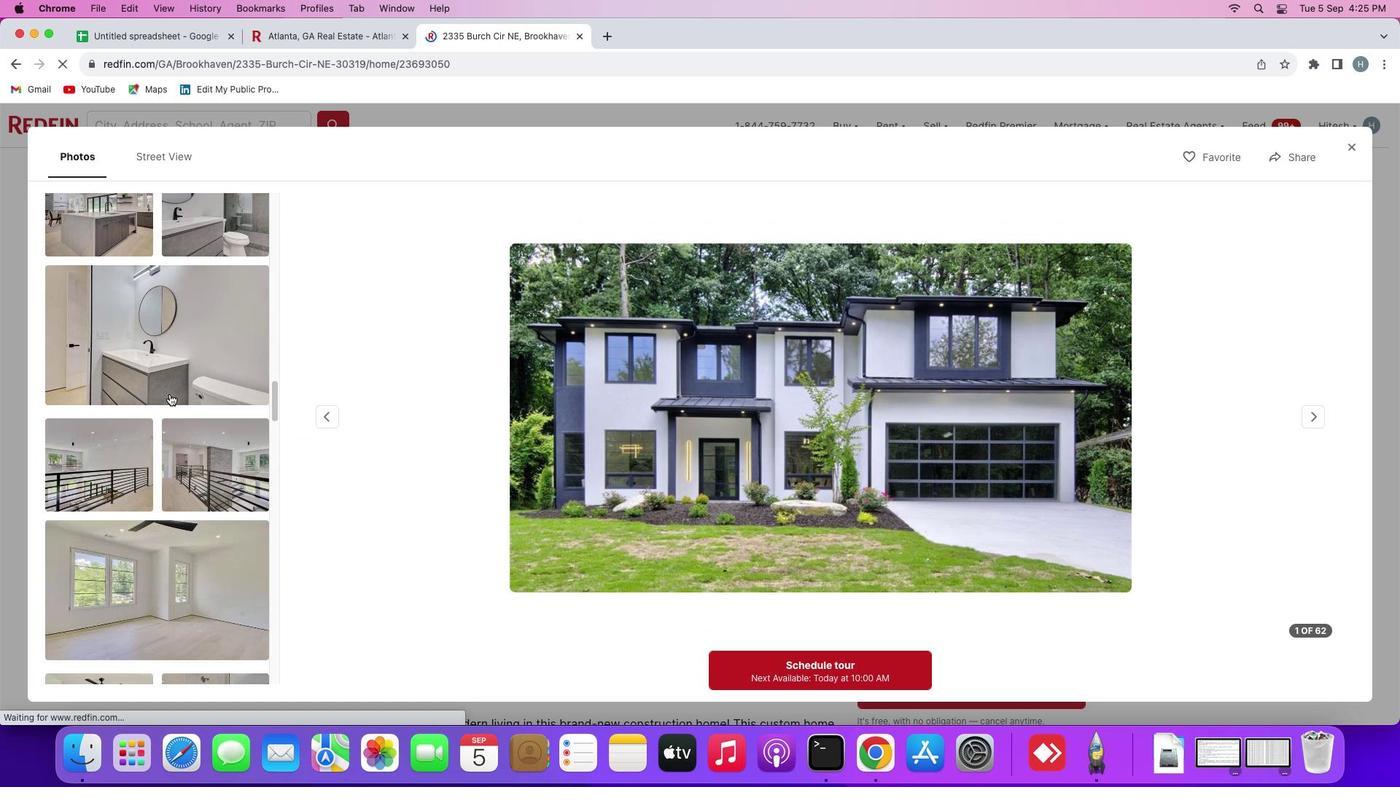 
Action: Mouse scrolled (169, 393) with delta (0, 0)
Screenshot: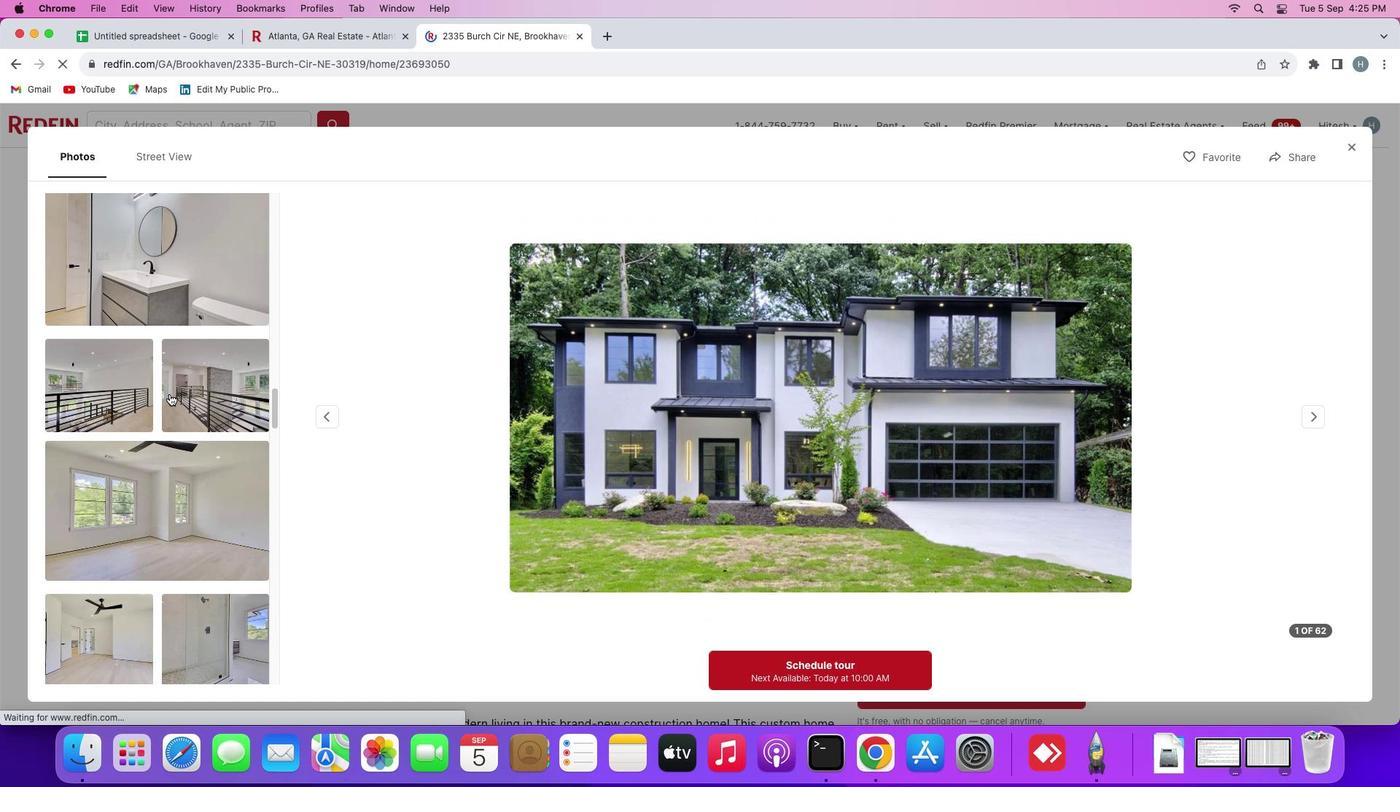 
Action: Mouse scrolled (169, 393) with delta (0, 0)
Screenshot: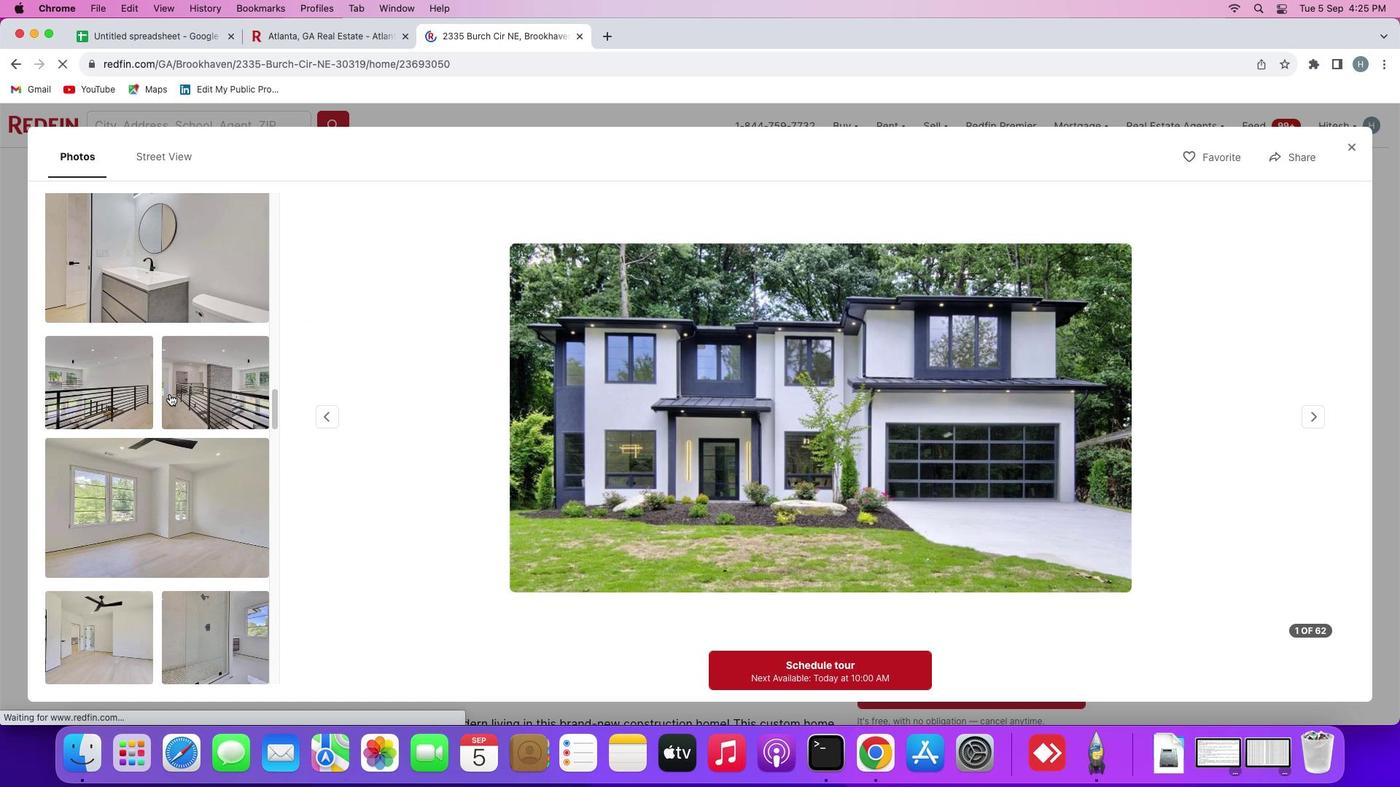
Action: Mouse scrolled (169, 393) with delta (0, -1)
Screenshot: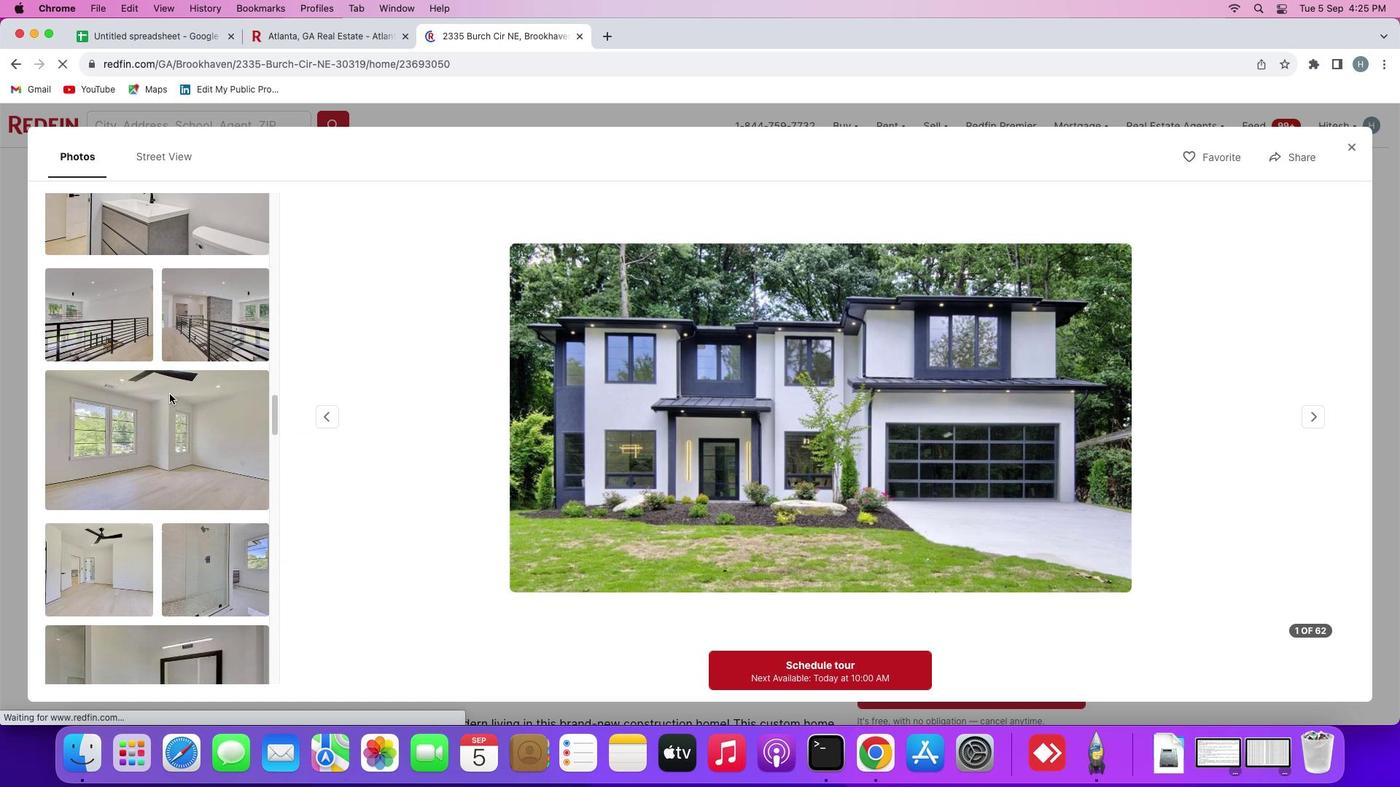 
Action: Mouse scrolled (169, 393) with delta (0, -2)
Screenshot: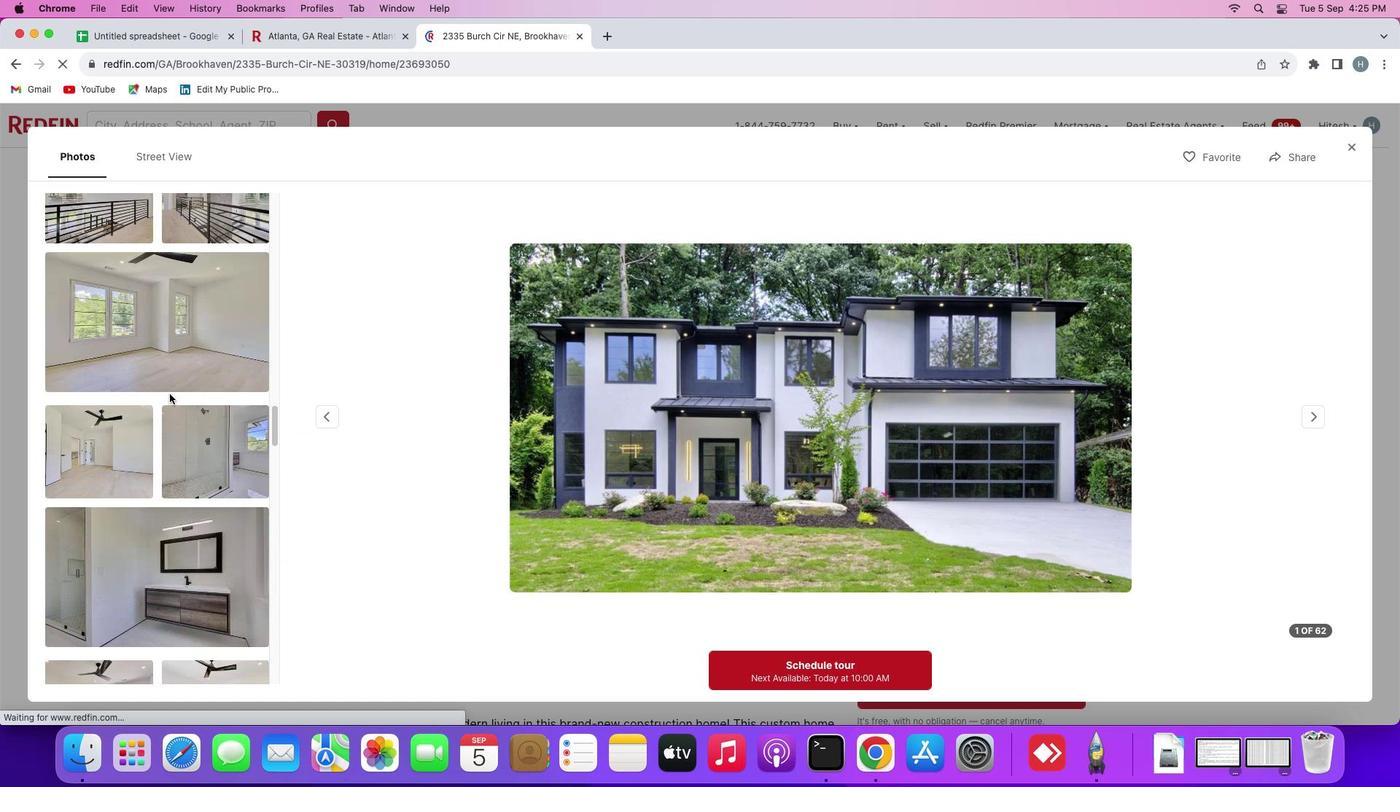 
Action: Mouse scrolled (169, 393) with delta (0, 0)
Screenshot: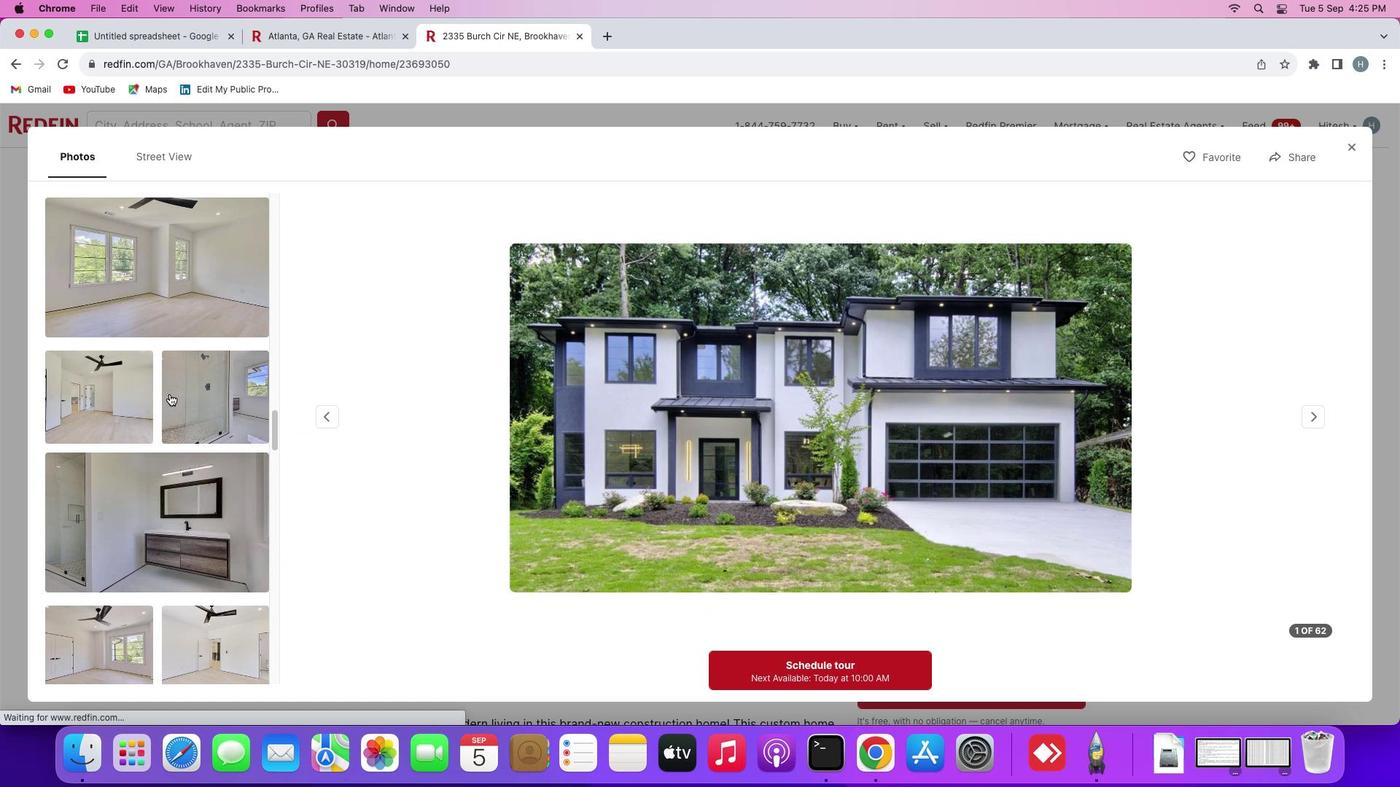 
Action: Mouse scrolled (169, 393) with delta (0, 0)
Screenshot: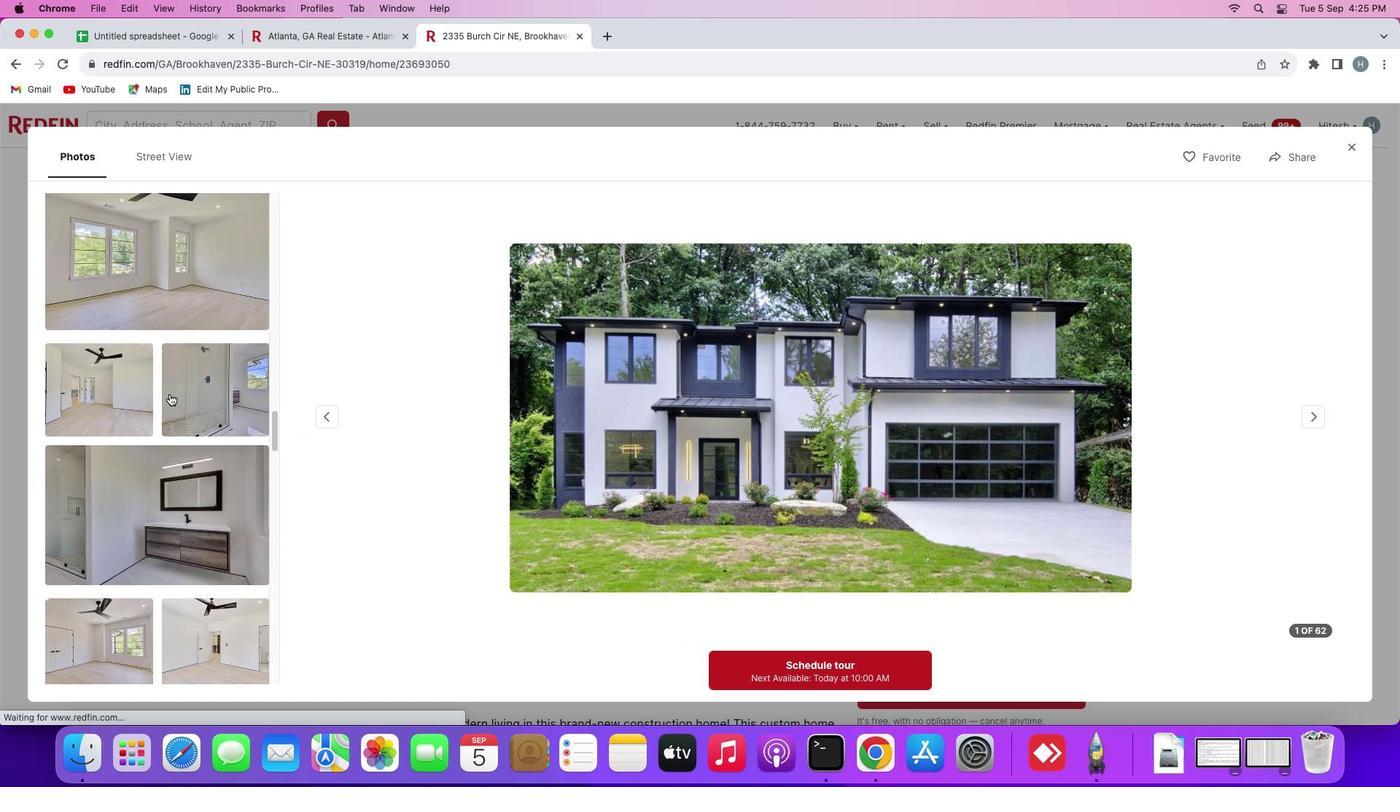 
Action: Mouse scrolled (169, 393) with delta (0, -2)
Screenshot: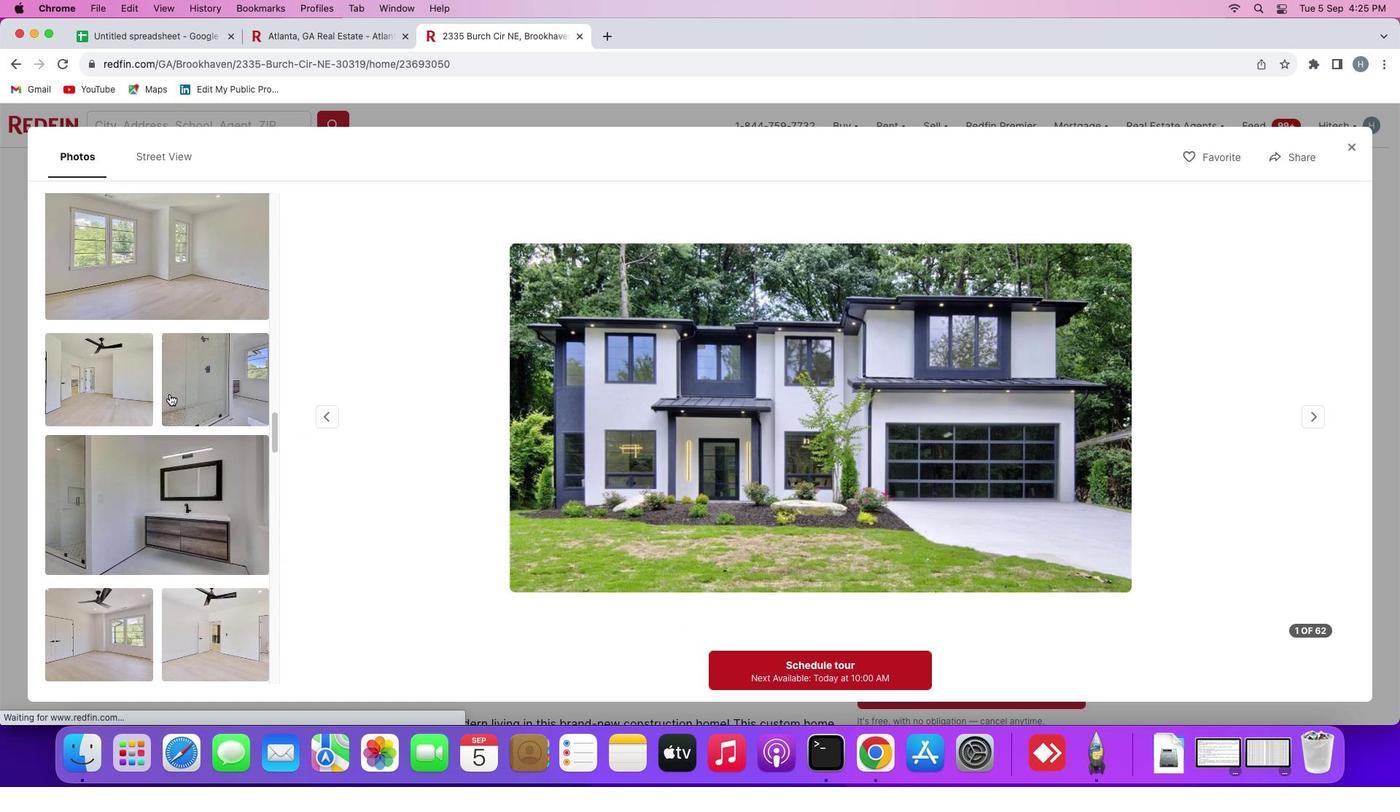 
Action: Mouse scrolled (169, 393) with delta (0, -2)
Screenshot: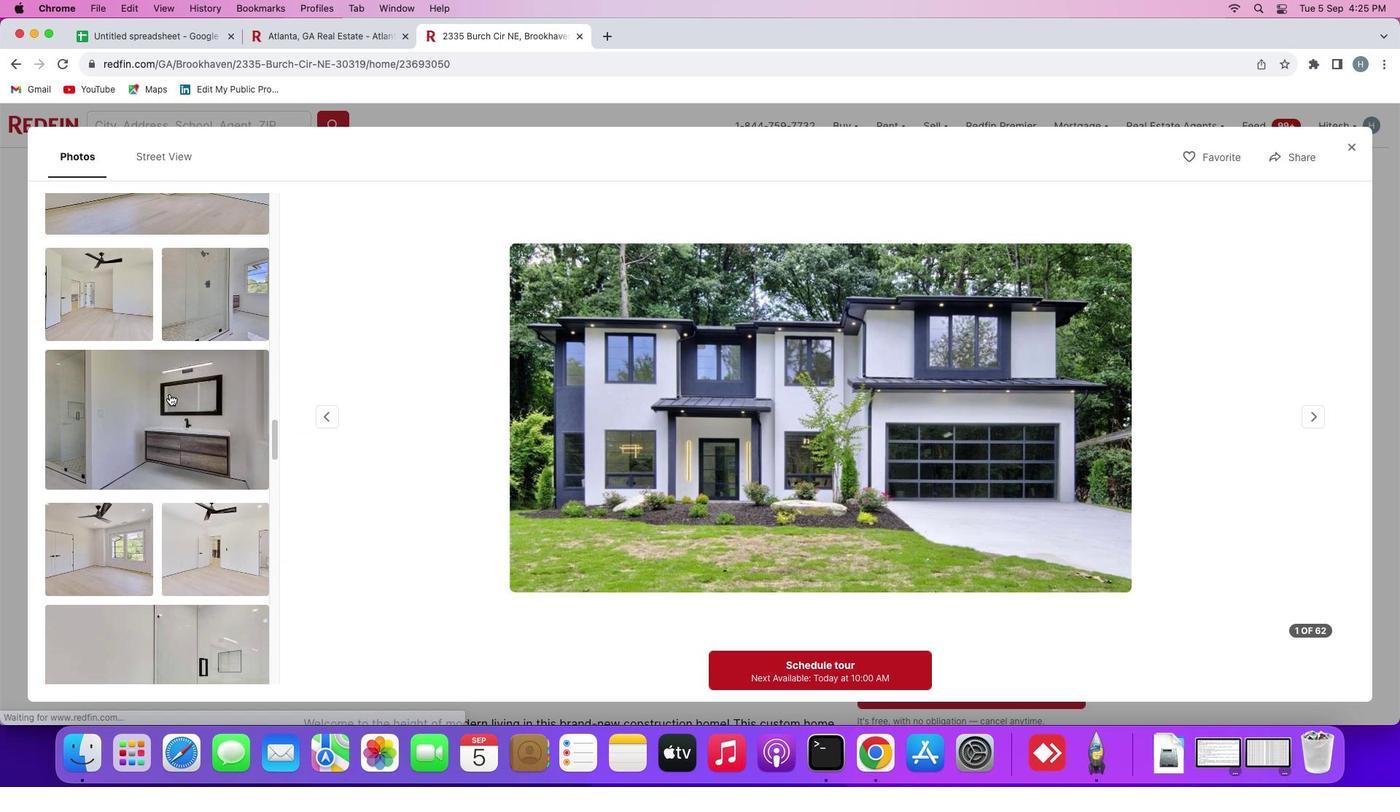
Action: Mouse scrolled (169, 393) with delta (0, 0)
Screenshot: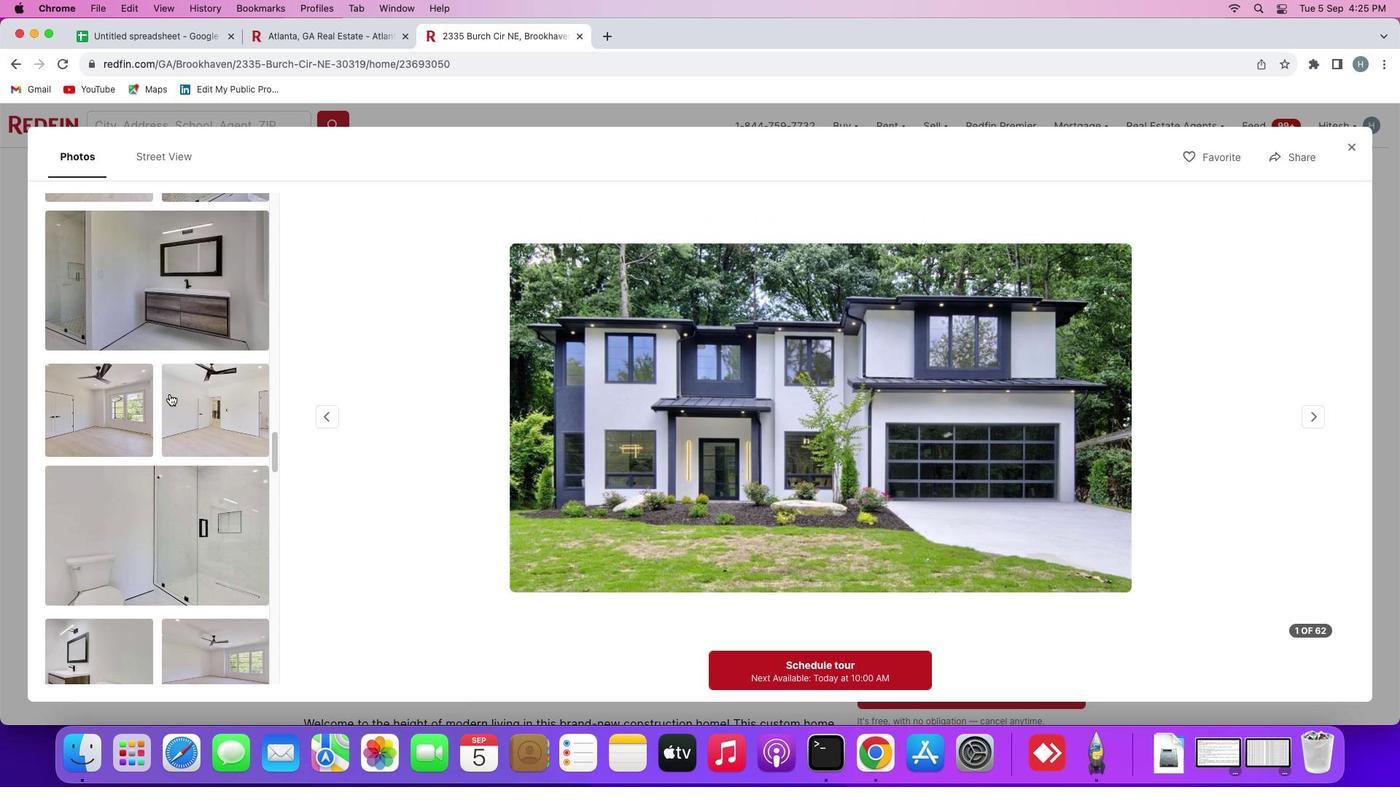 
Action: Mouse scrolled (169, 393) with delta (0, 0)
Screenshot: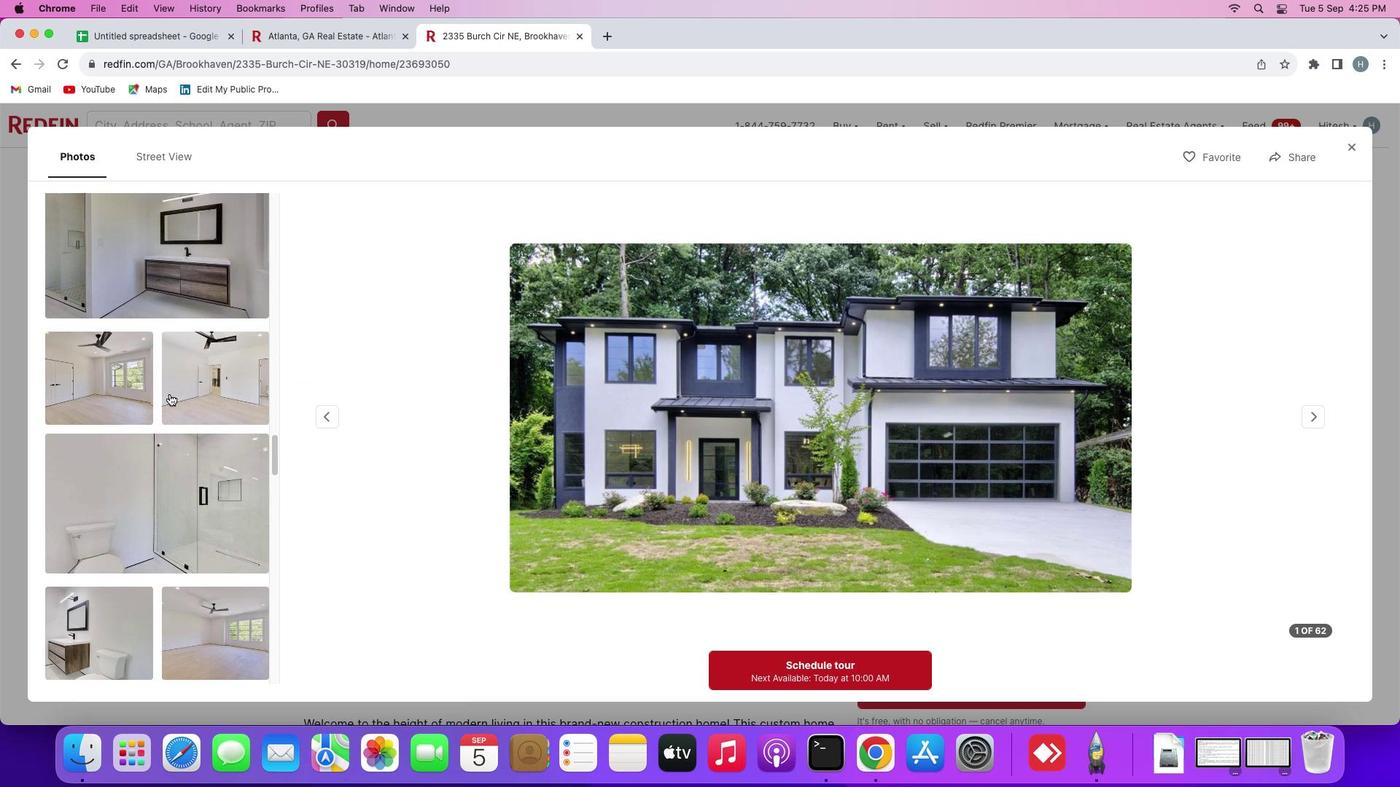 
Action: Mouse scrolled (169, 393) with delta (0, -1)
Screenshot: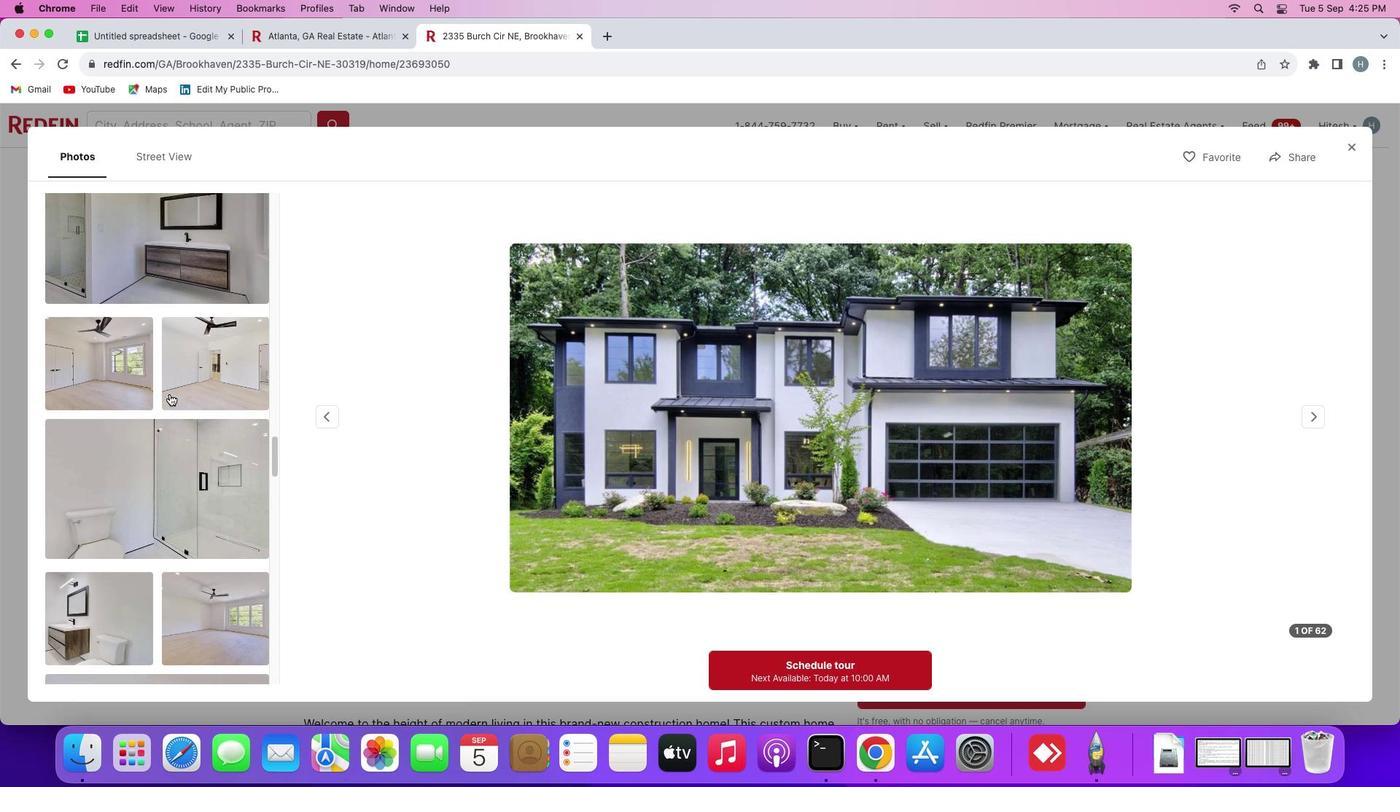
Action: Mouse scrolled (169, 393) with delta (0, 0)
Screenshot: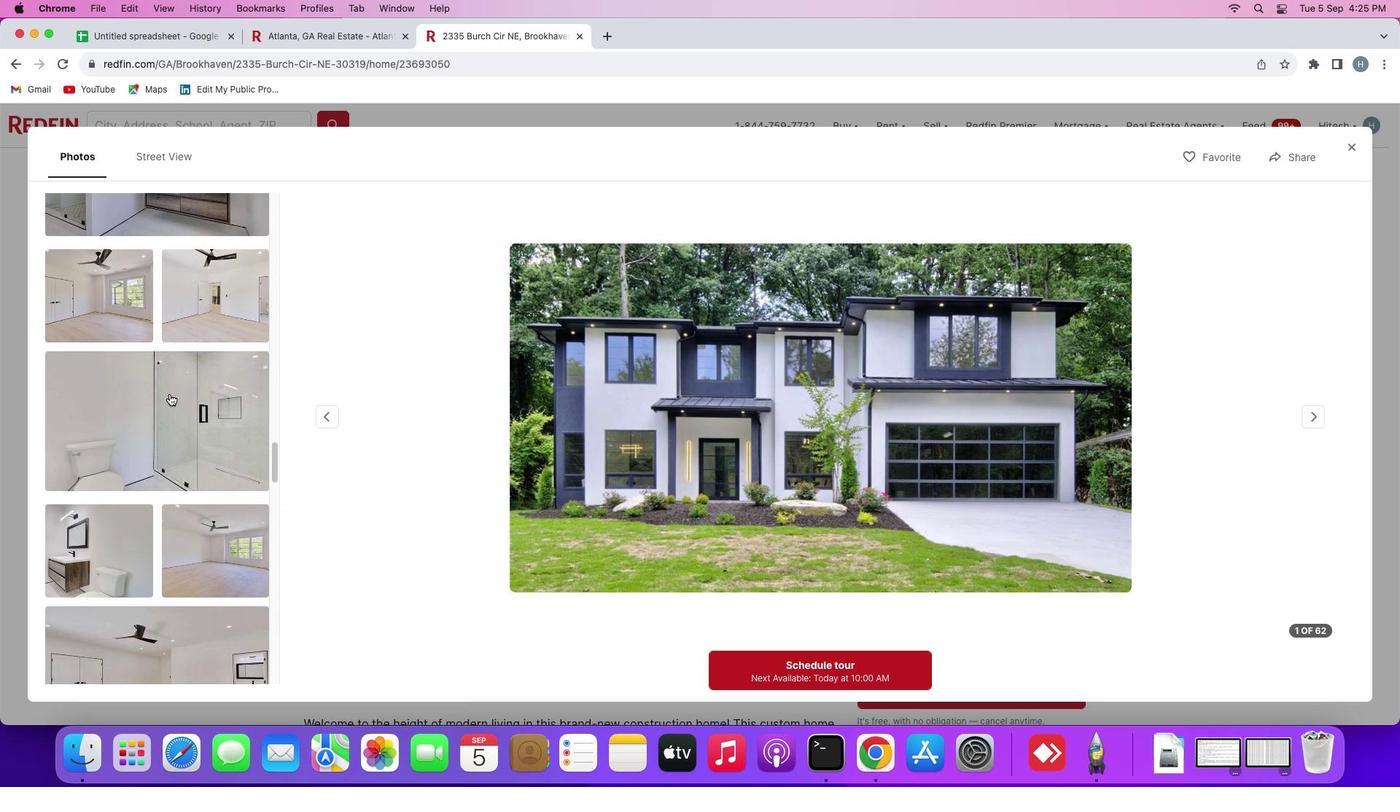 
Action: Mouse scrolled (169, 393) with delta (0, 0)
Screenshot: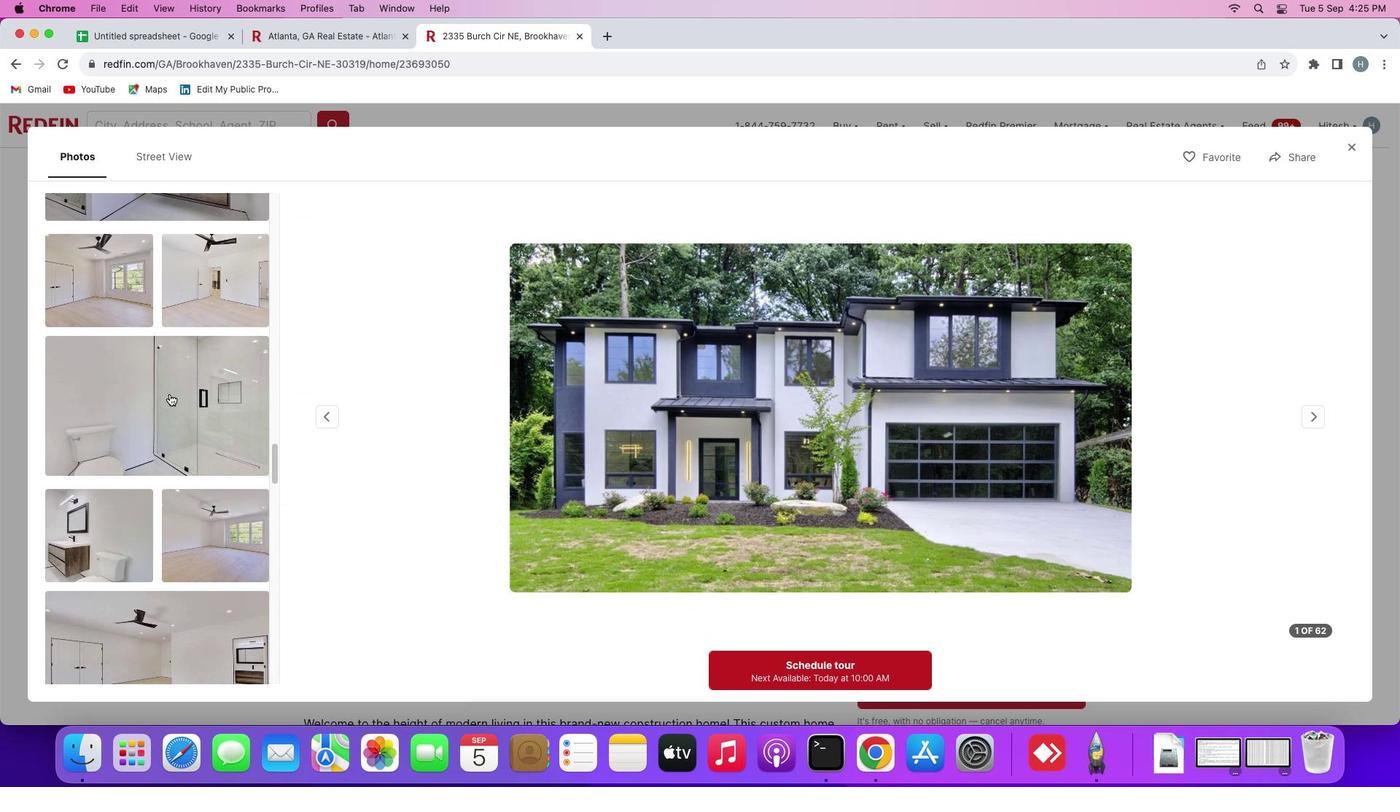 
Action: Mouse scrolled (169, 393) with delta (0, -1)
Screenshot: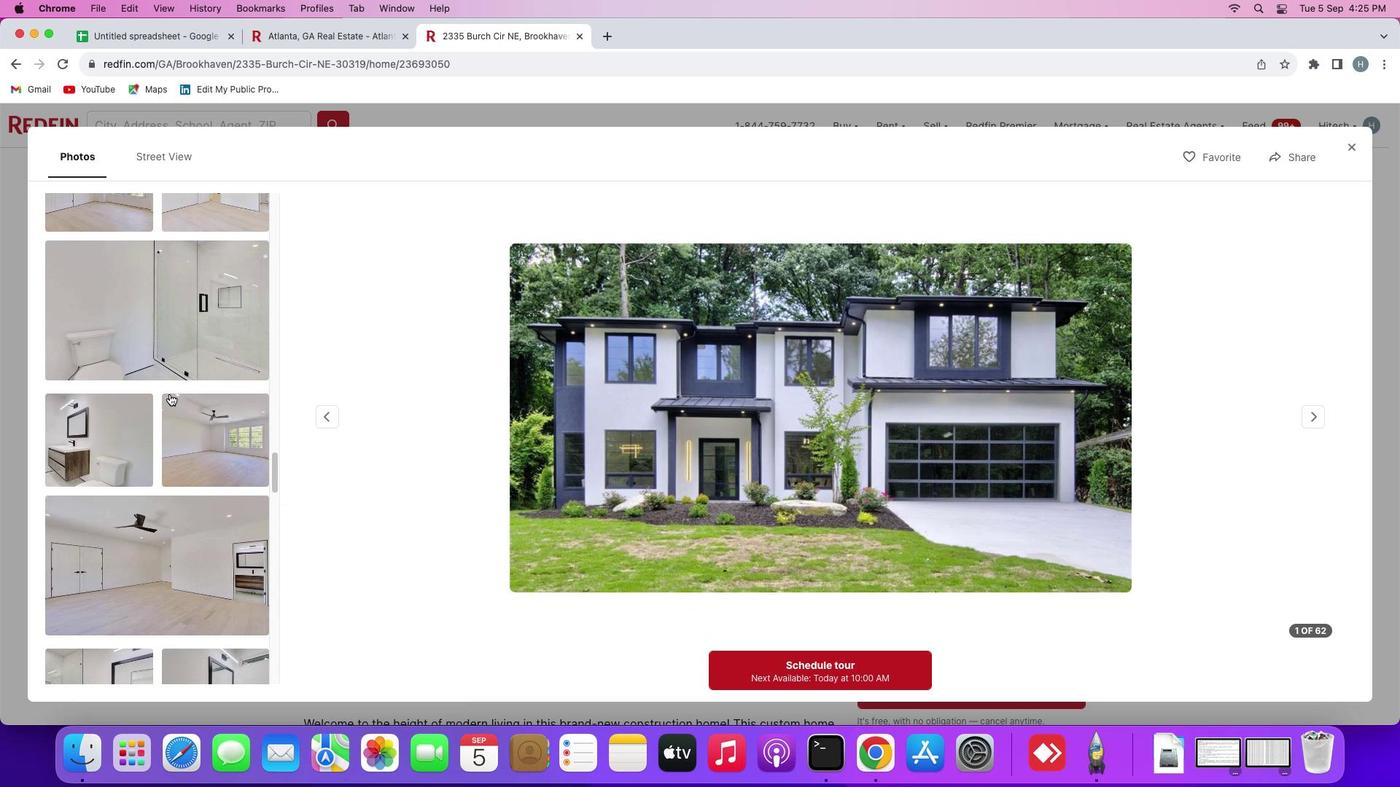 
Action: Mouse scrolled (169, 393) with delta (0, -2)
Screenshot: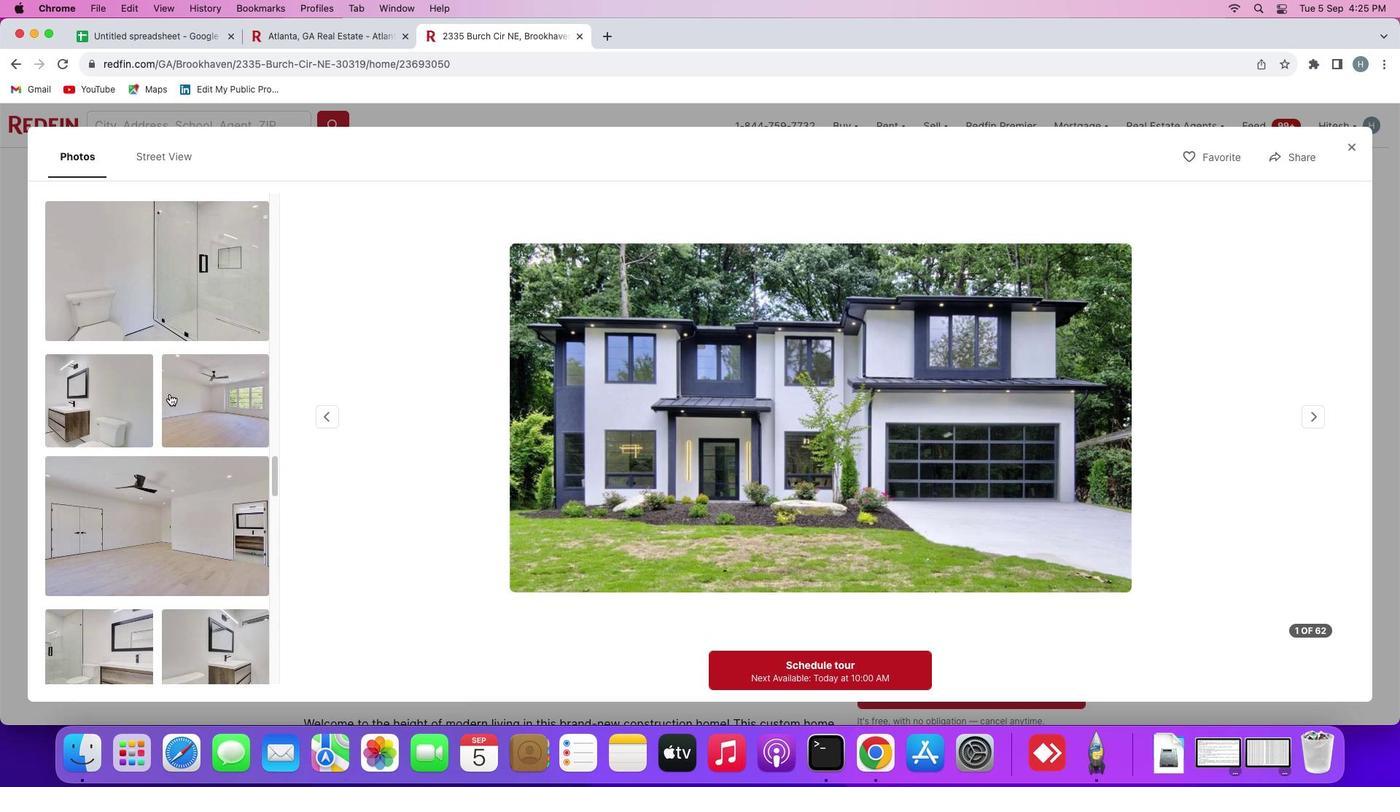 
Action: Mouse scrolled (169, 393) with delta (0, 0)
Screenshot: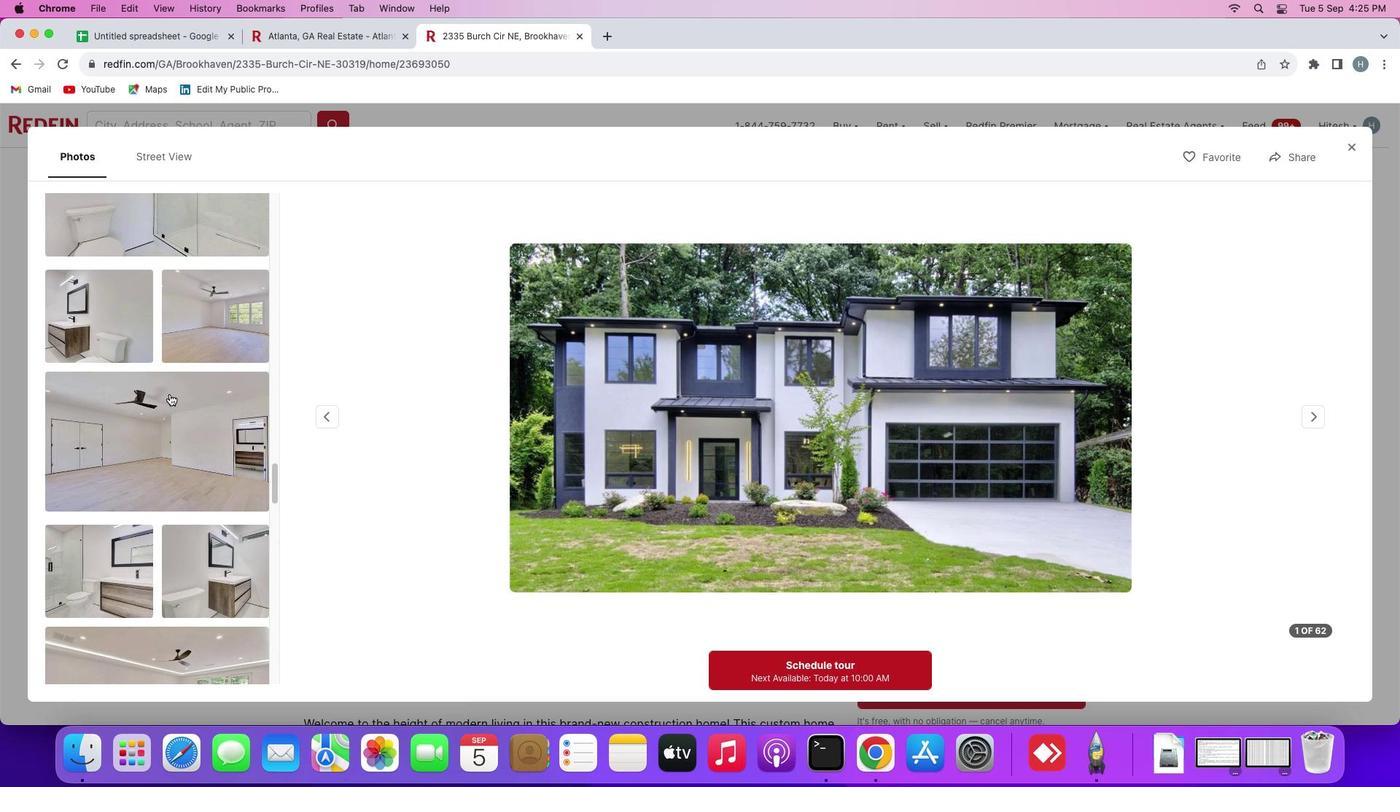 
Action: Mouse scrolled (169, 393) with delta (0, 0)
Screenshot: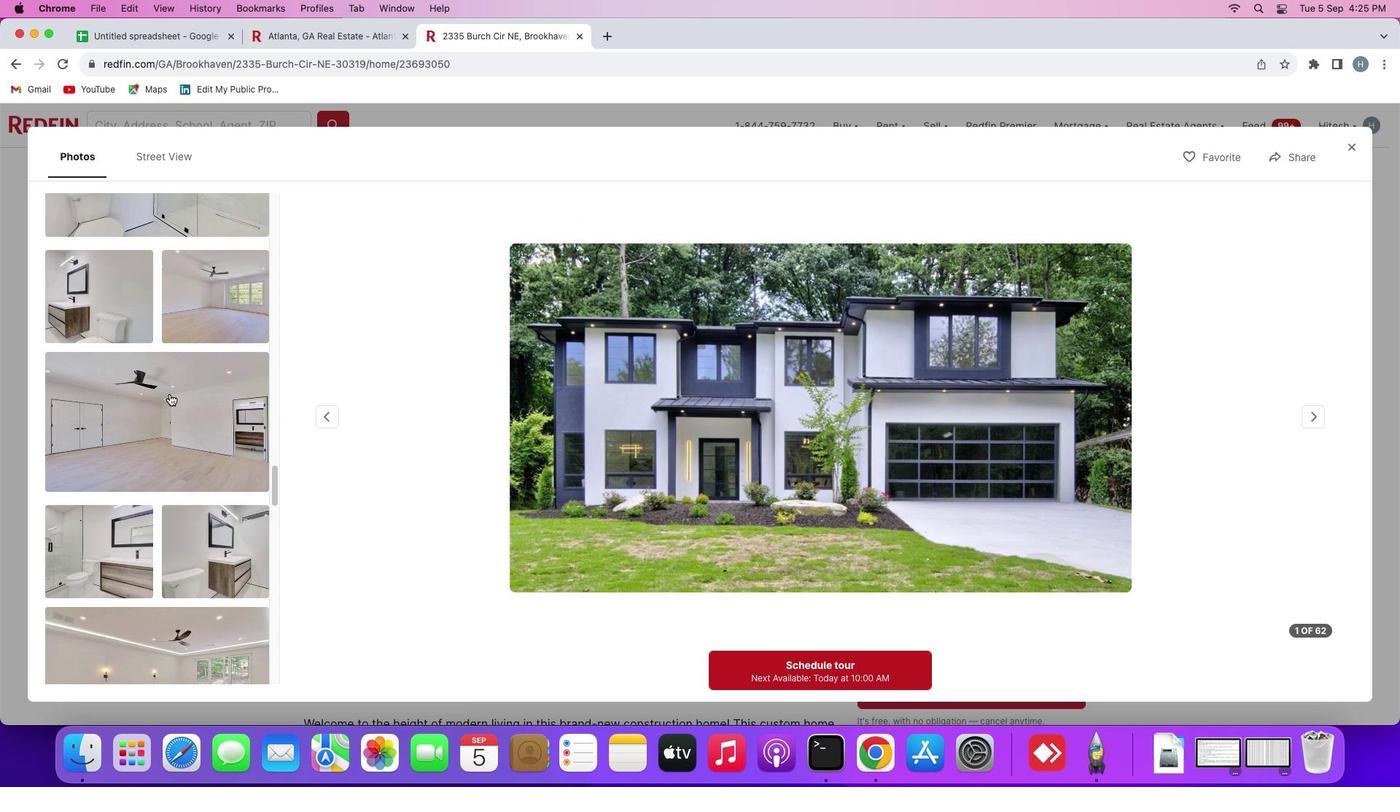 
Action: Mouse scrolled (169, 393) with delta (0, -1)
Screenshot: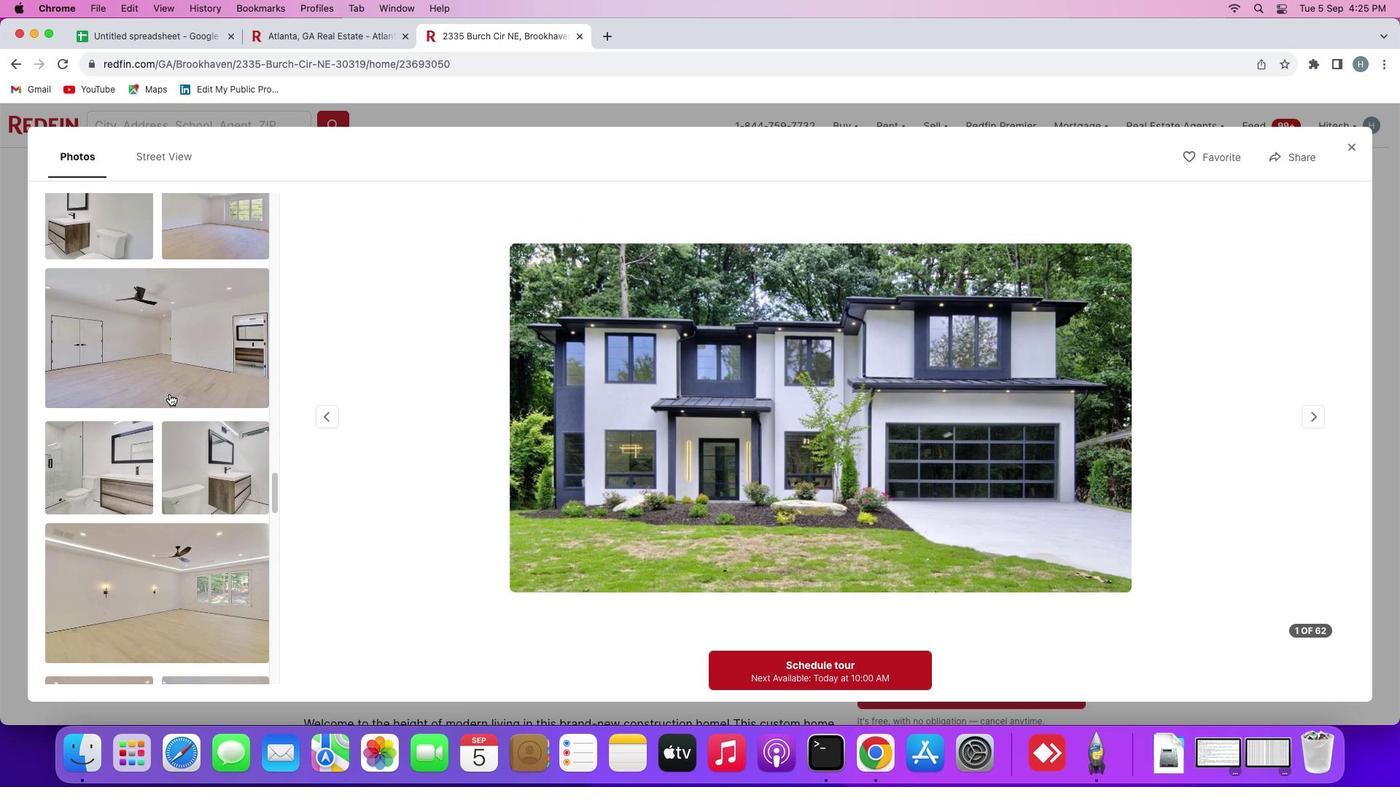
Action: Mouse scrolled (169, 393) with delta (0, -2)
Screenshot: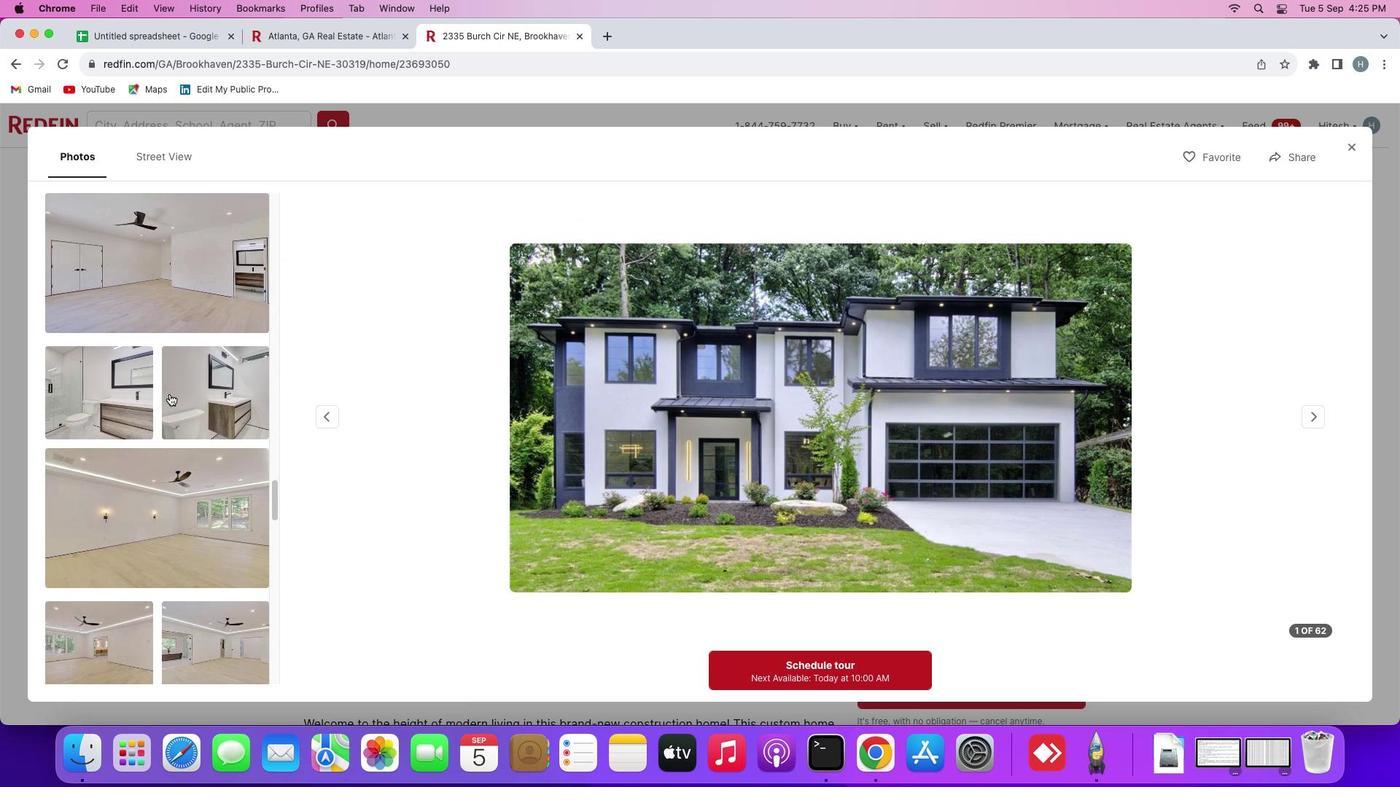 
Action: Mouse scrolled (169, 393) with delta (0, 0)
Screenshot: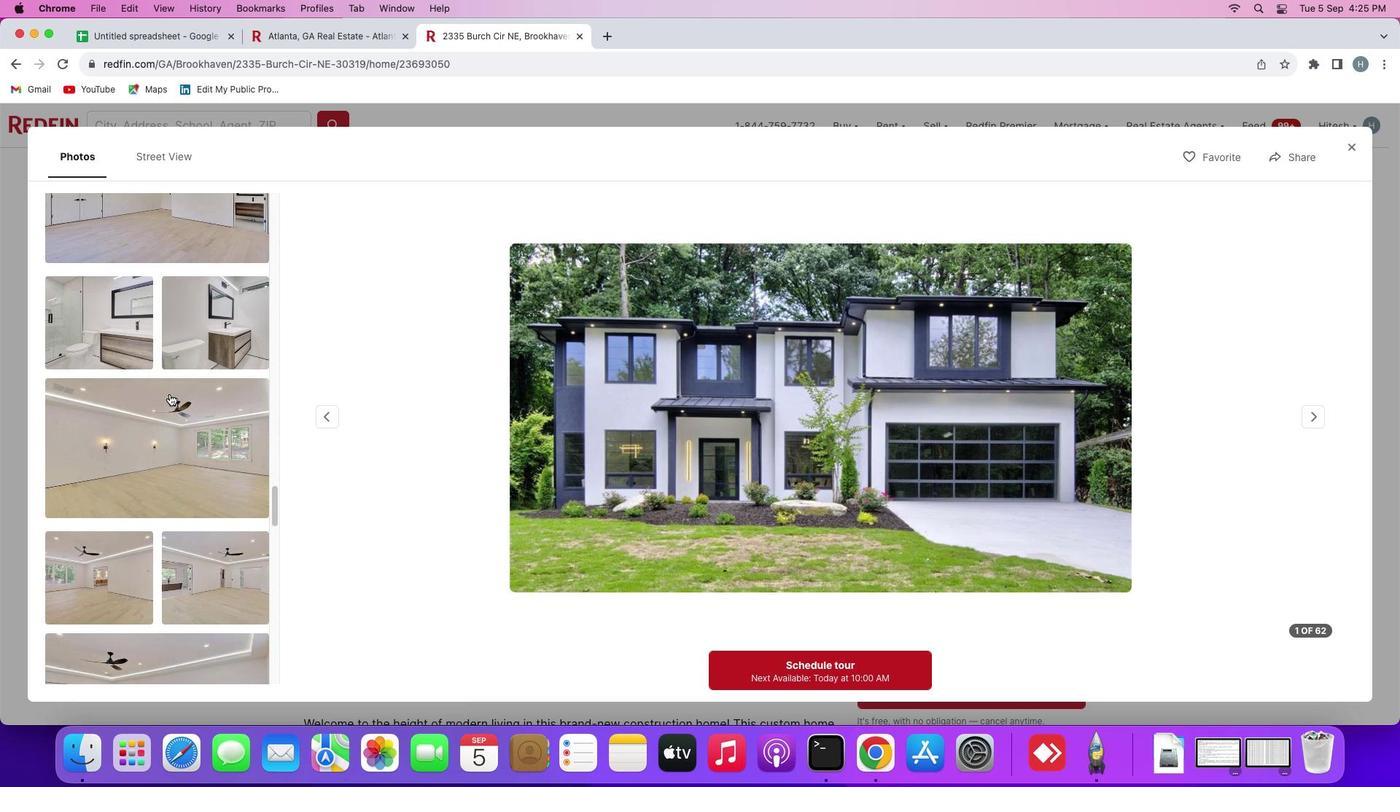 
Action: Mouse scrolled (169, 393) with delta (0, 0)
Screenshot: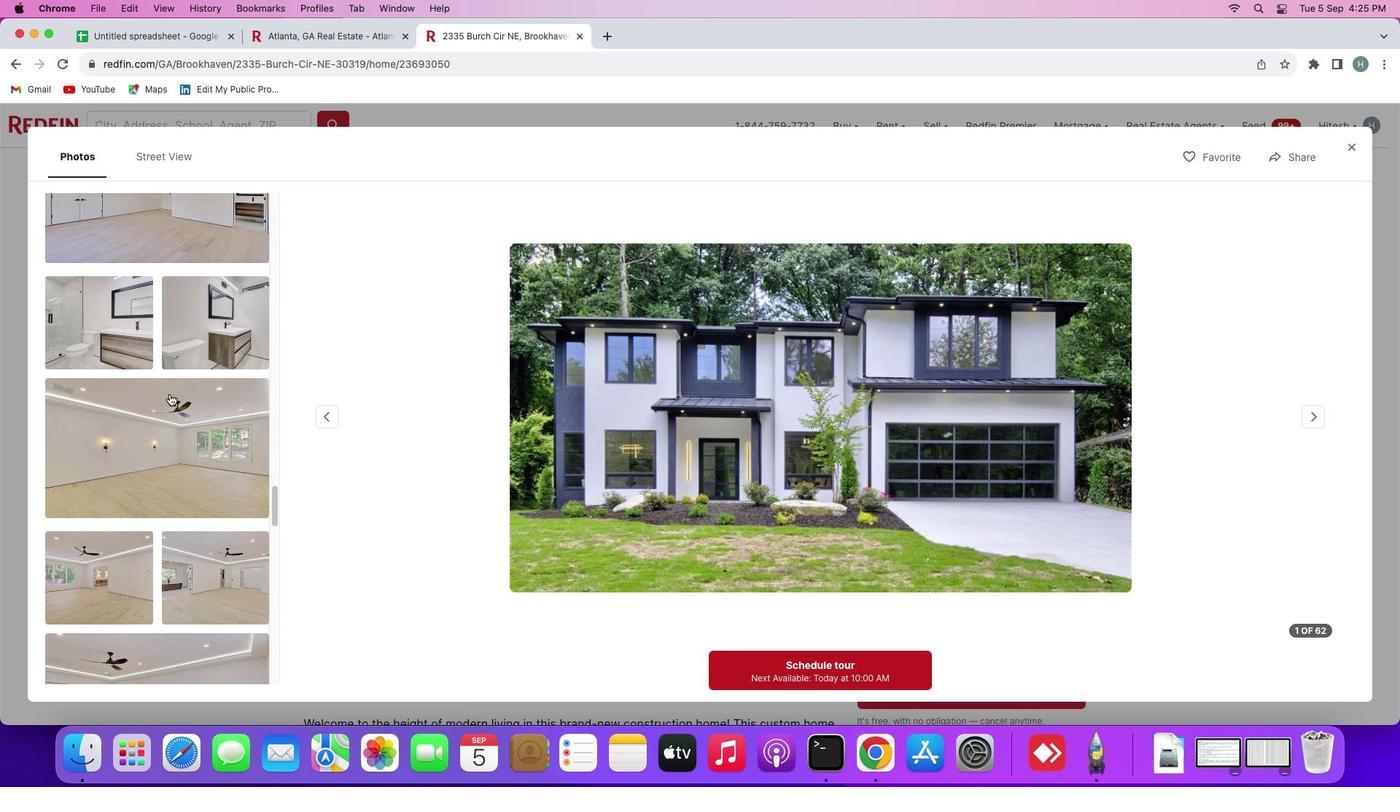 
Action: Mouse scrolled (169, 393) with delta (0, -1)
Screenshot: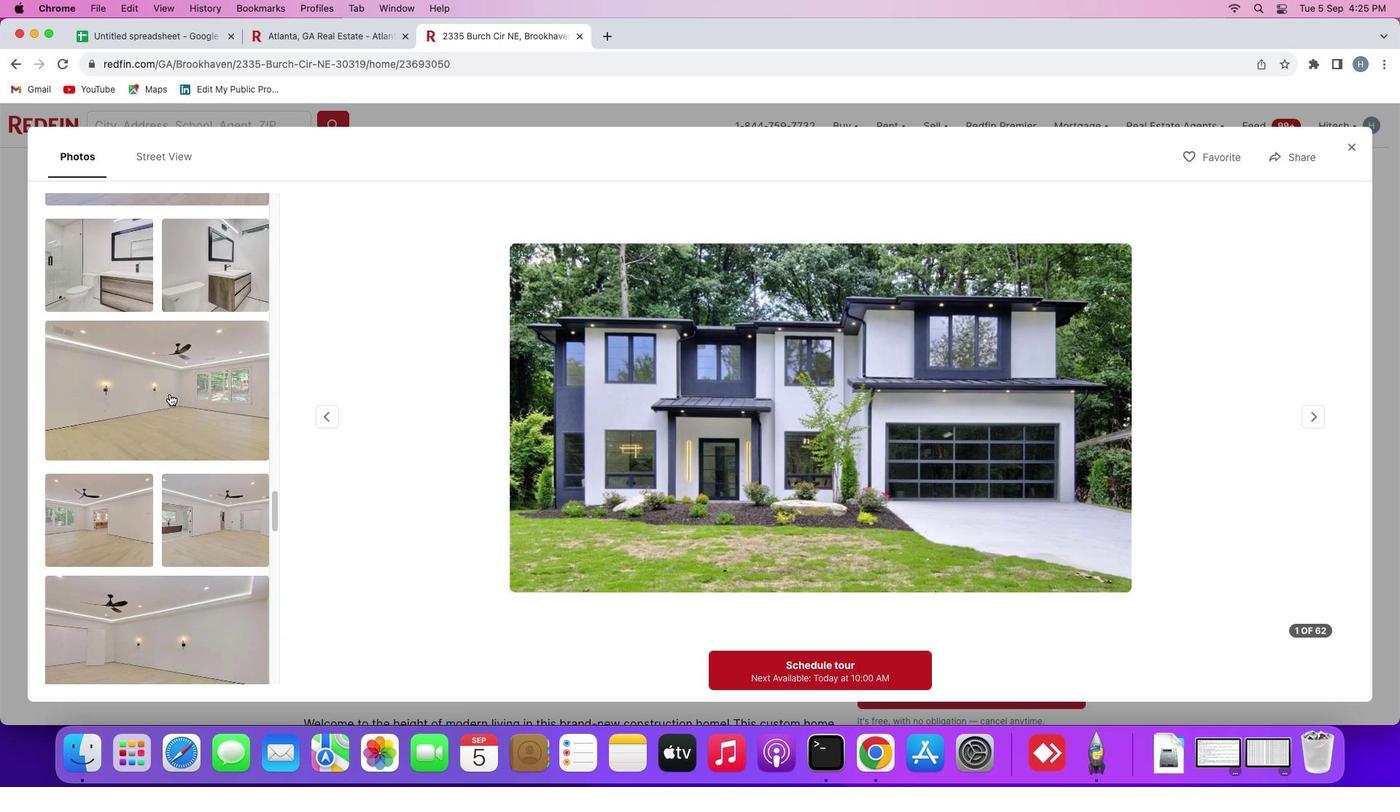 
Action: Mouse scrolled (169, 393) with delta (0, 0)
Screenshot: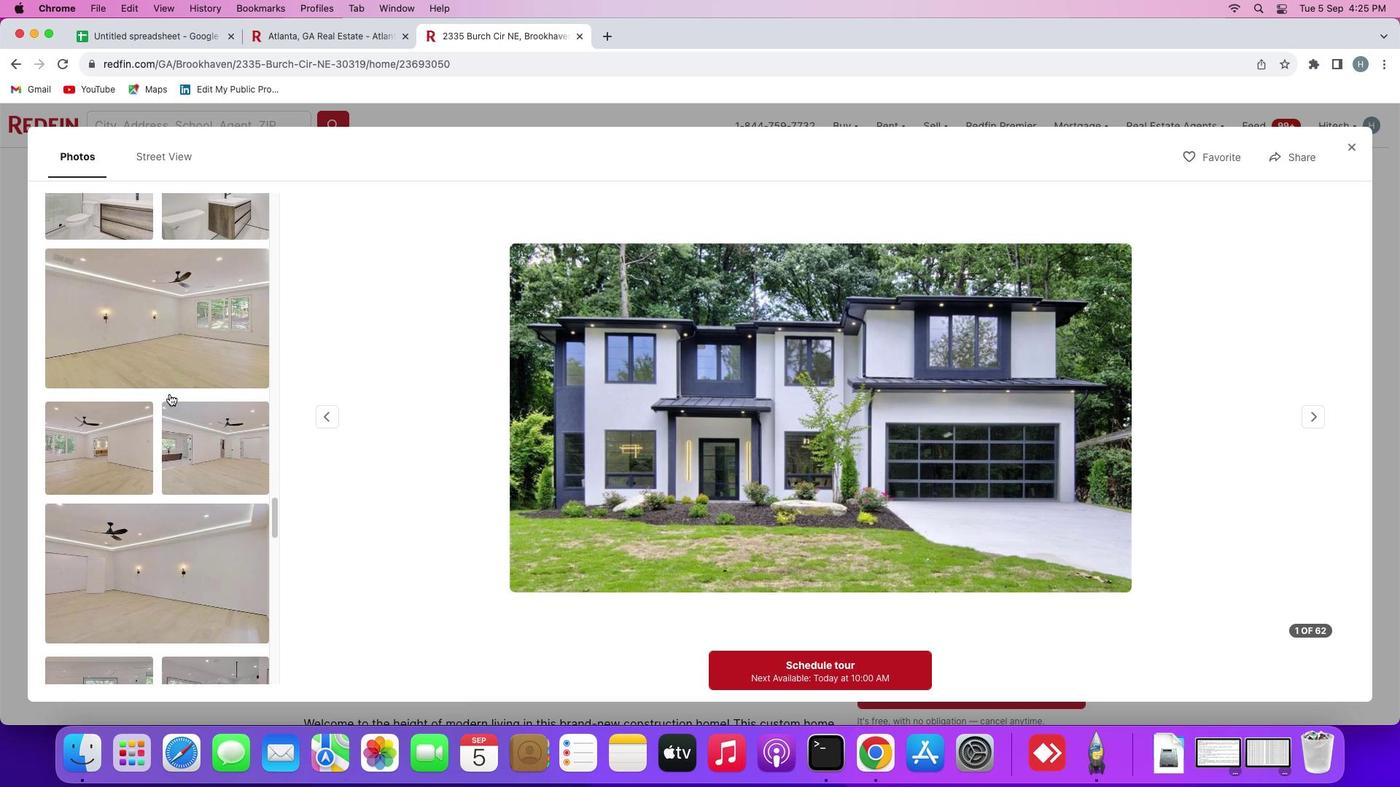 
Action: Mouse scrolled (169, 393) with delta (0, 0)
Screenshot: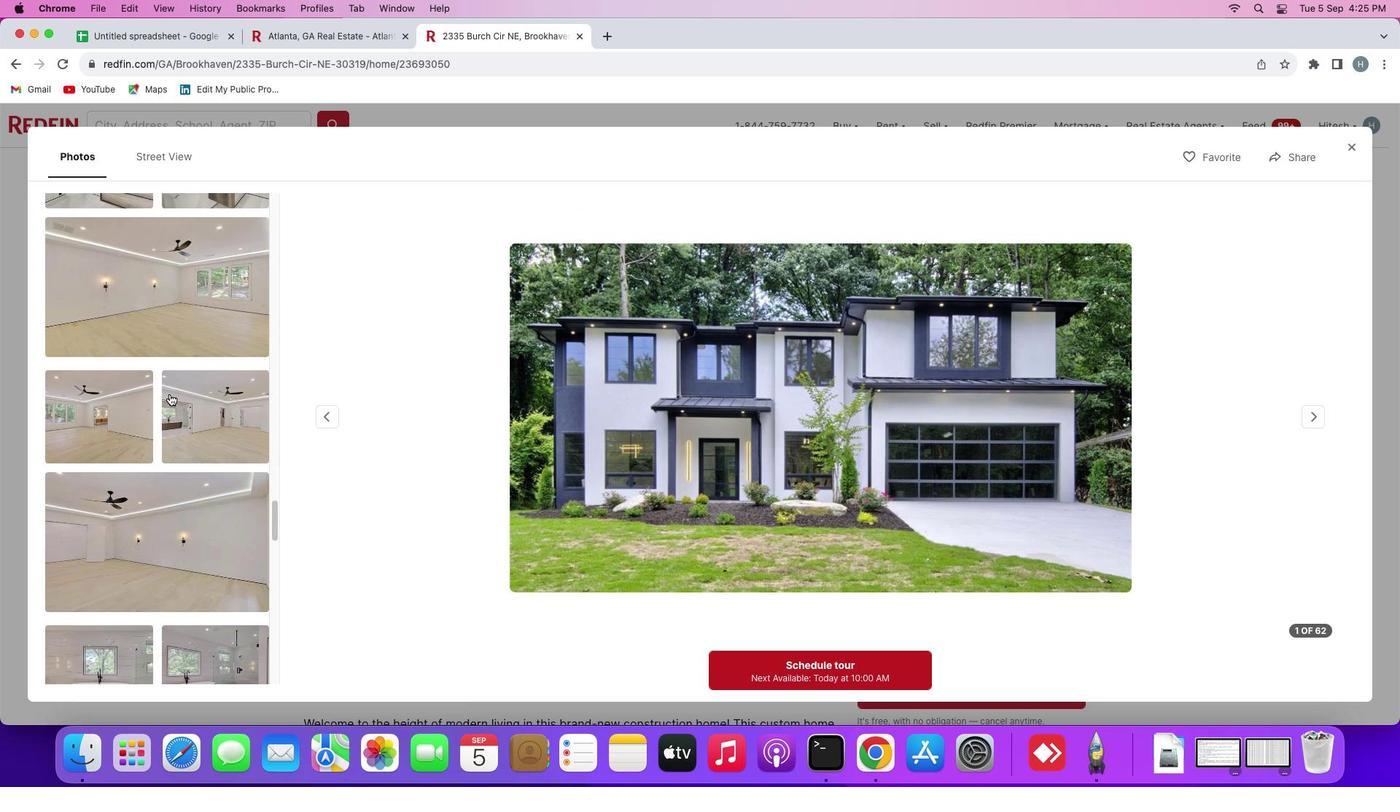 
Action: Mouse scrolled (169, 393) with delta (0, -2)
Screenshot: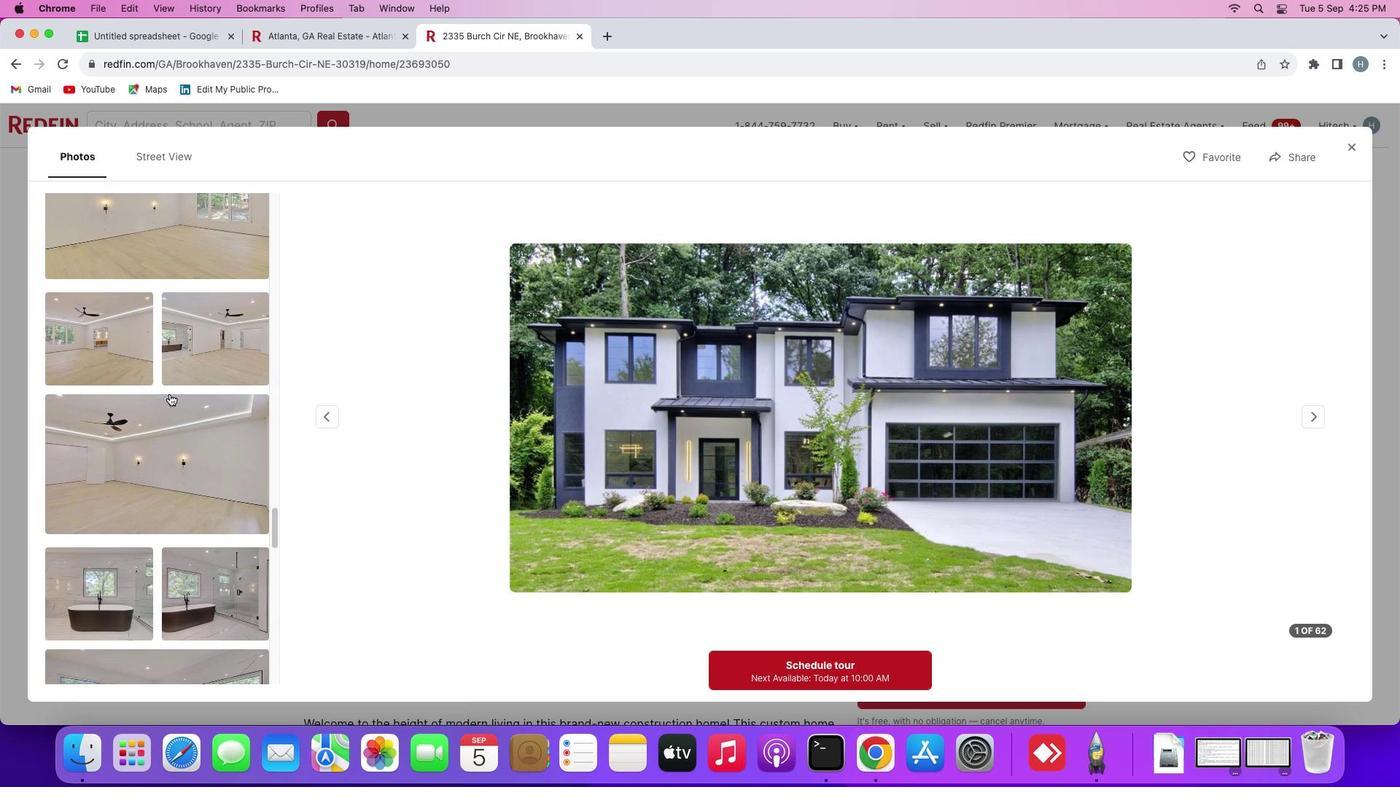 
Action: Mouse scrolled (169, 393) with delta (0, -2)
Screenshot: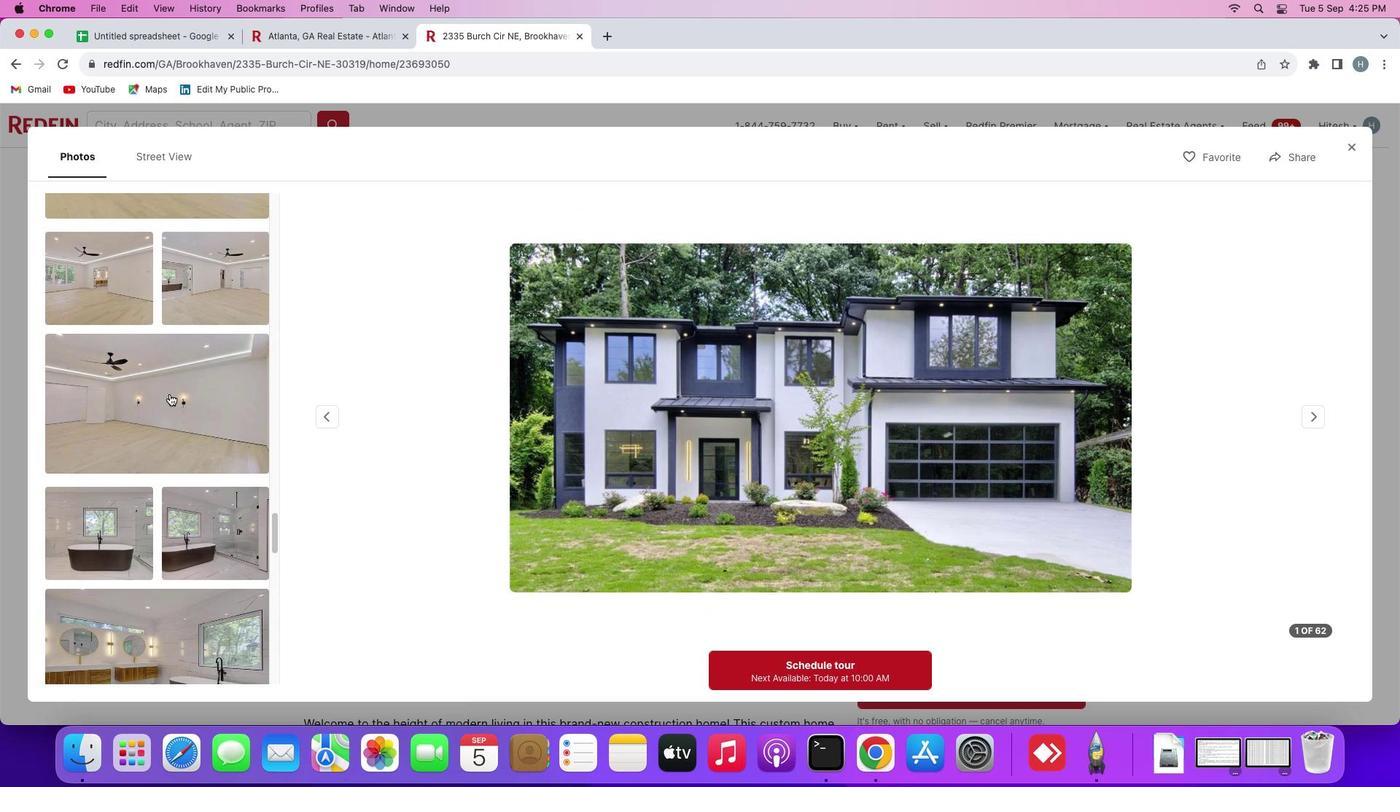 
Action: Mouse scrolled (169, 393) with delta (0, 0)
Screenshot: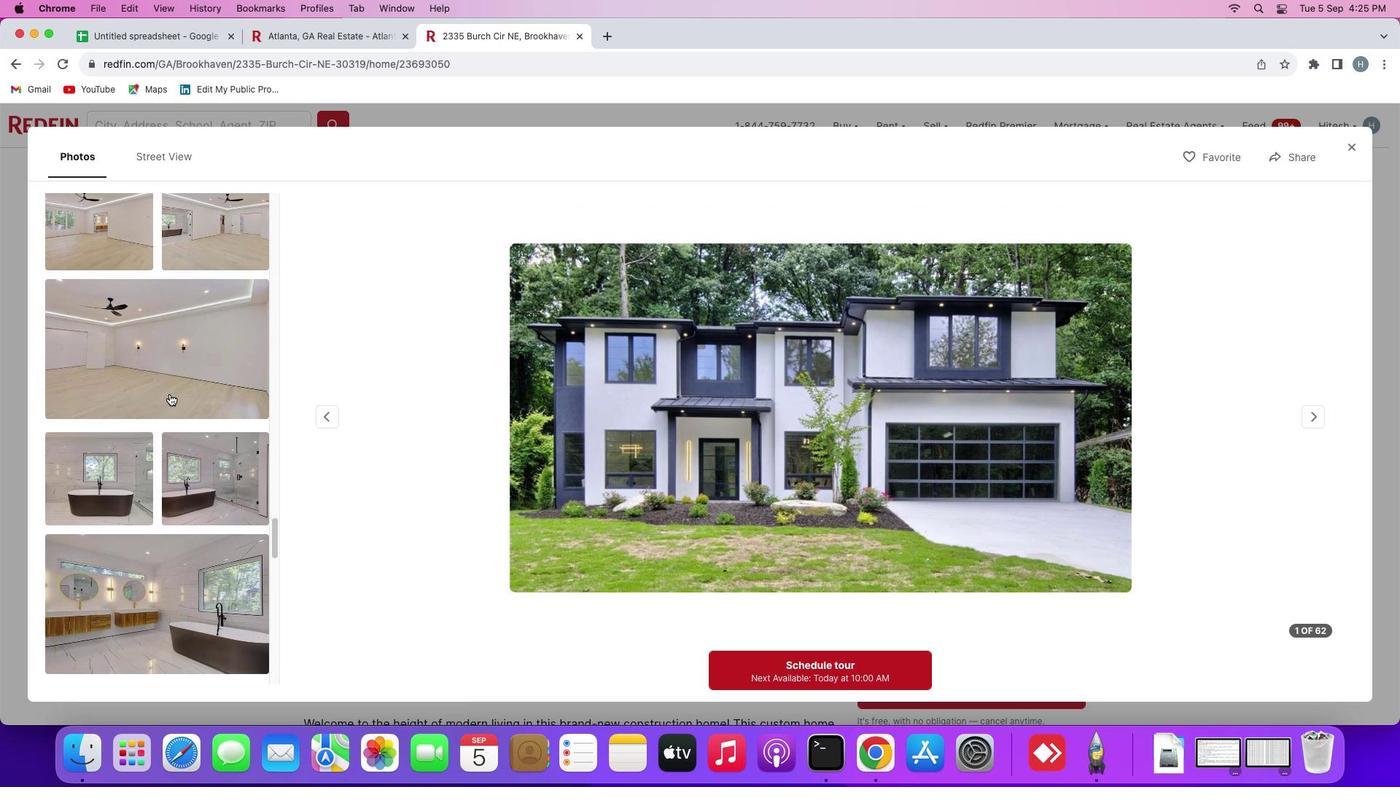
Action: Mouse scrolled (169, 393) with delta (0, 0)
Screenshot: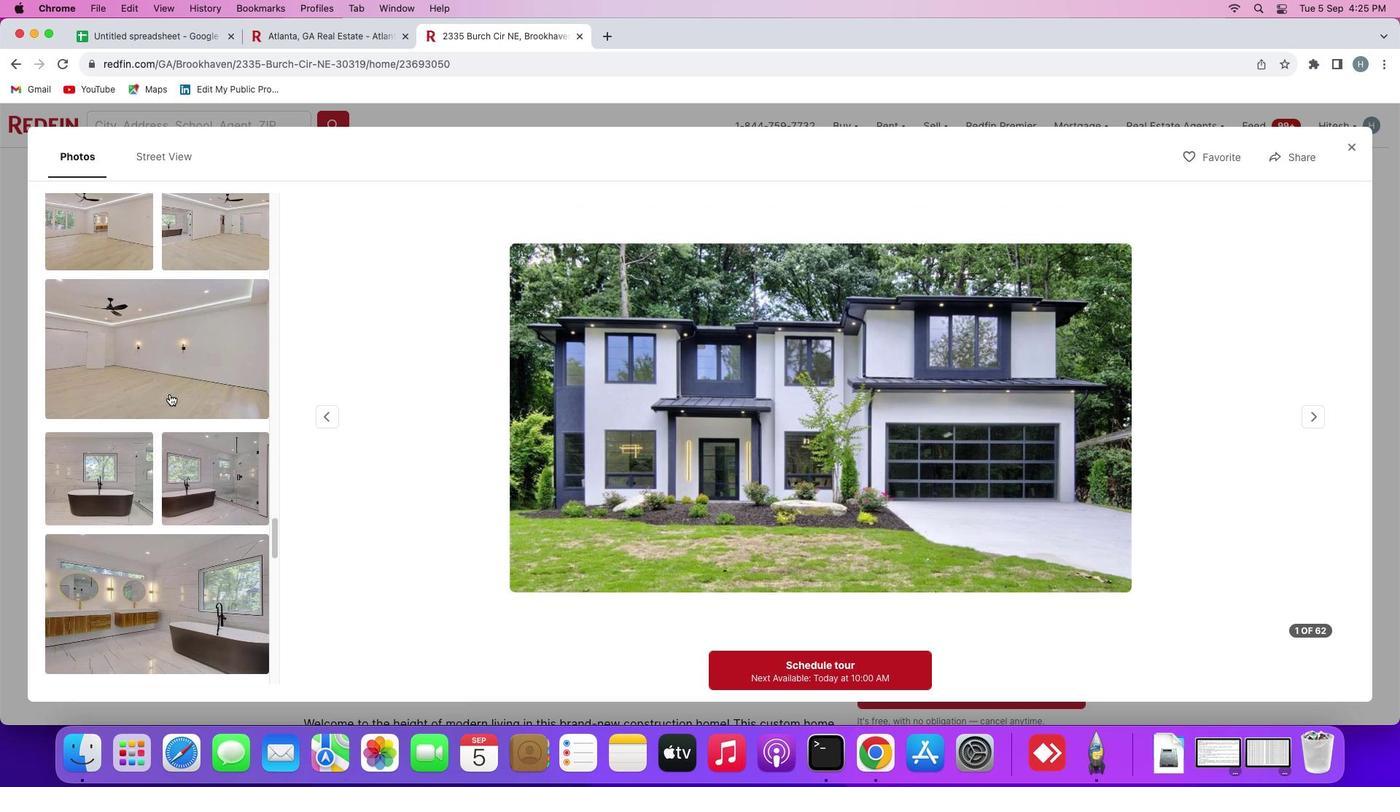
Action: Mouse scrolled (169, 393) with delta (0, -2)
Screenshot: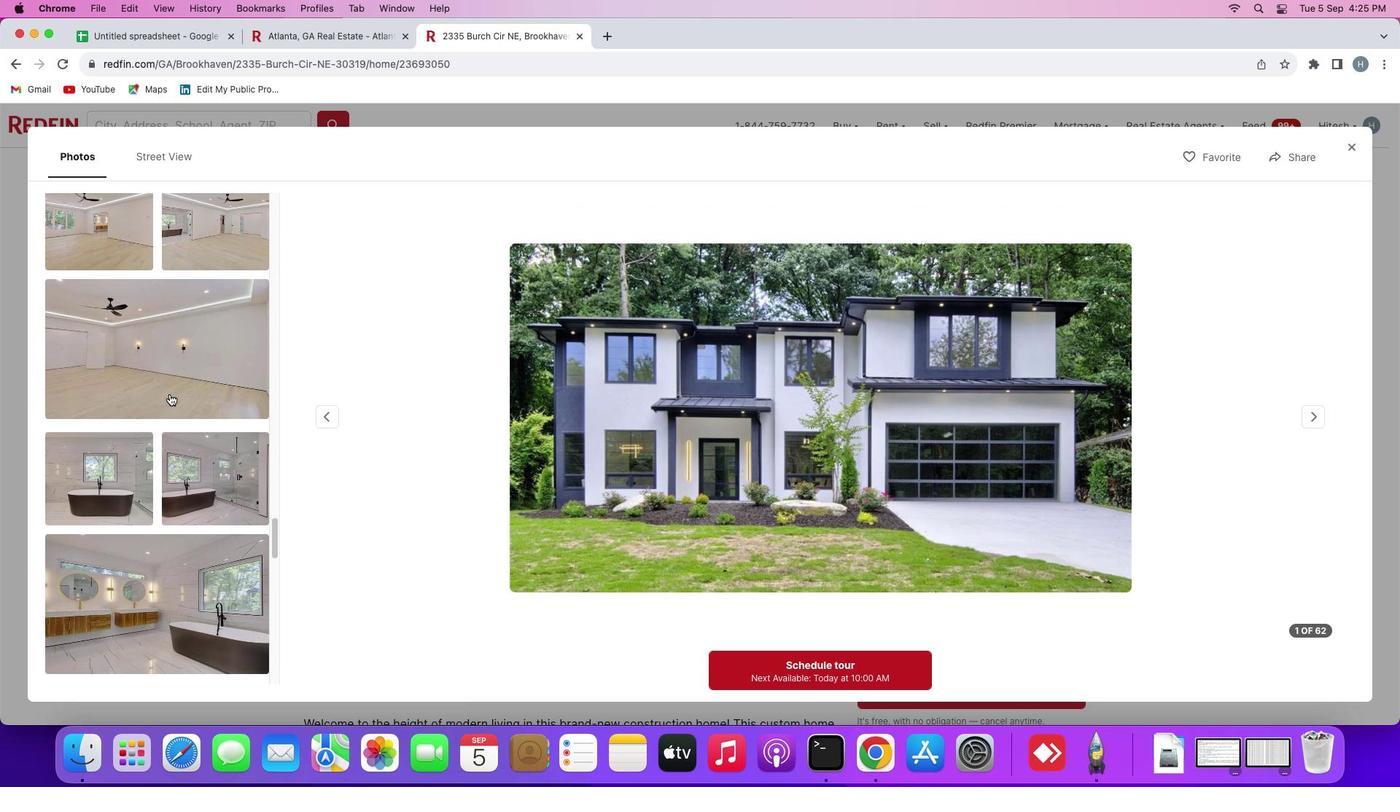 
Action: Mouse scrolled (169, 393) with delta (0, -2)
Screenshot: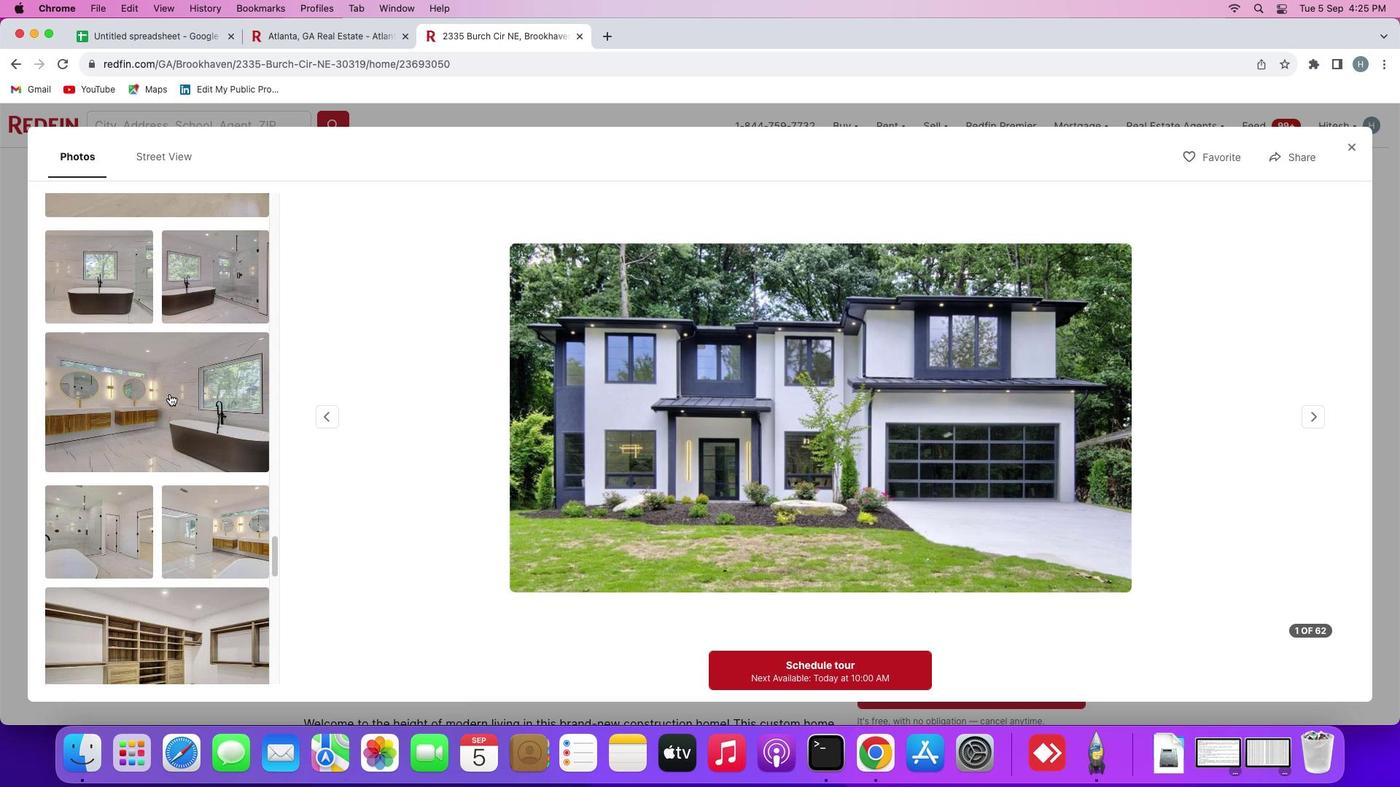 
Action: Mouse scrolled (169, 393) with delta (0, 0)
Screenshot: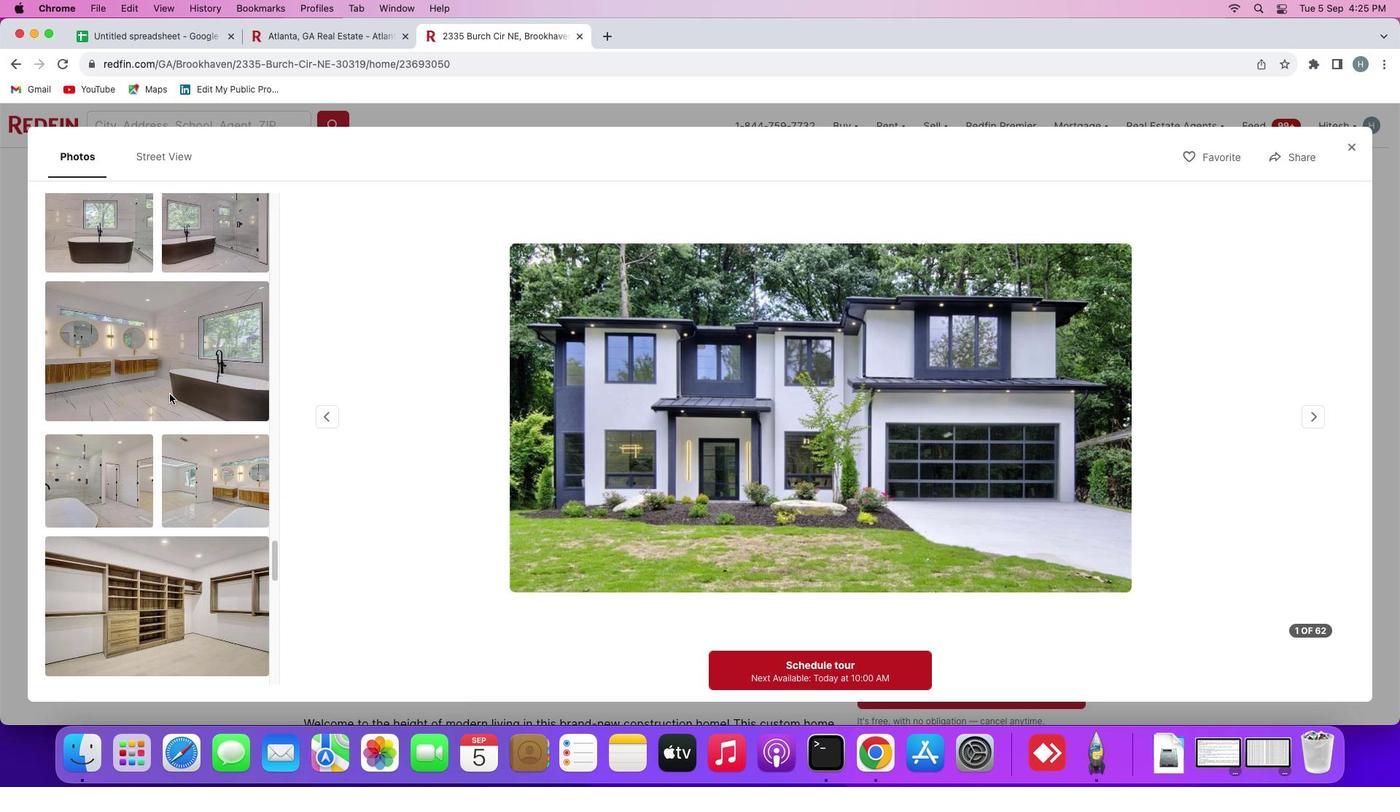 
Action: Mouse scrolled (169, 393) with delta (0, 0)
Screenshot: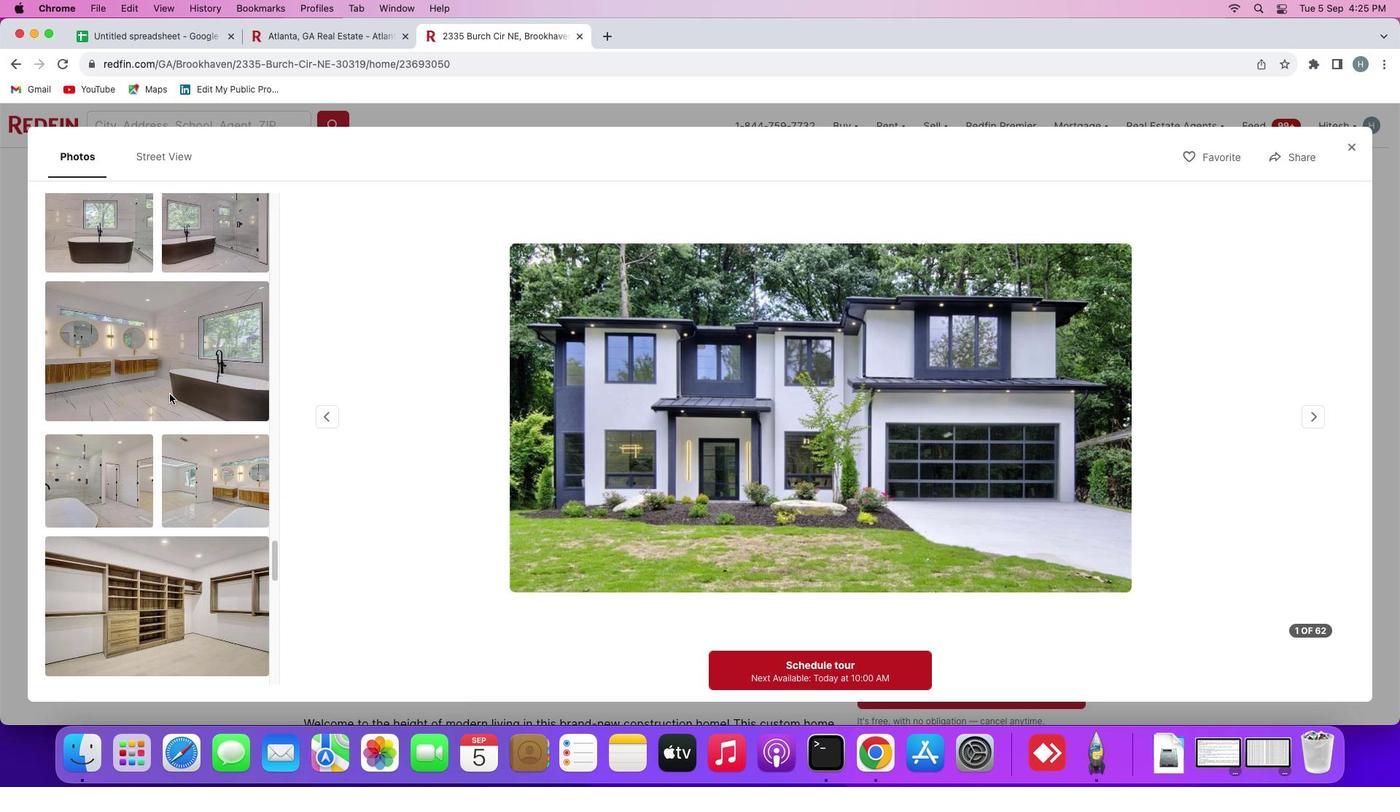 
Action: Mouse scrolled (169, 393) with delta (0, -2)
Screenshot: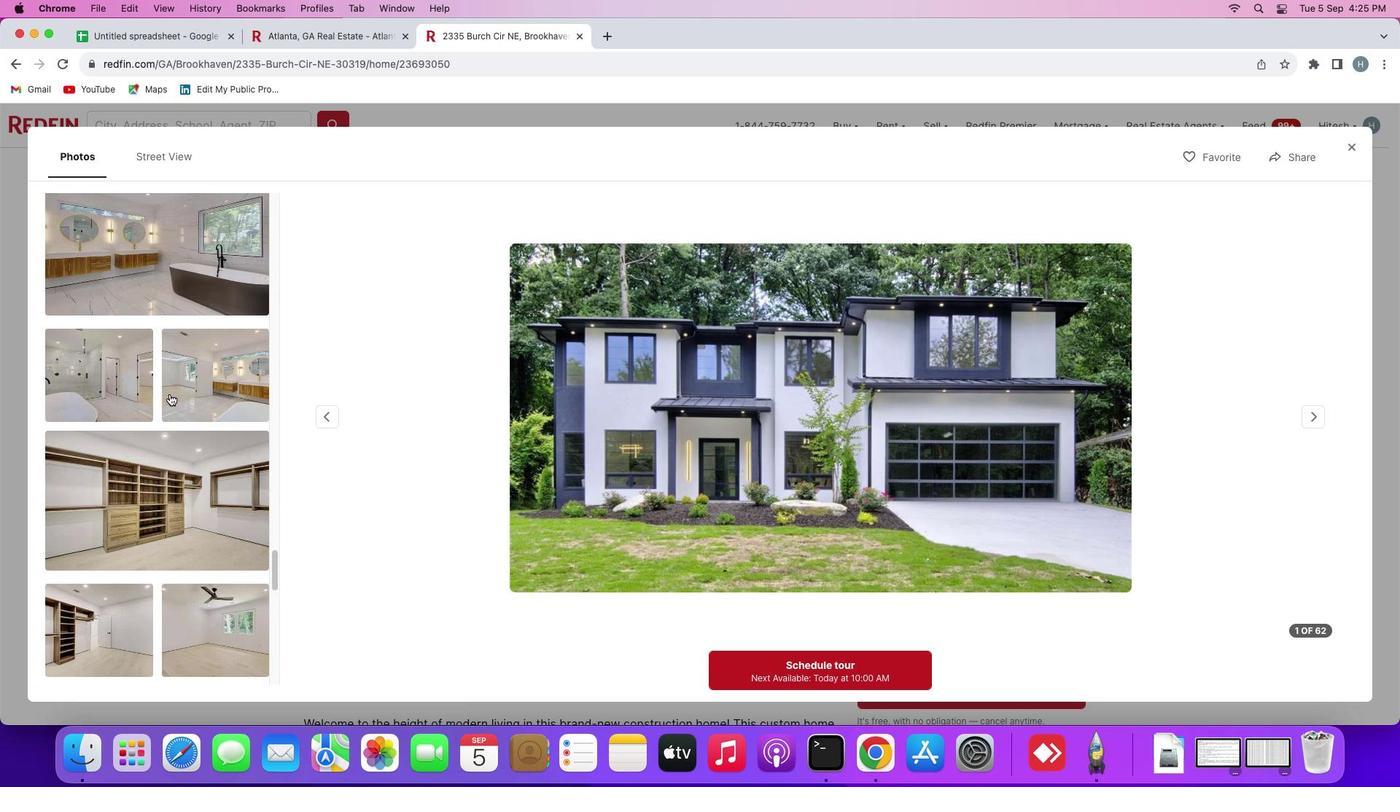 
Action: Mouse scrolled (169, 393) with delta (0, -2)
Screenshot: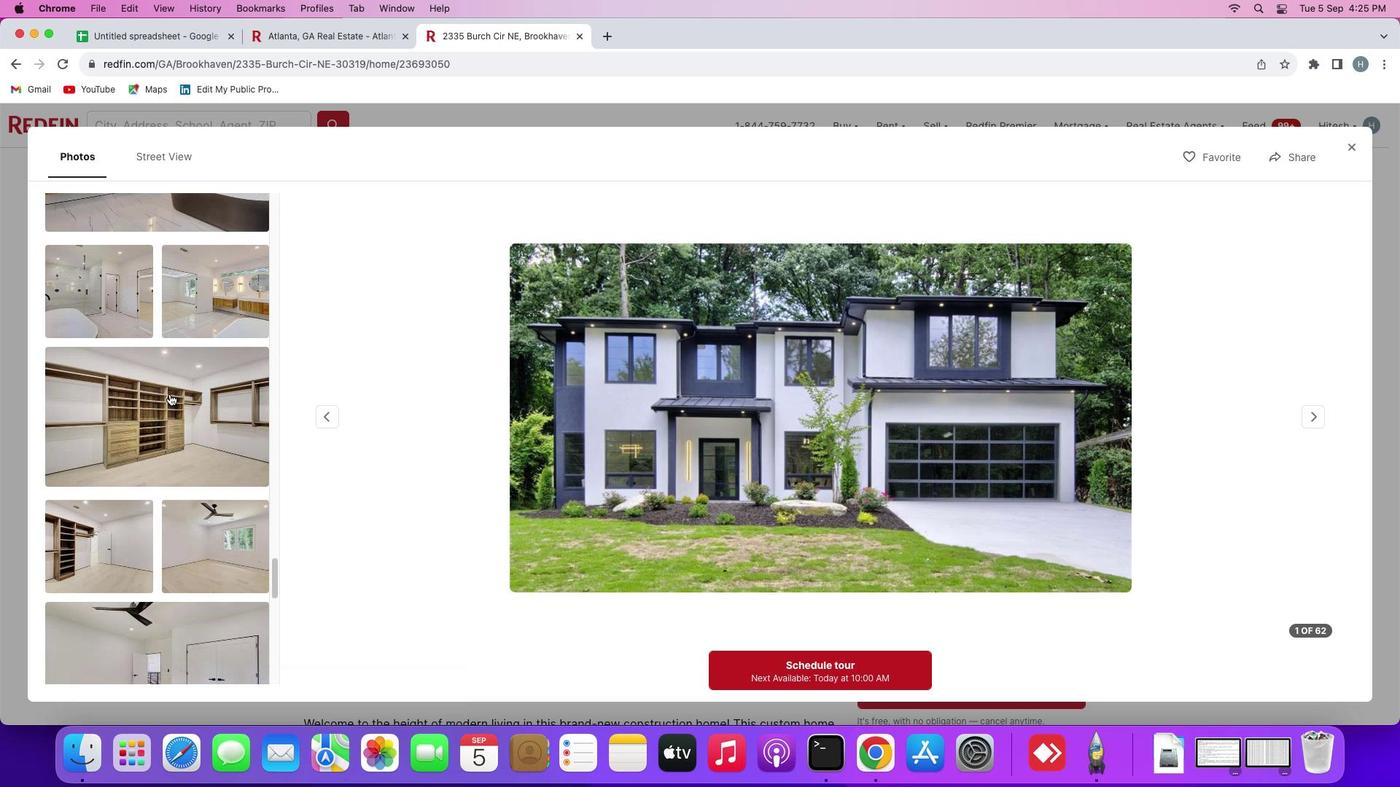 
Action: Mouse scrolled (169, 393) with delta (0, 0)
Screenshot: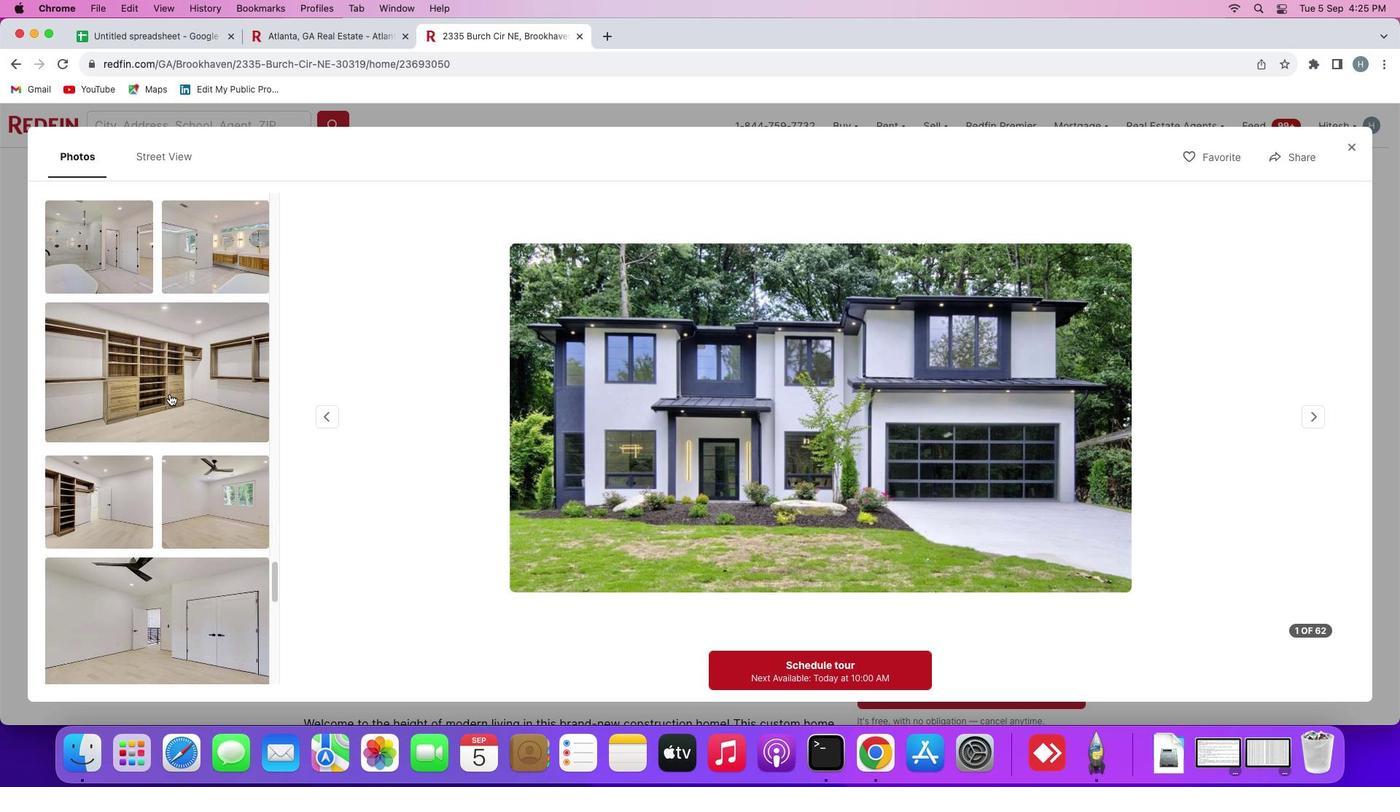 
Action: Mouse scrolled (169, 393) with delta (0, 0)
Screenshot: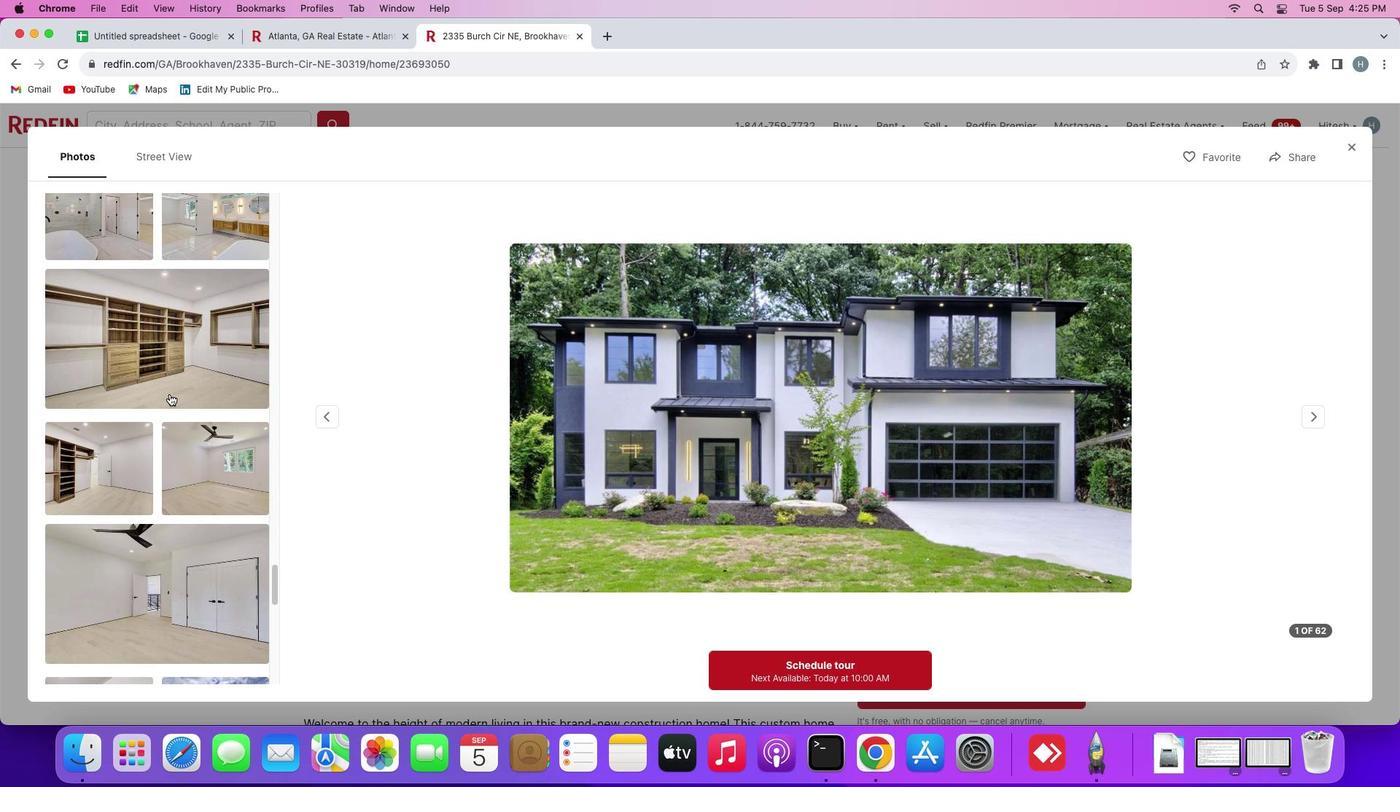 
Action: Mouse scrolled (169, 393) with delta (0, -2)
Screenshot: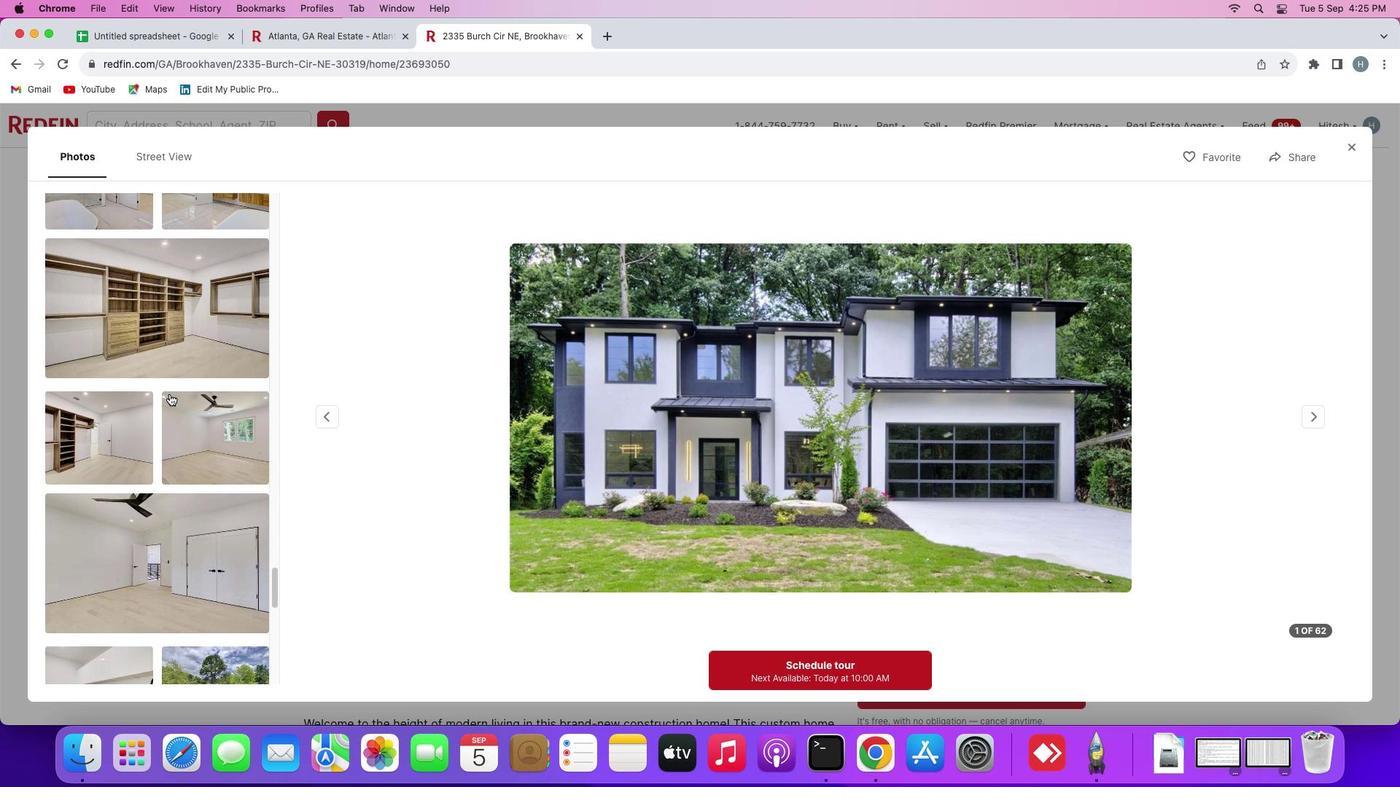 
Action: Mouse scrolled (169, 393) with delta (0, 0)
Screenshot: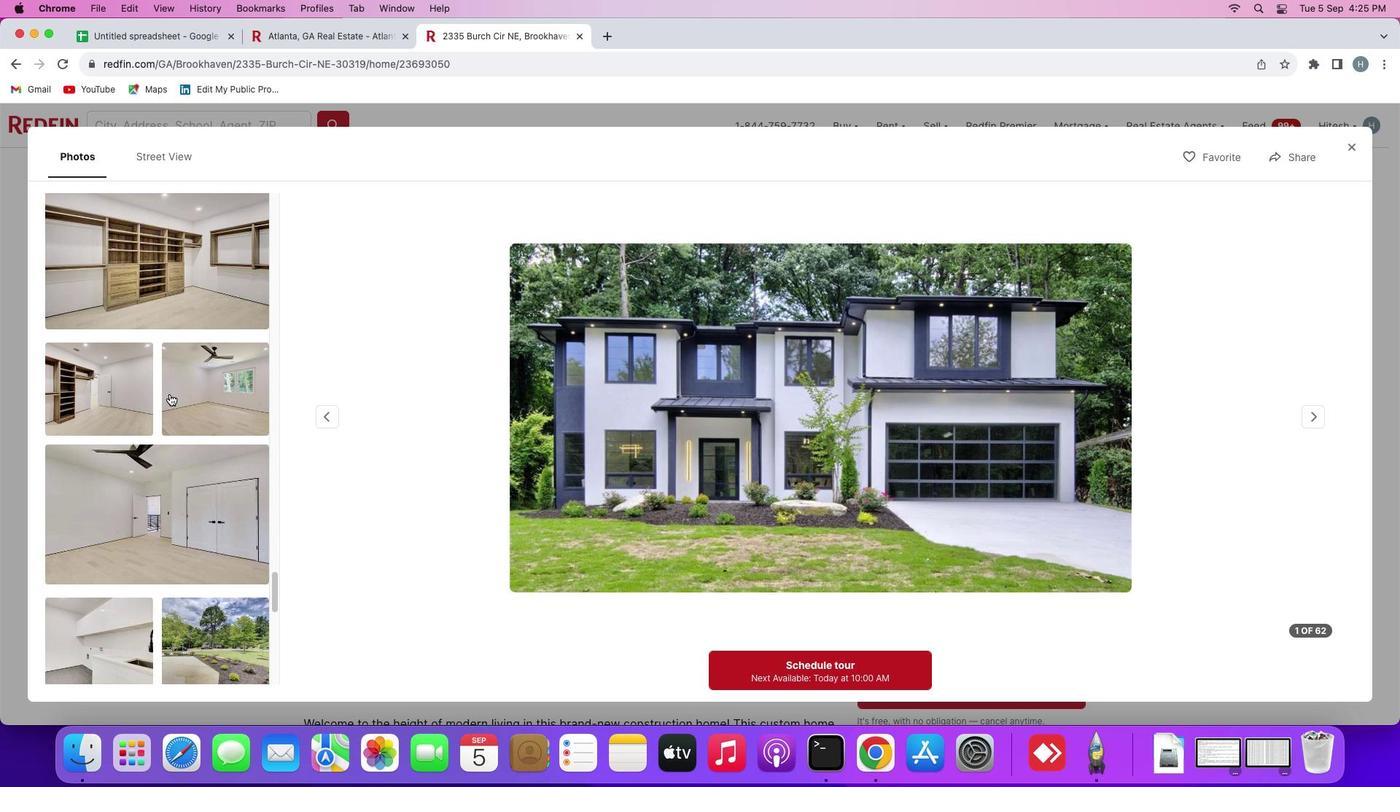 
Action: Mouse scrolled (169, 393) with delta (0, 0)
Screenshot: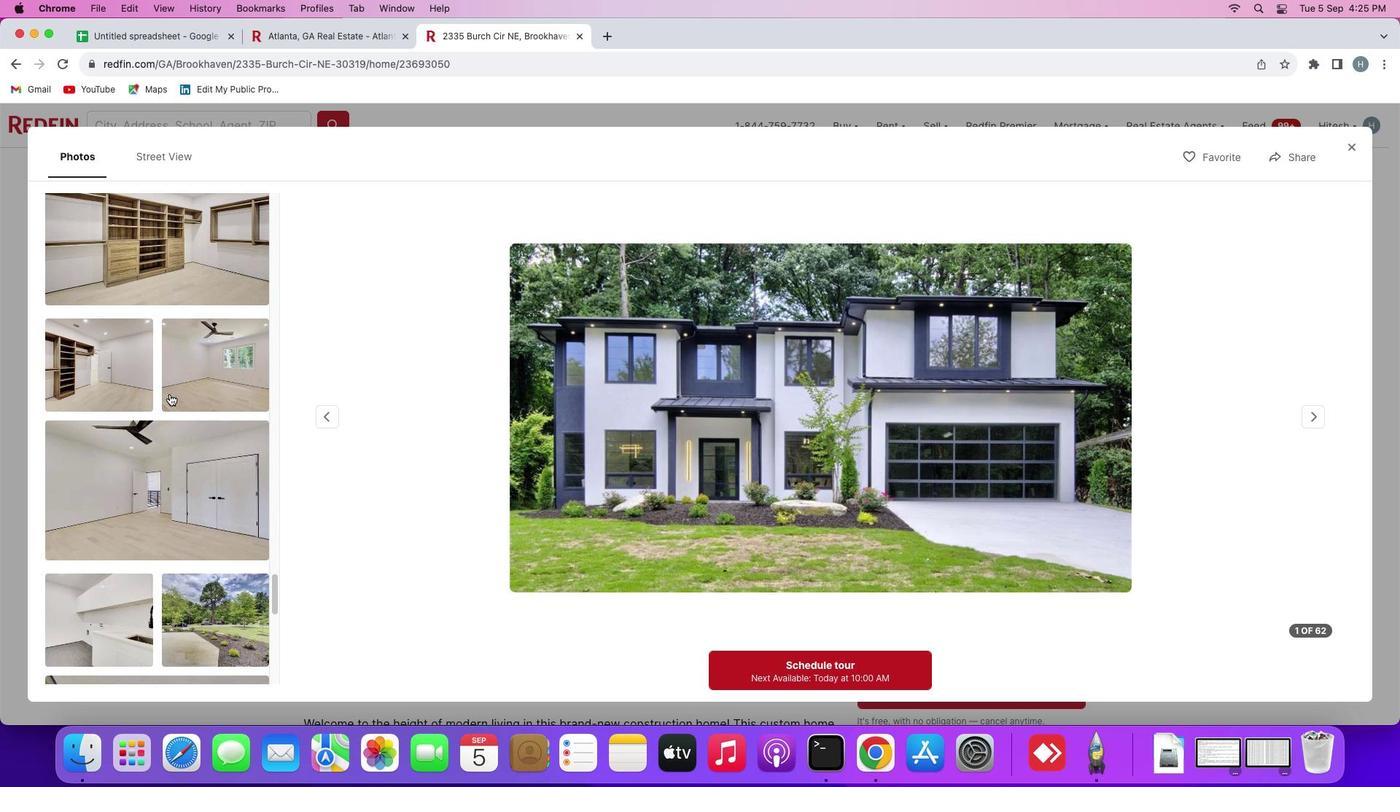 
Action: Mouse scrolled (169, 393) with delta (0, -1)
Screenshot: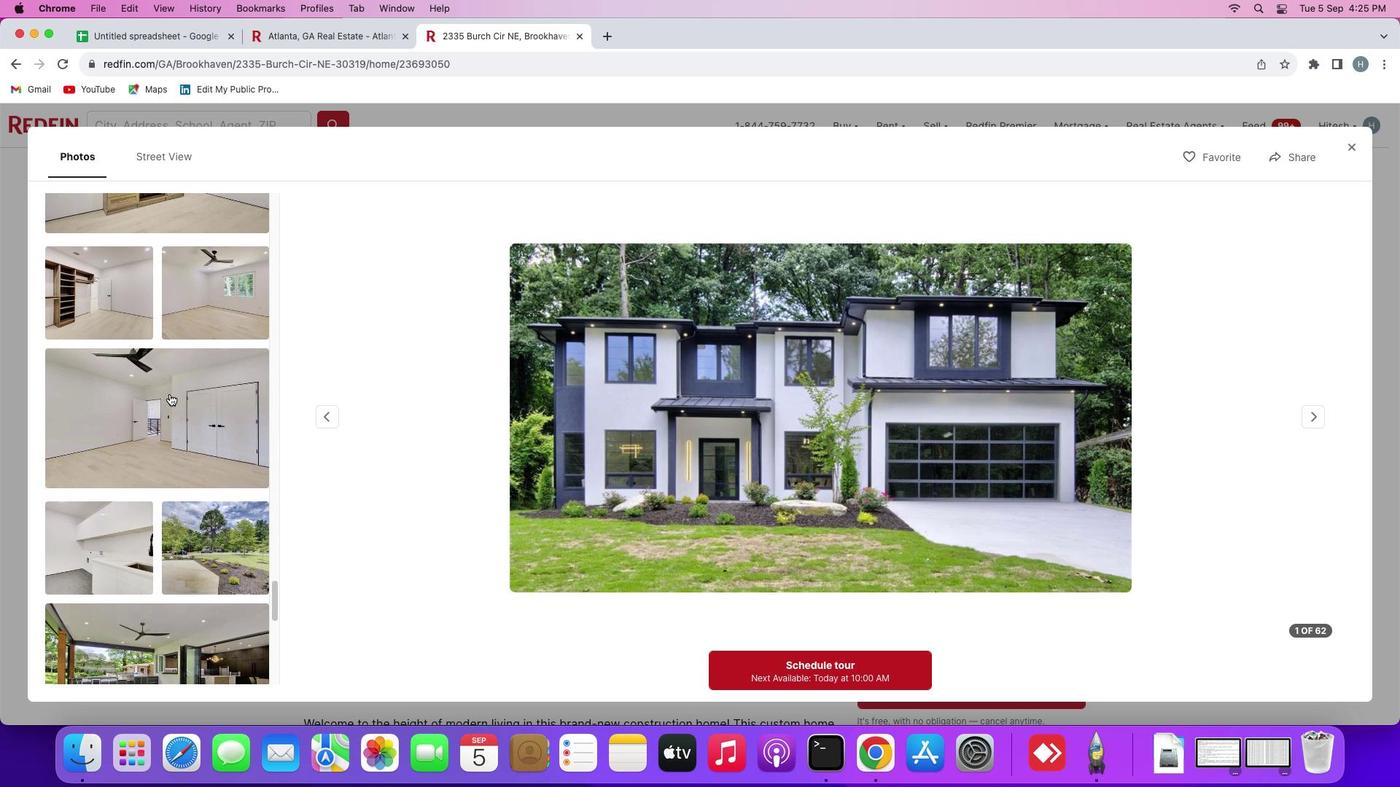 
Action: Mouse scrolled (169, 393) with delta (0, -2)
Screenshot: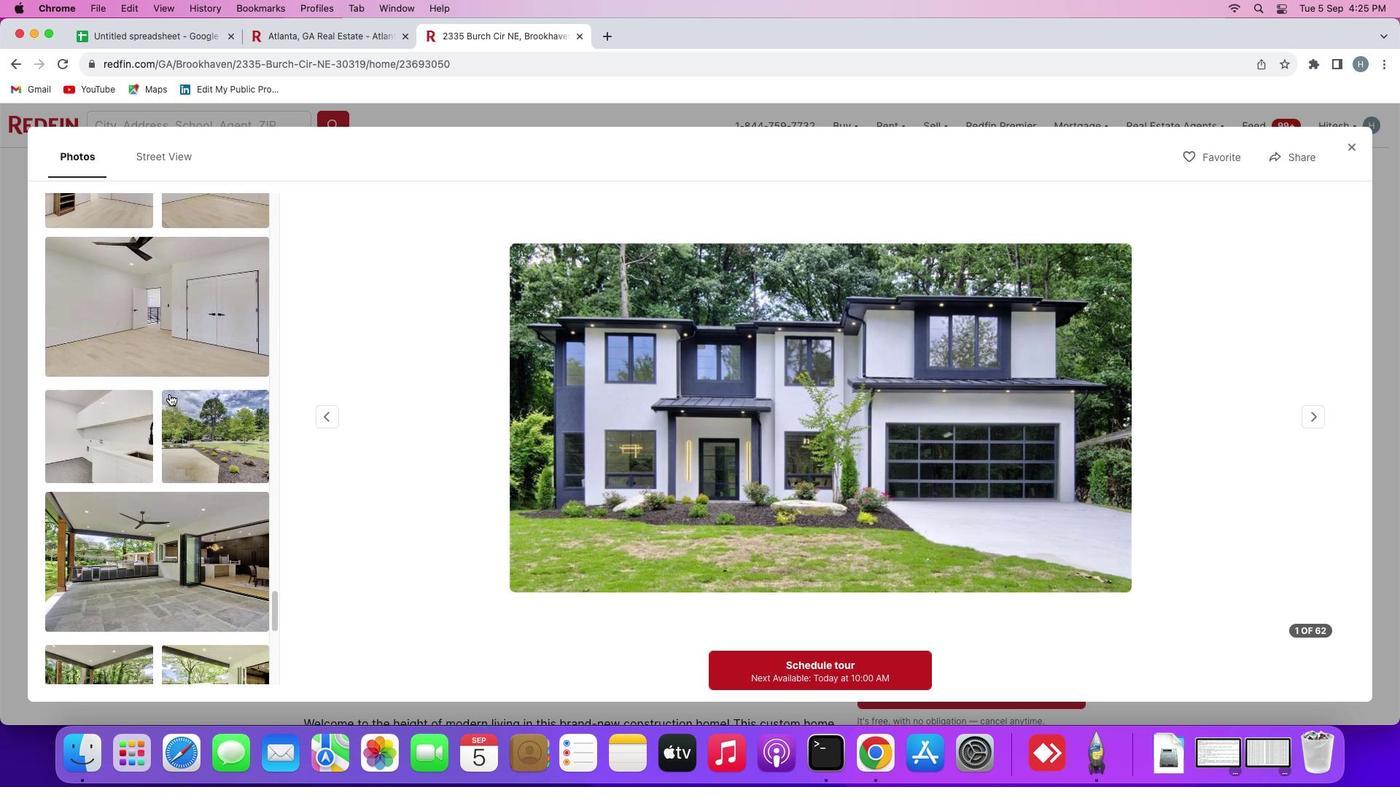 
Action: Mouse scrolled (169, 393) with delta (0, 0)
Screenshot: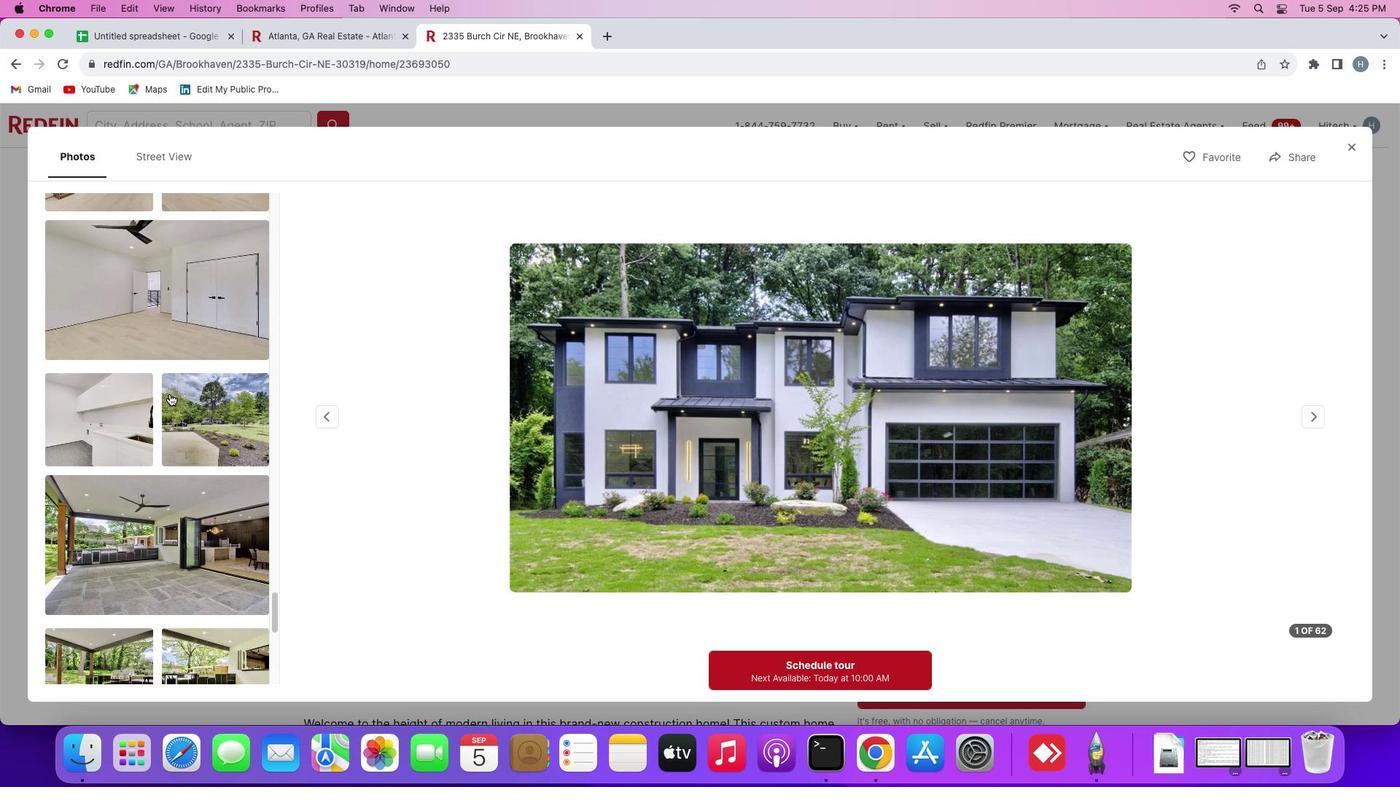
Action: Mouse scrolled (169, 393) with delta (0, 0)
Screenshot: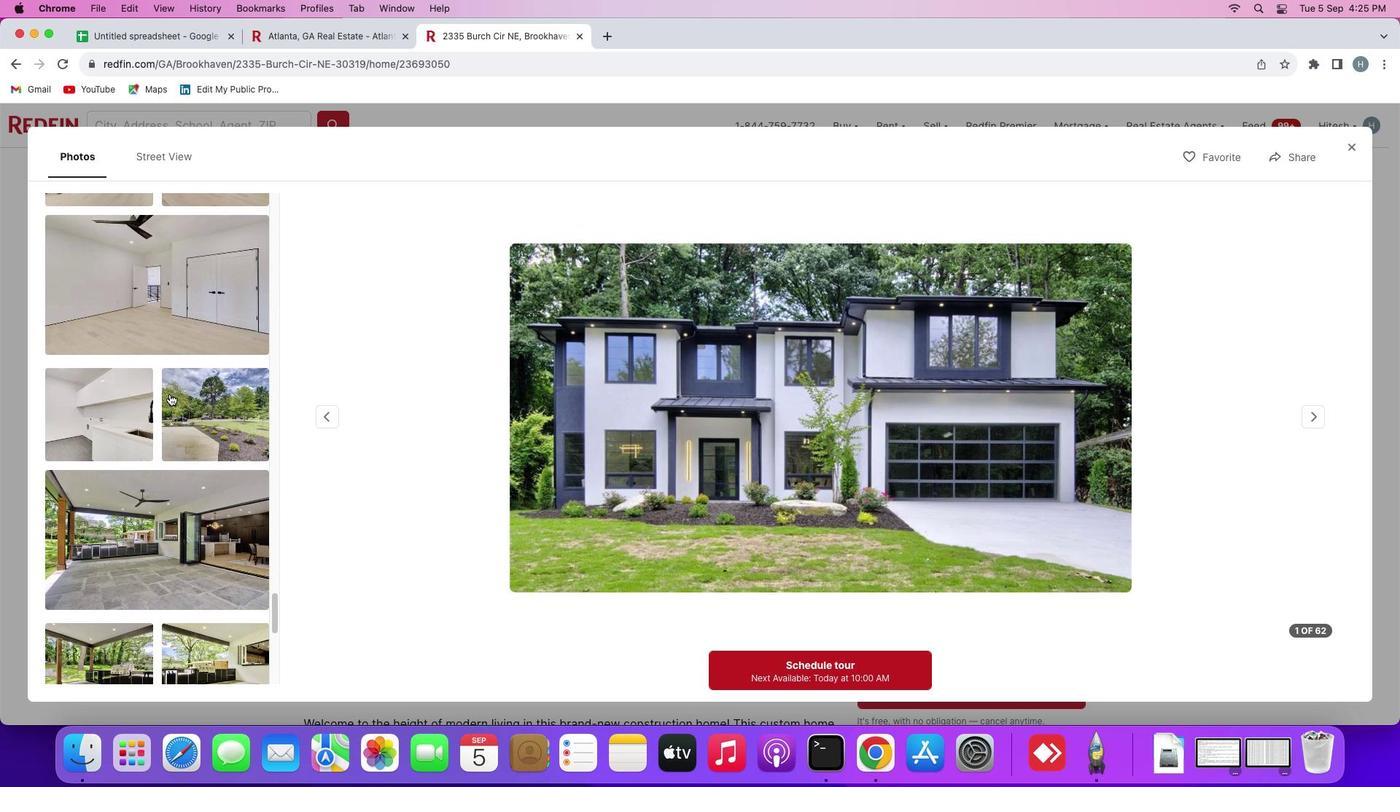 
Action: Mouse scrolled (169, 393) with delta (0, -1)
Screenshot: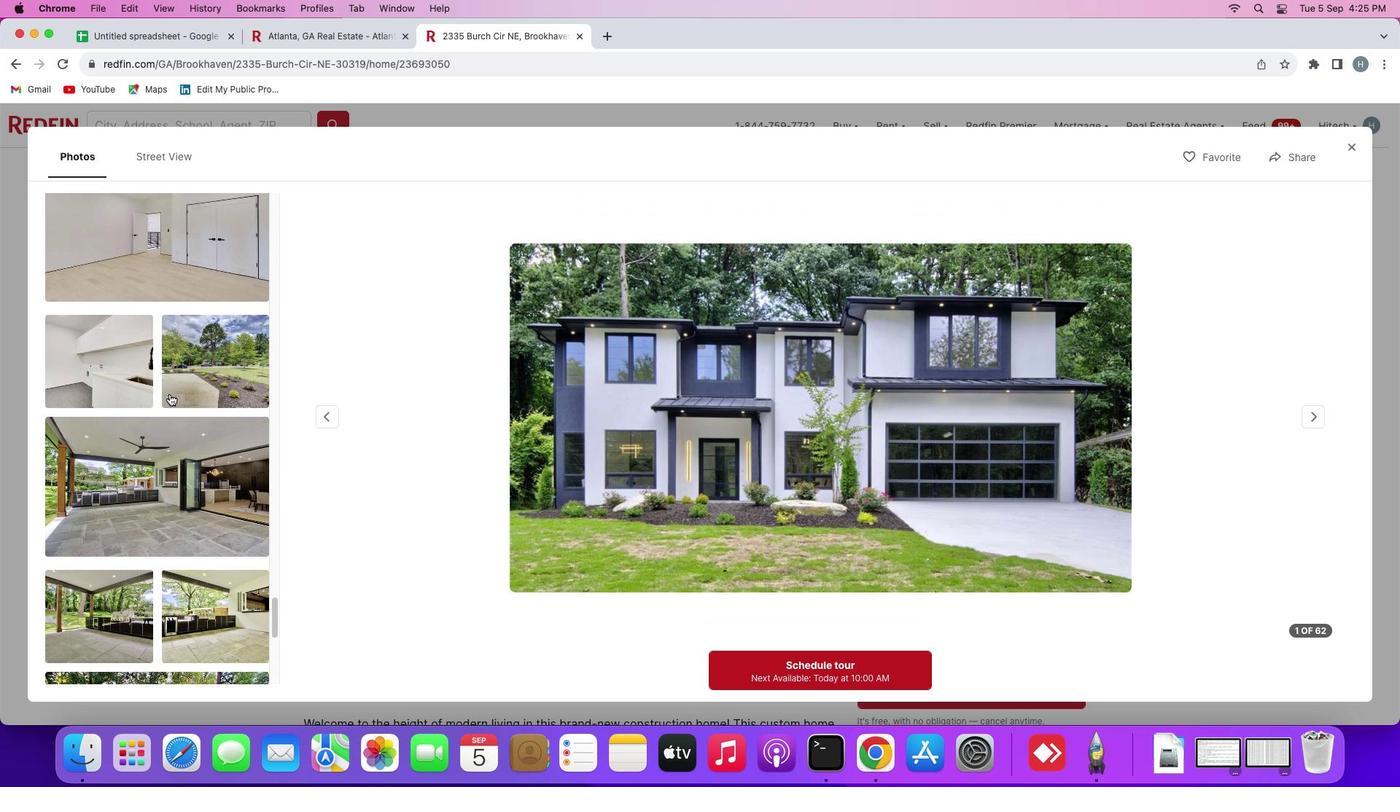 
Action: Mouse moved to (240, 340)
Screenshot: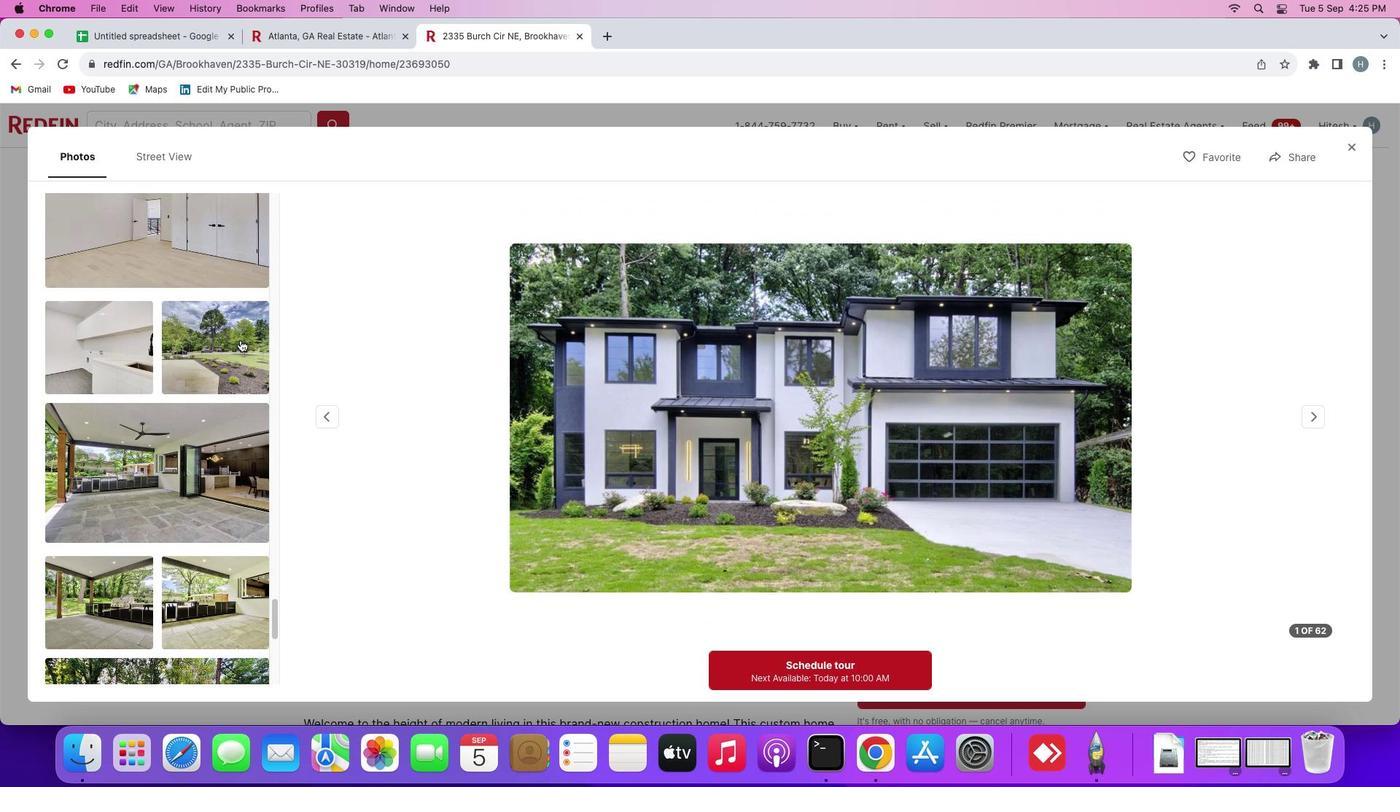 
Action: Mouse pressed left at (240, 340)
Screenshot: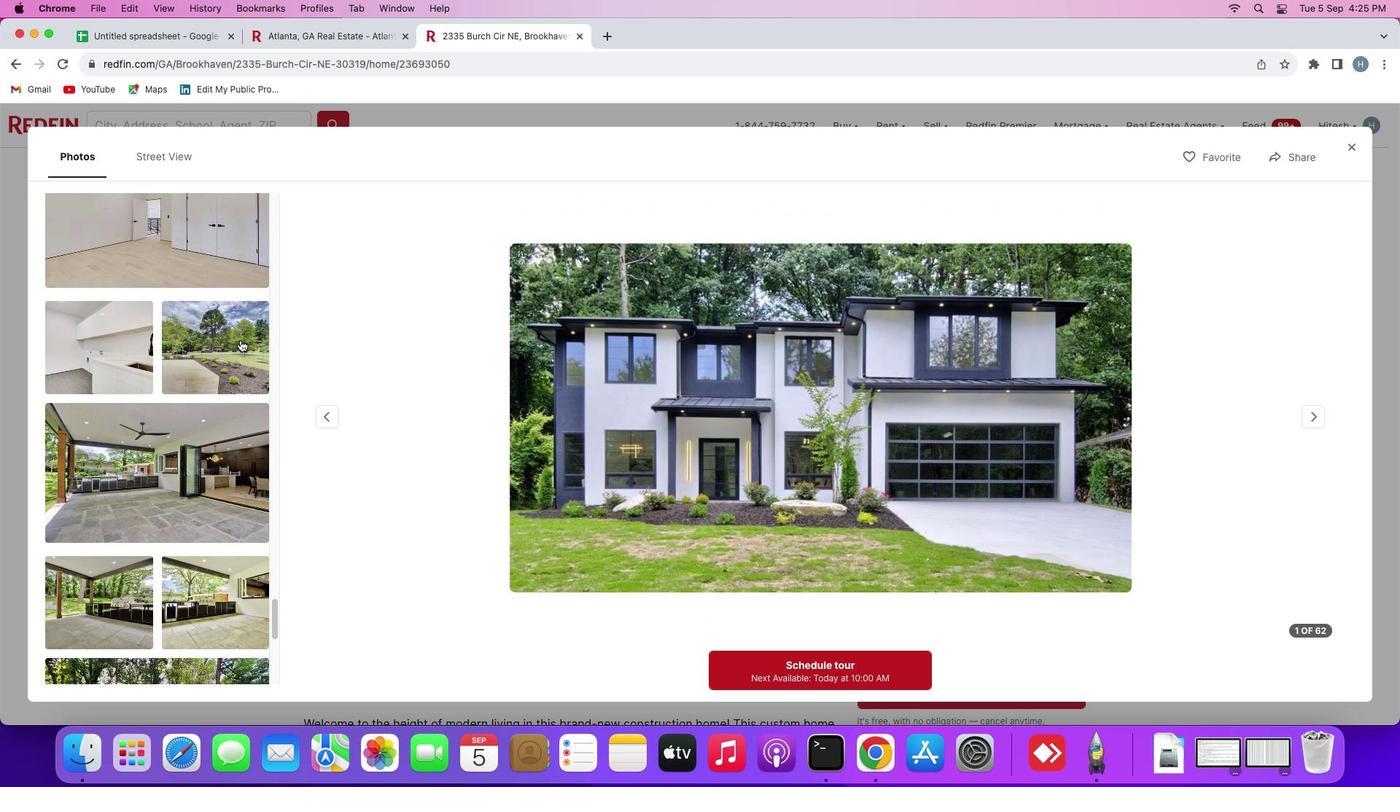 
Action: Mouse moved to (167, 449)
Screenshot: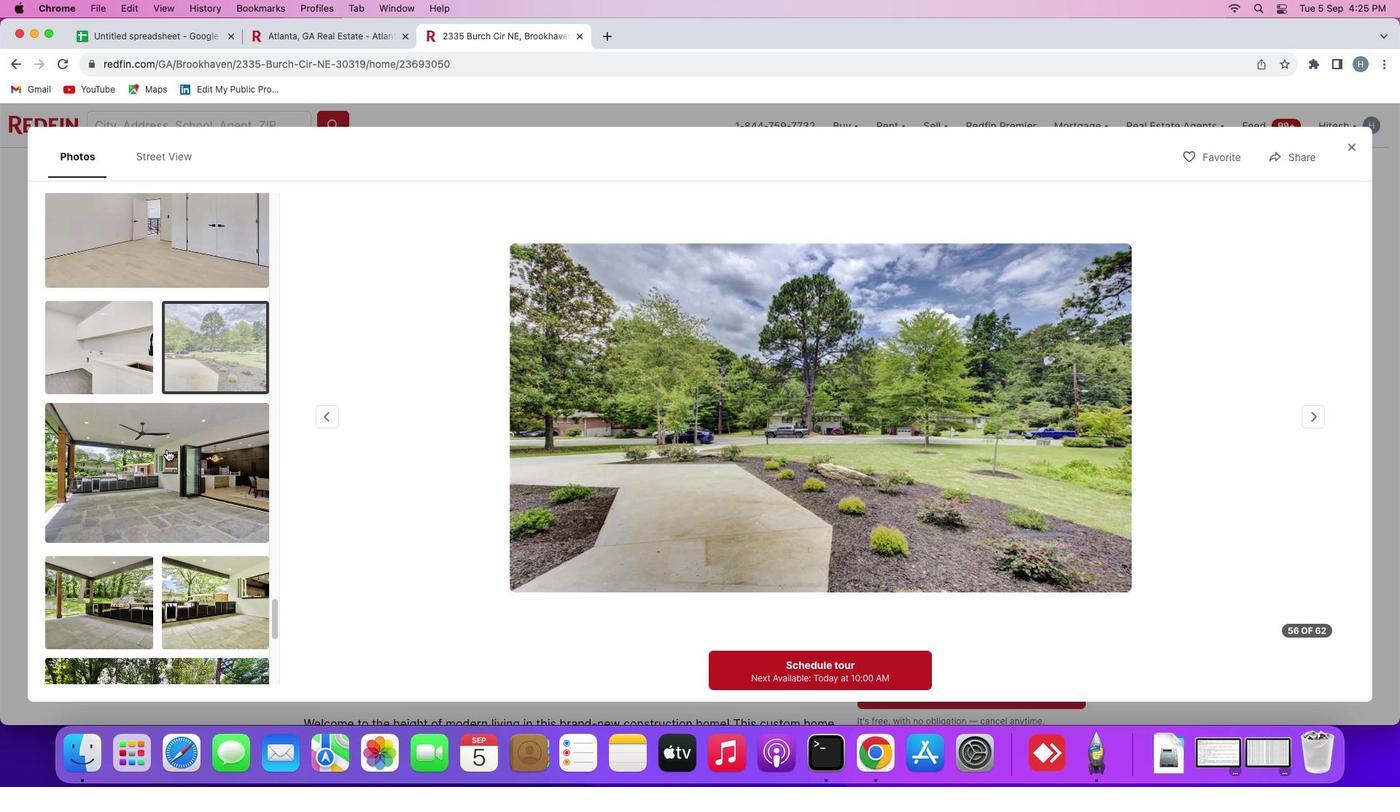 
Action: Mouse pressed left at (167, 449)
Screenshot: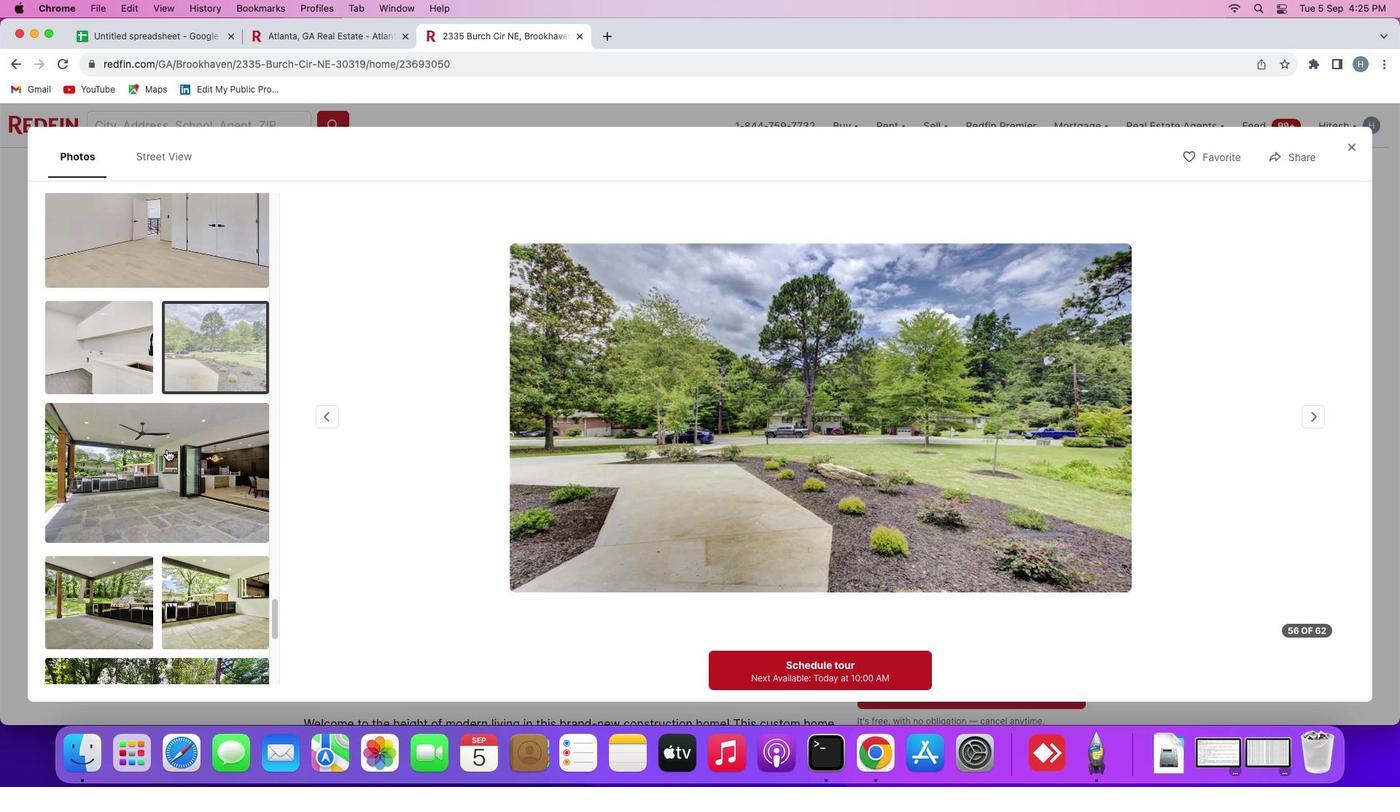 
Action: Mouse moved to (102, 605)
Screenshot: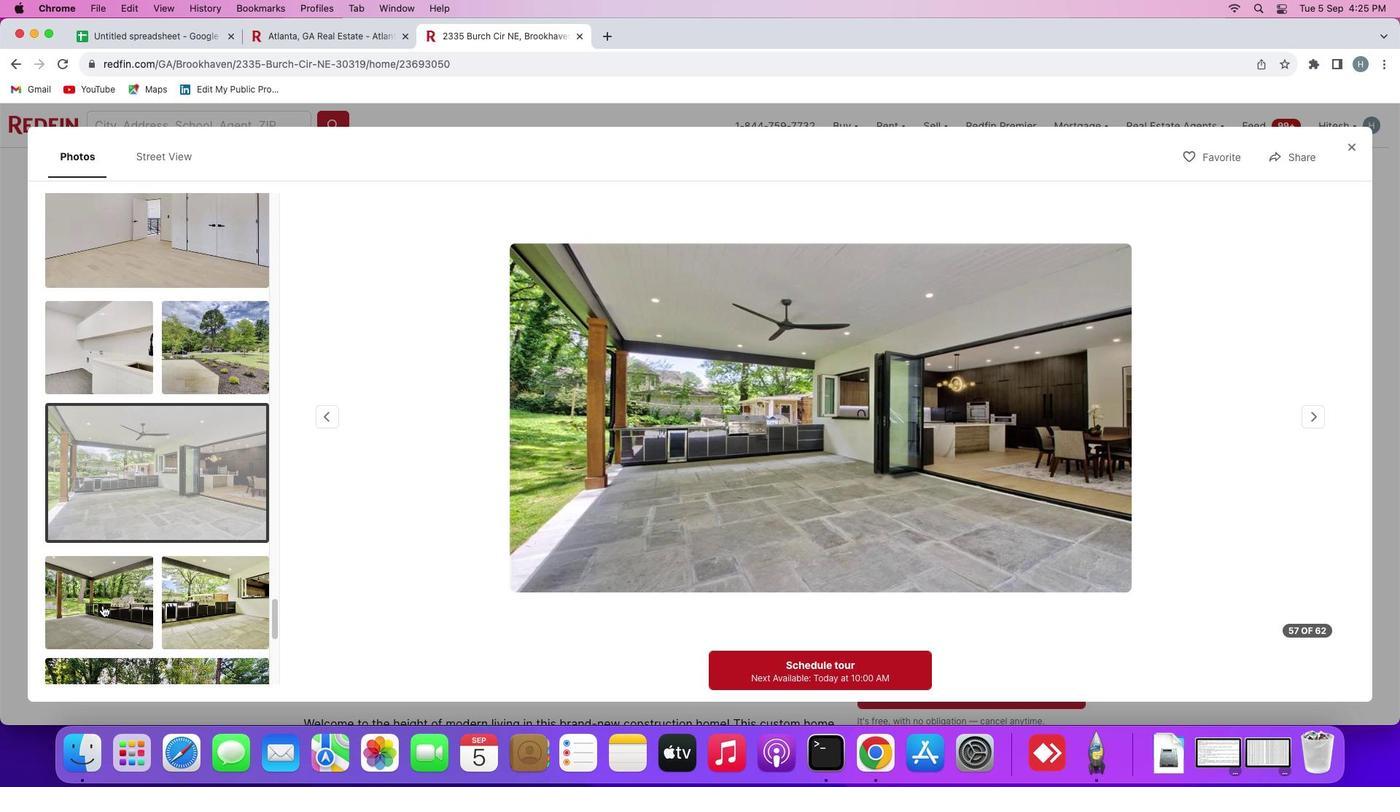 
Action: Mouse pressed left at (102, 605)
Screenshot: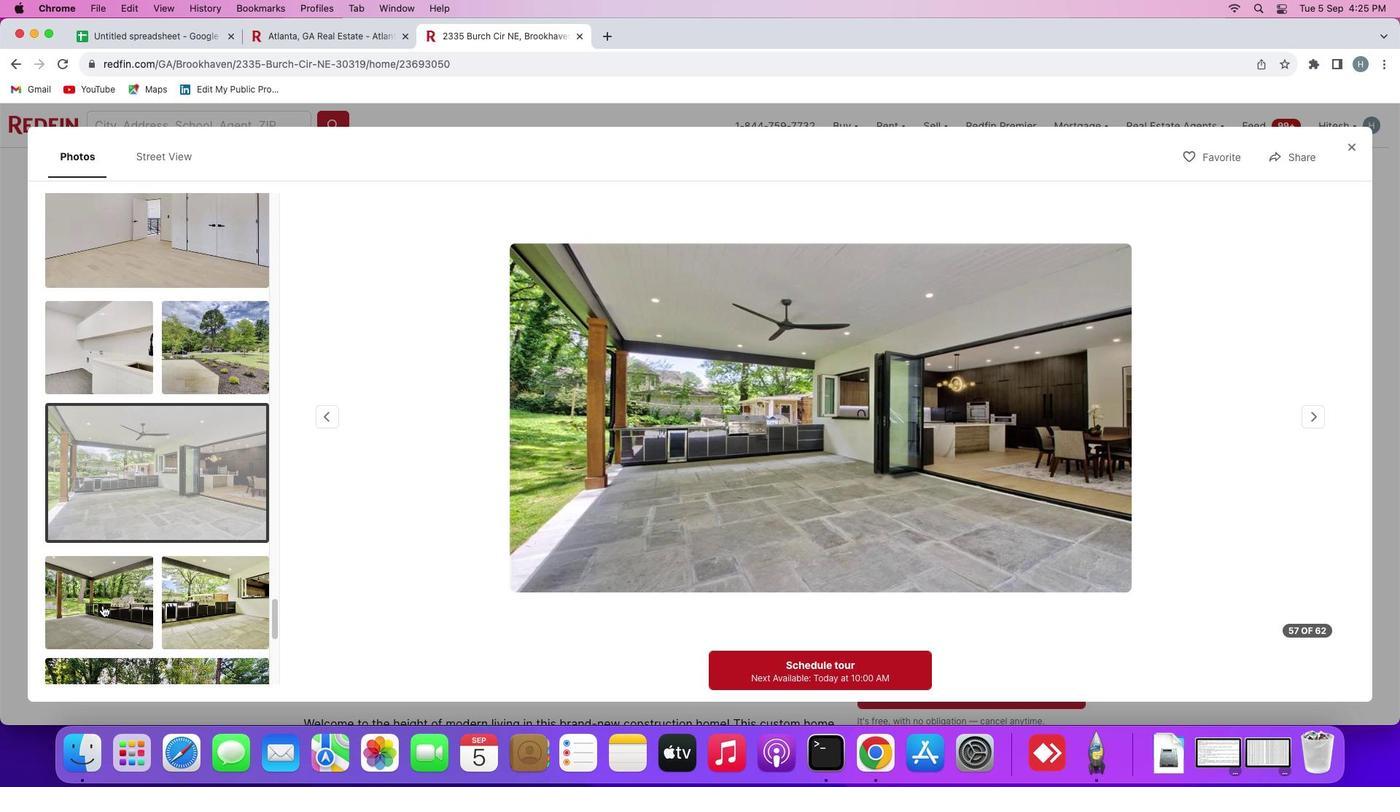 
Action: Mouse moved to (191, 613)
Screenshot: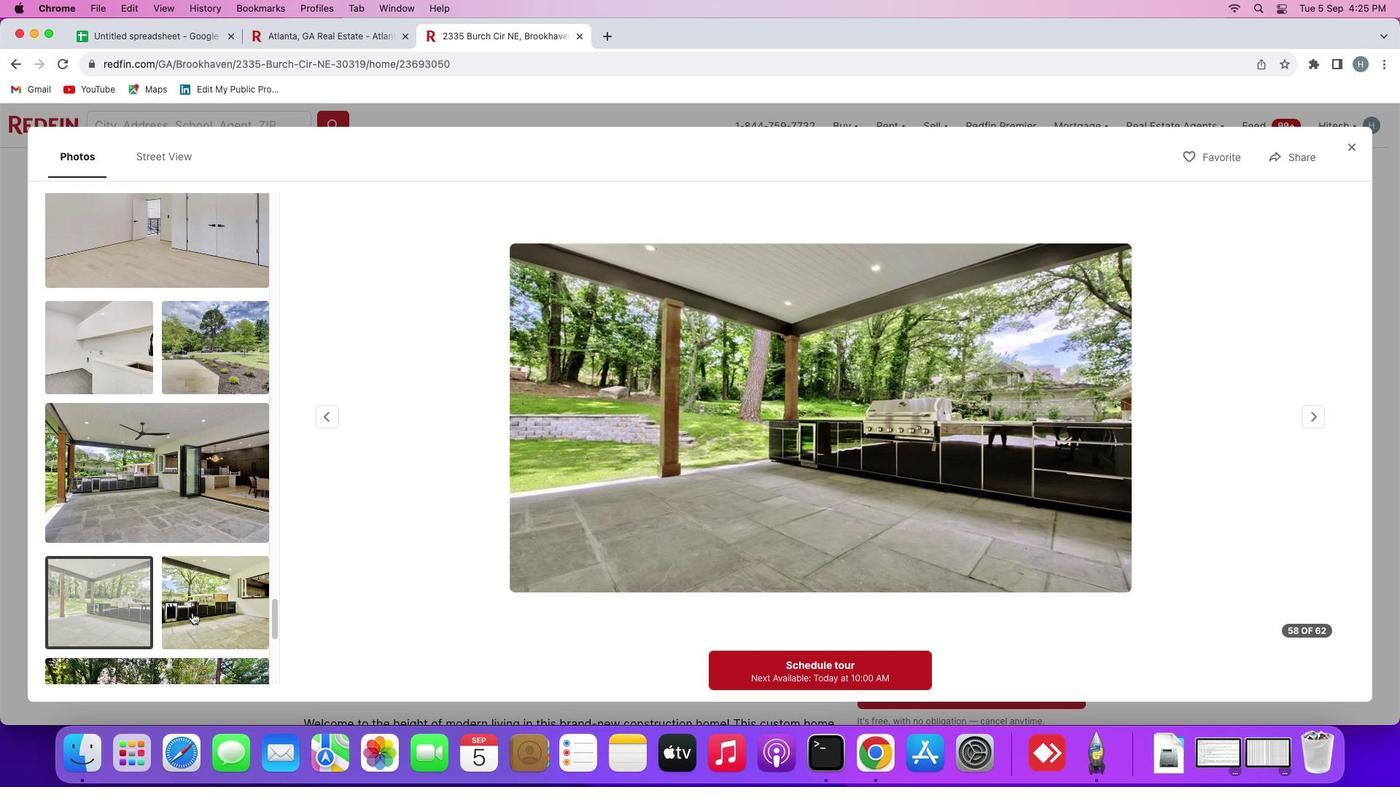 
Action: Mouse pressed left at (191, 613)
Screenshot: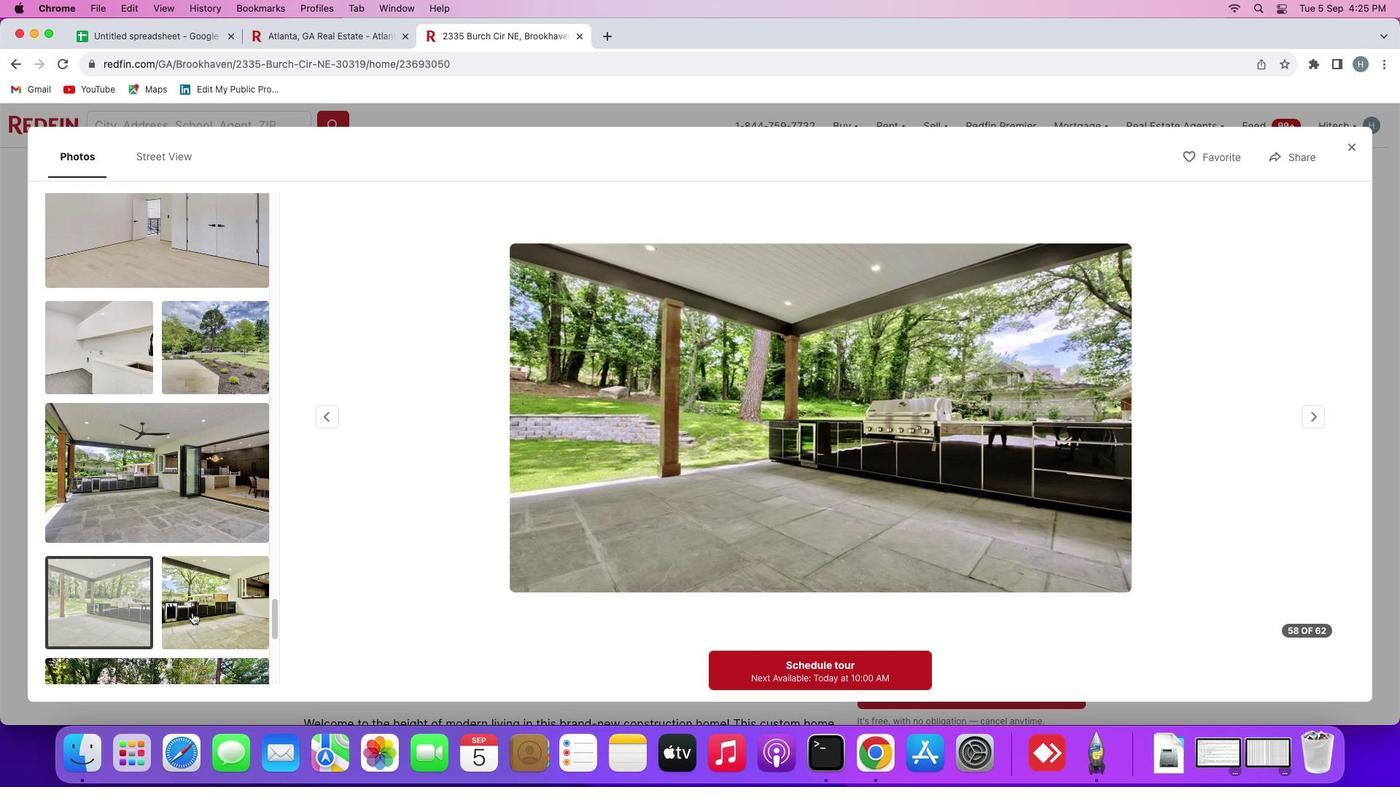 
Action: Mouse moved to (153, 548)
Screenshot: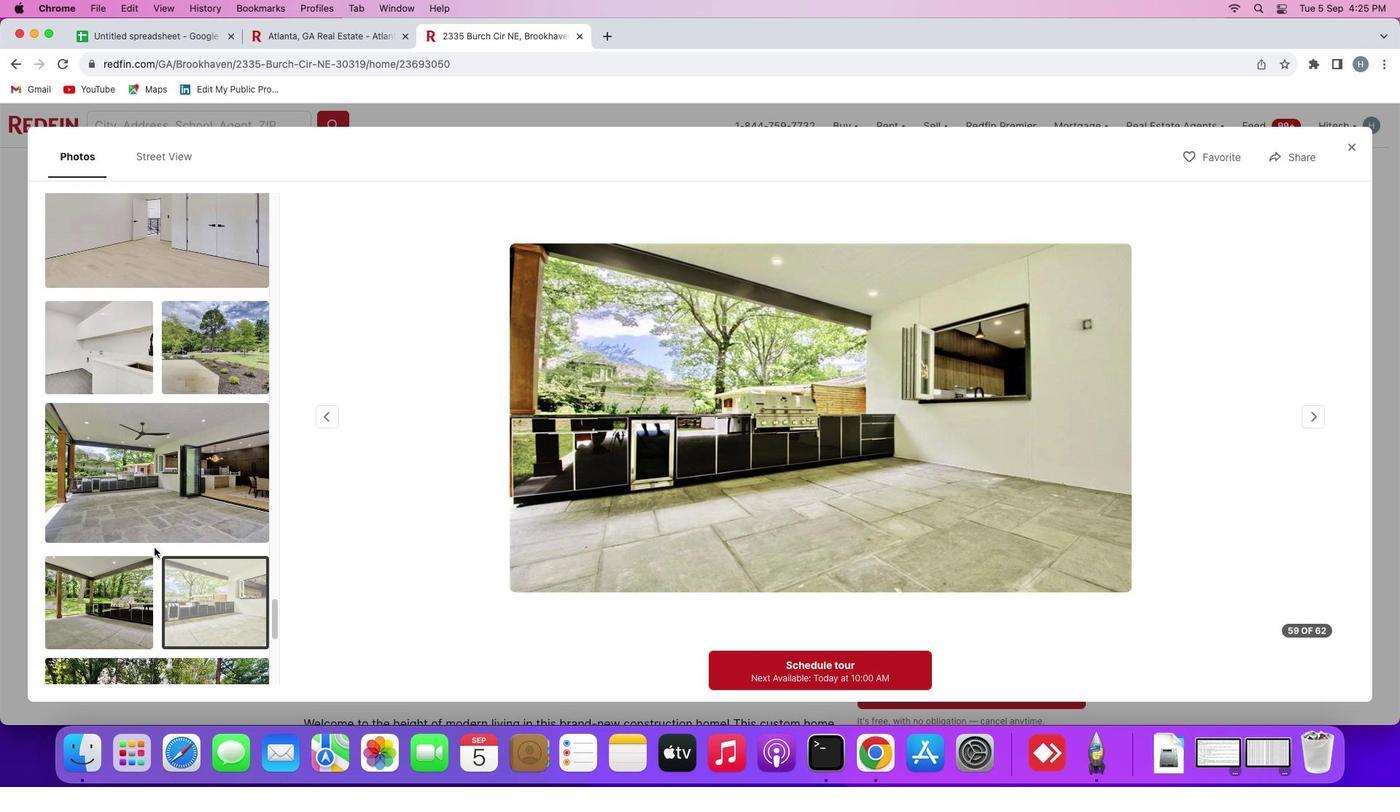 
Action: Mouse scrolled (153, 548) with delta (0, 0)
Screenshot: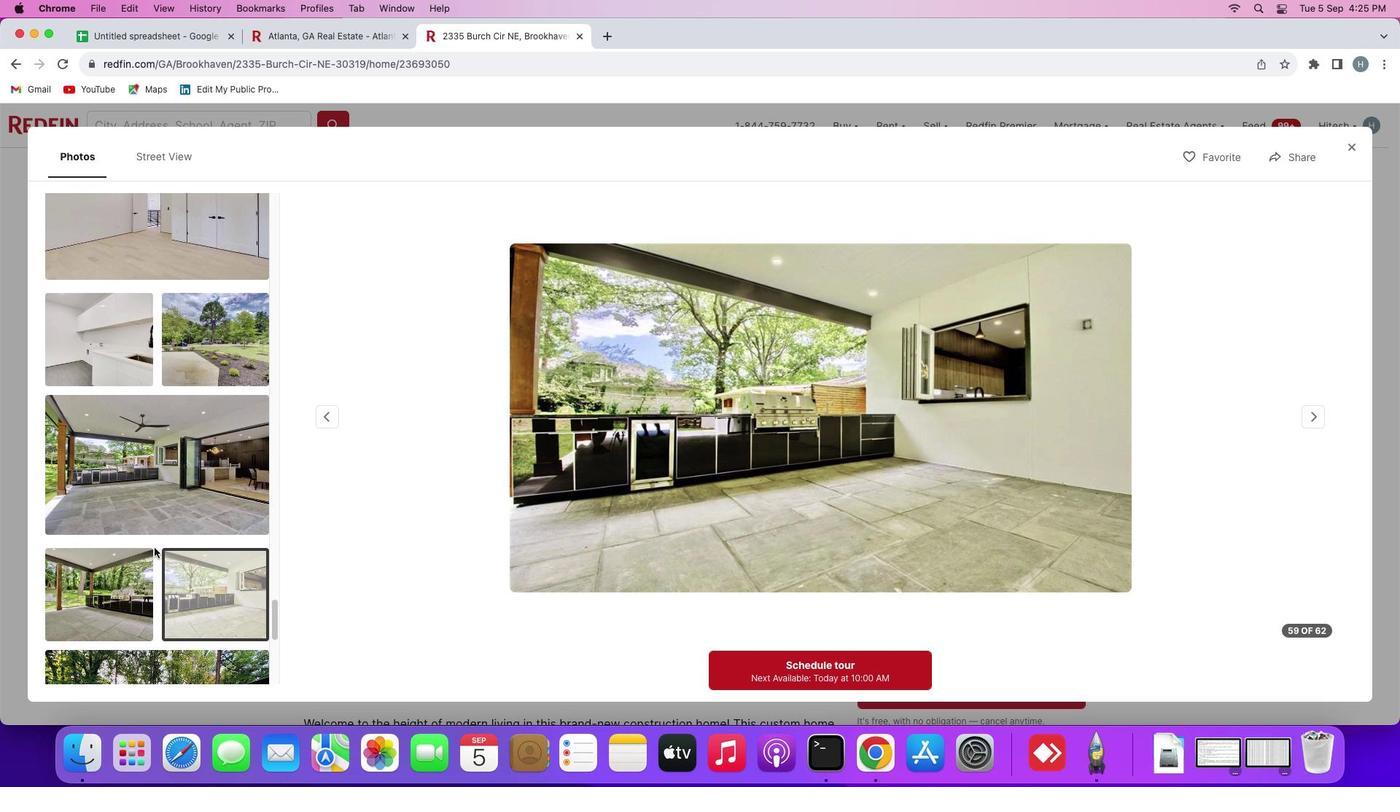 
Action: Mouse scrolled (153, 548) with delta (0, 0)
Screenshot: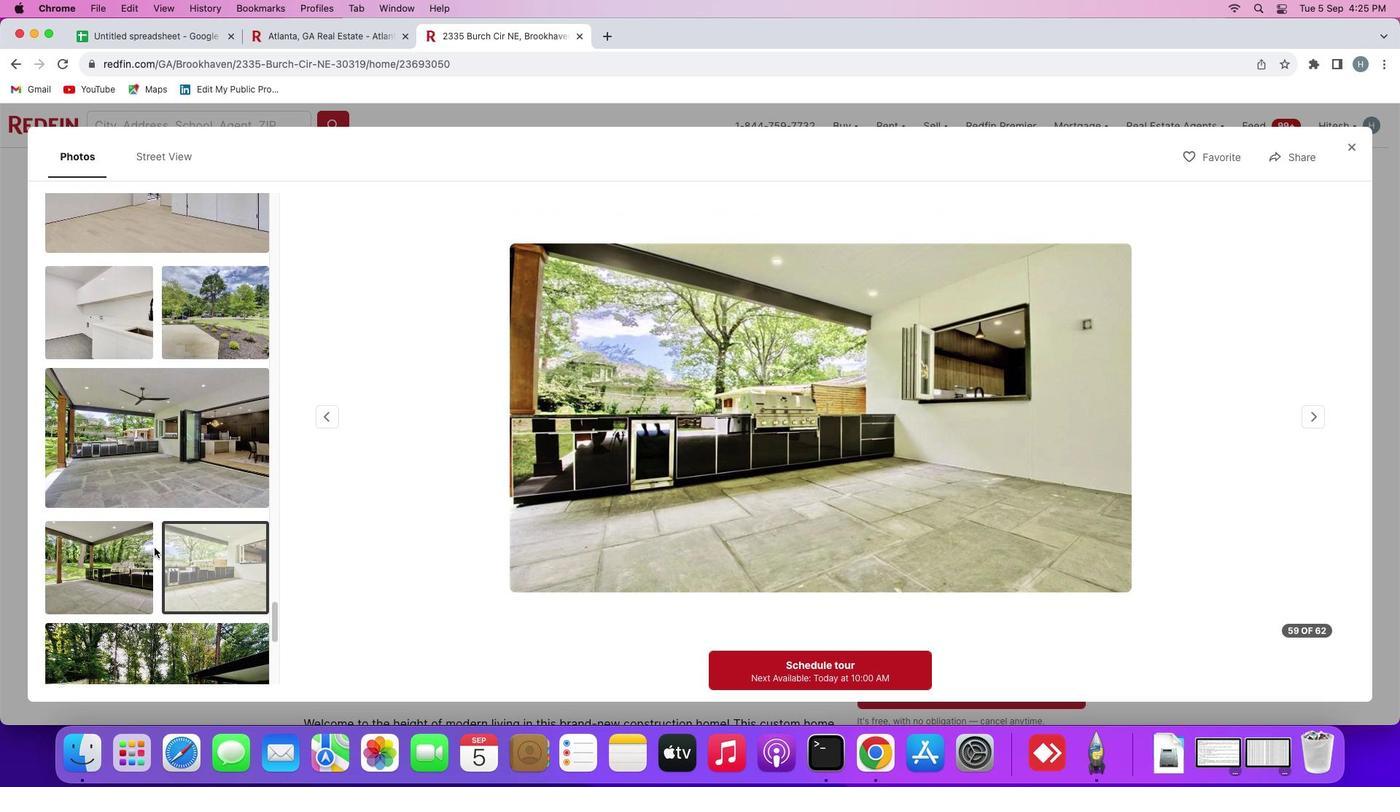 
Action: Mouse scrolled (153, 548) with delta (0, 0)
Screenshot: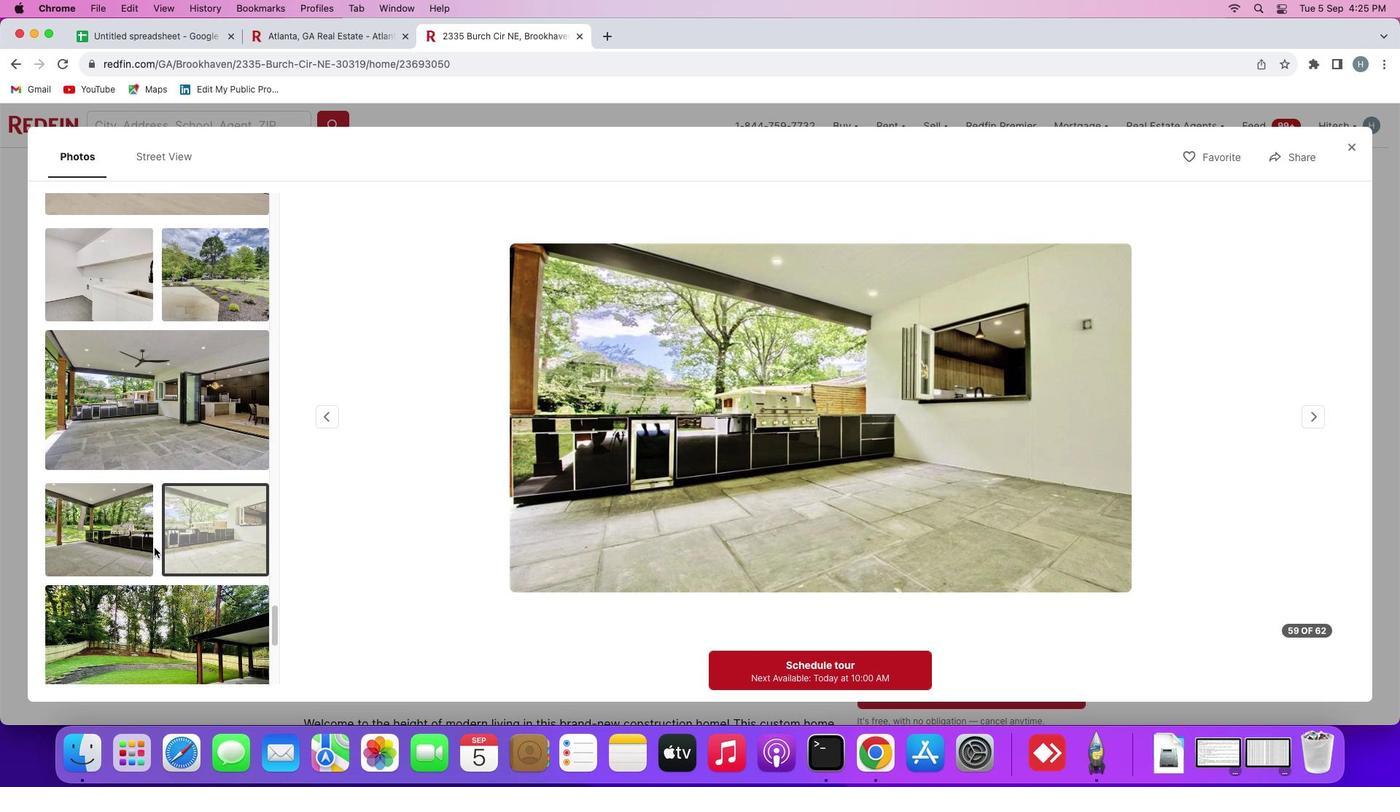 
Action: Mouse scrolled (153, 548) with delta (0, -1)
Screenshot: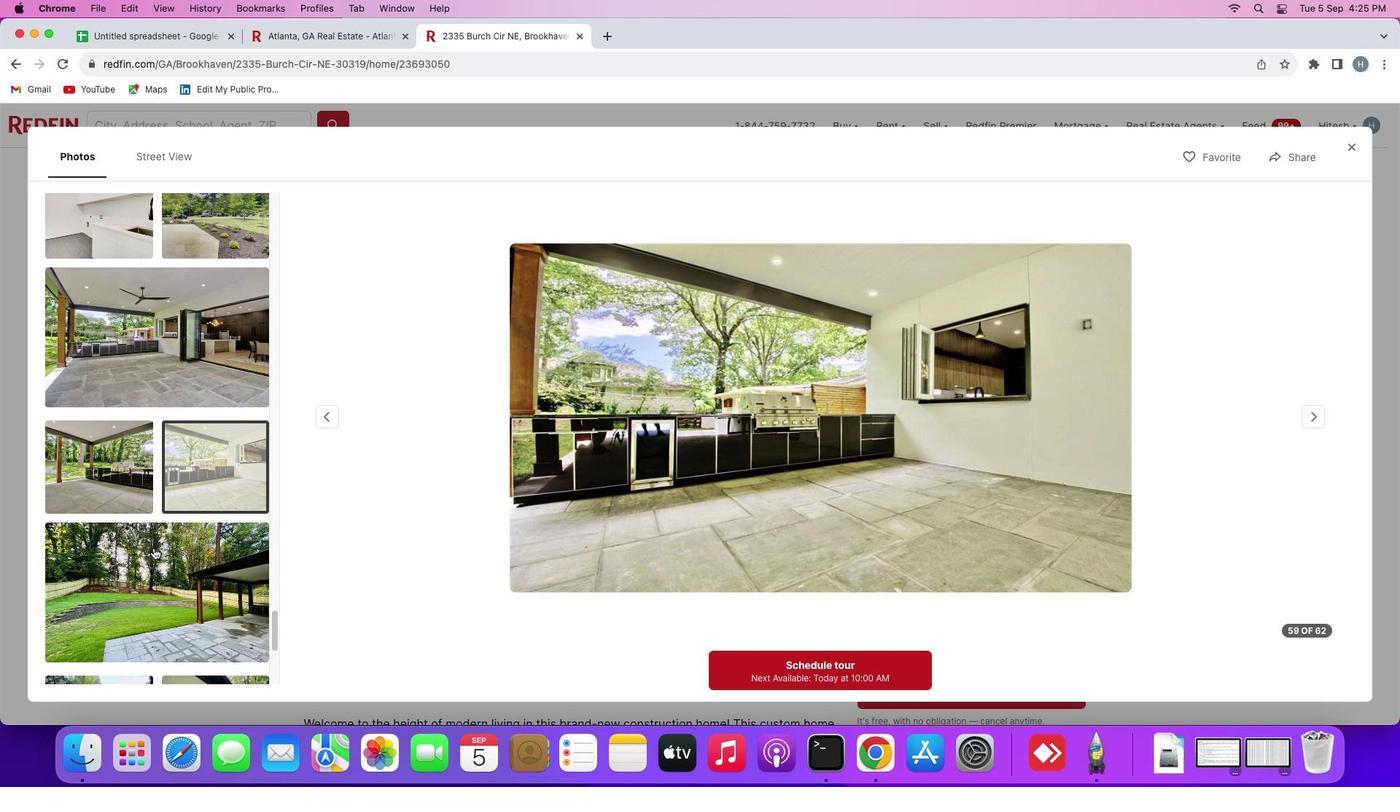 
Action: Mouse moved to (132, 561)
Screenshot: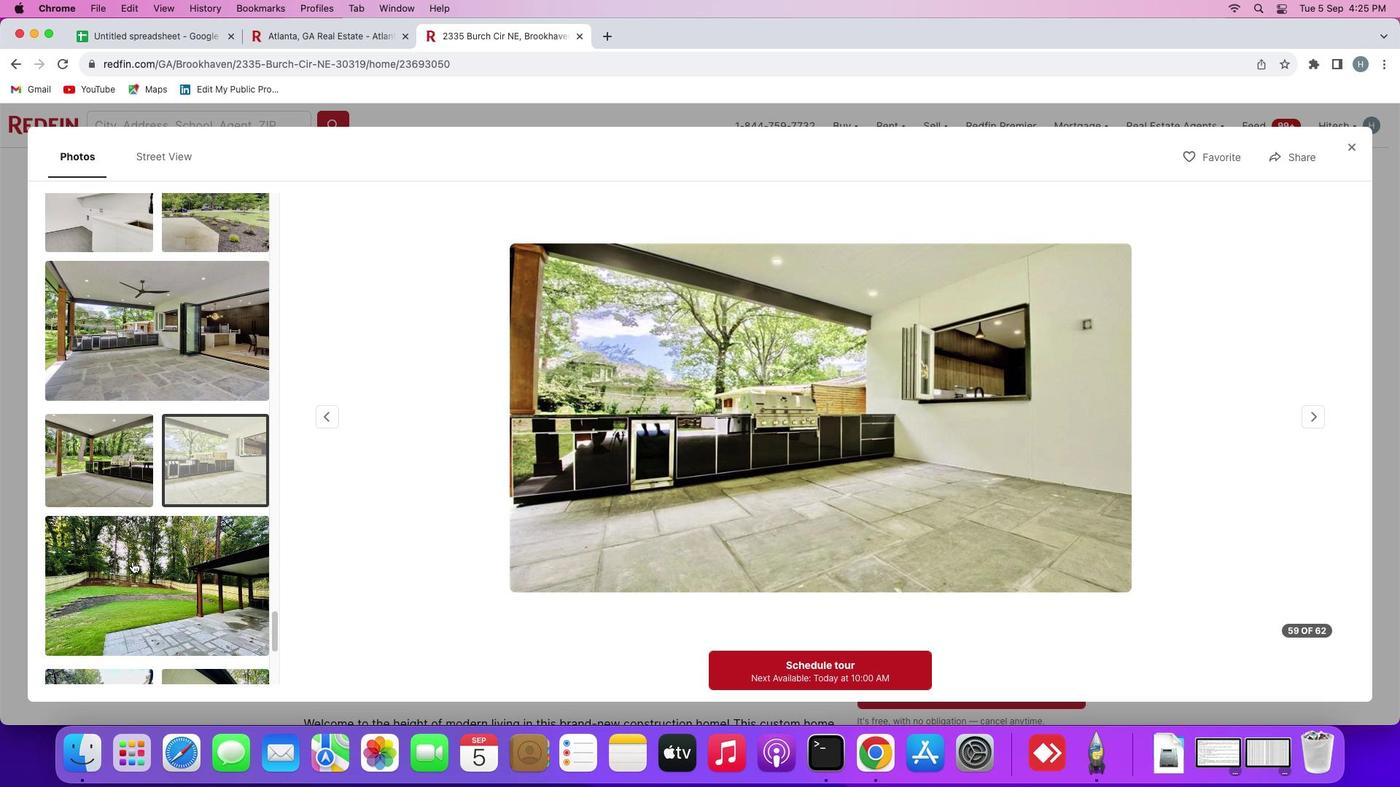 
Action: Mouse pressed left at (132, 561)
Screenshot: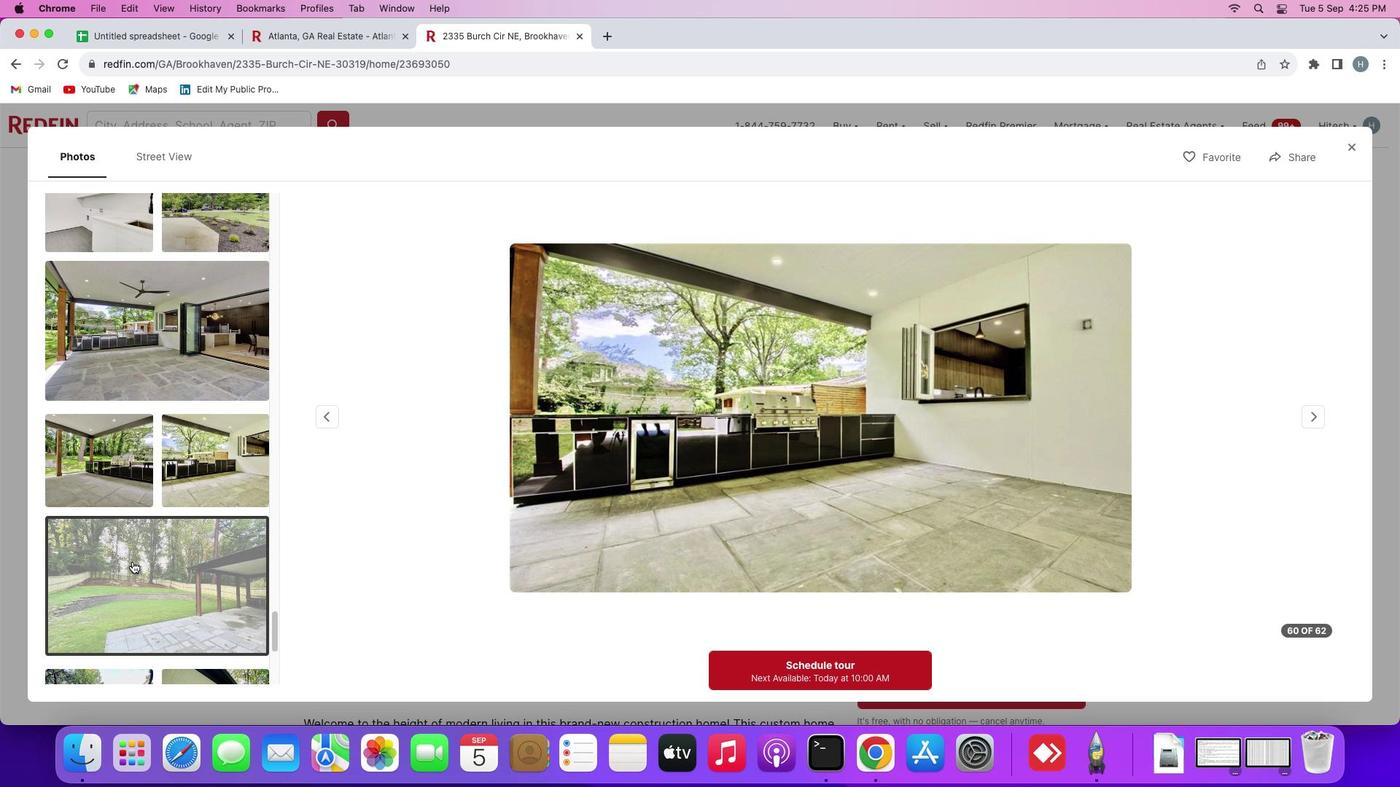 
Action: Mouse moved to (185, 560)
Screenshot: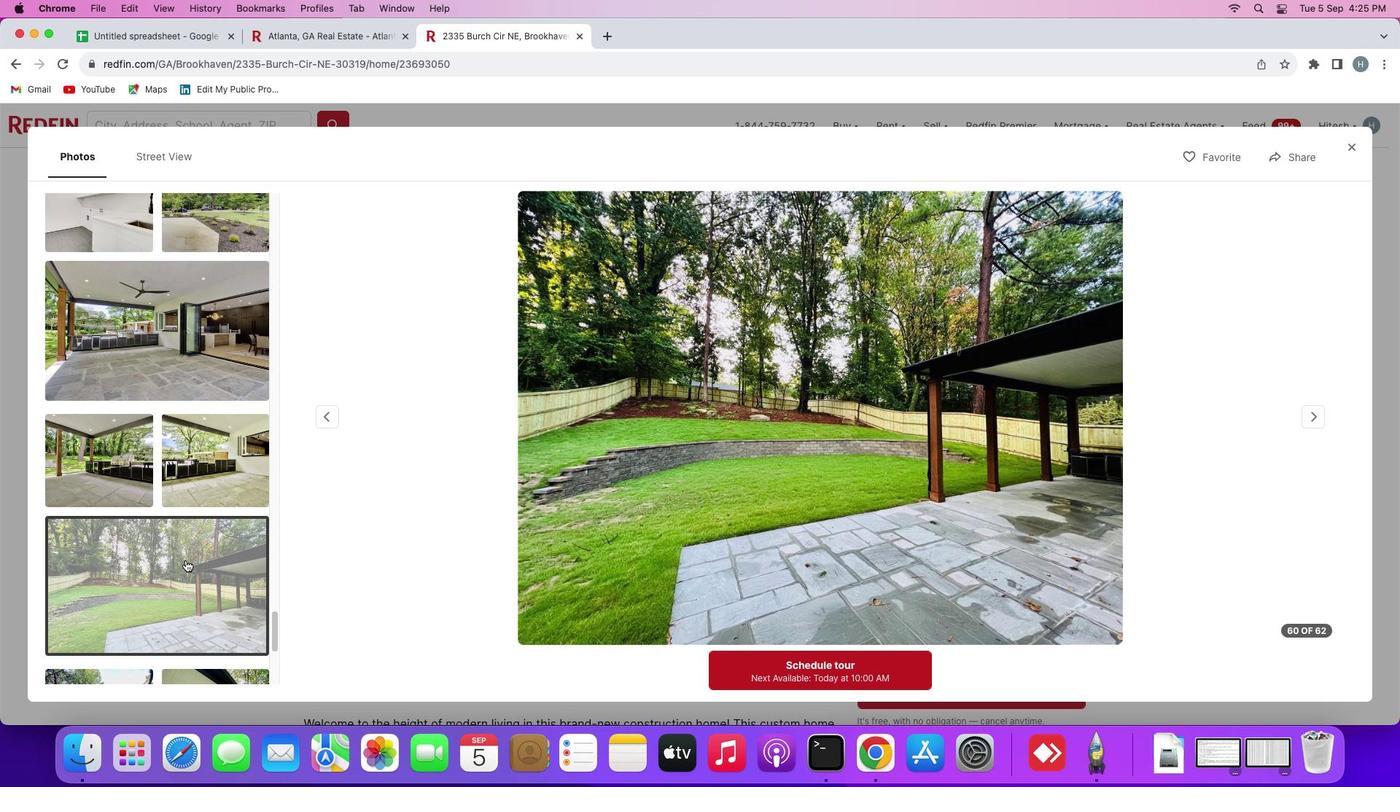 
Action: Mouse scrolled (185, 560) with delta (0, 0)
Screenshot: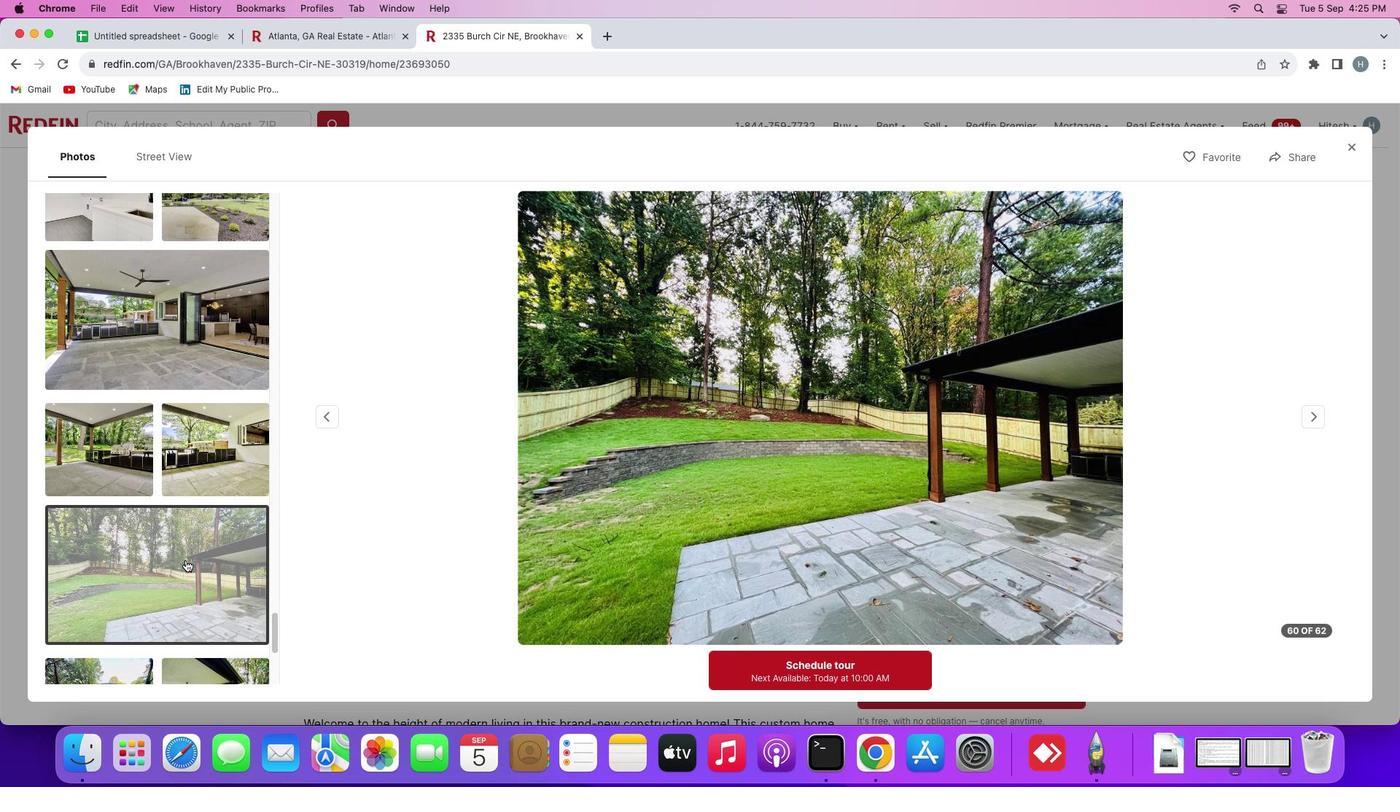 
Action: Mouse scrolled (185, 560) with delta (0, 0)
Screenshot: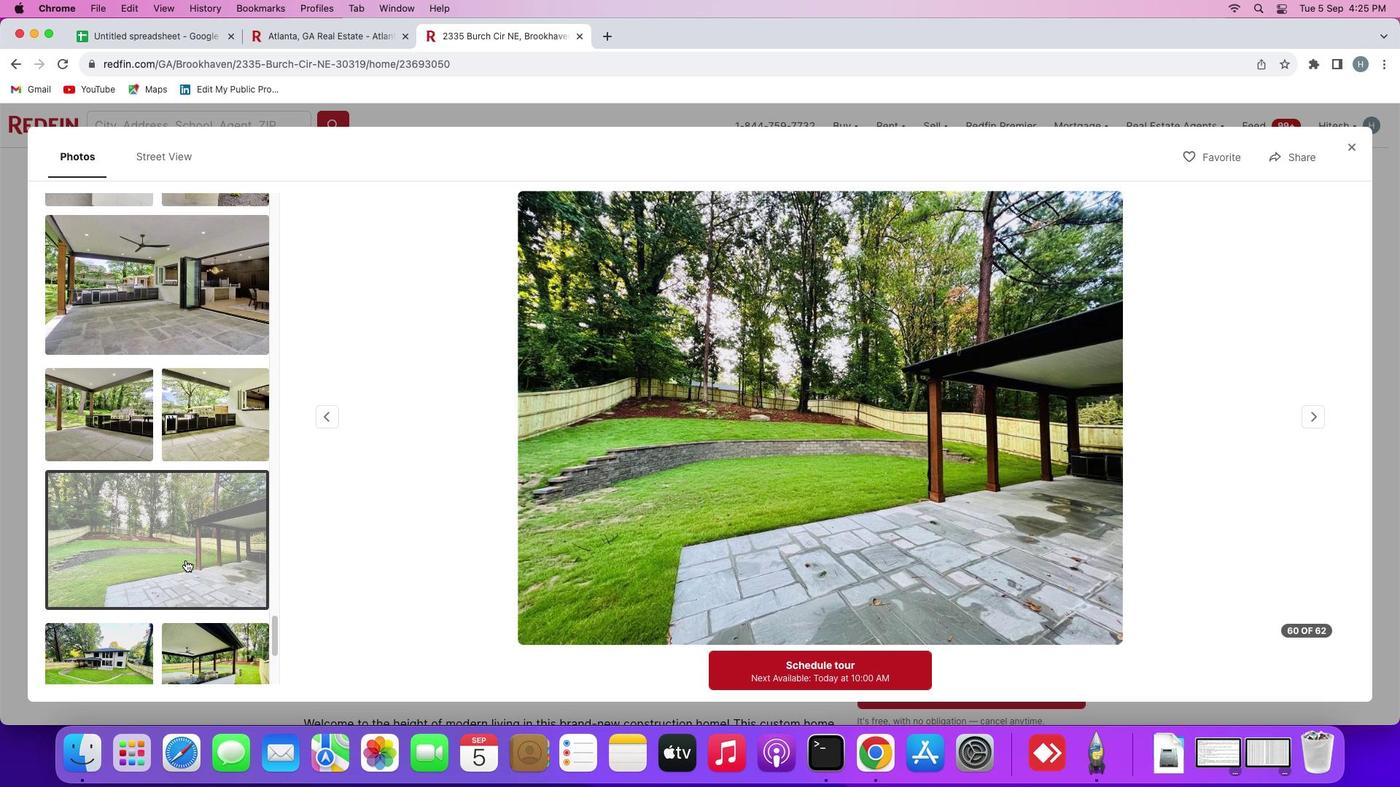 
Action: Mouse scrolled (185, 560) with delta (0, -1)
Screenshot: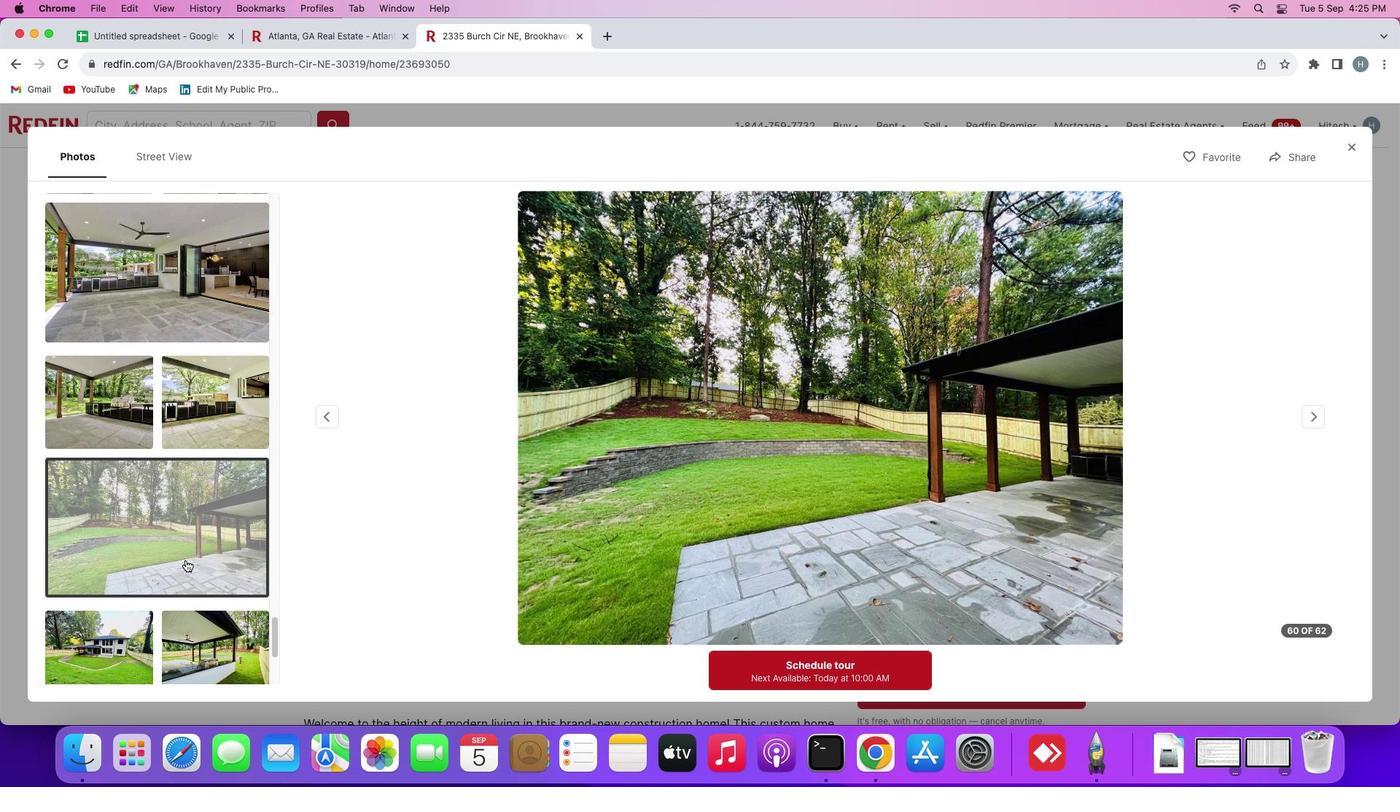 
Action: Mouse scrolled (185, 560) with delta (0, -1)
Screenshot: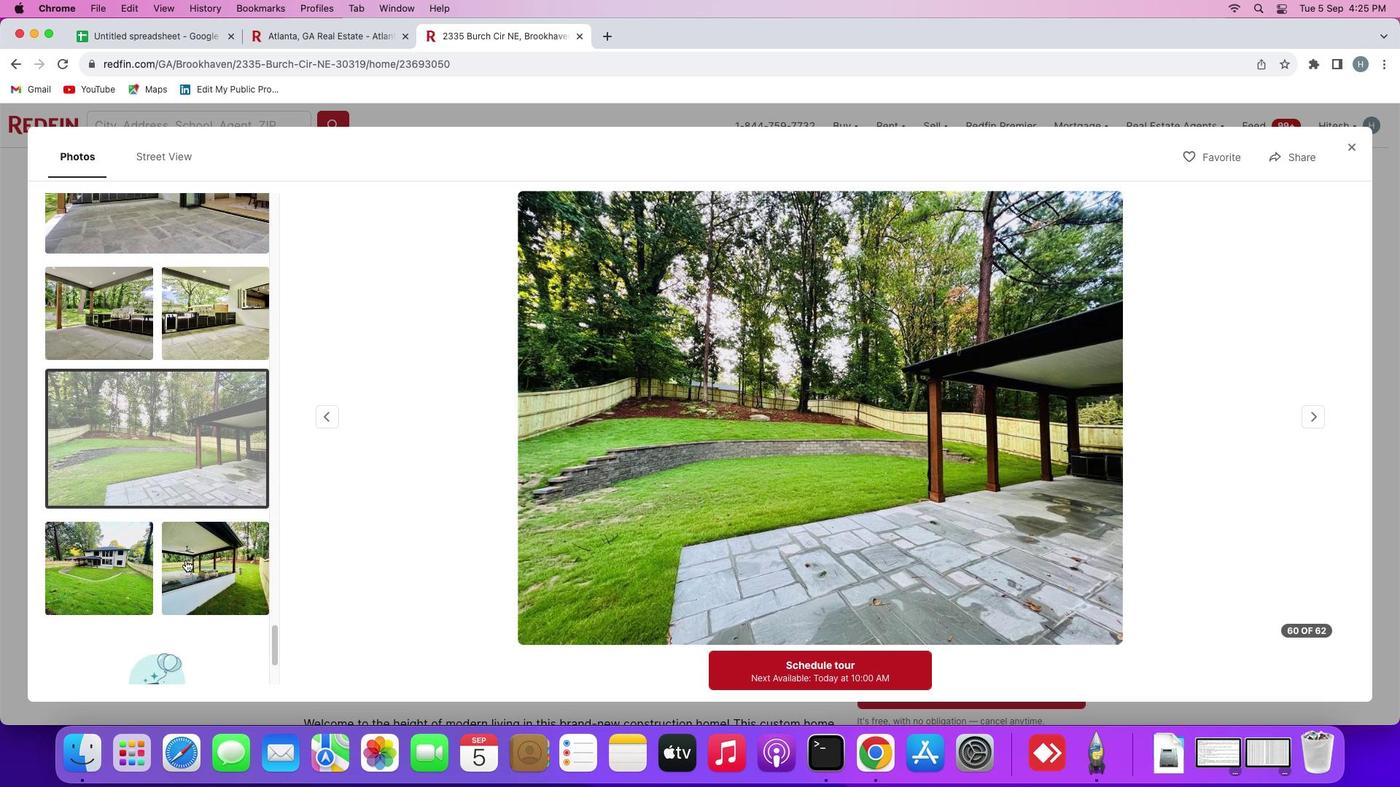 
Action: Mouse moved to (193, 560)
Screenshot: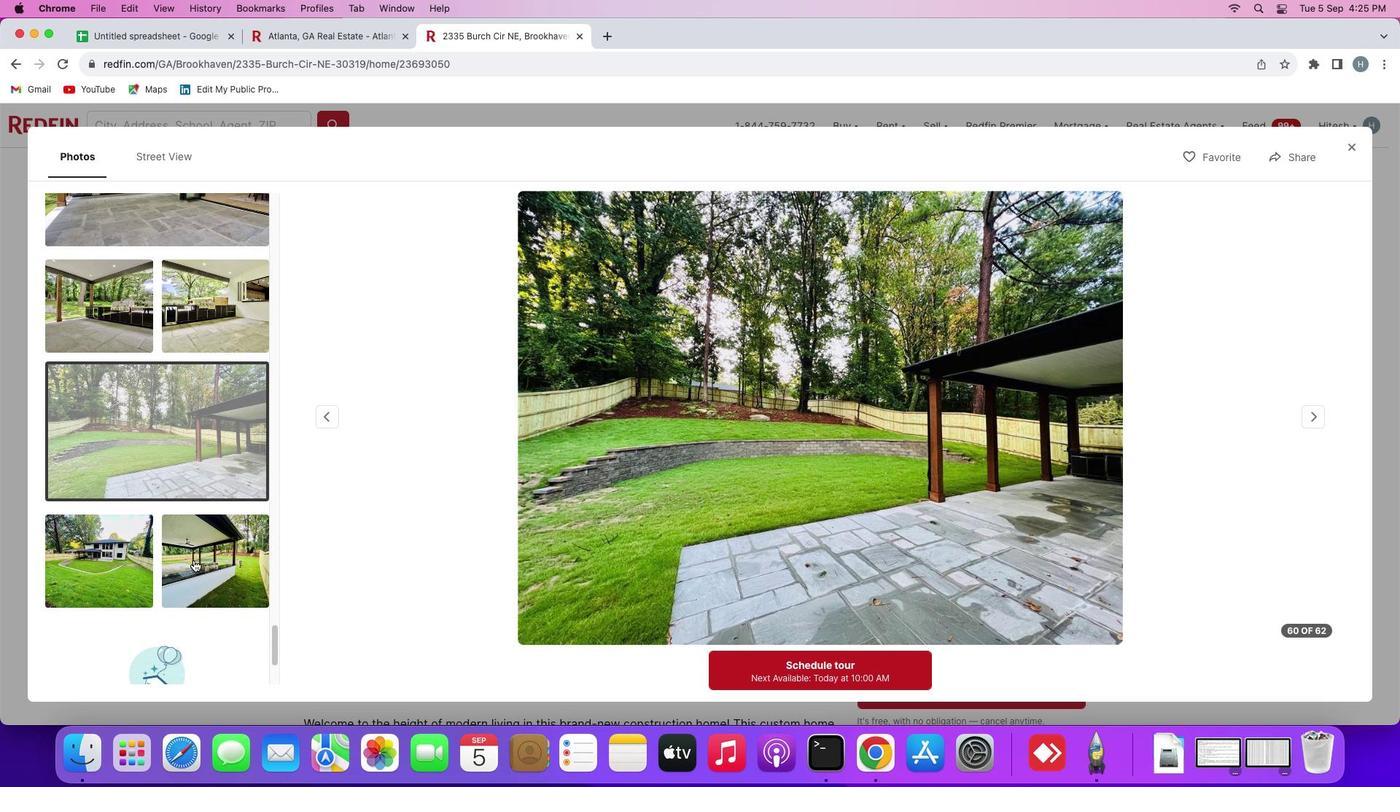 
Action: Mouse pressed left at (193, 560)
Screenshot: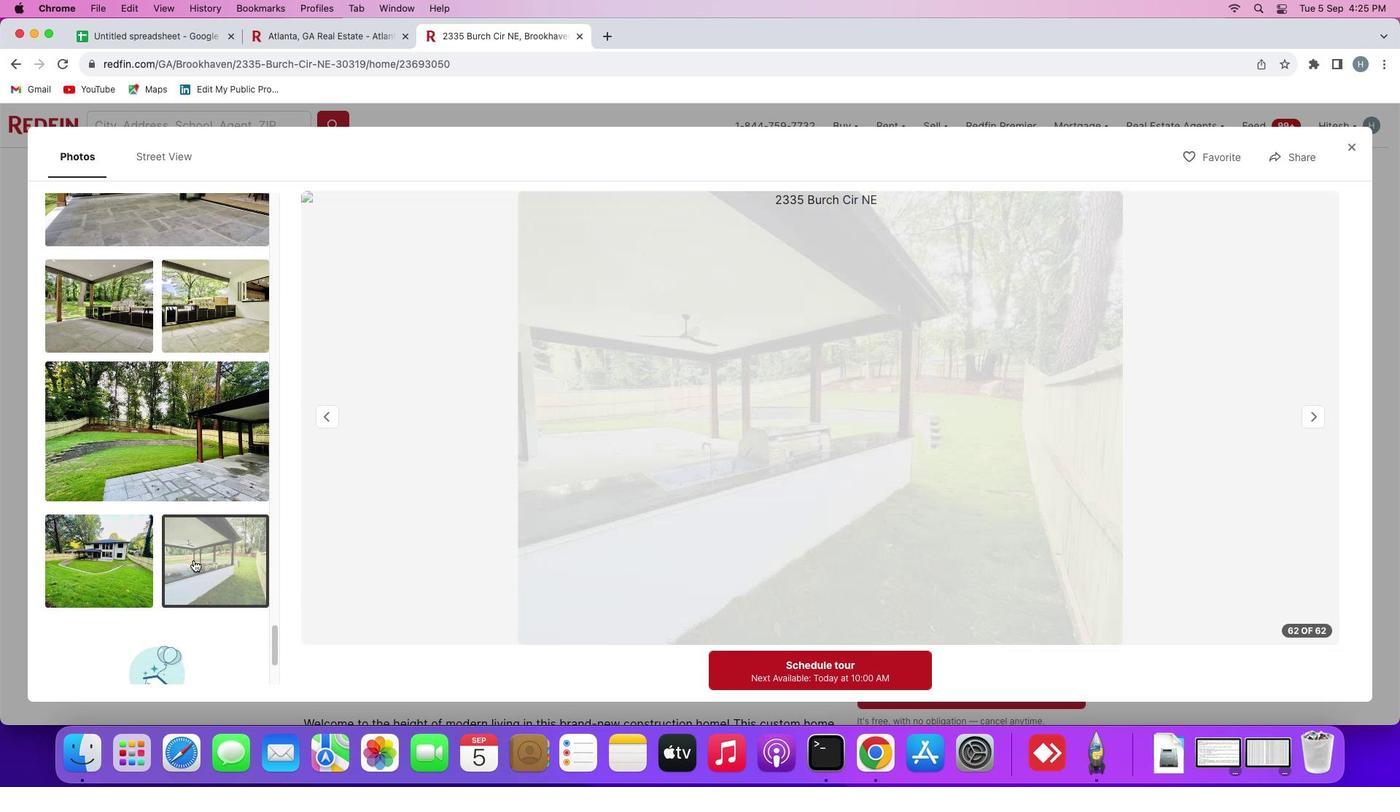 
Action: Mouse moved to (117, 556)
Screenshot: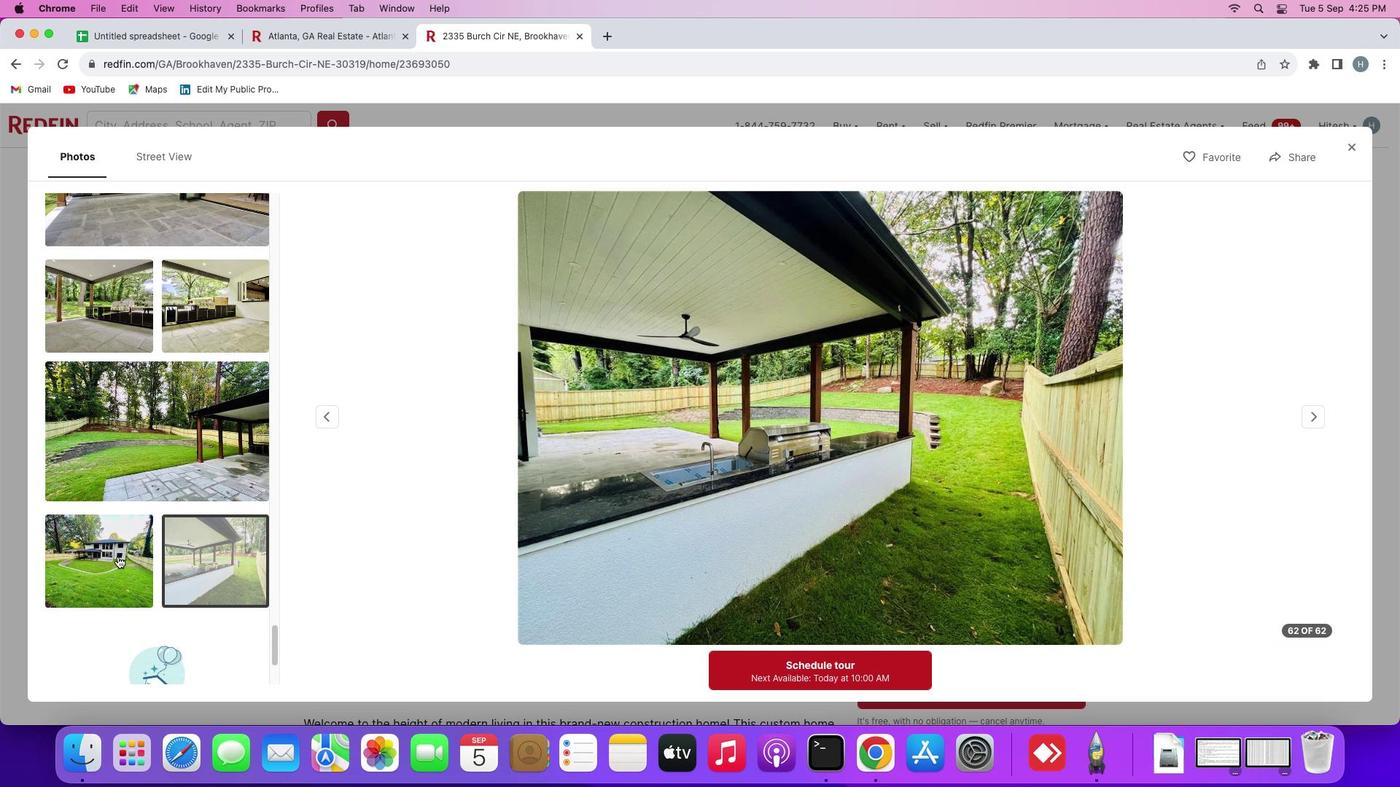 
Action: Mouse pressed left at (117, 556)
Screenshot: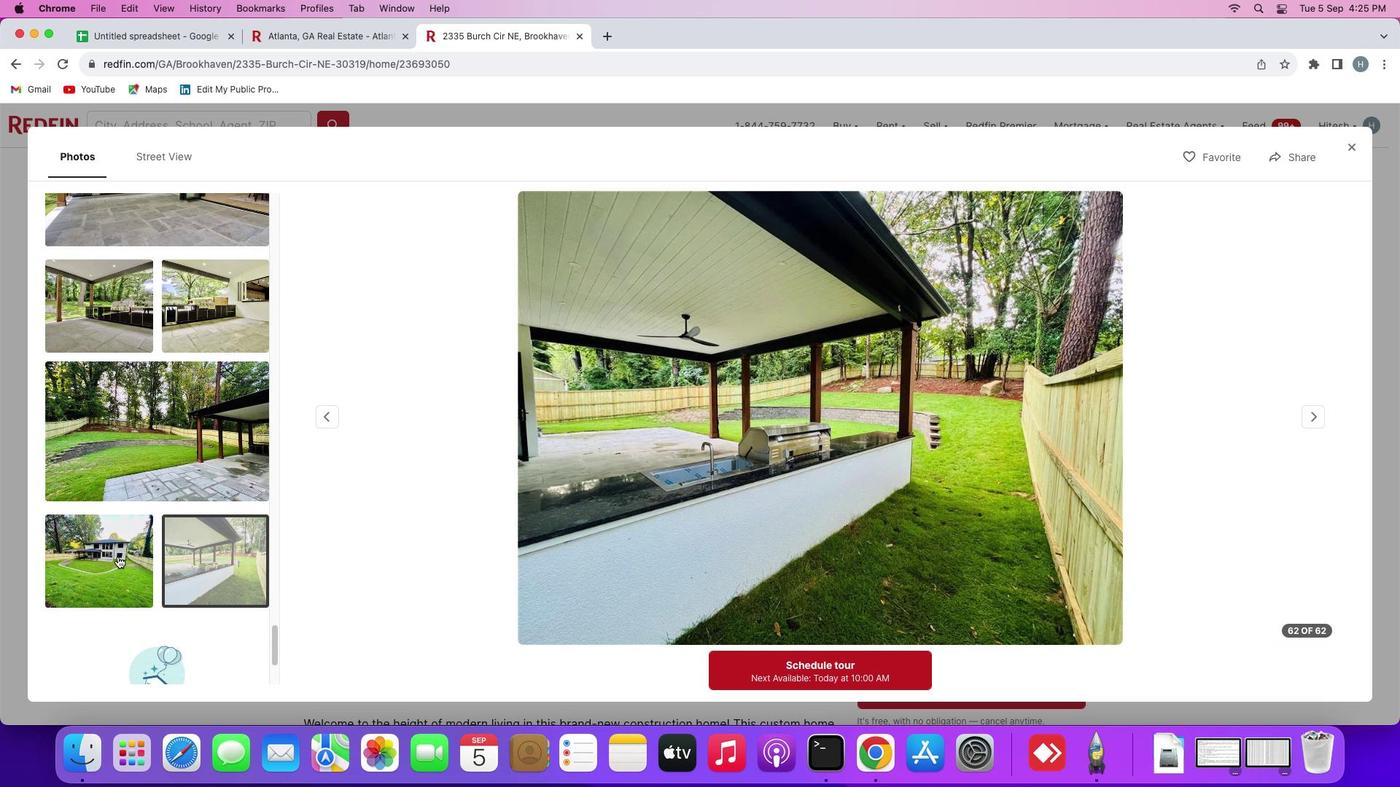 
Action: Mouse moved to (1353, 143)
Screenshot: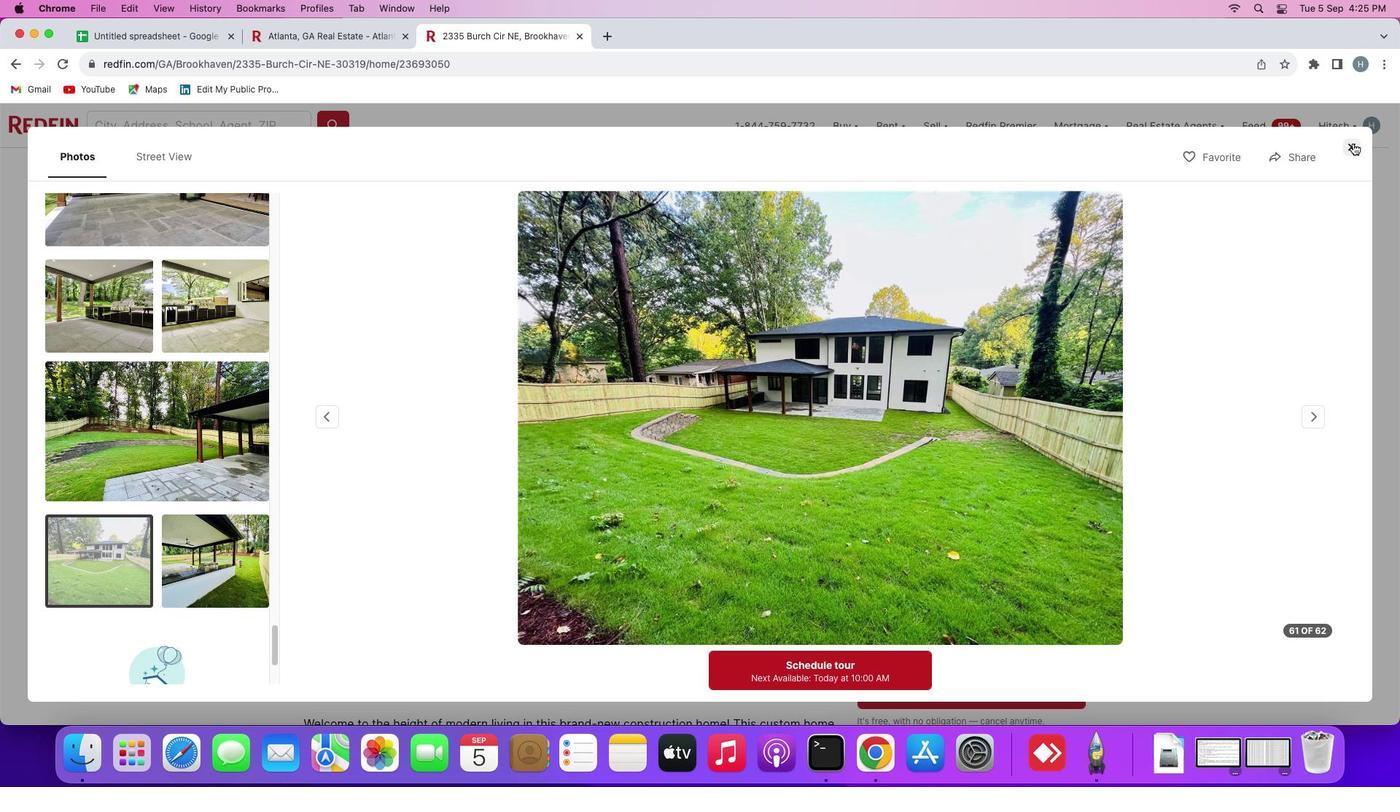 
Action: Mouse pressed left at (1353, 143)
Screenshot: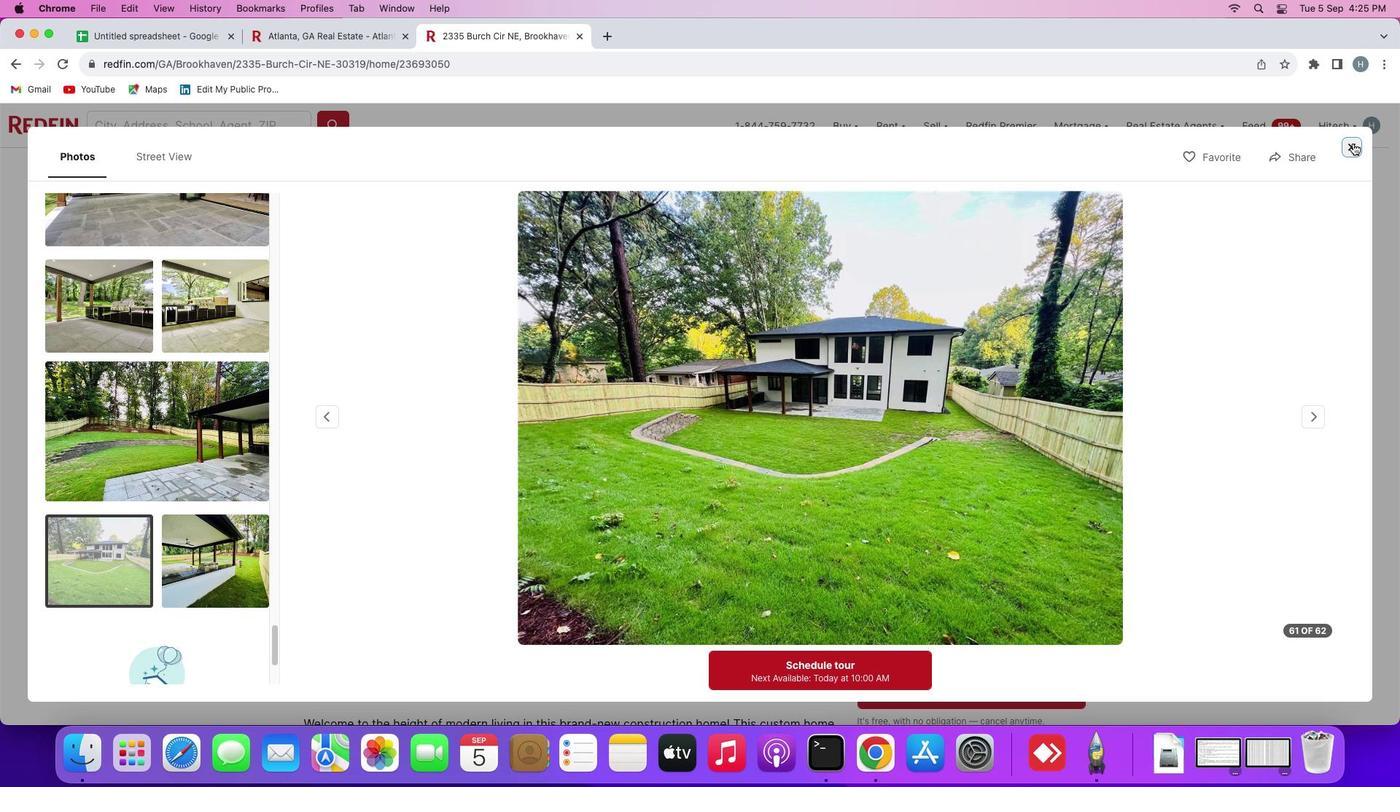 
Action: Mouse moved to (602, 494)
Screenshot: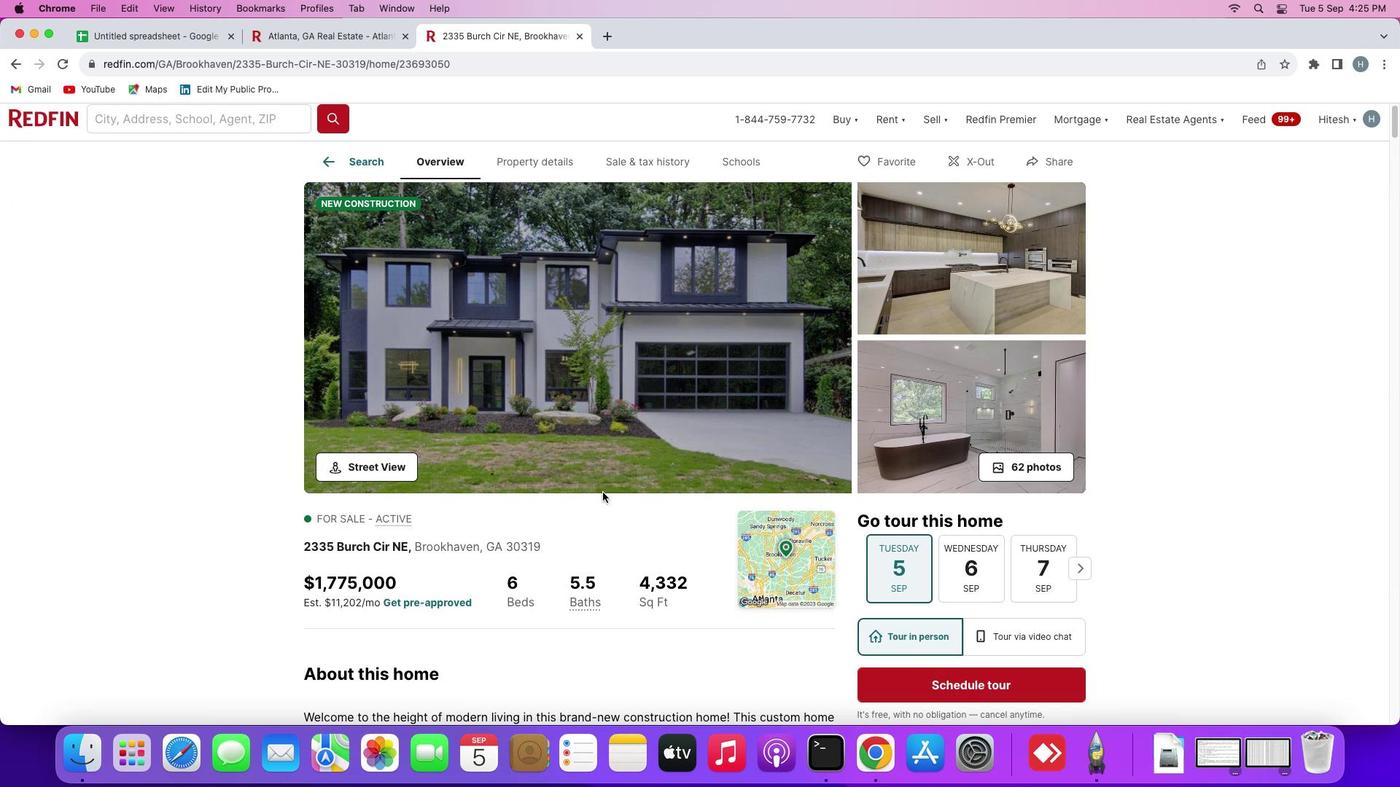 
Action: Mouse scrolled (602, 494) with delta (0, 0)
Screenshot: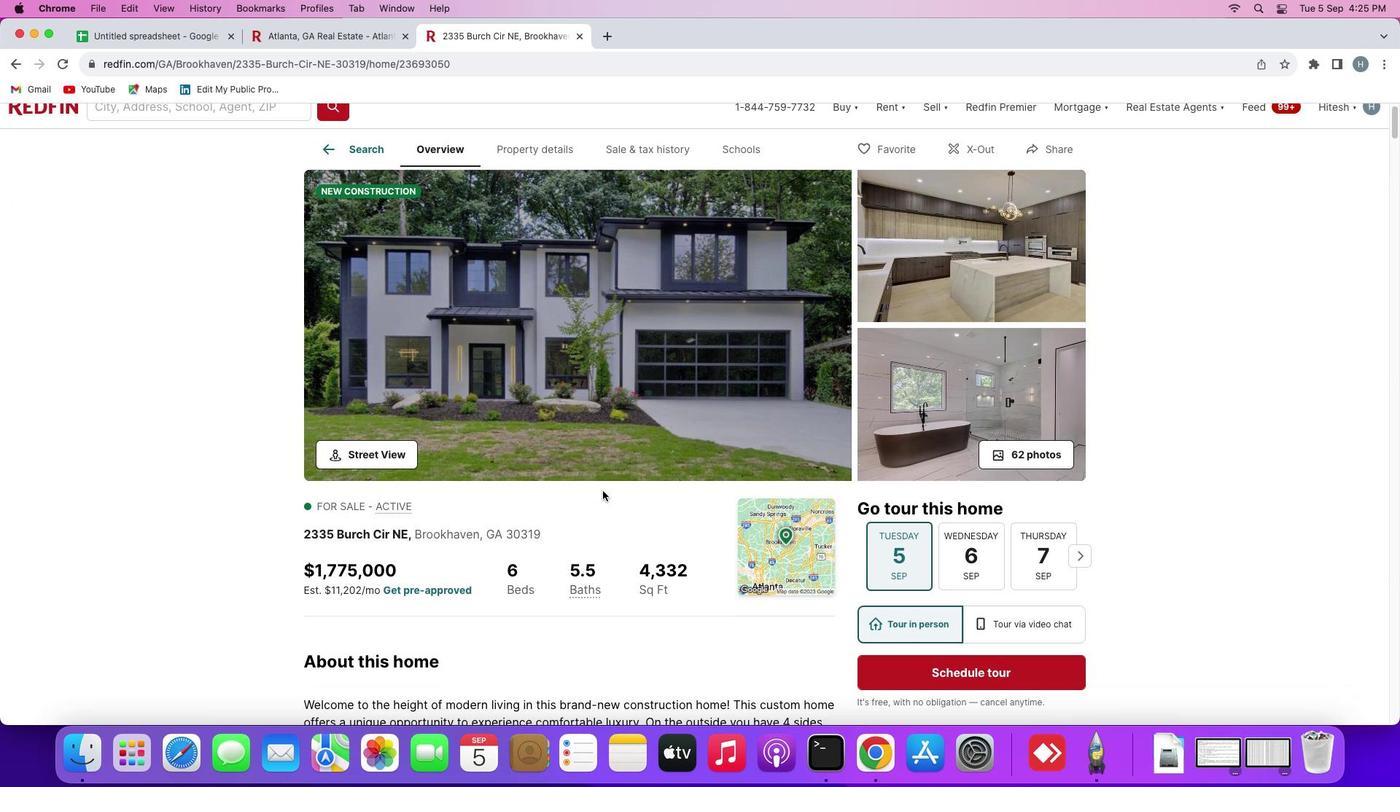 
Action: Mouse moved to (602, 493)
Screenshot: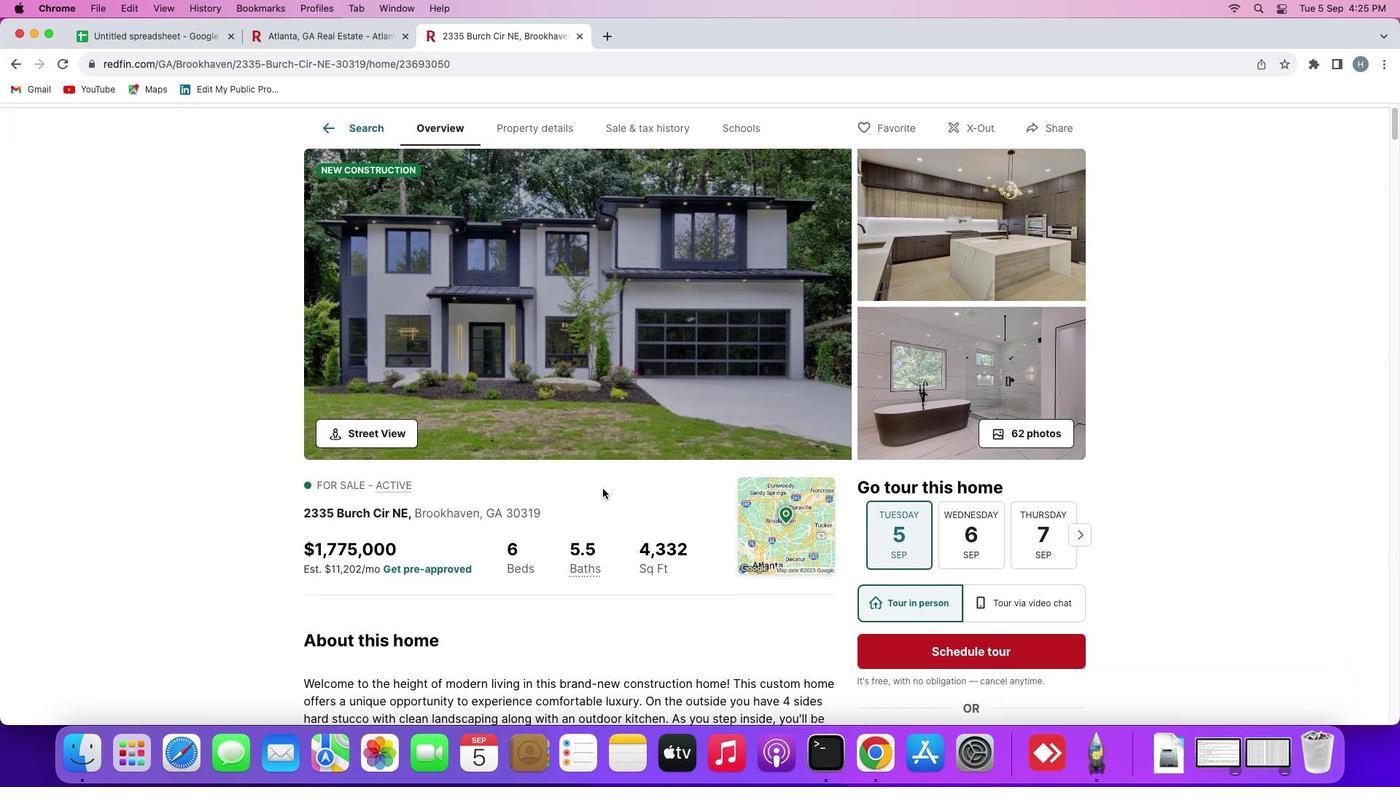 
Action: Mouse scrolled (602, 493) with delta (0, 0)
Screenshot: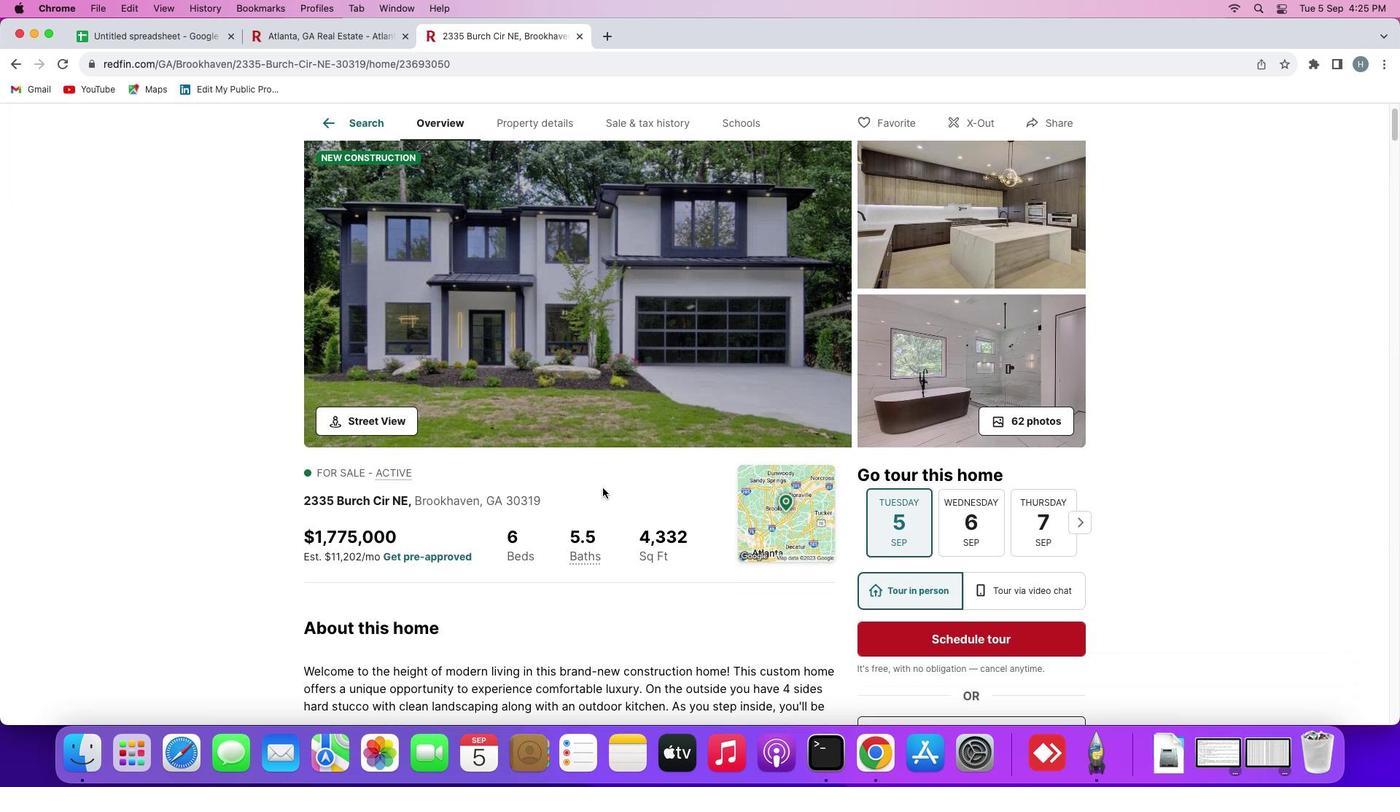 
Action: Mouse moved to (602, 493)
Screenshot: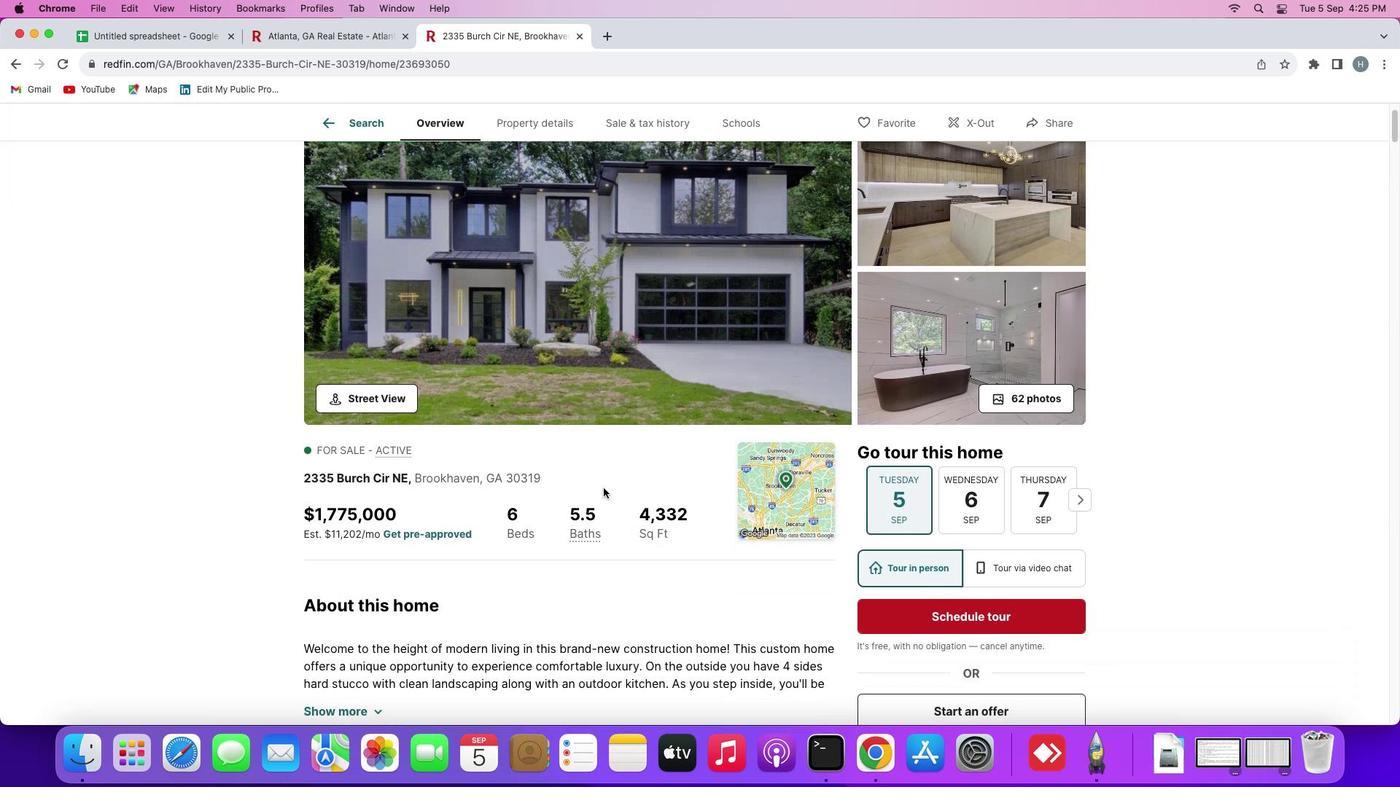 
Action: Mouse scrolled (602, 493) with delta (0, -1)
Screenshot: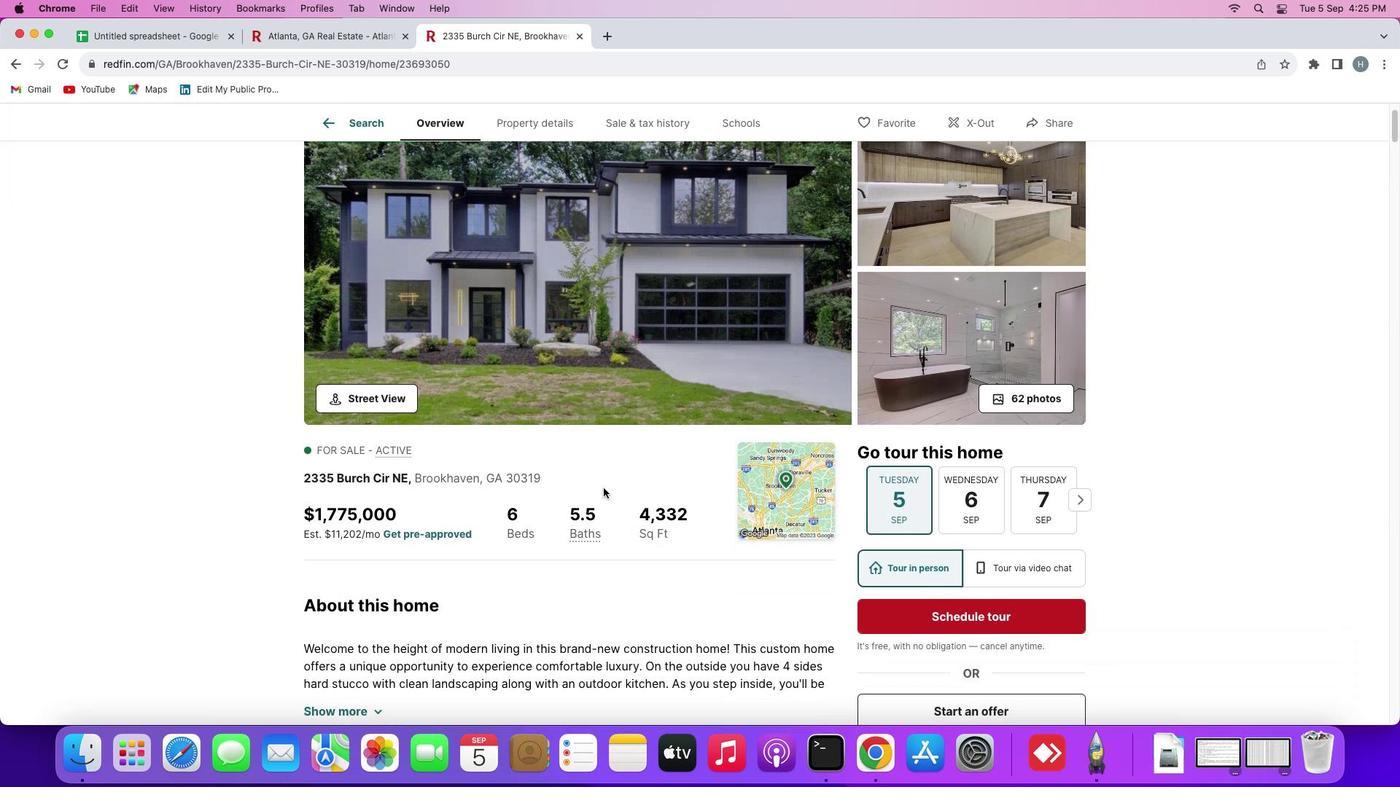 
Action: Mouse moved to (603, 487)
Screenshot: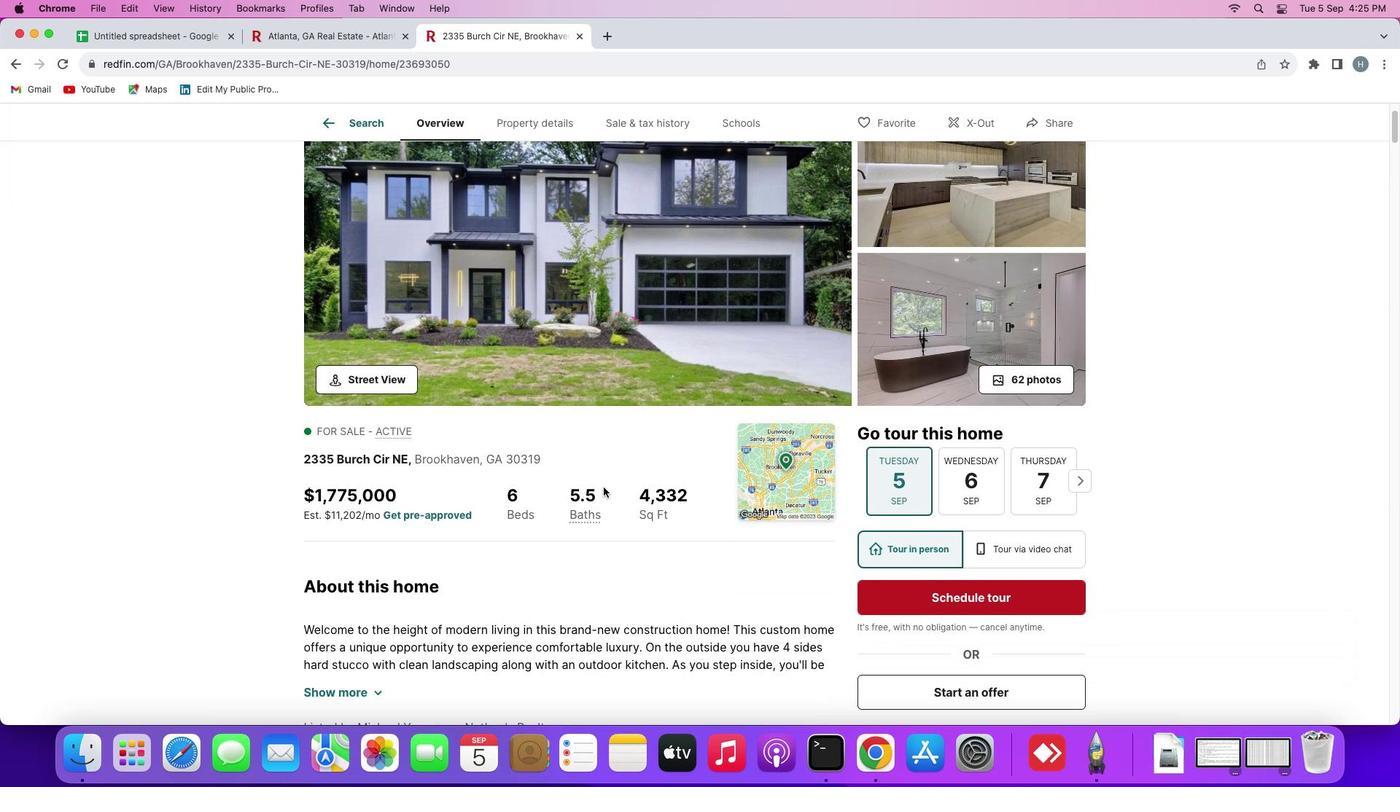 
Action: Mouse scrolled (603, 487) with delta (0, 0)
Screenshot: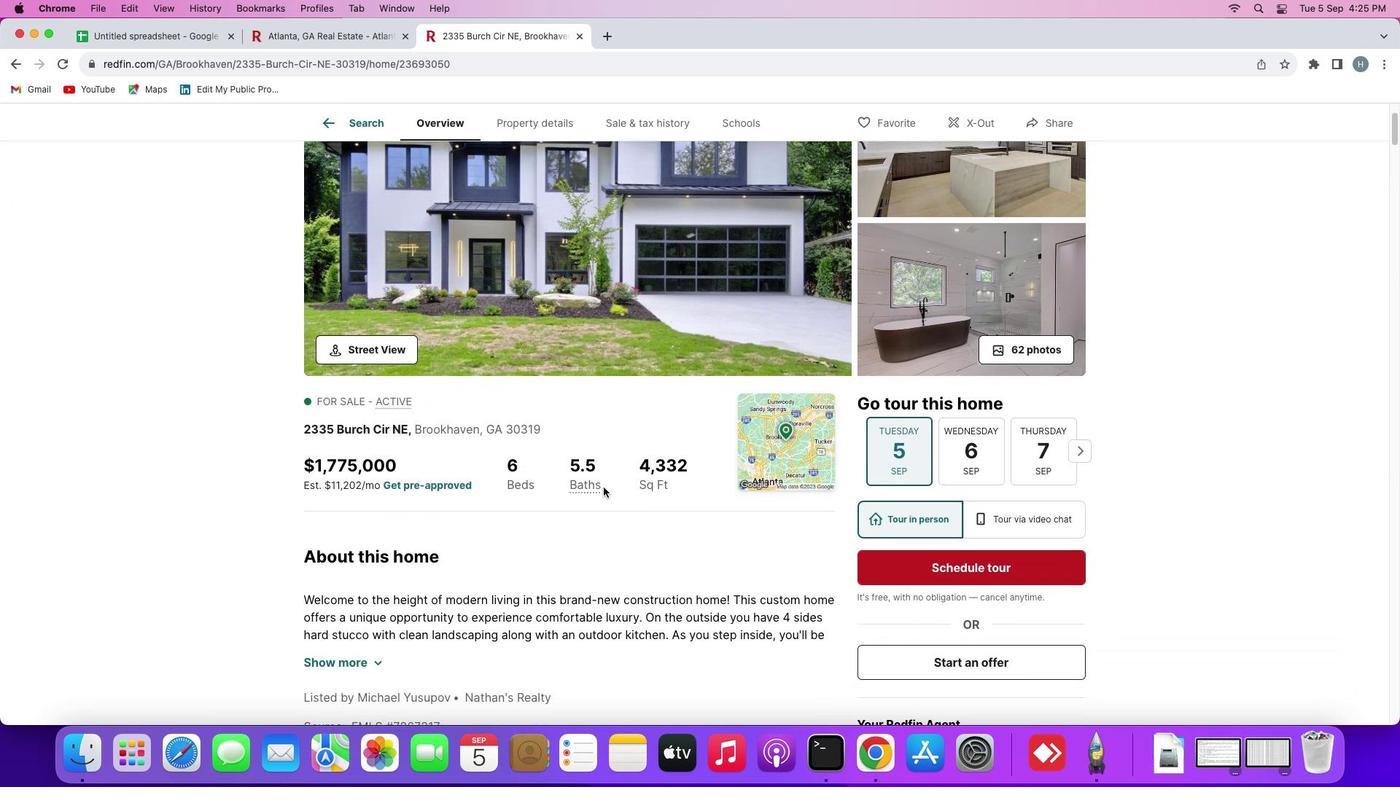 
Action: Mouse scrolled (603, 487) with delta (0, 0)
Screenshot: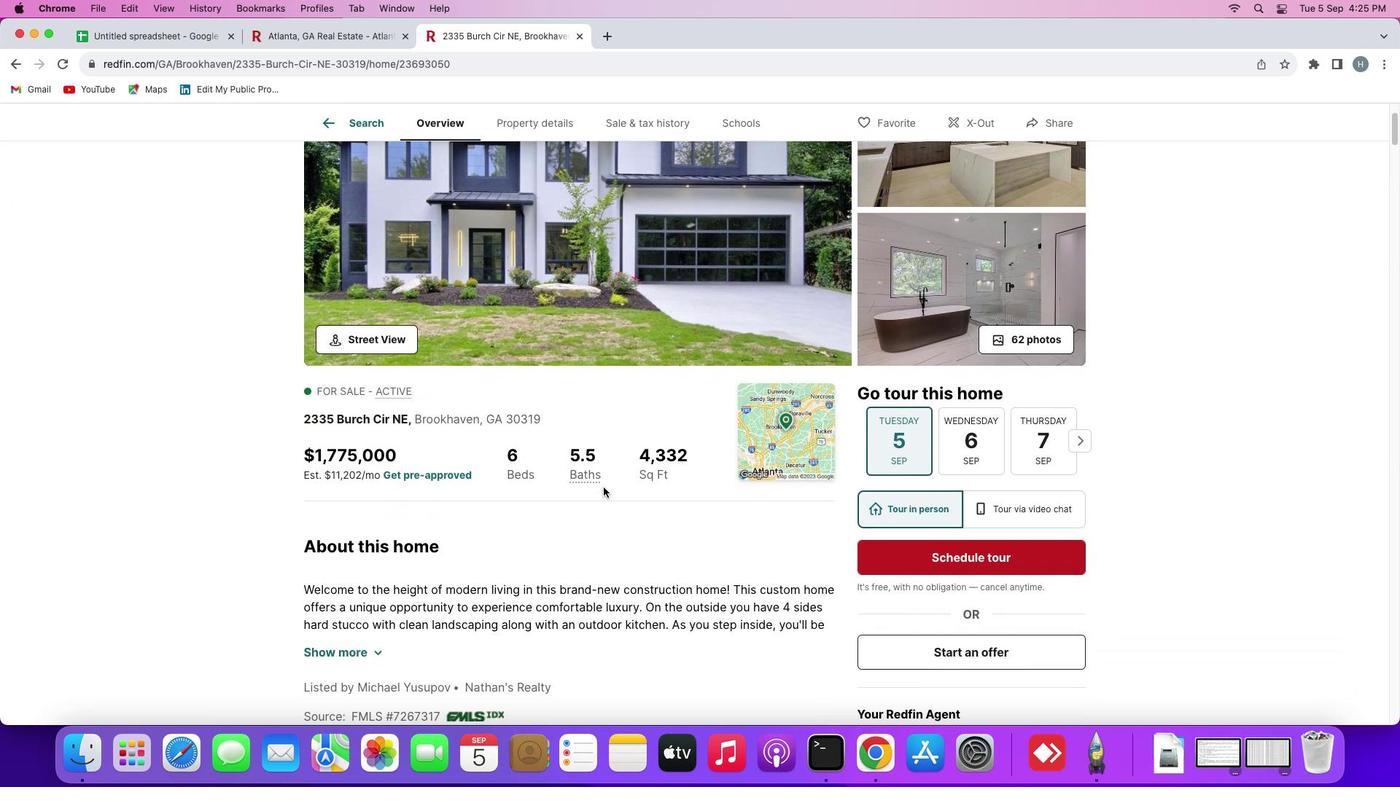 
Action: Mouse scrolled (603, 487) with delta (0, -1)
Screenshot: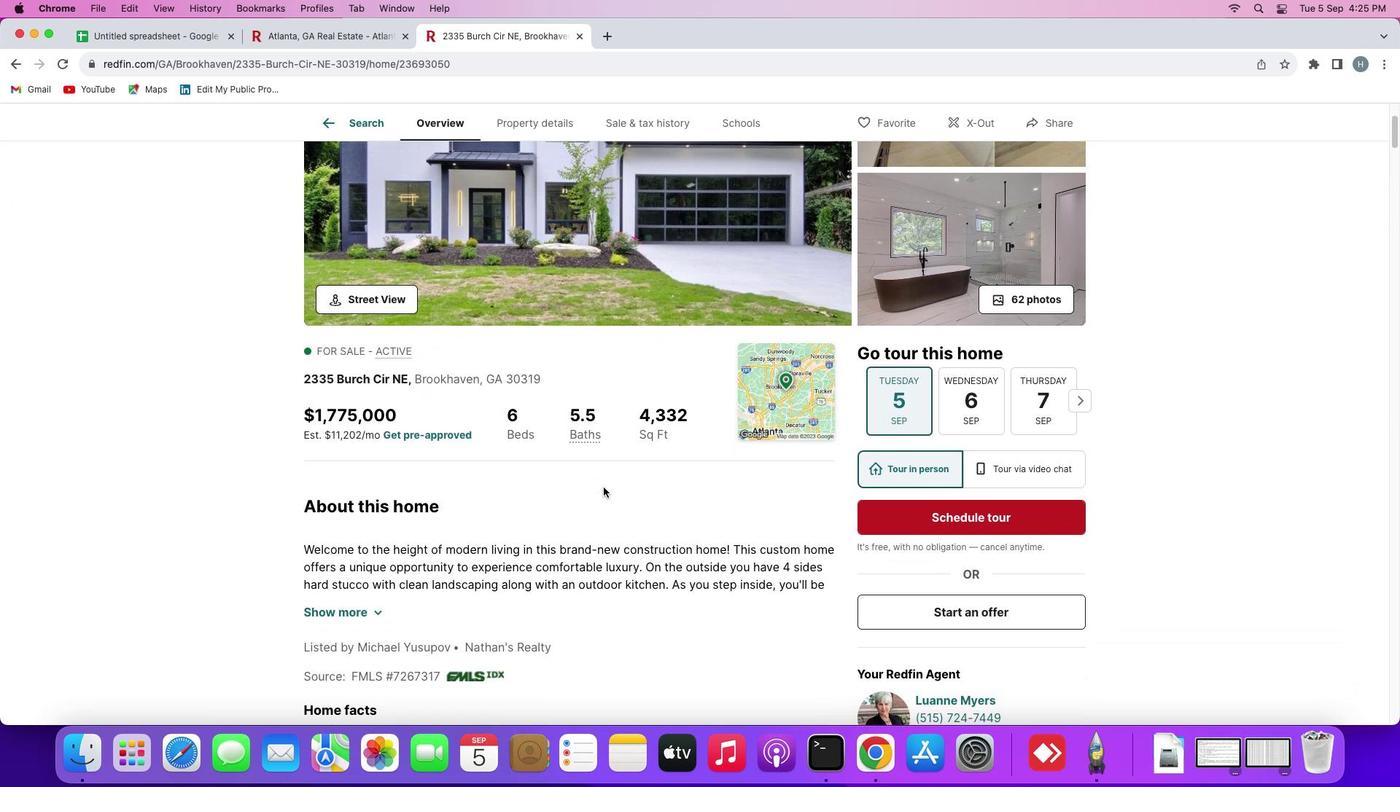 
Action: Mouse moved to (374, 598)
Screenshot: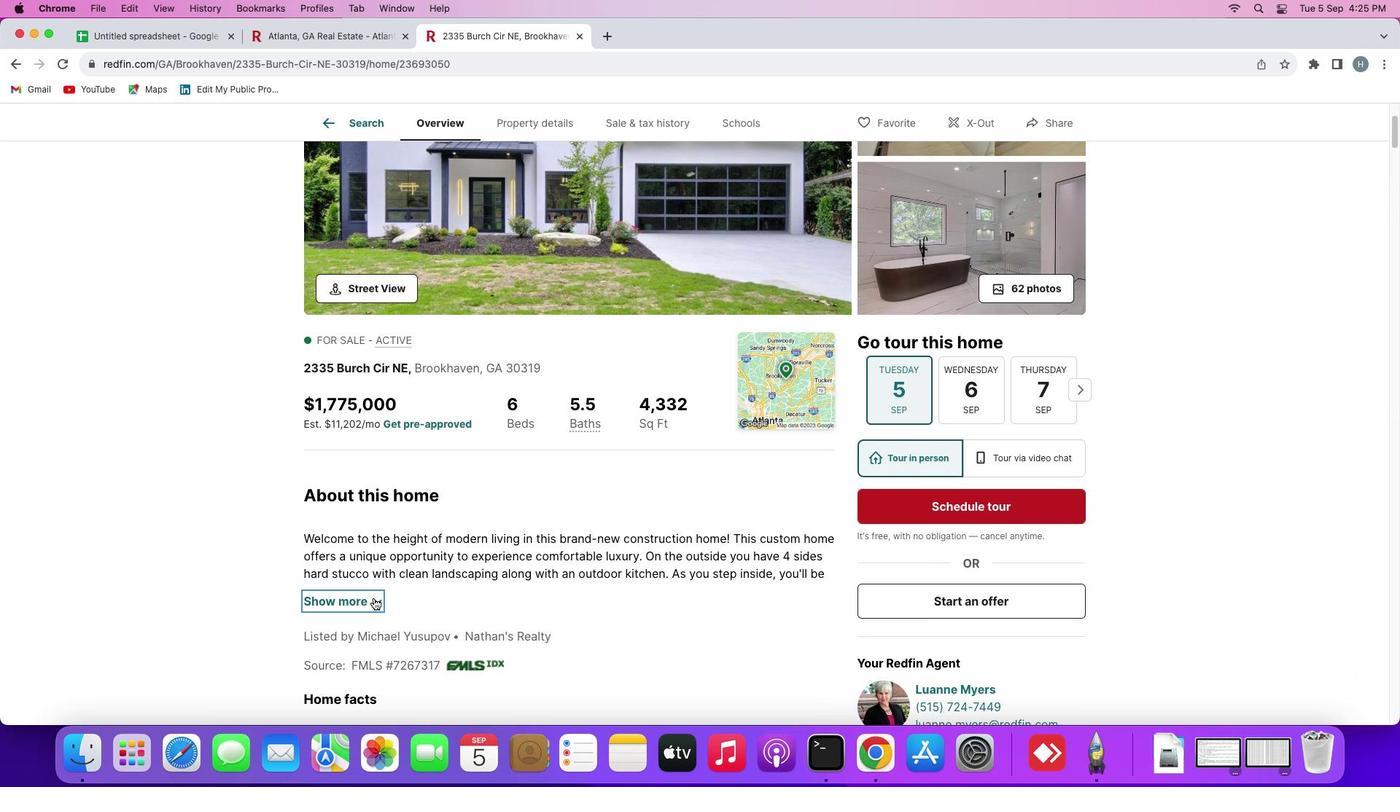
Action: Mouse pressed left at (374, 598)
Screenshot: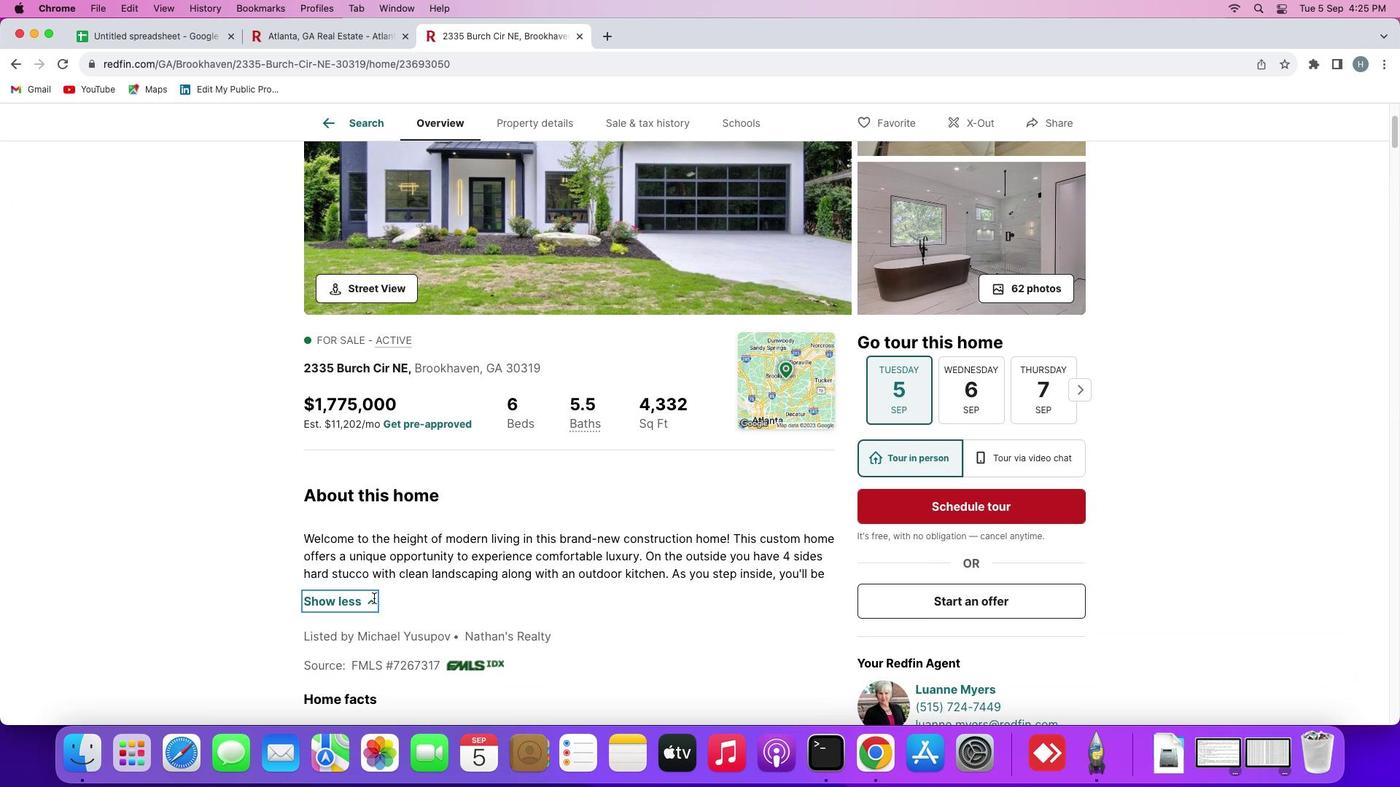 
Action: Mouse moved to (455, 541)
Screenshot: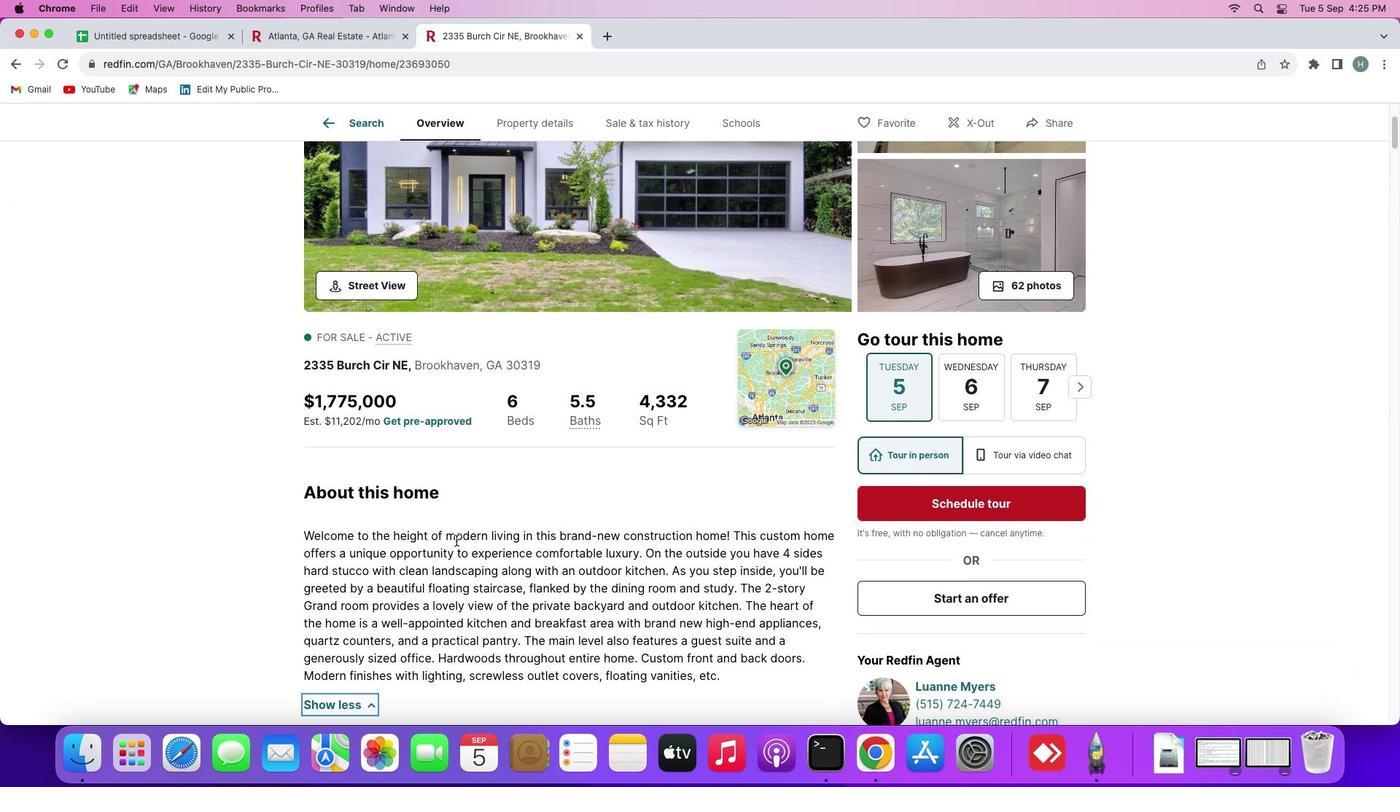 
Action: Mouse scrolled (455, 541) with delta (0, 0)
Screenshot: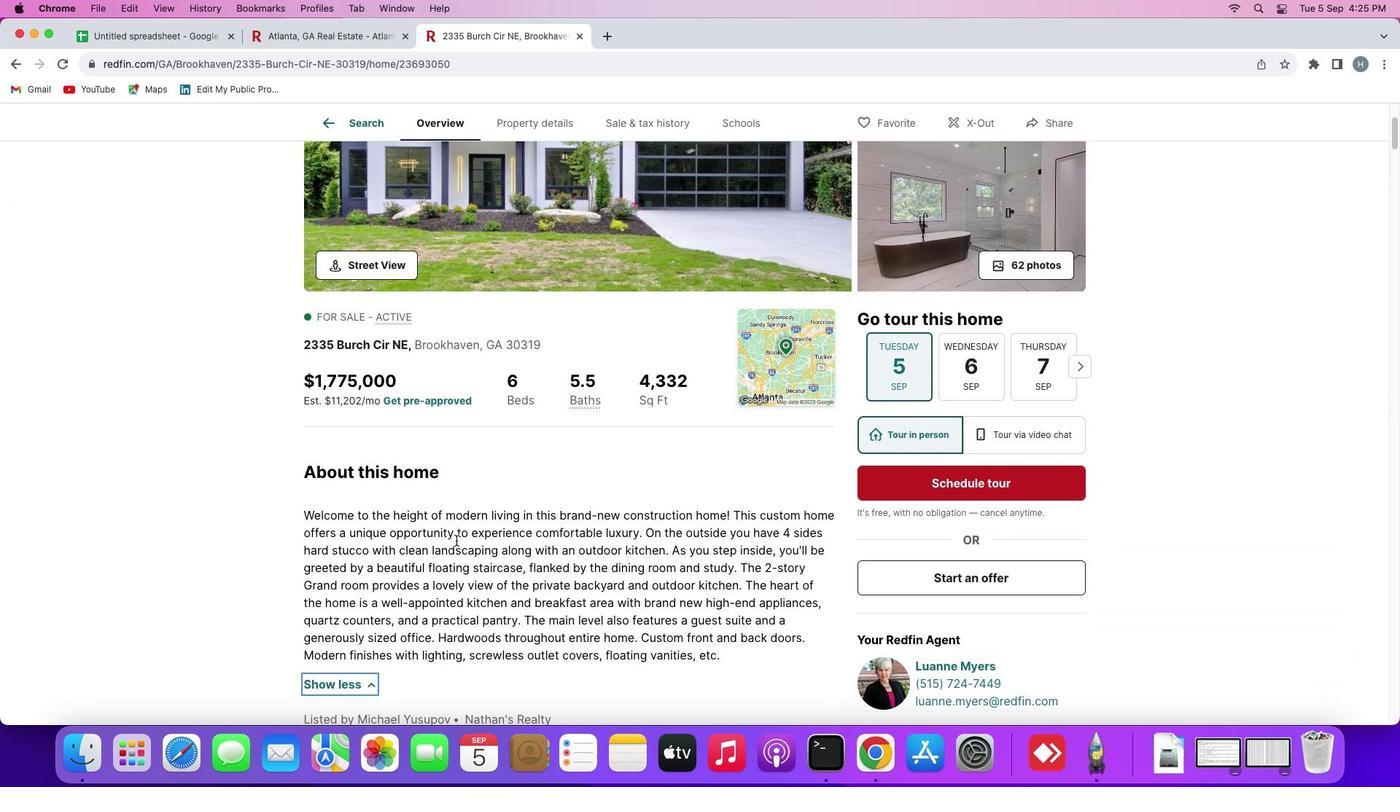 
Action: Mouse moved to (455, 540)
Screenshot: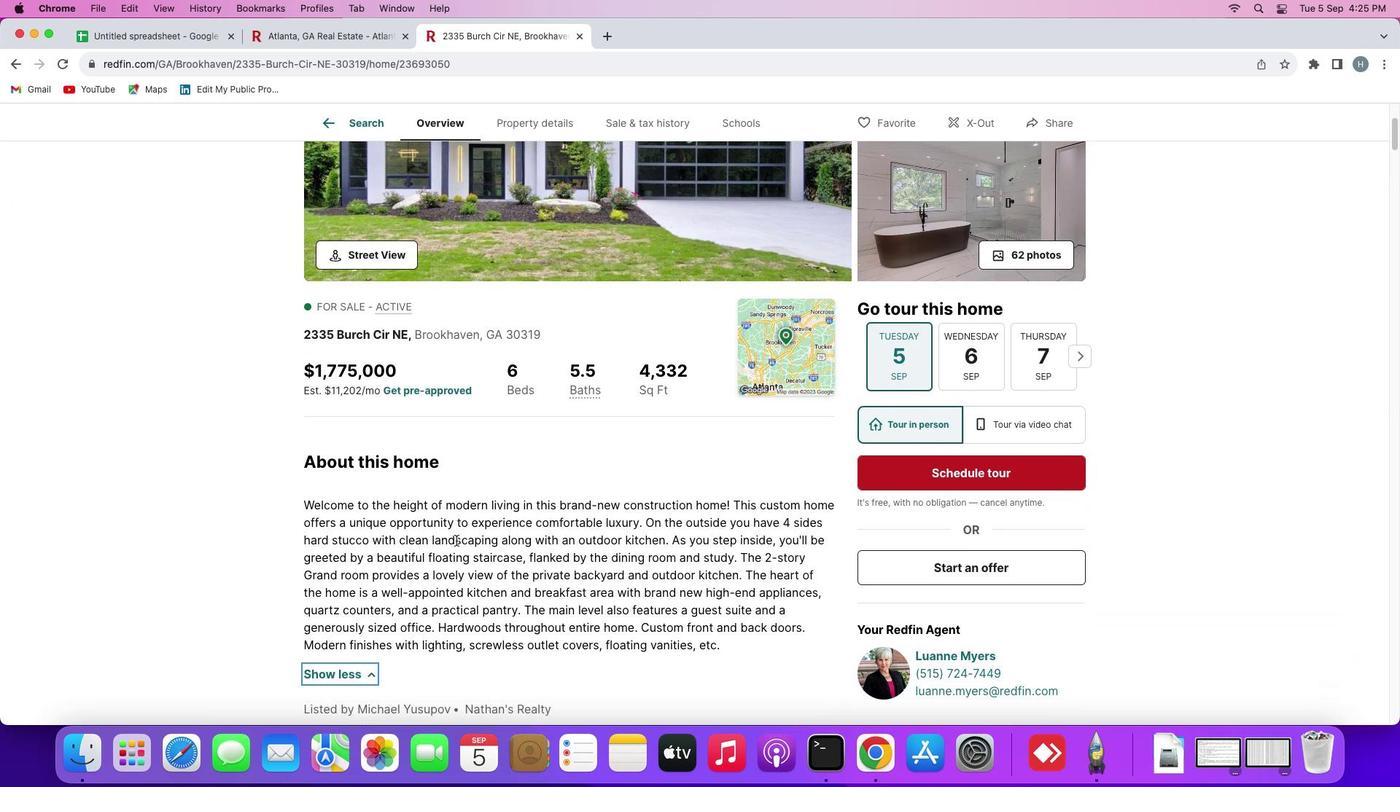 
Action: Mouse scrolled (455, 540) with delta (0, 0)
Screenshot: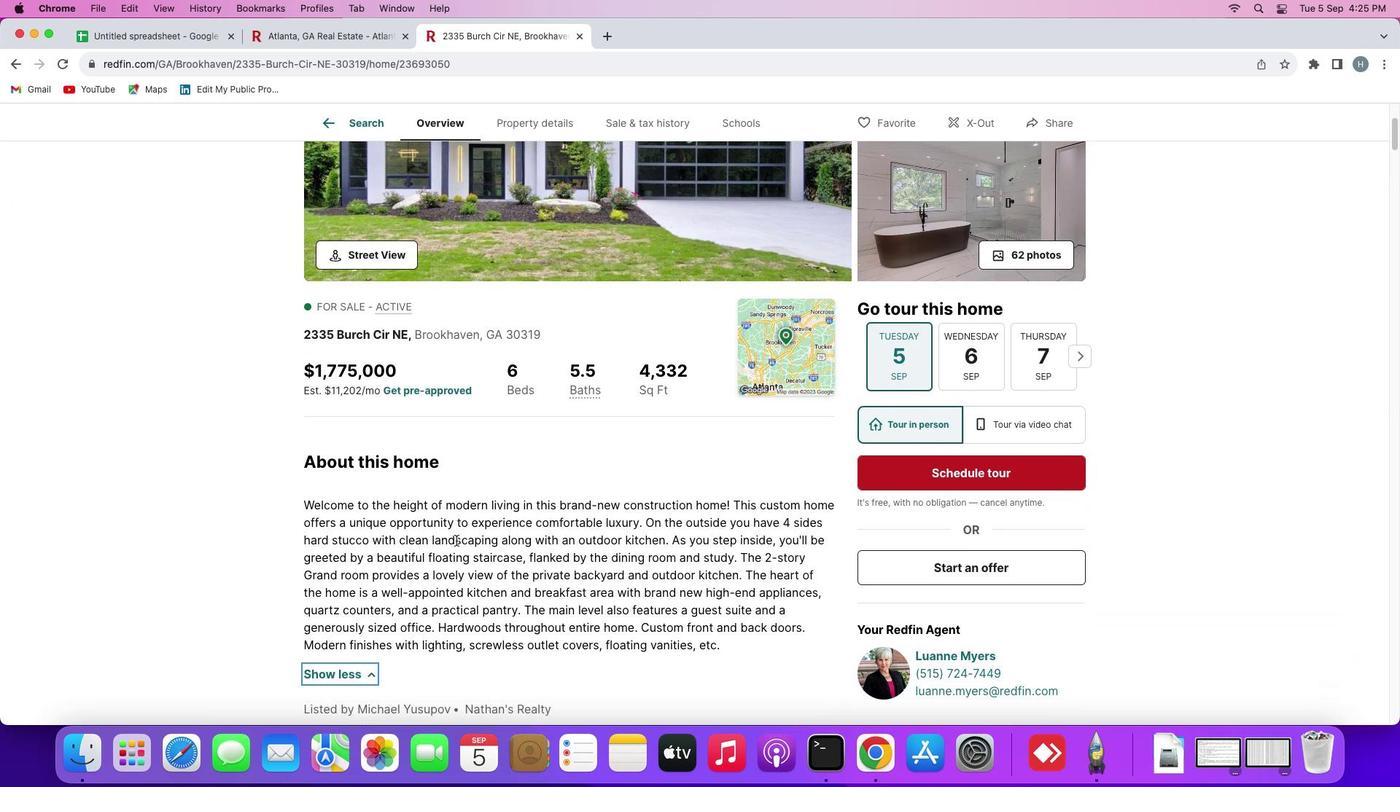 
Action: Mouse scrolled (455, 540) with delta (0, -1)
Screenshot: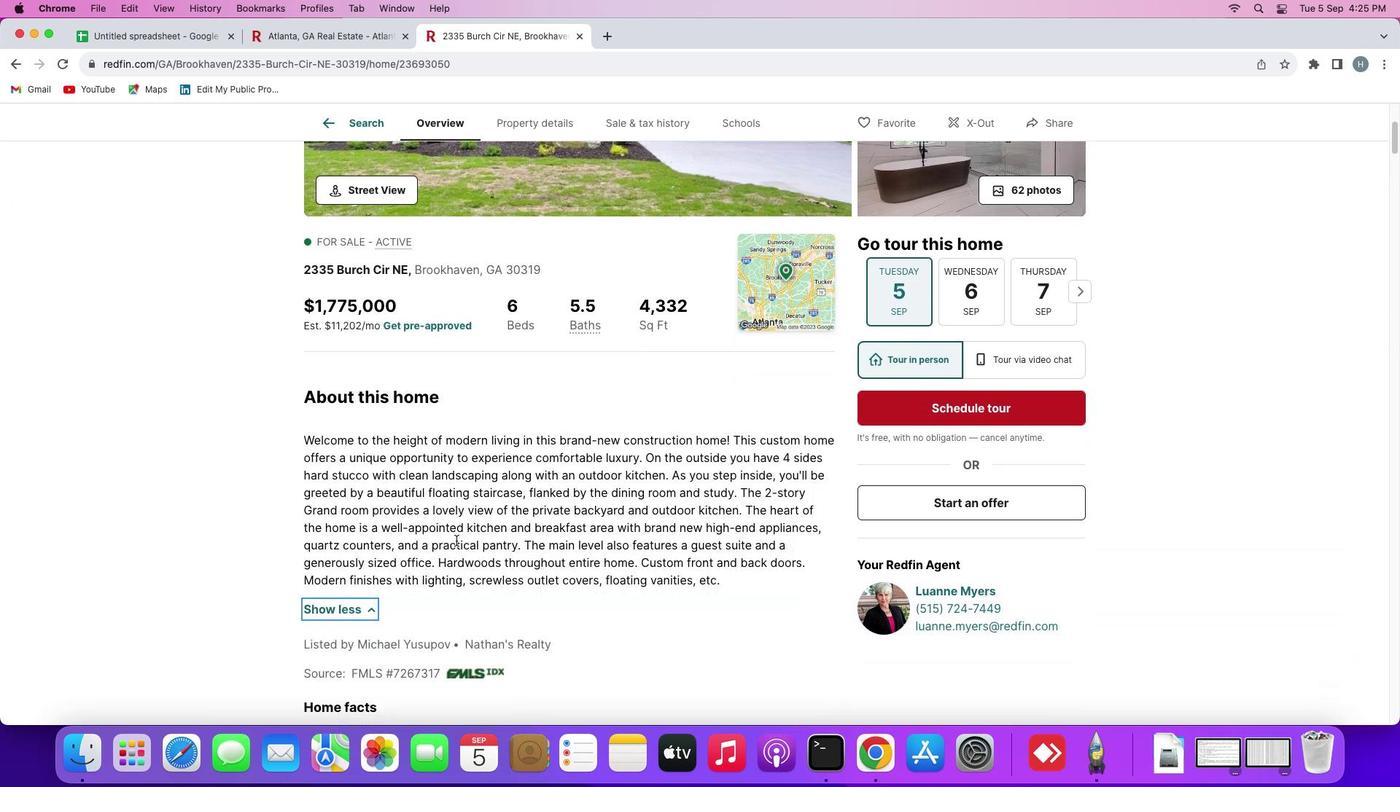 
Action: Mouse scrolled (455, 540) with delta (0, -2)
Screenshot: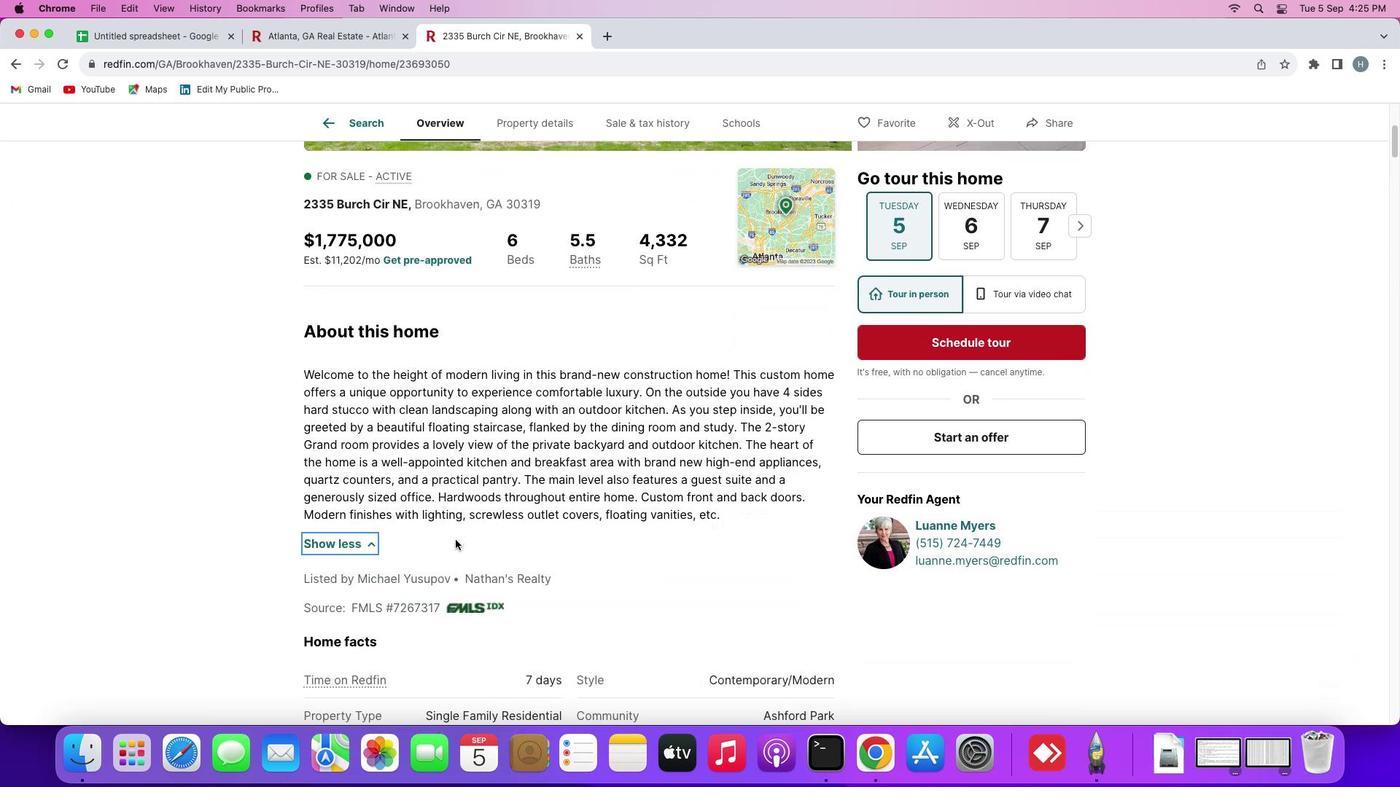 
Action: Mouse moved to (582, 398)
Screenshot: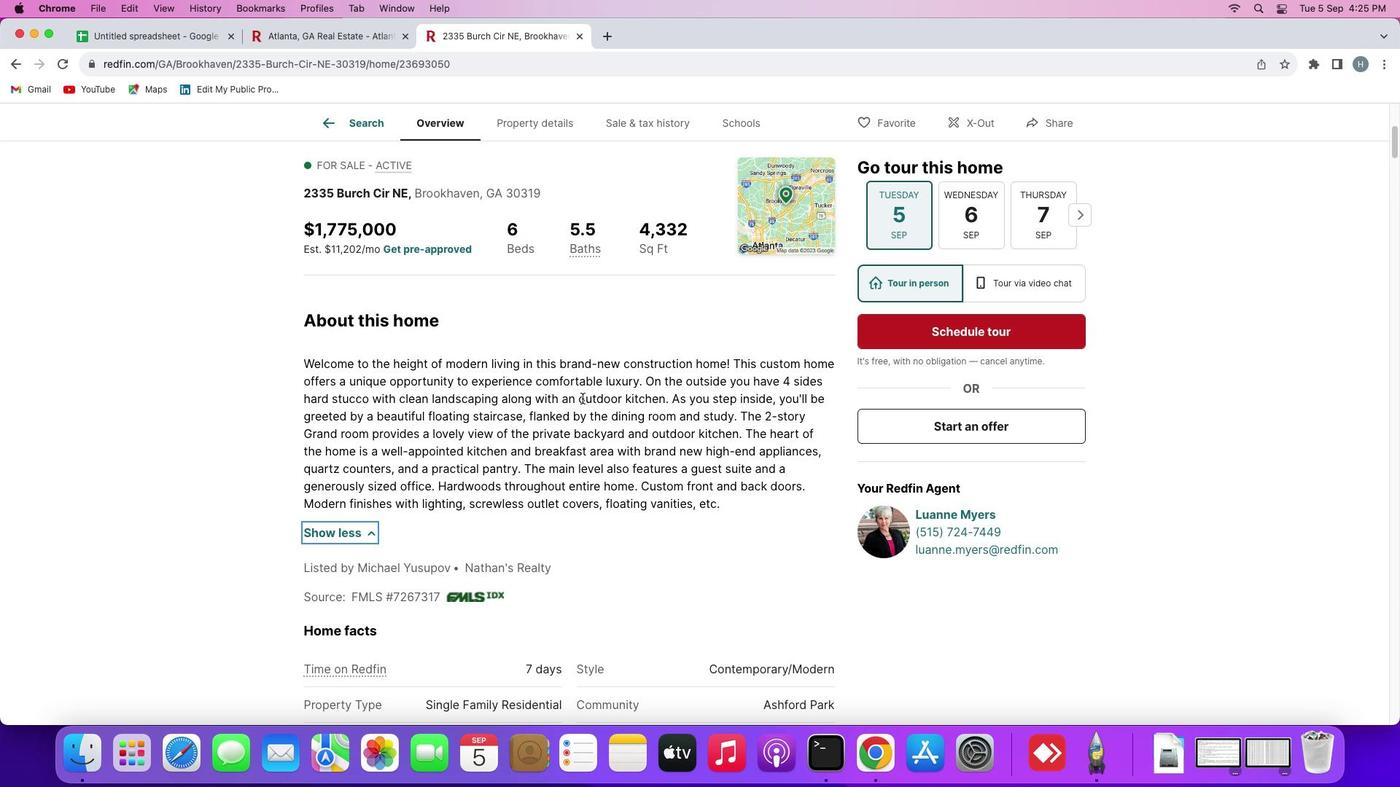
Action: Mouse pressed left at (582, 398)
Screenshot: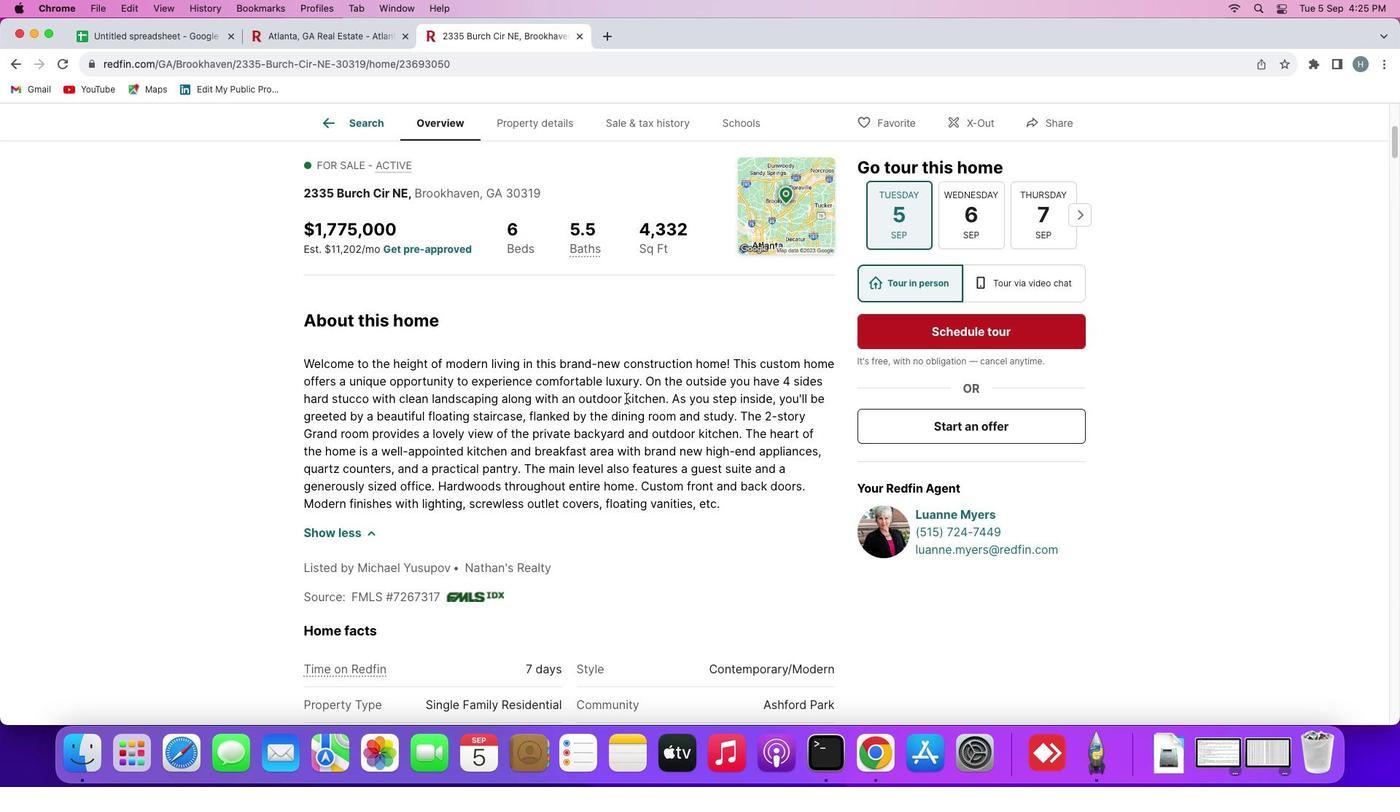
Action: Mouse moved to (666, 398)
Screenshot: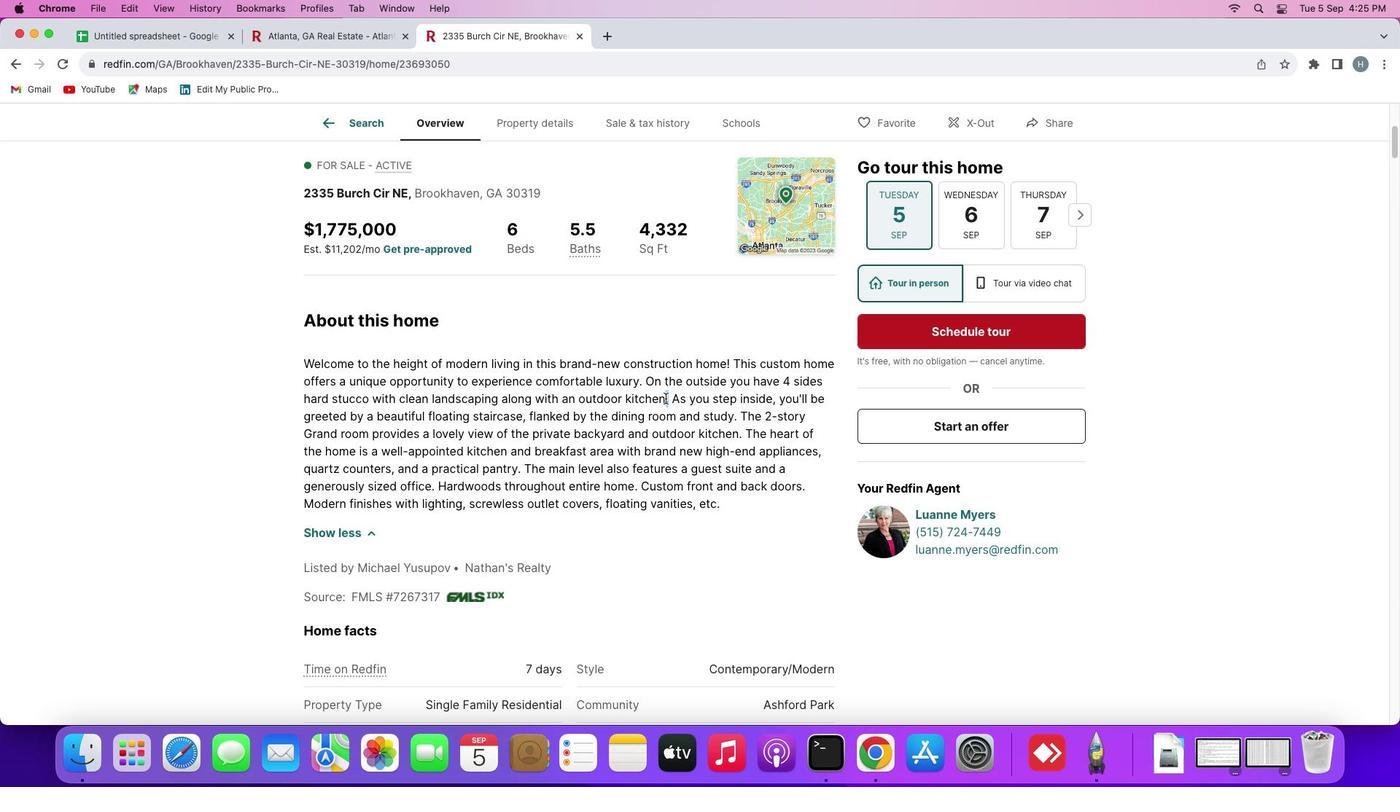
Action: Mouse pressed left at (666, 398)
Screenshot: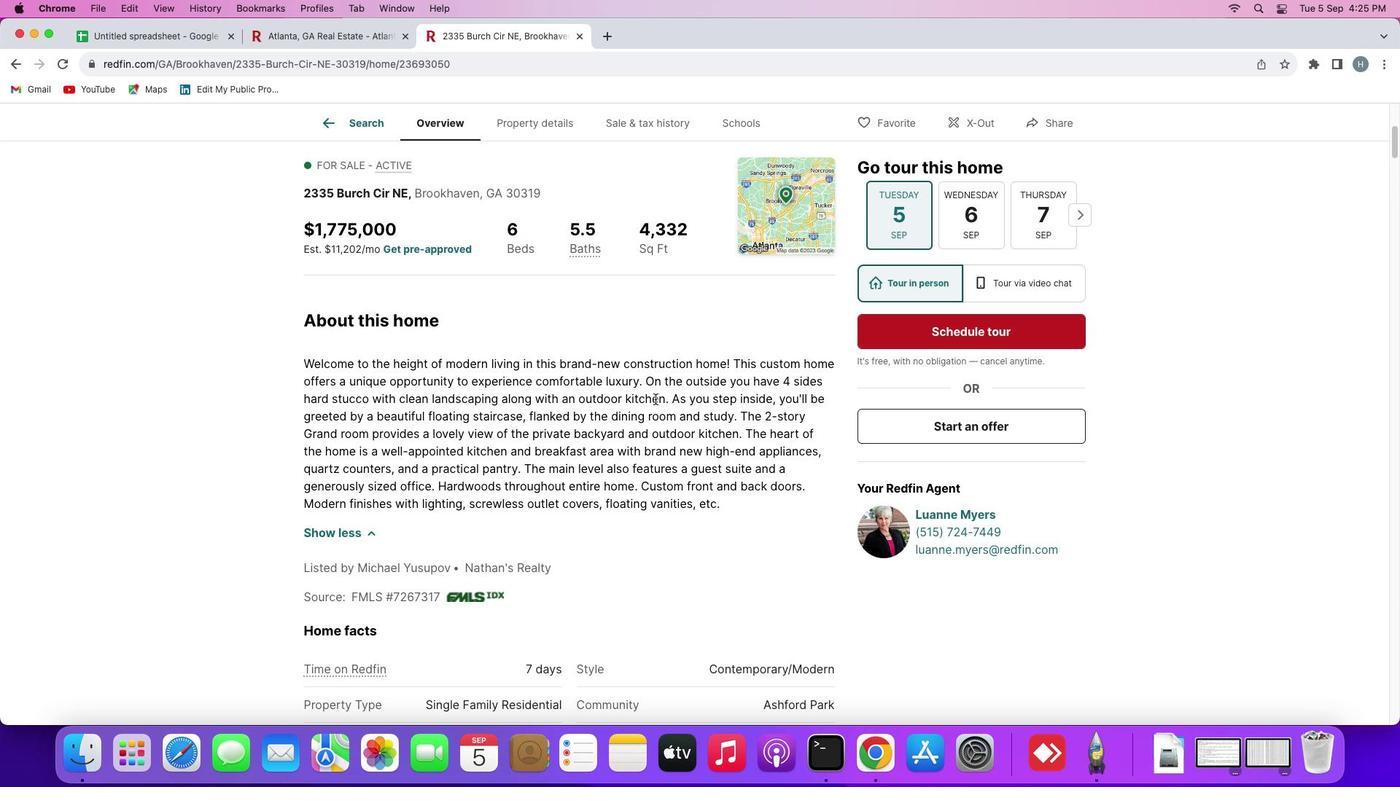 
Action: Mouse moved to (530, 434)
Screenshot: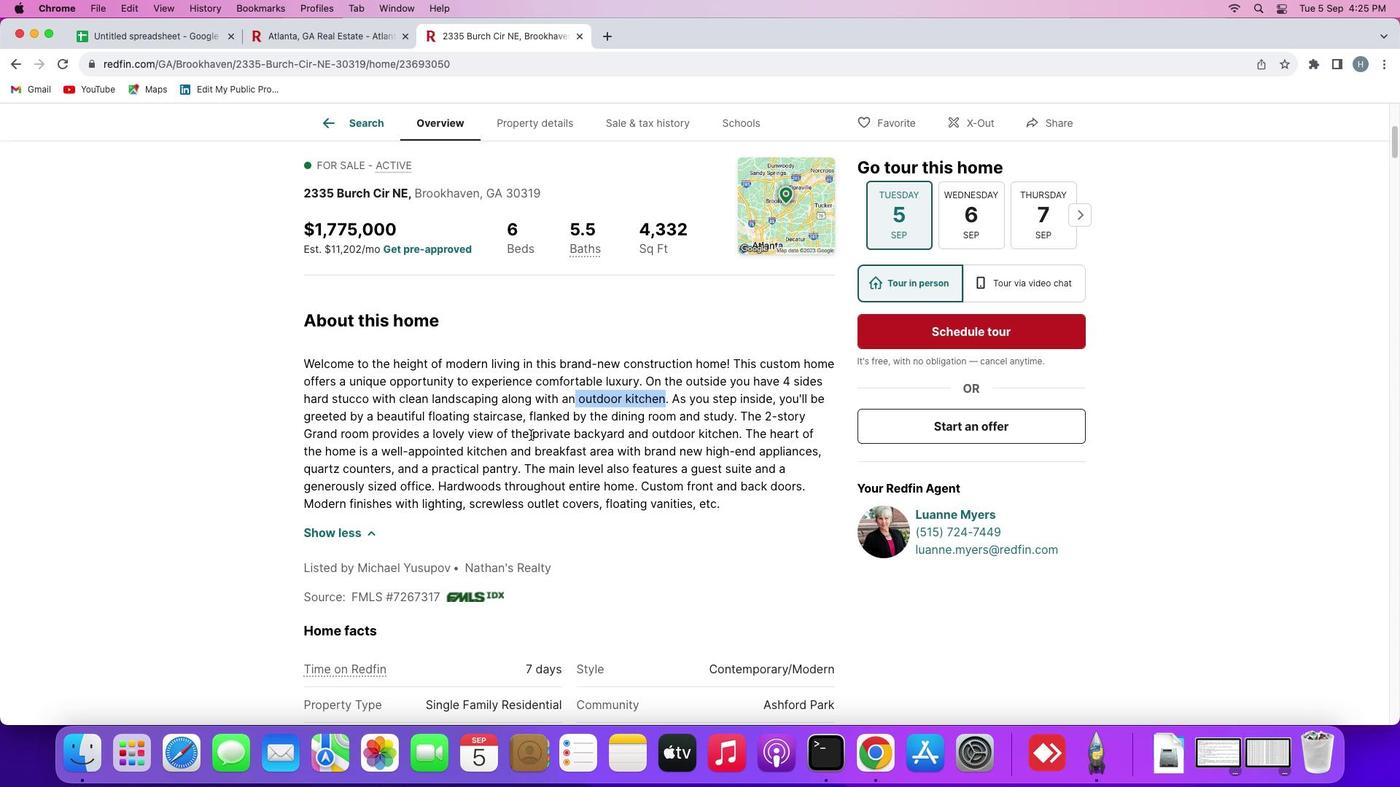 
Action: Mouse pressed left at (530, 434)
Screenshot: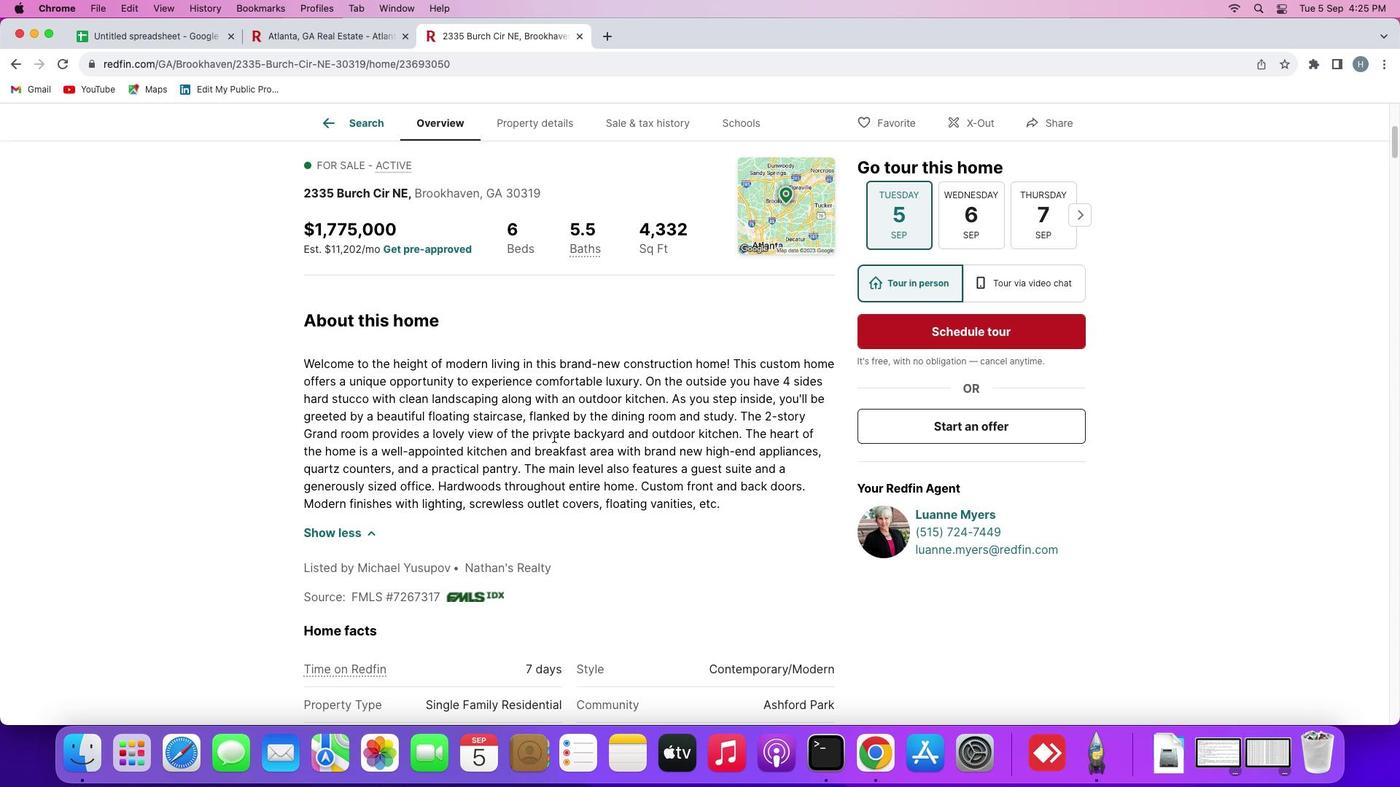 
Action: Mouse moved to (627, 434)
Screenshot: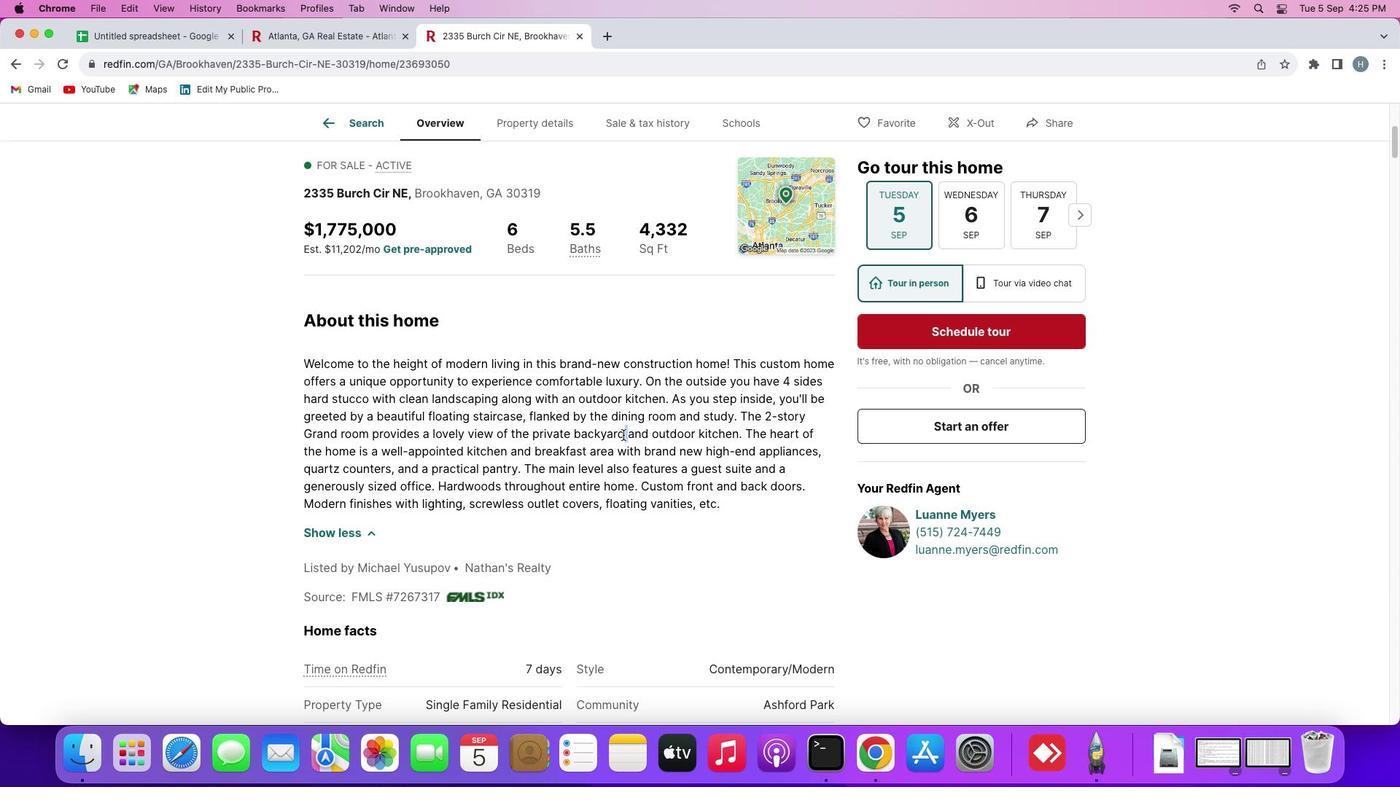 
Action: Mouse pressed left at (627, 434)
Screenshot: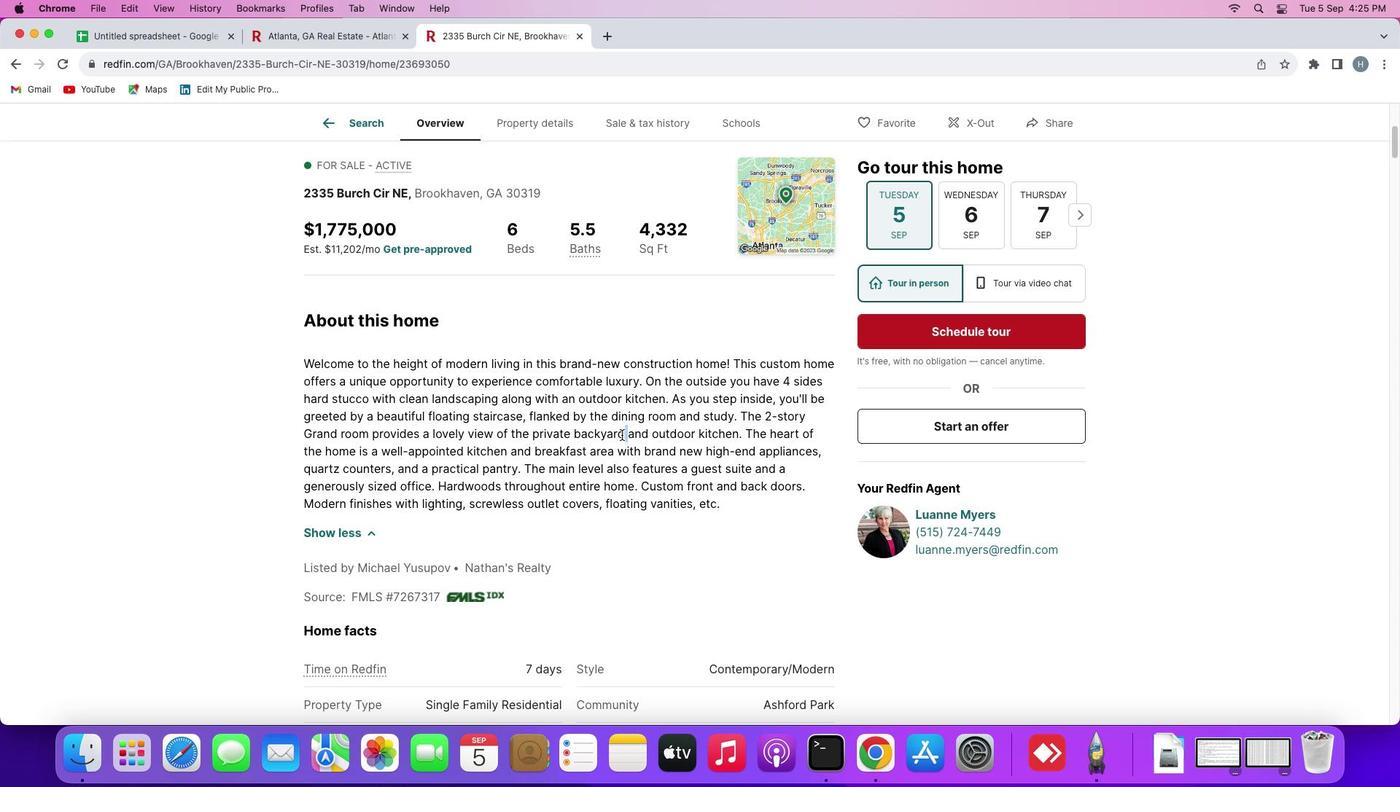 
Action: Mouse moved to (527, 433)
Screenshot: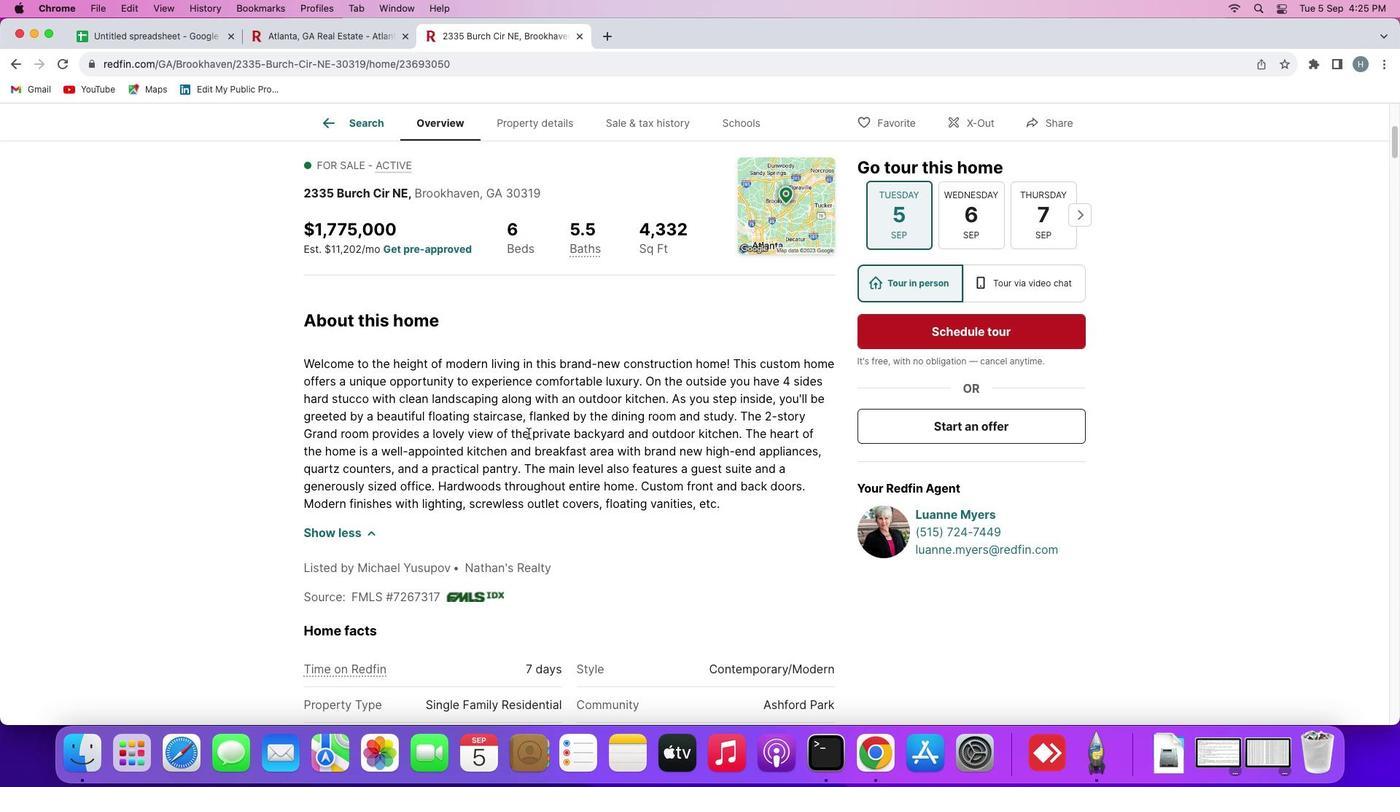 
Action: Mouse pressed left at (527, 433)
Screenshot: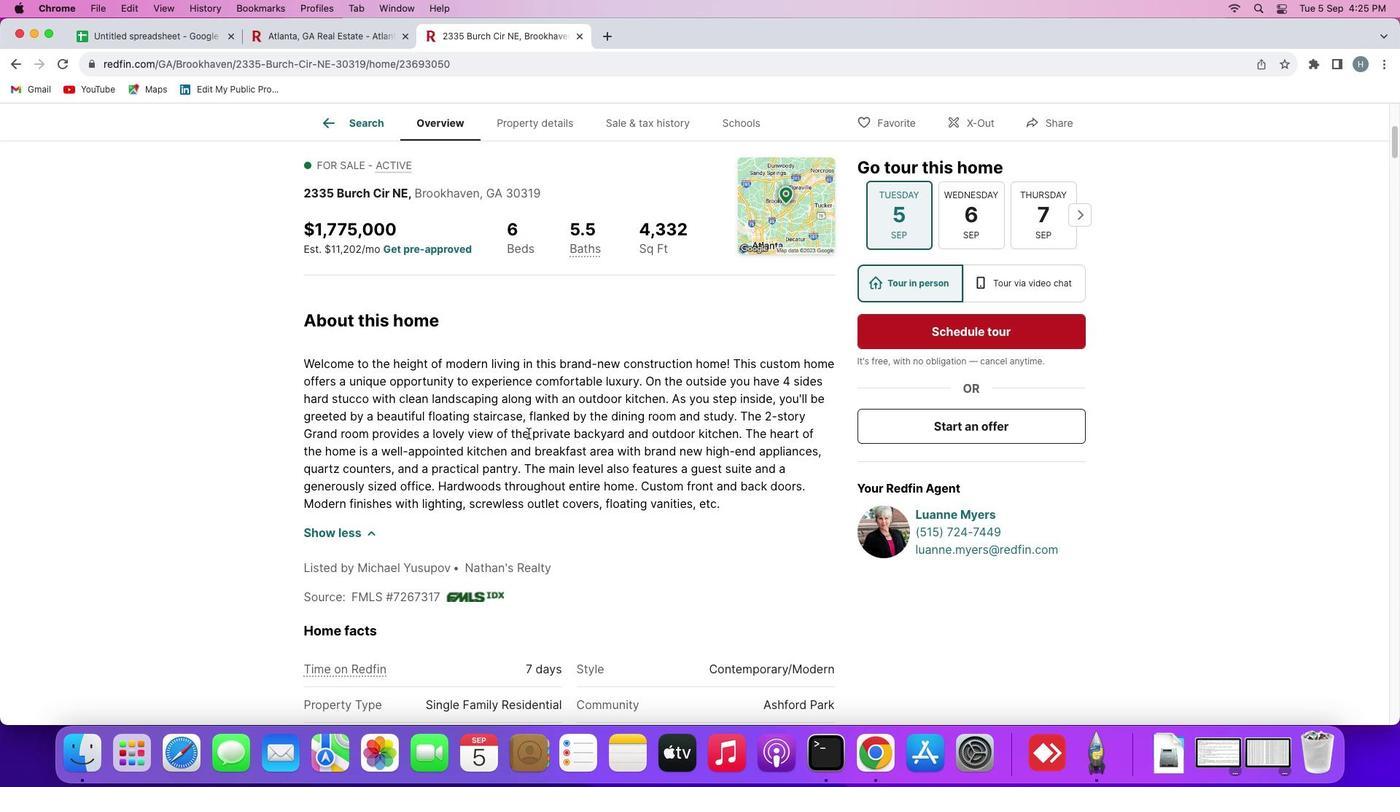 
Action: Mouse moved to (528, 434)
Screenshot: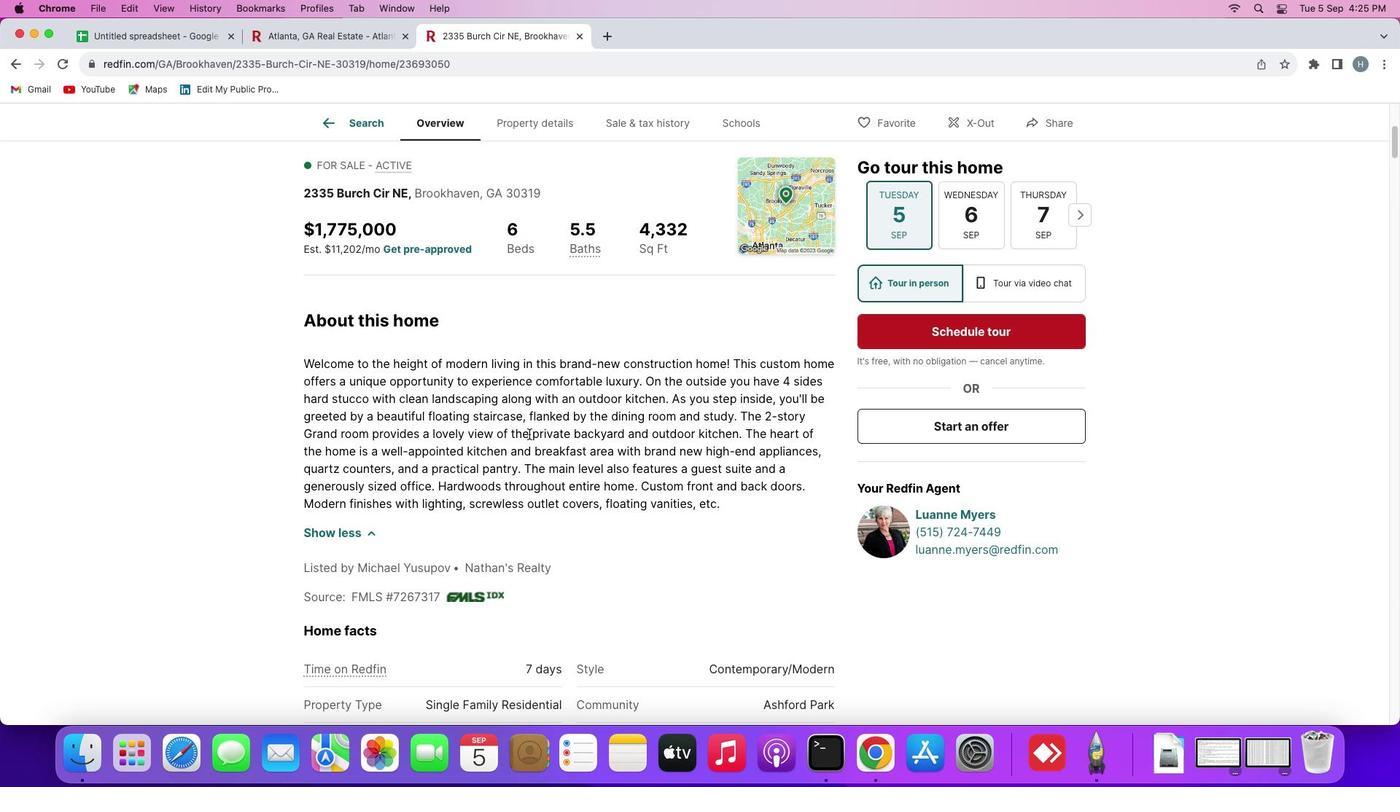 
Action: Mouse pressed left at (528, 434)
Screenshot: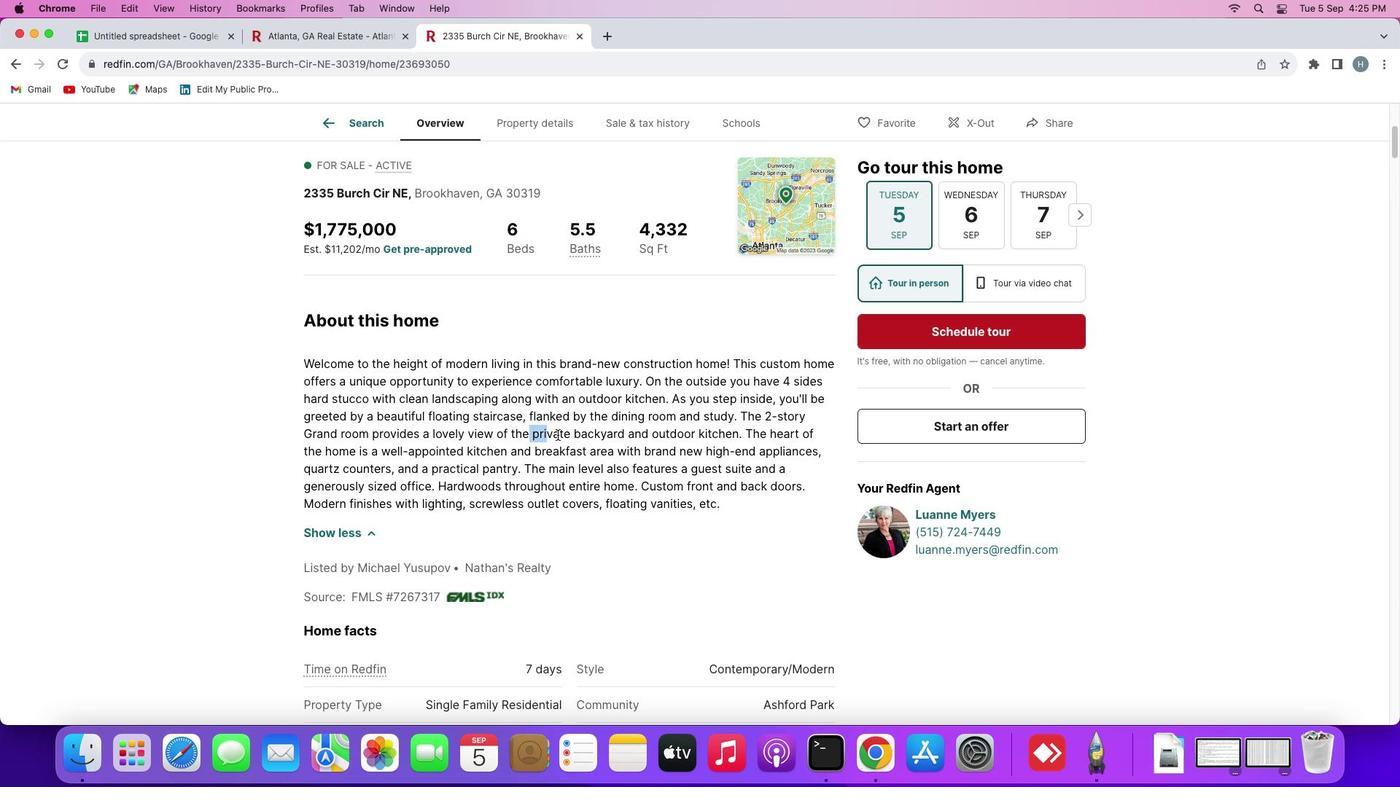 
Action: Mouse moved to (585, 558)
Screenshot: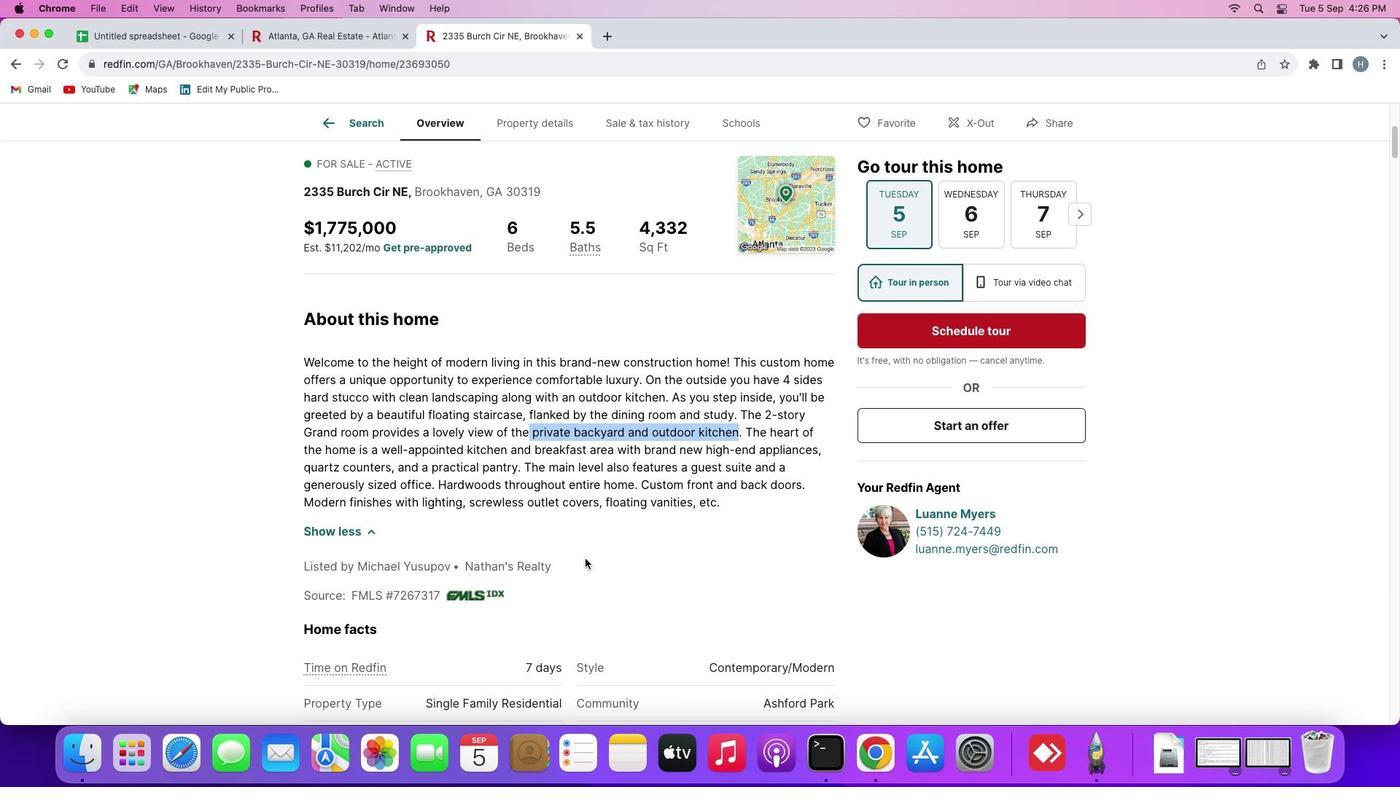 
Action: Mouse scrolled (585, 558) with delta (0, 0)
Screenshot: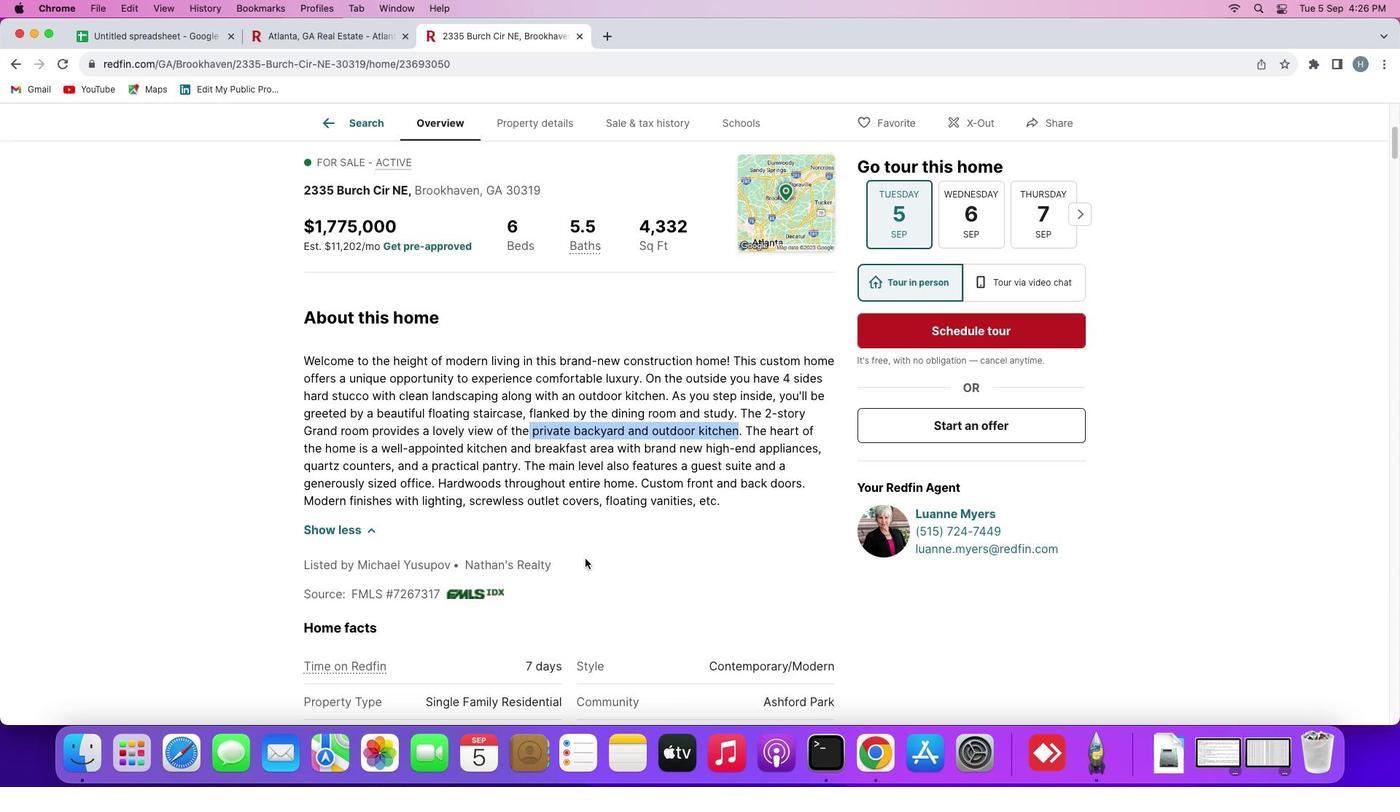 
Action: Mouse scrolled (585, 558) with delta (0, 0)
Screenshot: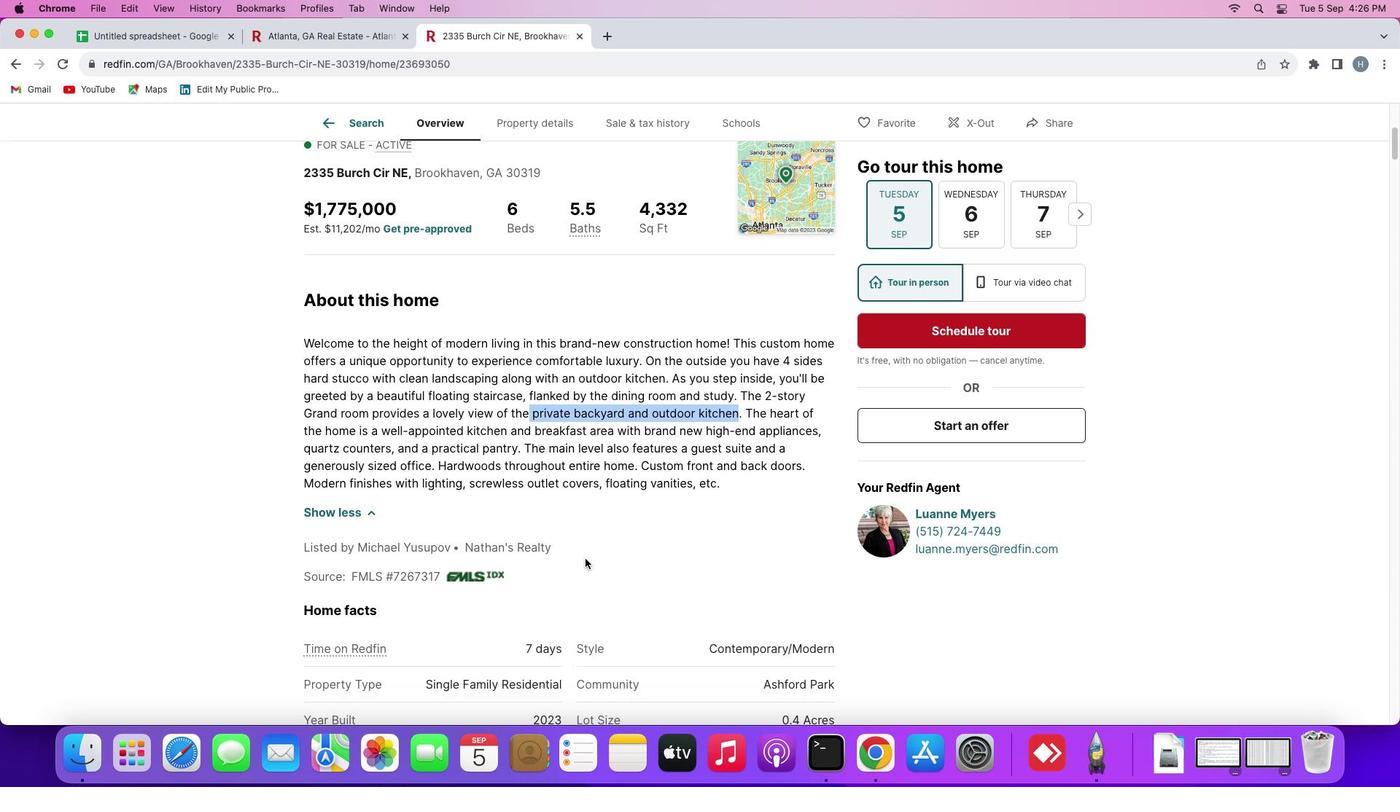 
Action: Mouse scrolled (585, 558) with delta (0, 0)
Screenshot: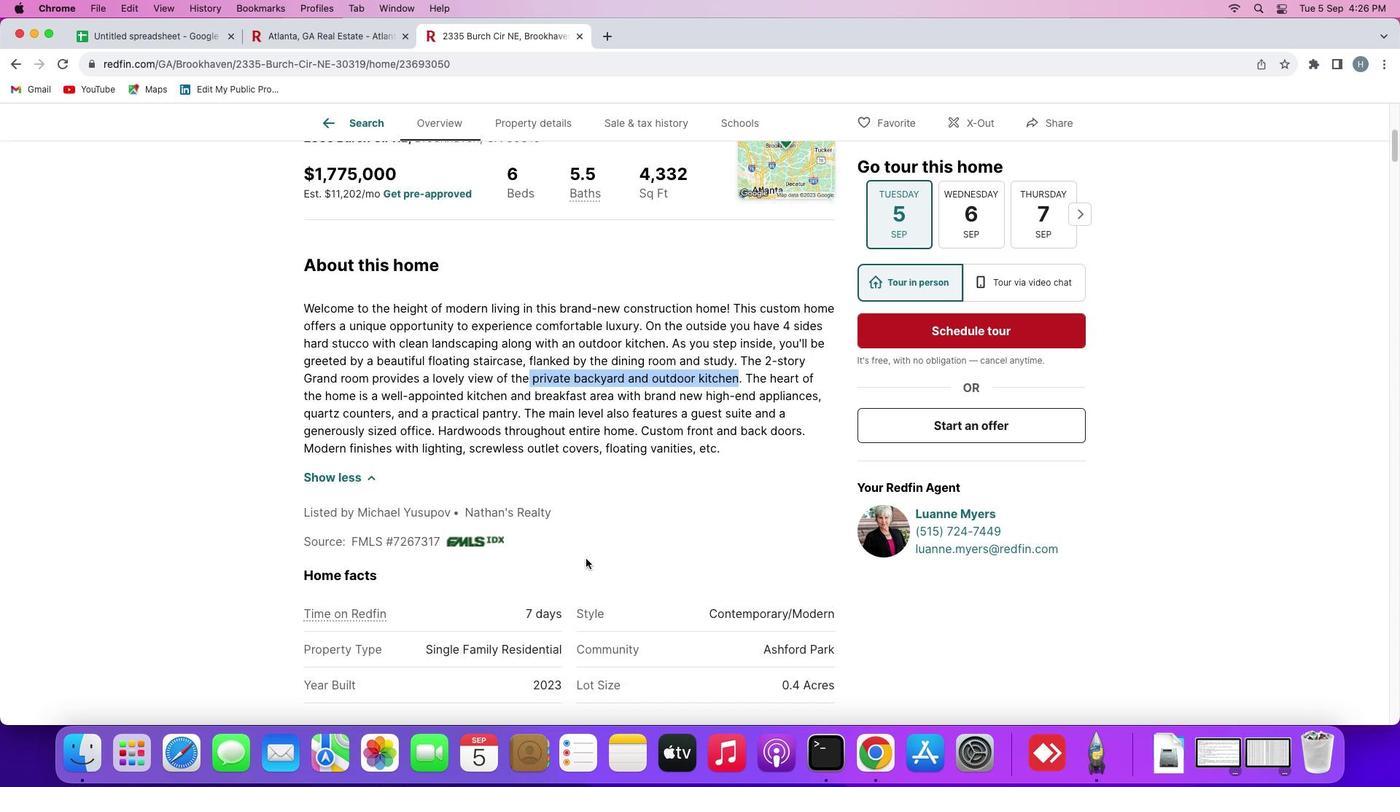
Action: Mouse moved to (585, 558)
Screenshot: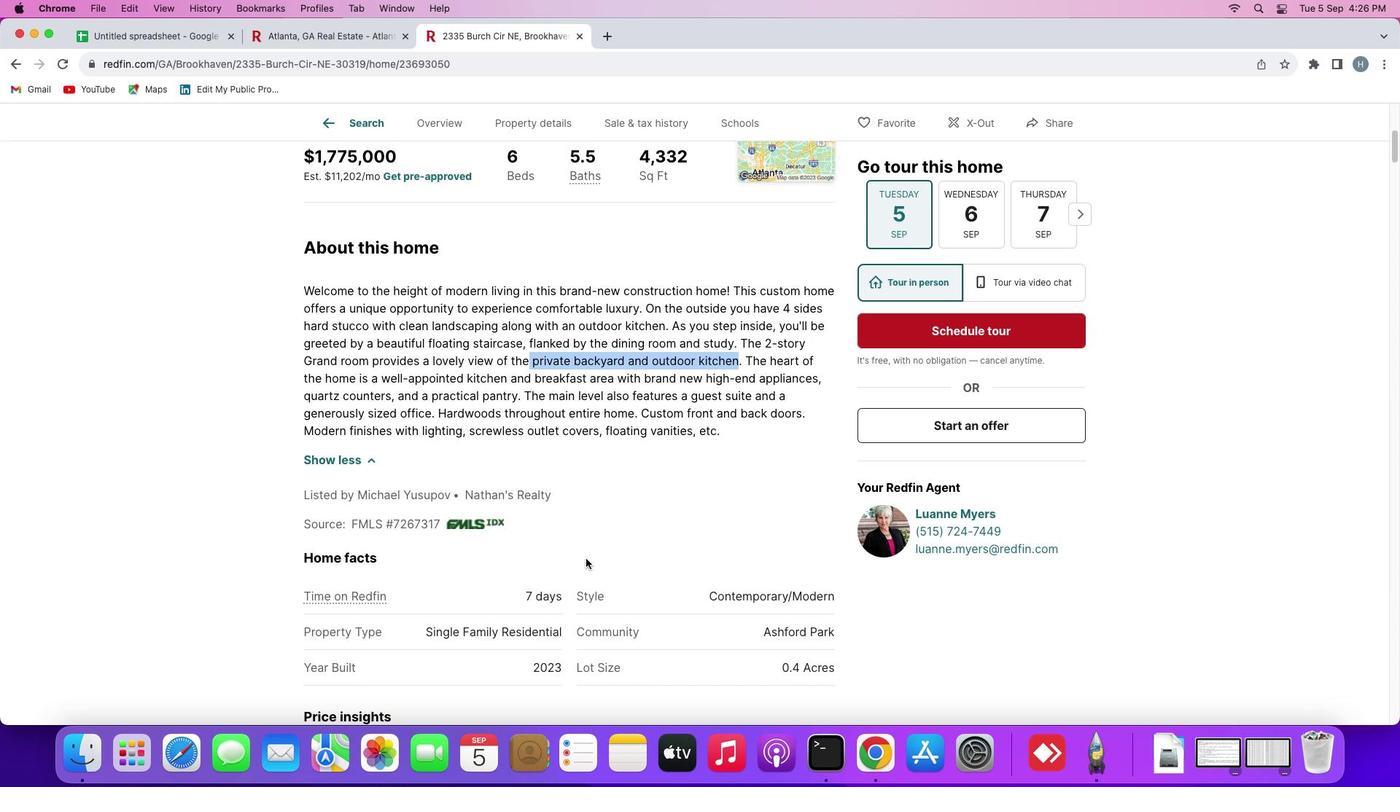 
Action: Mouse scrolled (585, 558) with delta (0, 0)
Screenshot: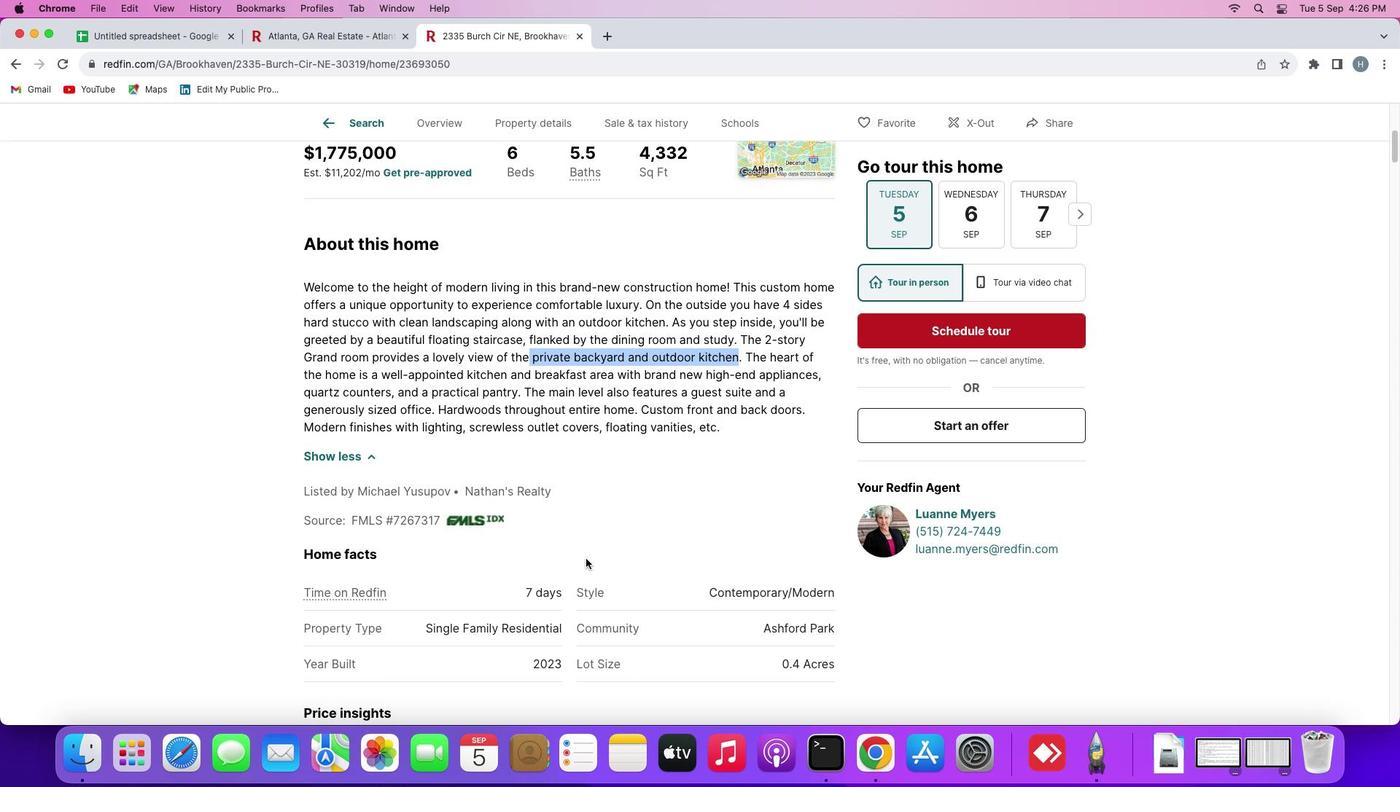 
Action: Mouse scrolled (585, 558) with delta (0, 0)
Screenshot: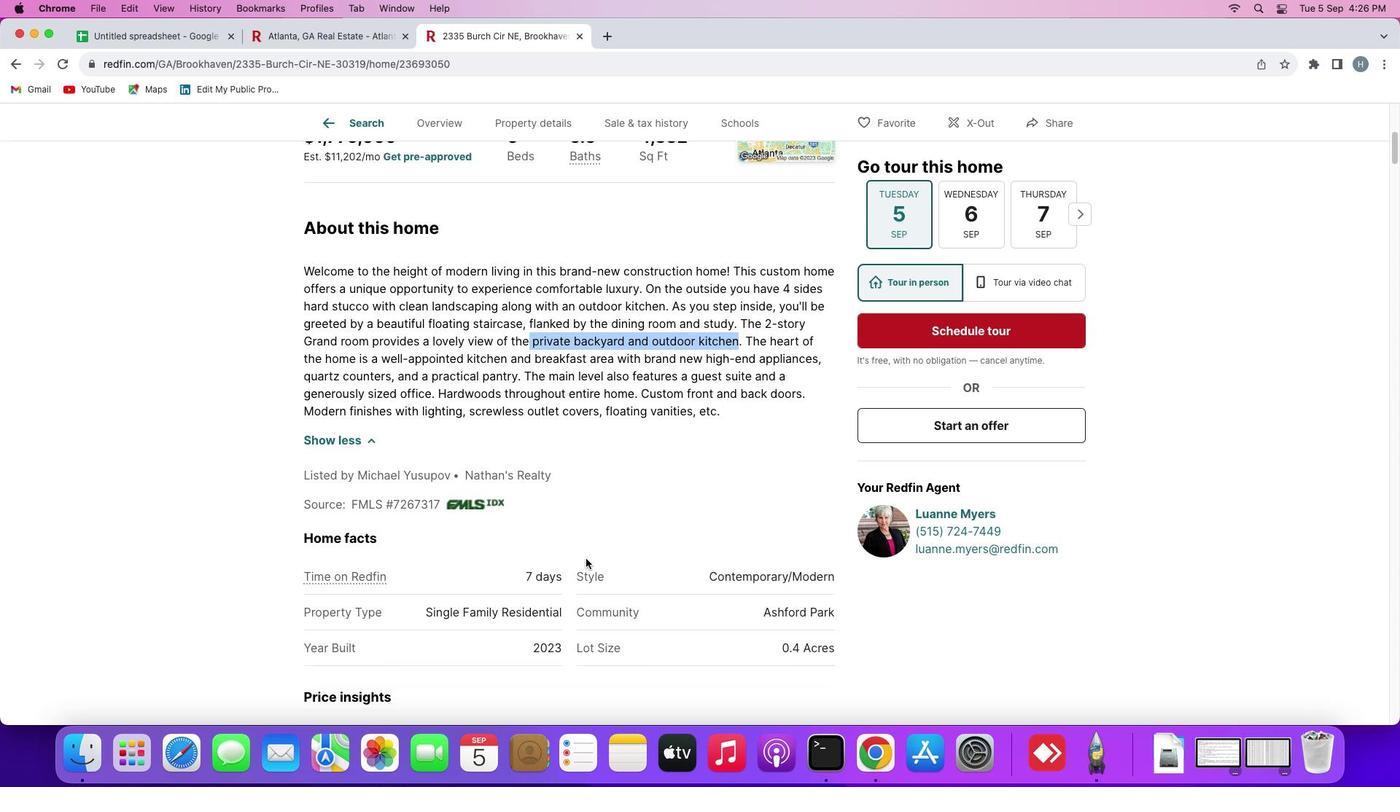 
Action: Mouse scrolled (585, 558) with delta (0, 0)
Screenshot: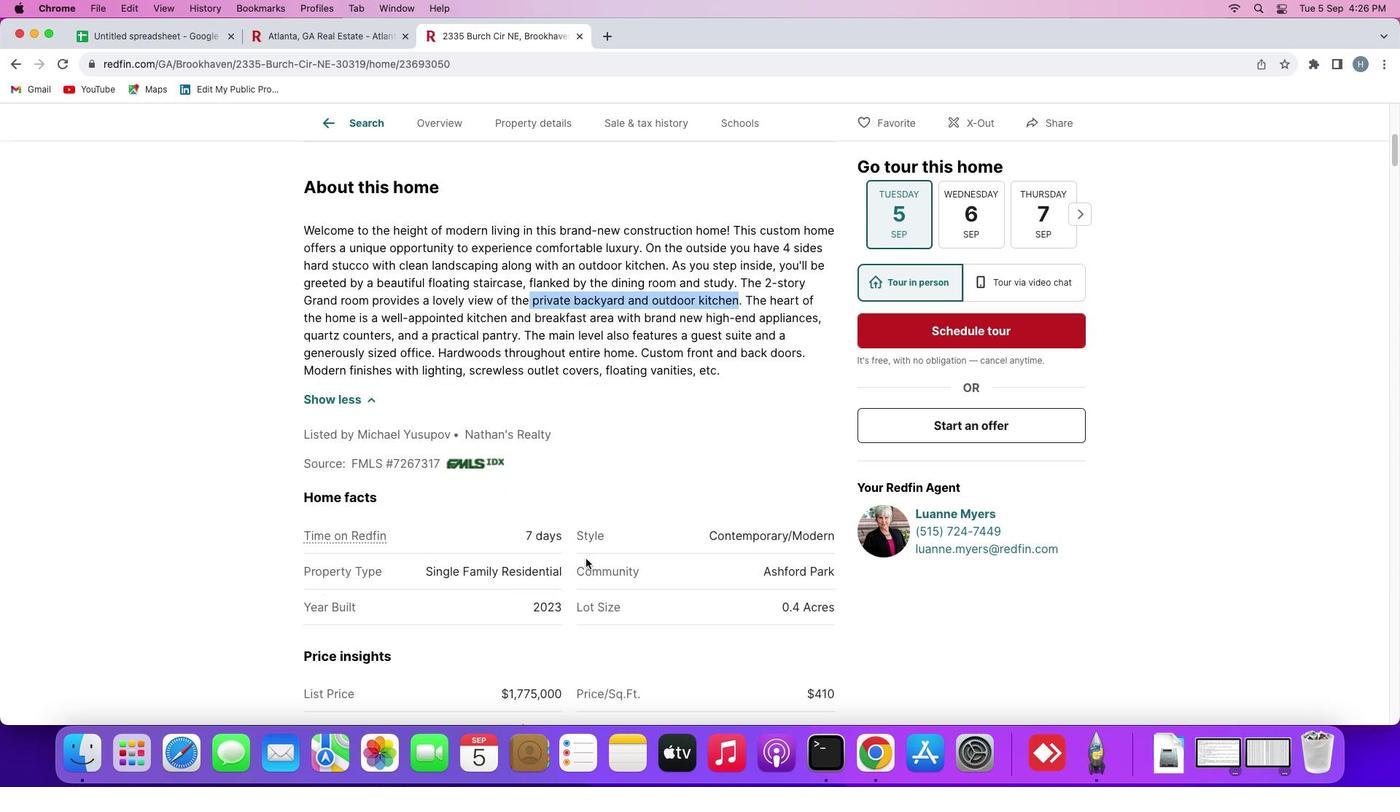 
Action: Mouse scrolled (585, 558) with delta (0, -1)
Screenshot: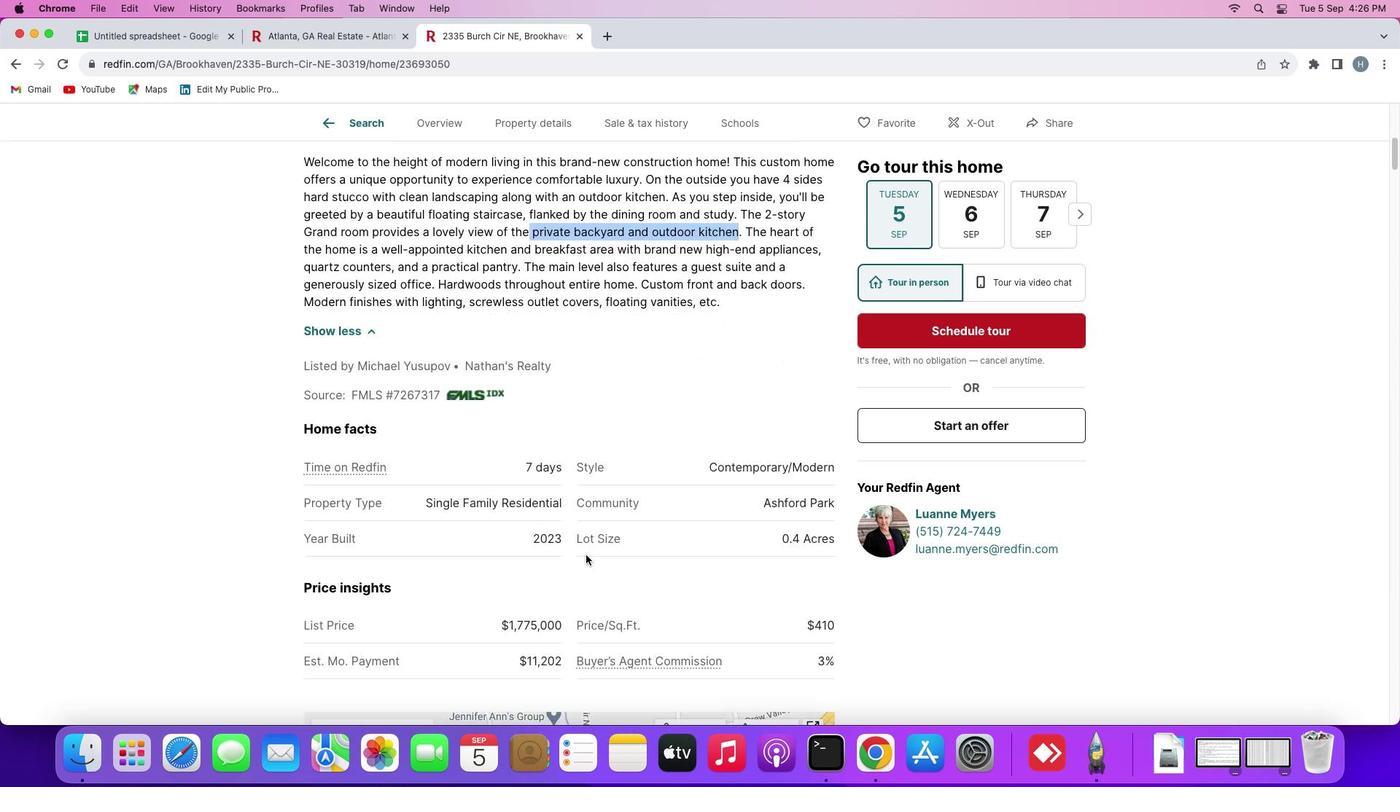 
Action: Mouse moved to (580, 546)
Screenshot: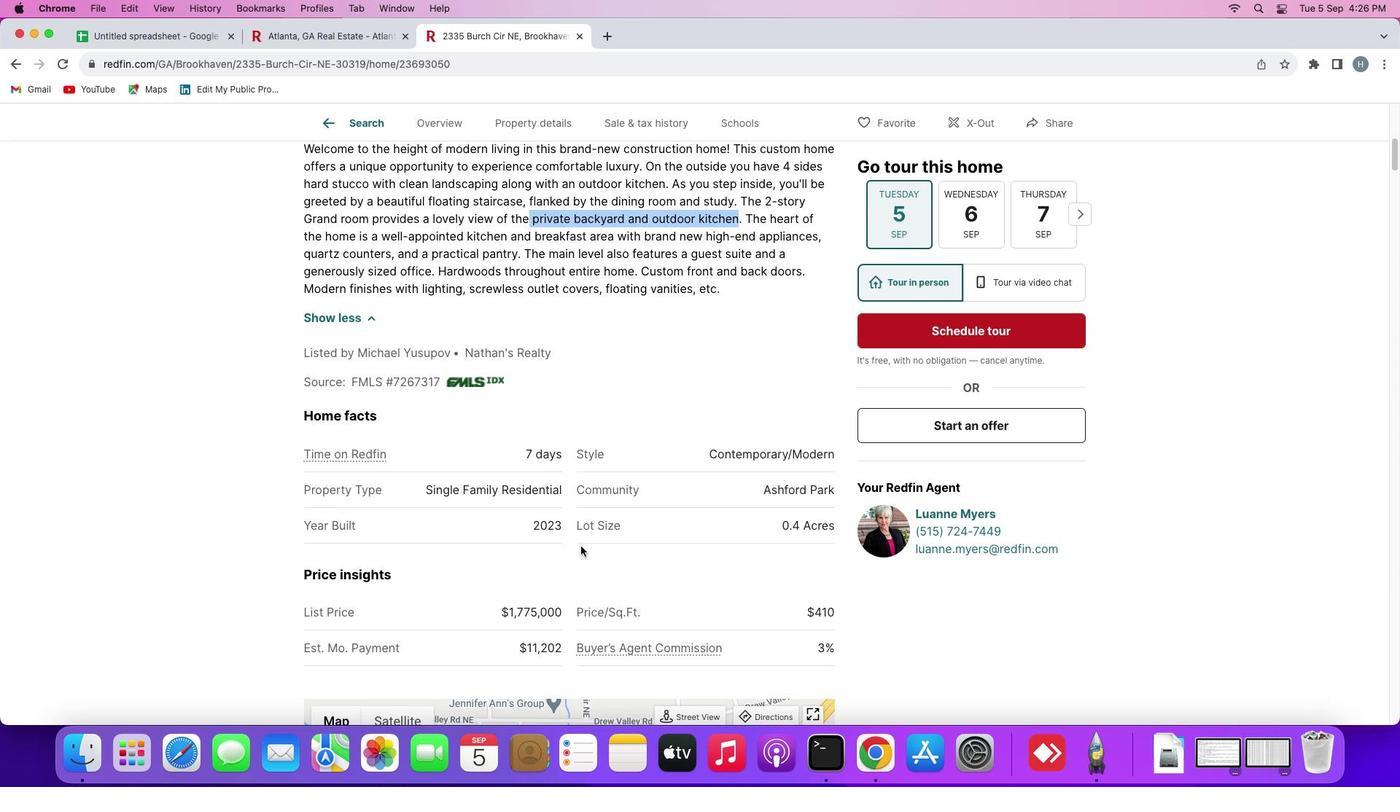 
Action: Mouse scrolled (580, 546) with delta (0, 0)
Screenshot: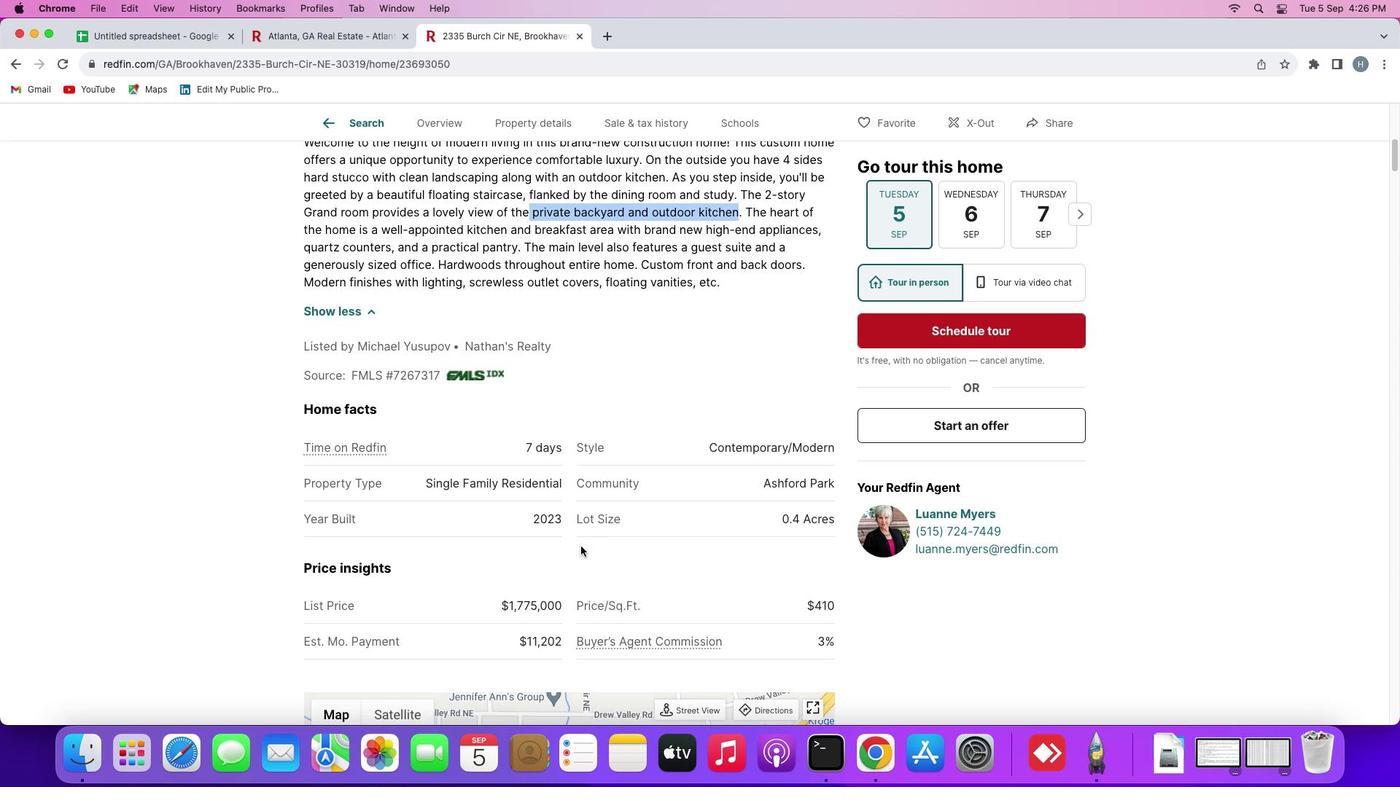 
Action: Mouse scrolled (580, 546) with delta (0, 0)
Screenshot: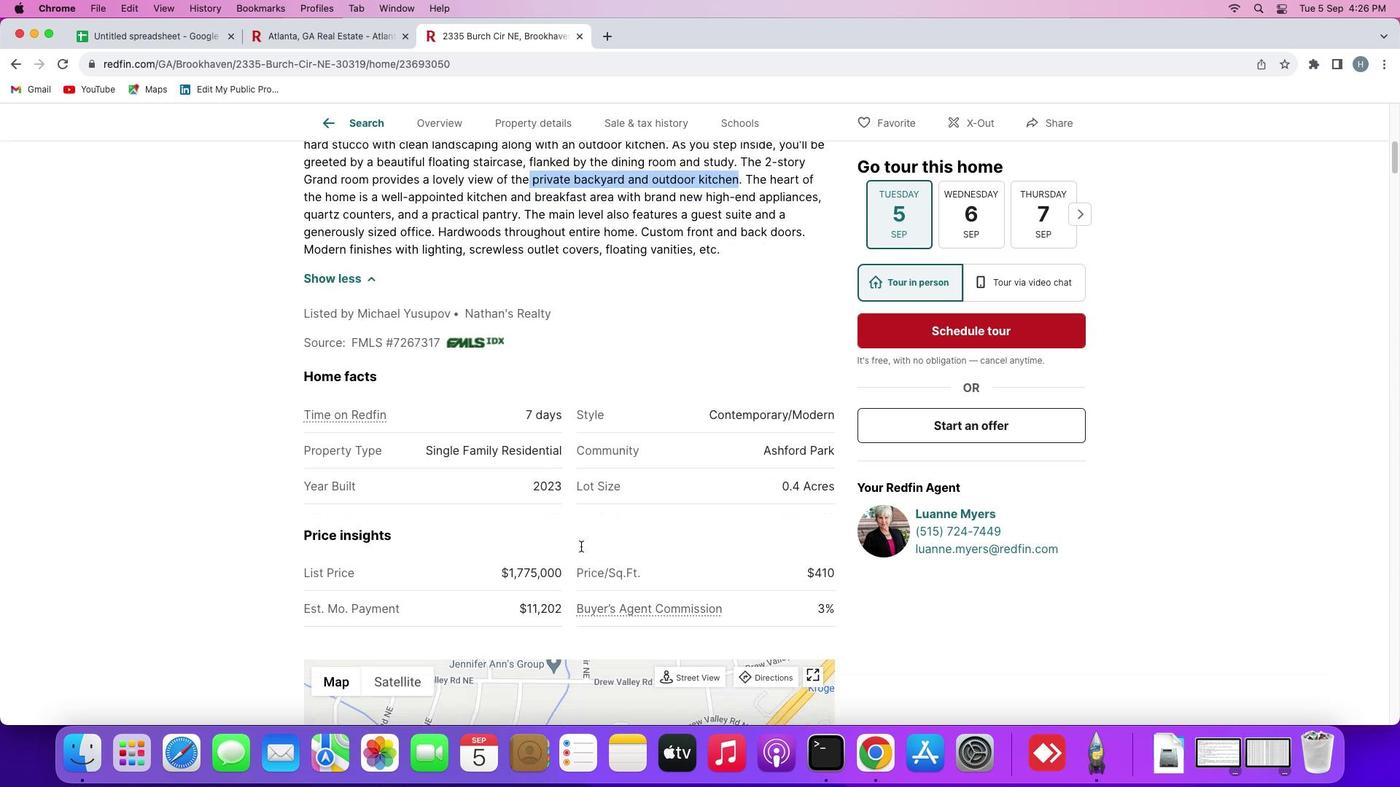 
Action: Mouse scrolled (580, 546) with delta (0, -1)
Screenshot: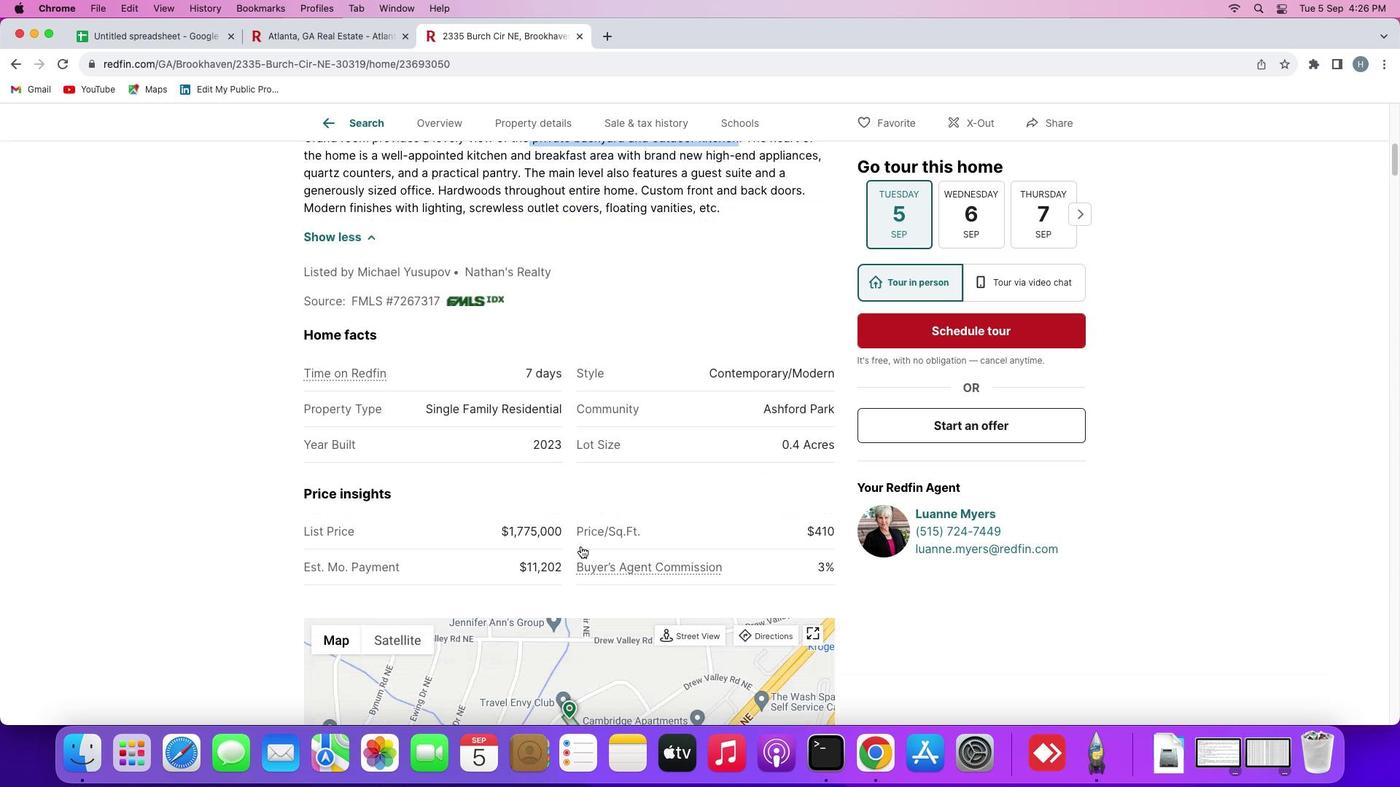 
Action: Mouse scrolled (580, 546) with delta (0, -2)
Screenshot: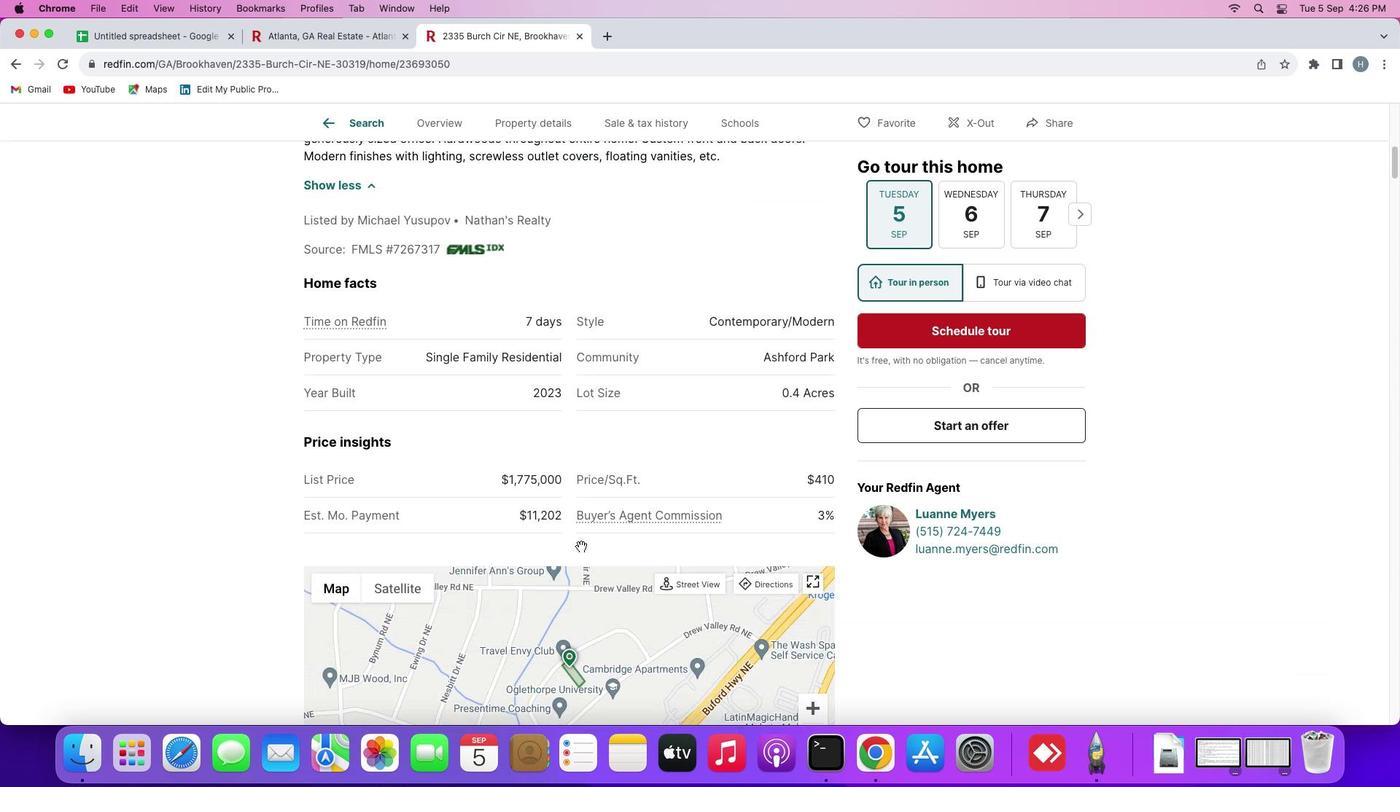 
Action: Mouse moved to (545, 540)
Screenshot: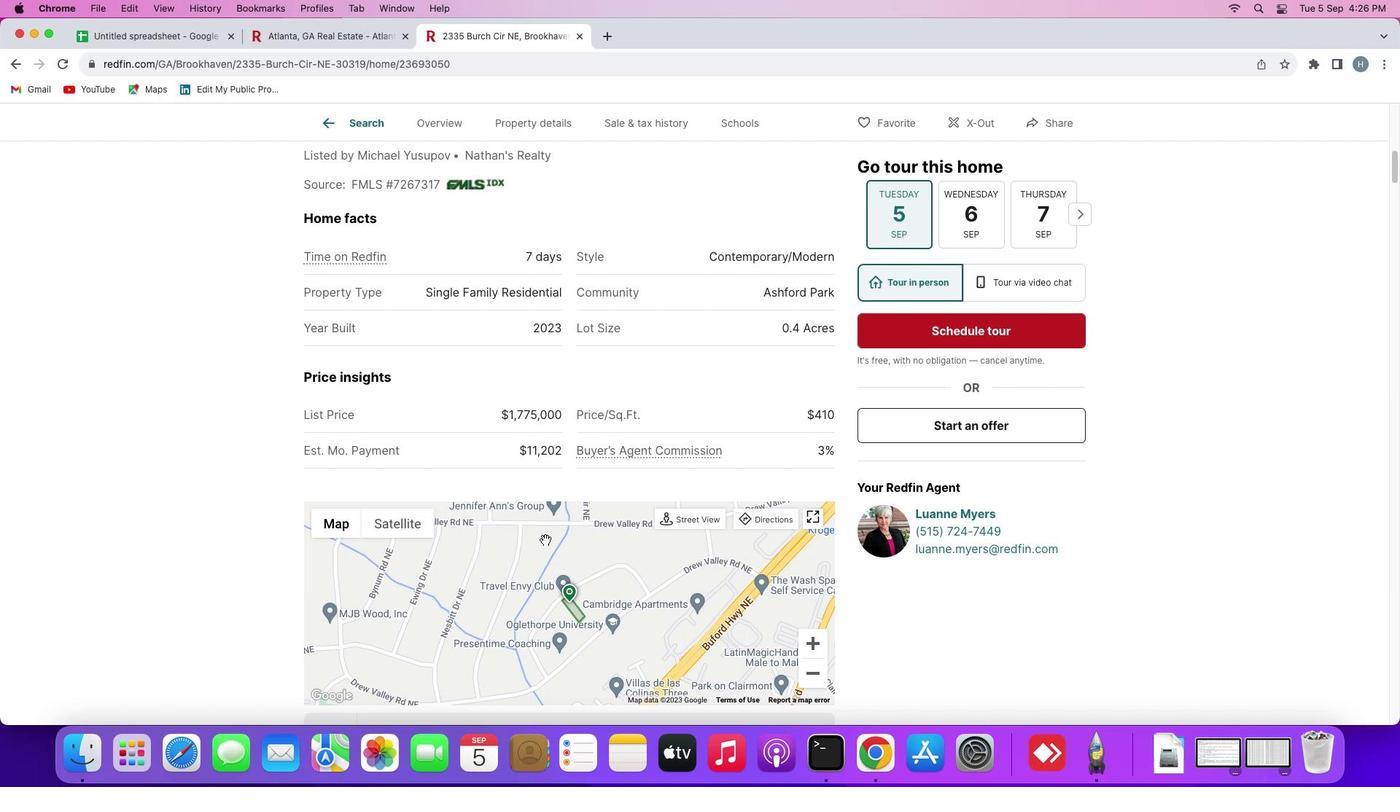 
Action: Mouse scrolled (545, 540) with delta (0, 0)
